 Task: Compose an email with the signature Harry Martin with the subject Request for feedback on a research paper and the message I am writing to request a review of the contract. from softage.2@softage.net to softage.6@softage.net with an attached image file Holiday_card.jpg Undo the message and rewrite the message as Please let me know if there are any concerns with the terms and conditions. Send the email. Finally, move the email from Sent Items to the label Running
Action: Mouse moved to (92, 455)
Screenshot: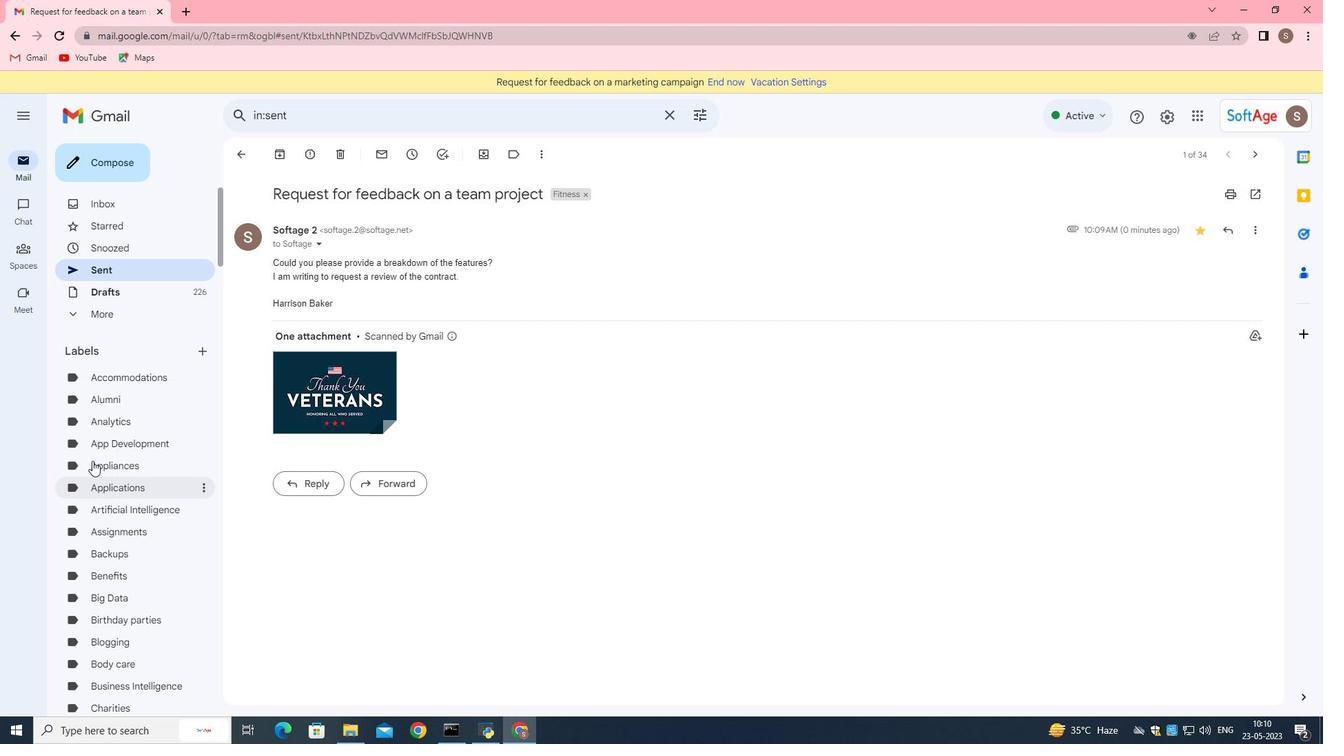 
Action: Mouse scrolled (92, 456) with delta (0, 0)
Screenshot: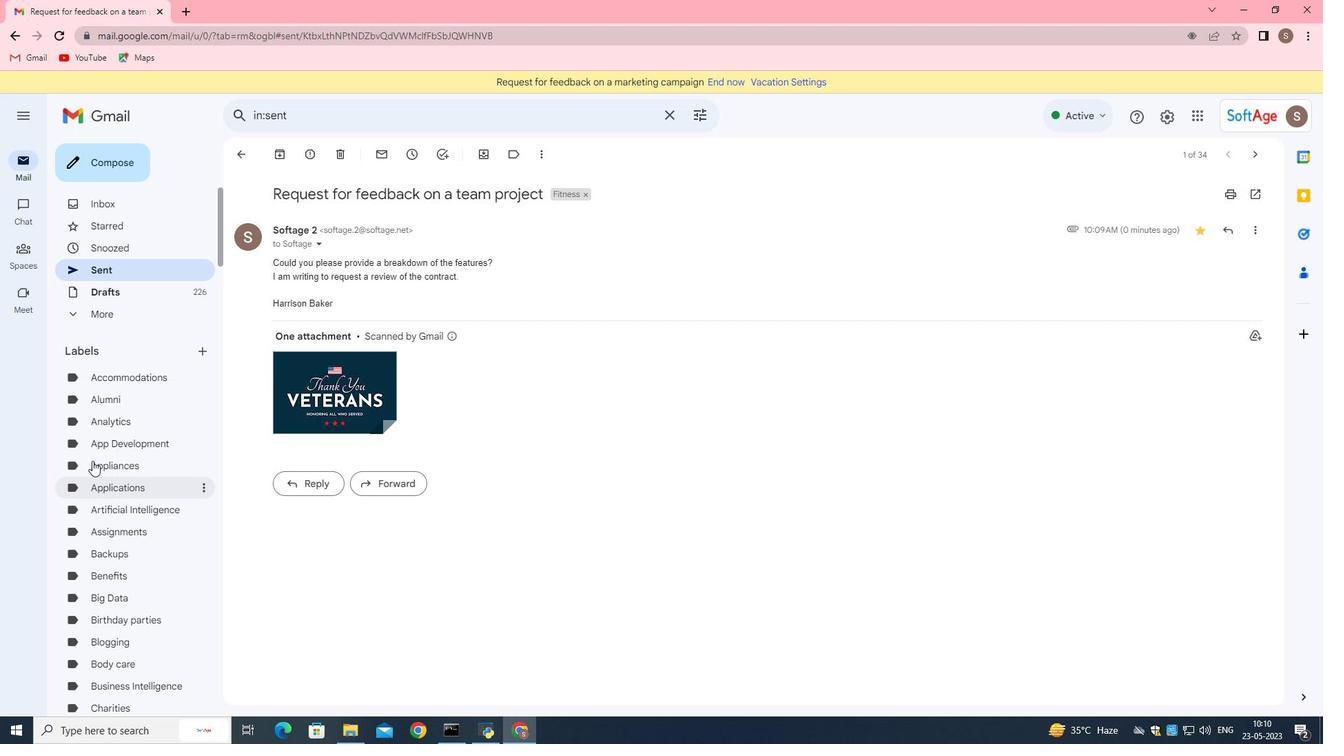 
Action: Mouse moved to (120, 121)
Screenshot: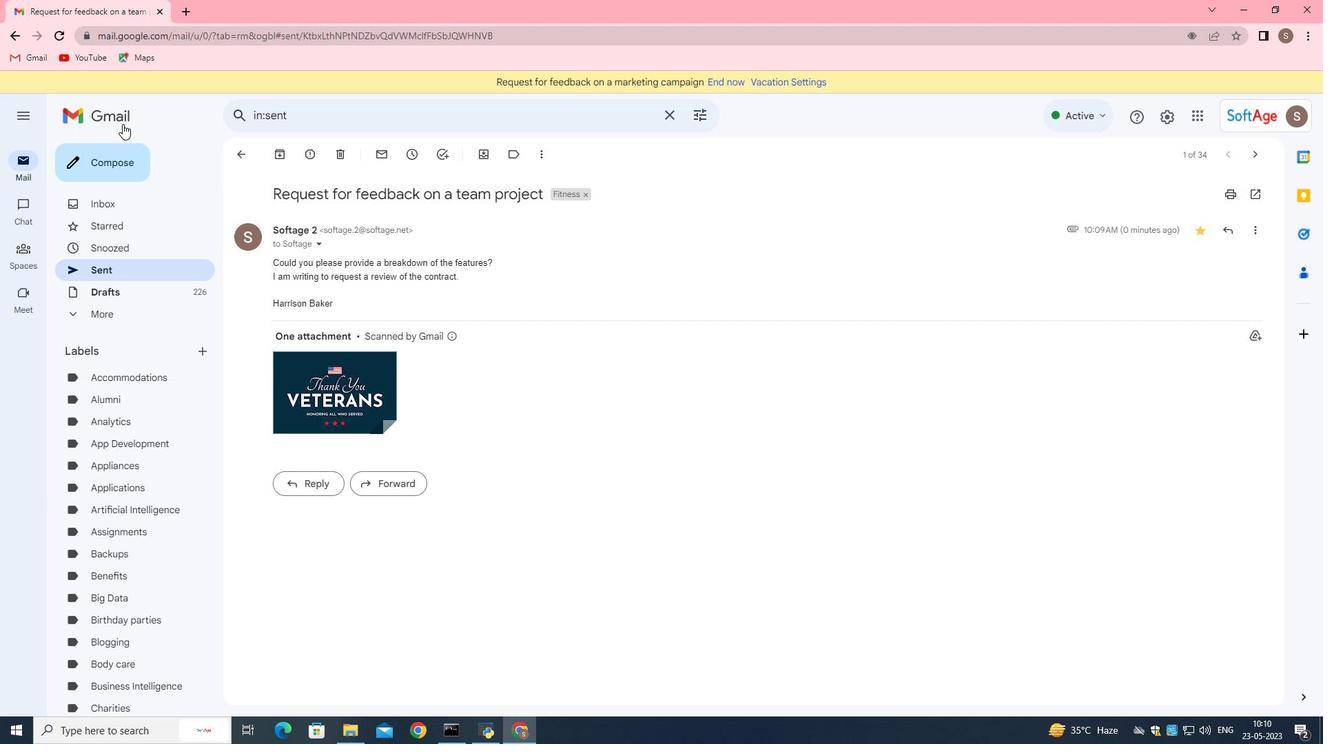 
Action: Mouse pressed left at (120, 121)
Screenshot: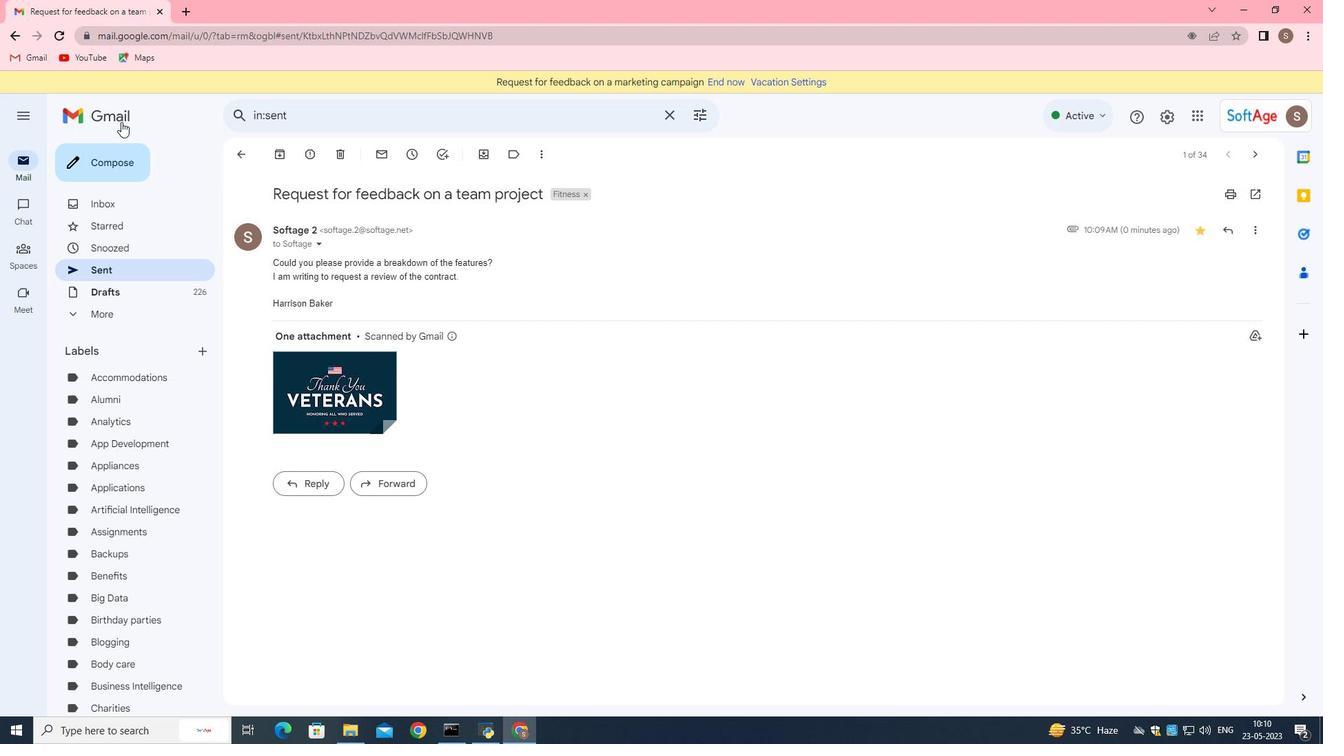 
Action: Mouse moved to (106, 171)
Screenshot: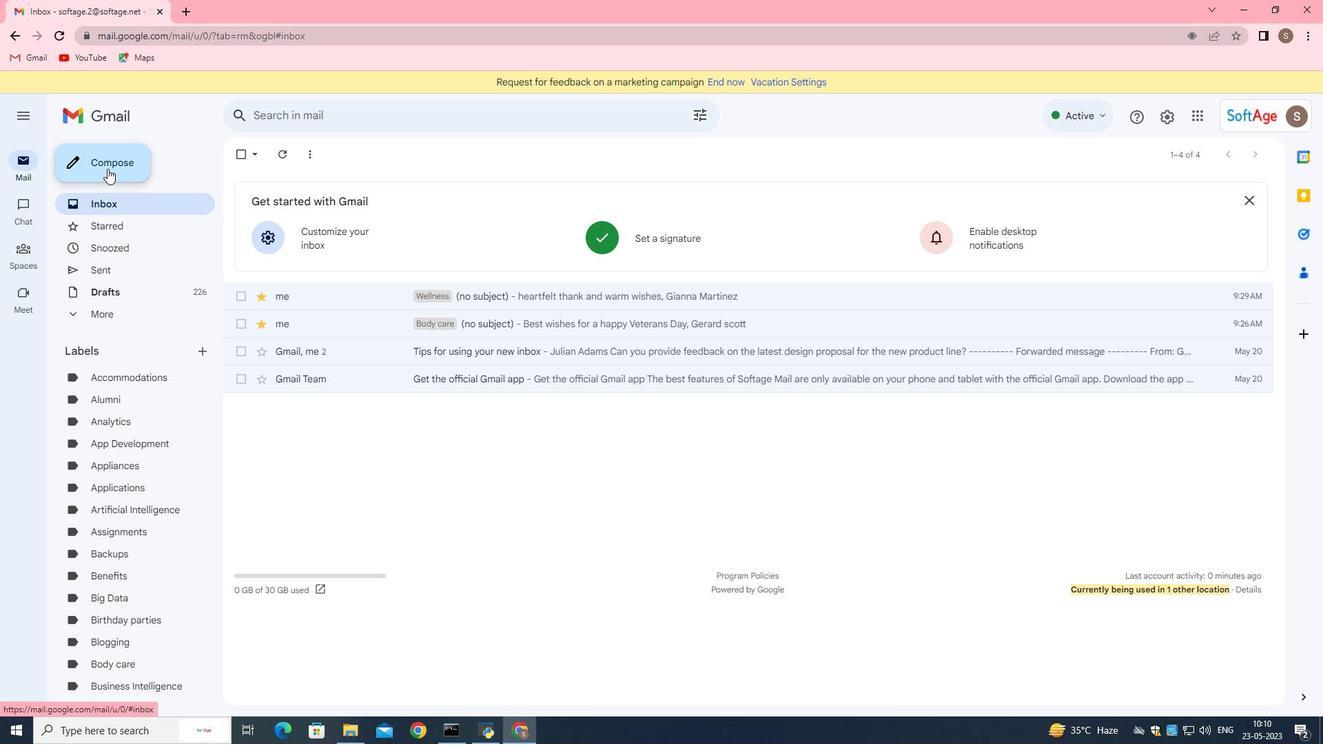 
Action: Mouse pressed left at (106, 171)
Screenshot: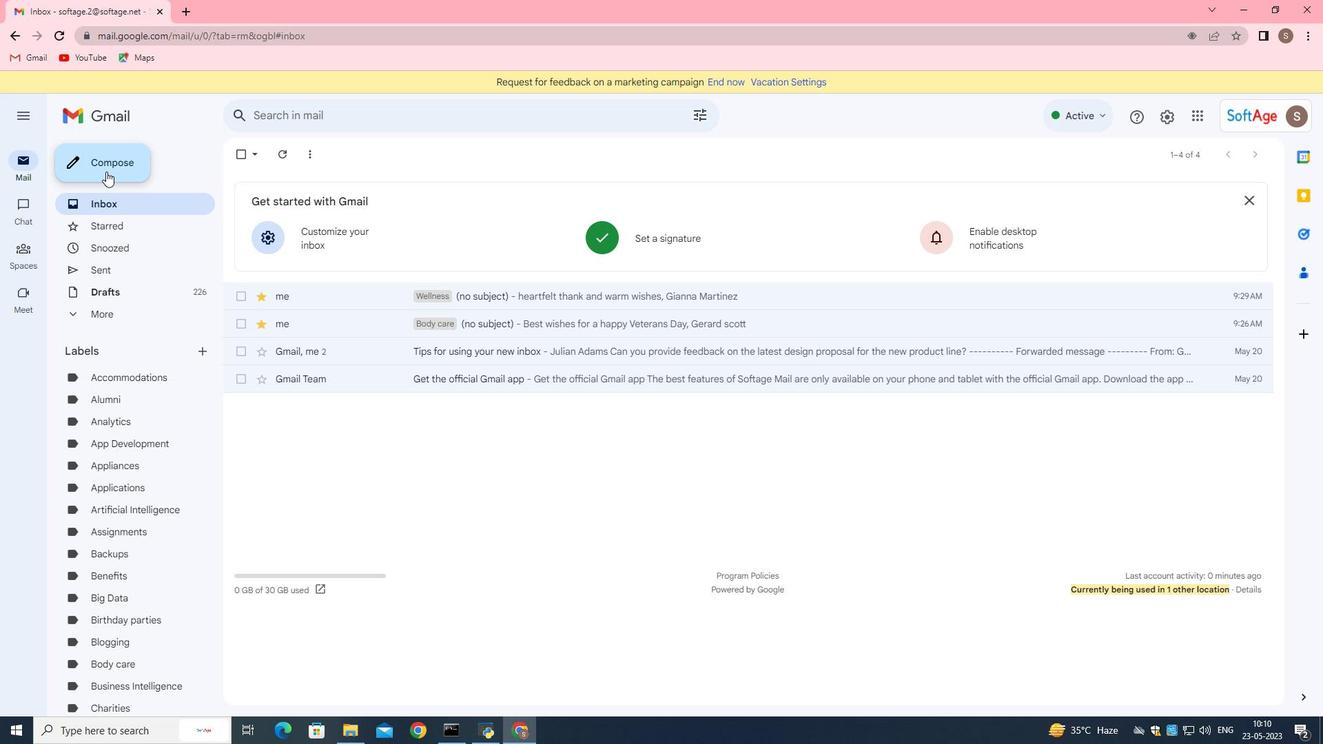 
Action: Mouse moved to (355, 671)
Screenshot: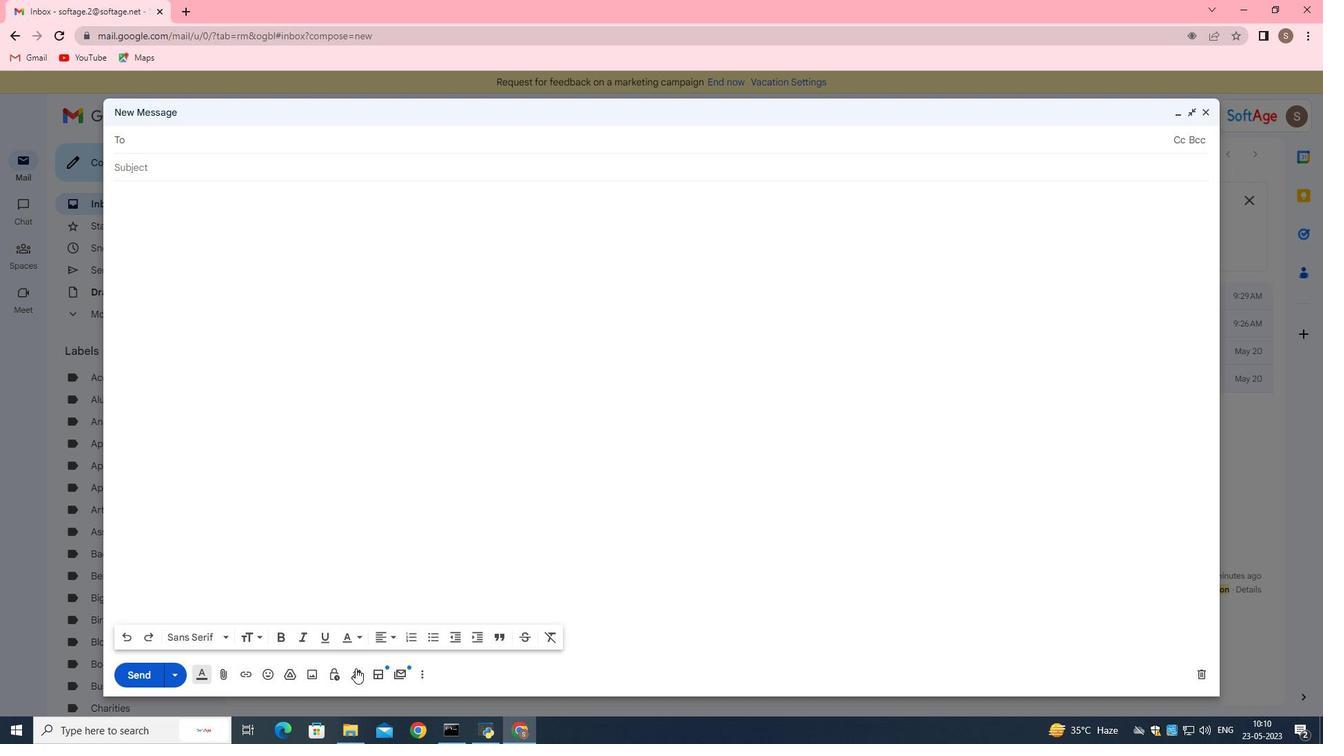 
Action: Mouse pressed left at (355, 671)
Screenshot: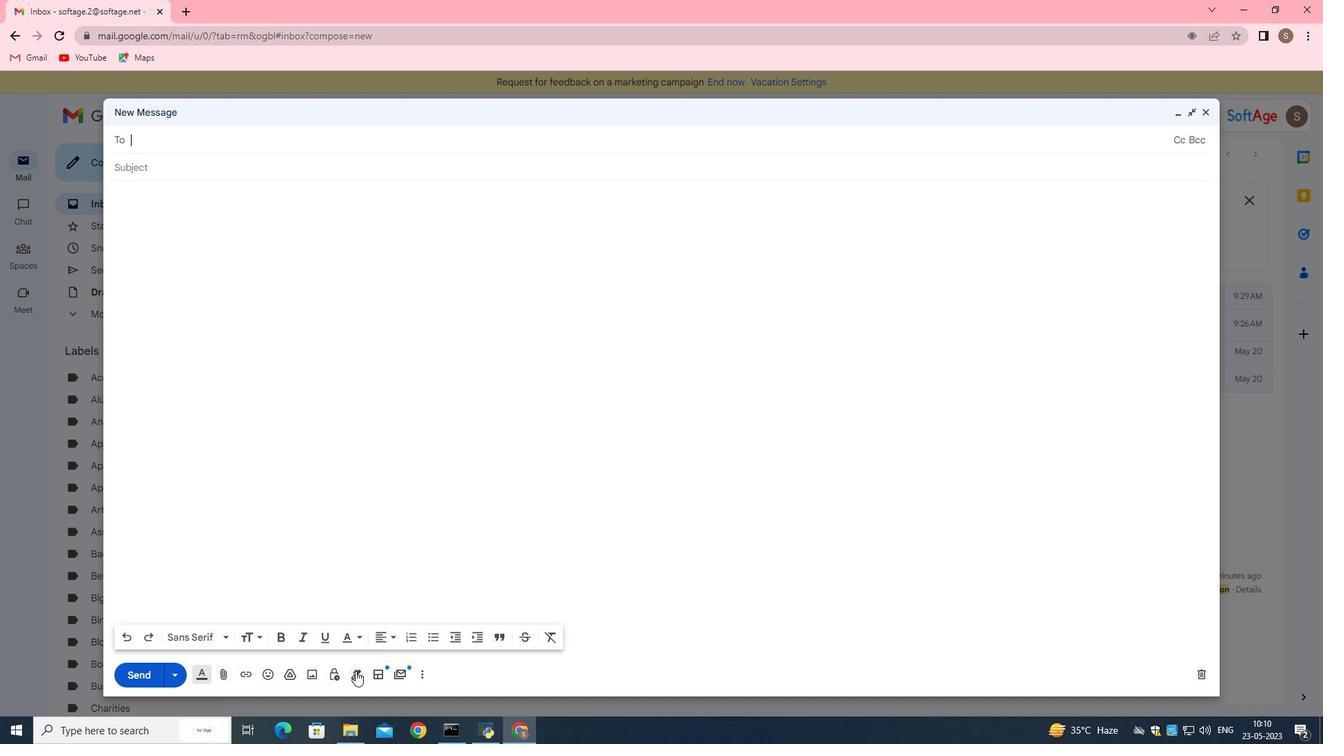 
Action: Mouse moved to (395, 266)
Screenshot: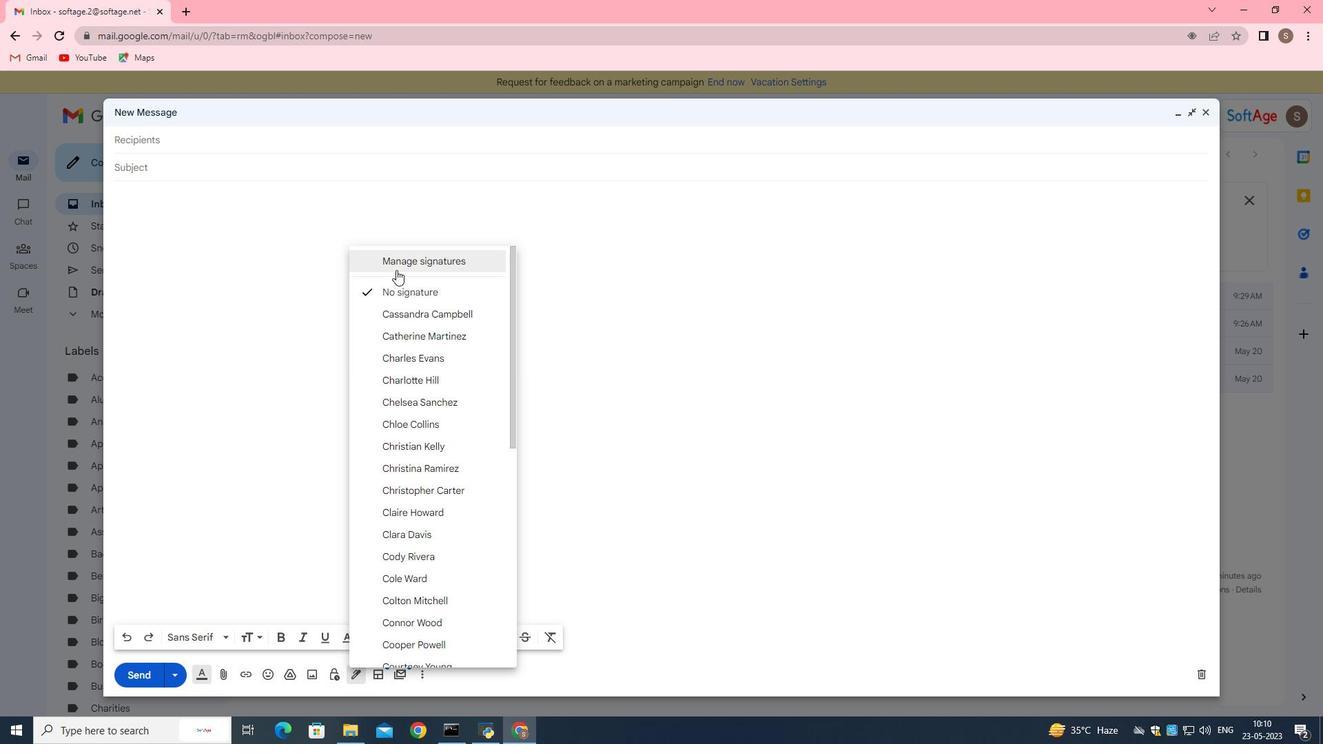 
Action: Mouse pressed left at (395, 266)
Screenshot: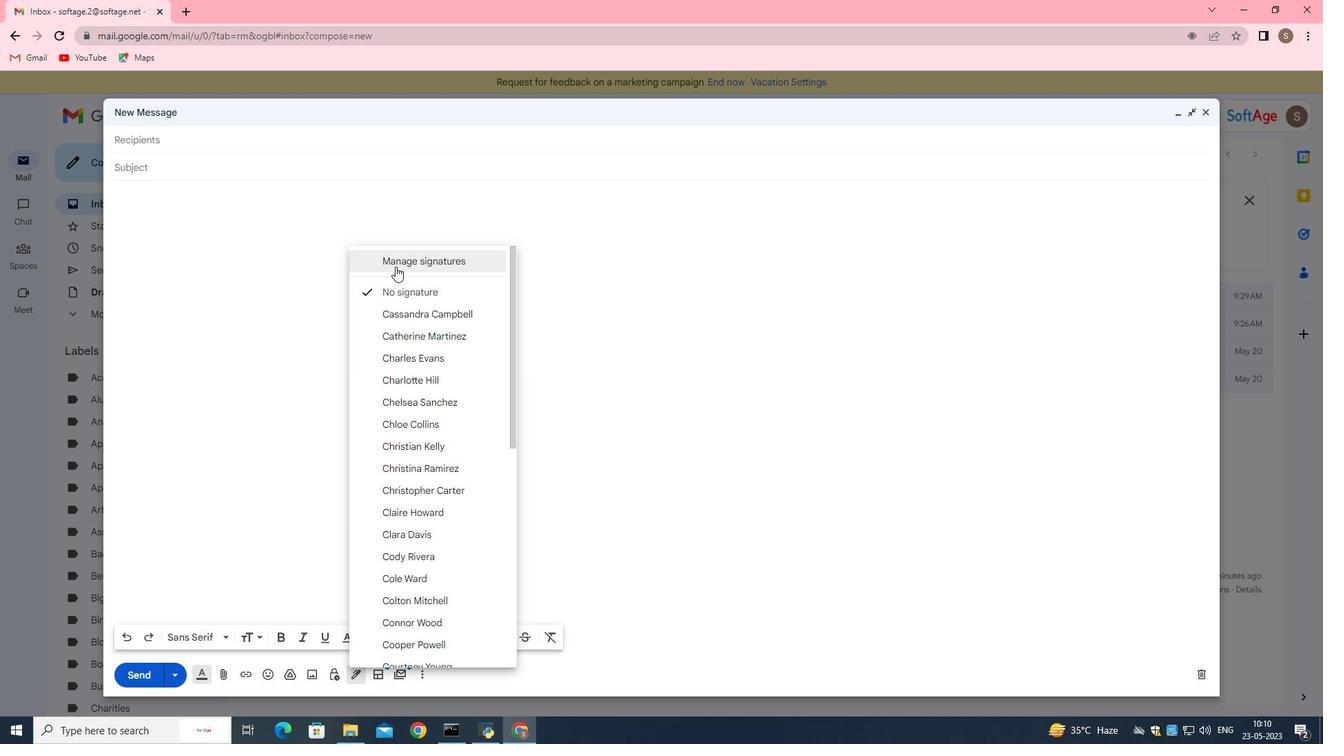 
Action: Mouse moved to (1175, 115)
Screenshot: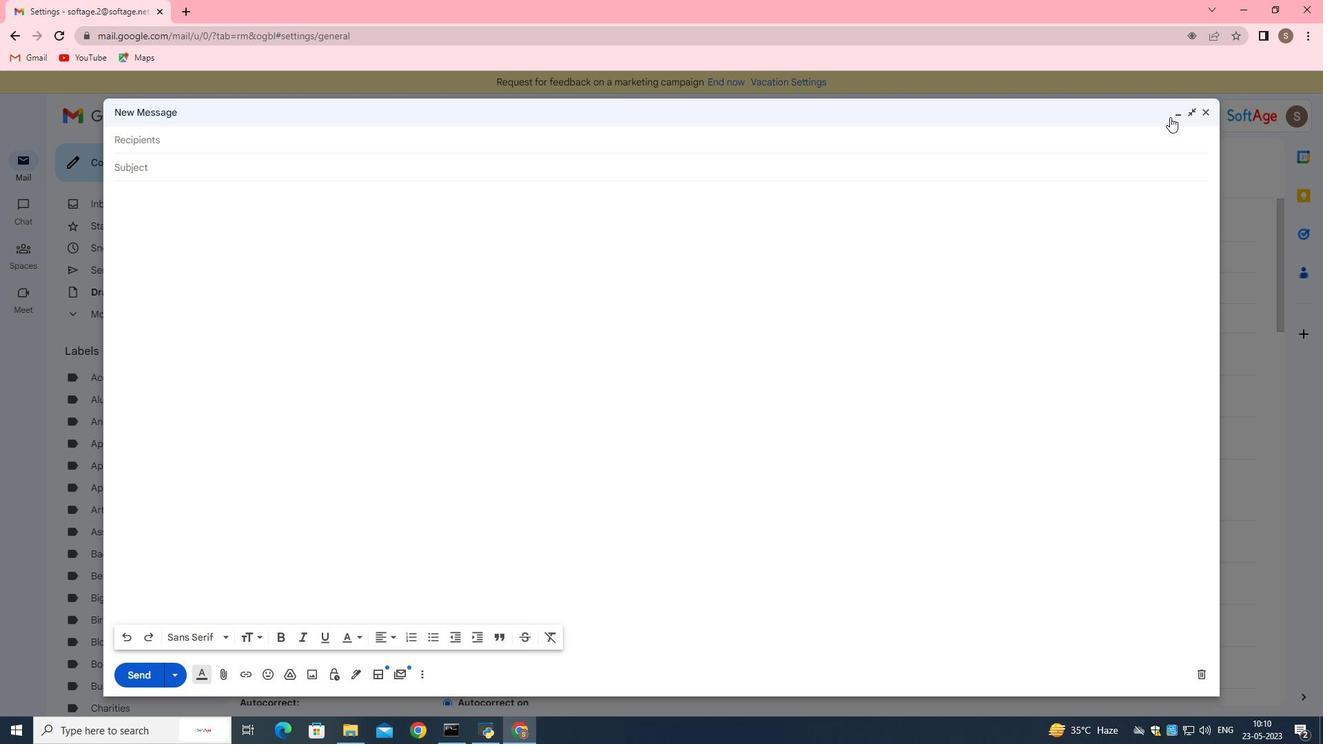 
Action: Mouse pressed left at (1175, 115)
Screenshot: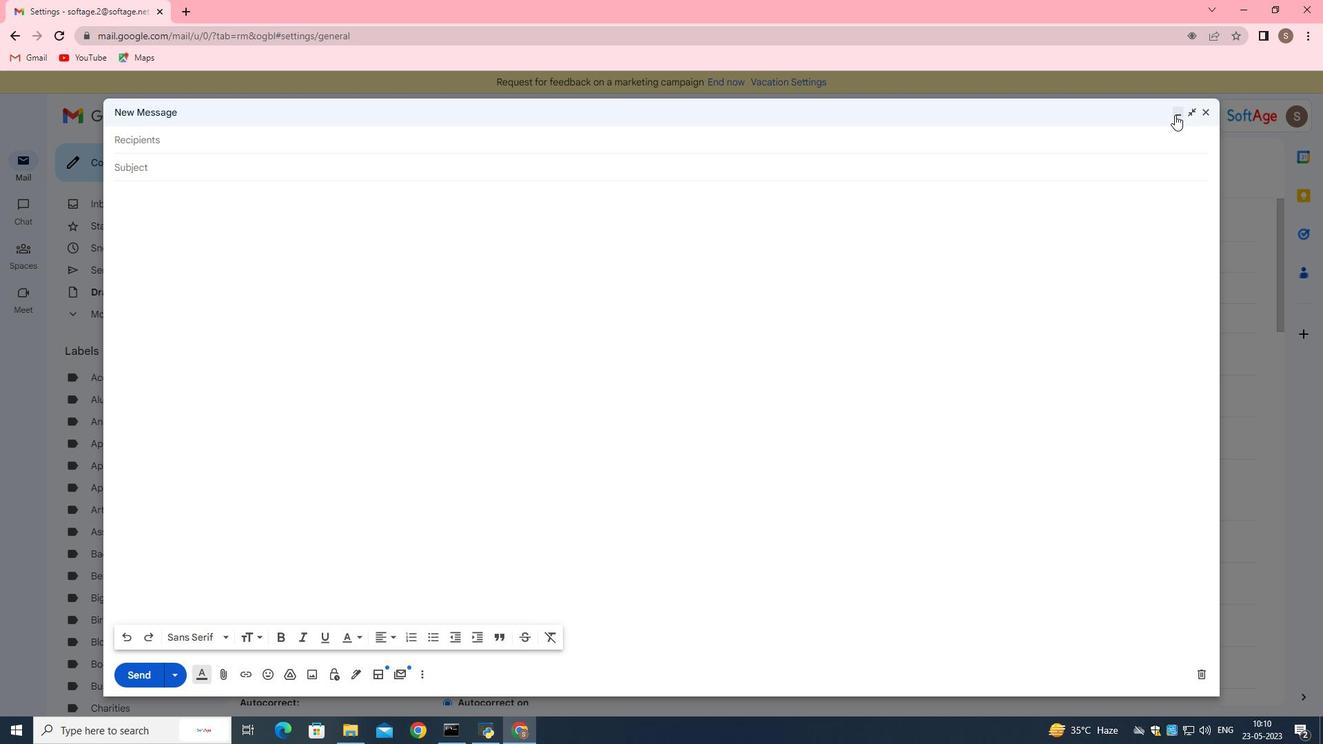 
Action: Mouse moved to (874, 328)
Screenshot: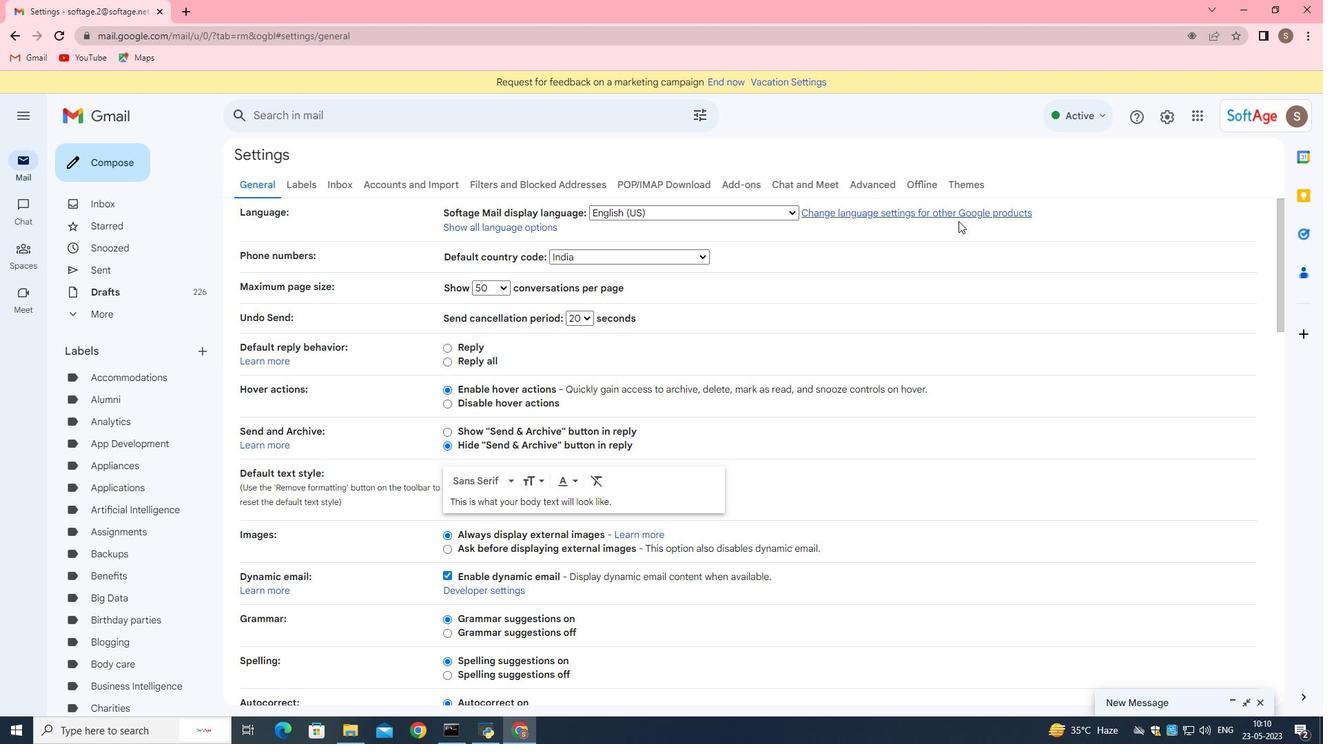 
Action: Mouse scrolled (874, 327) with delta (0, 0)
Screenshot: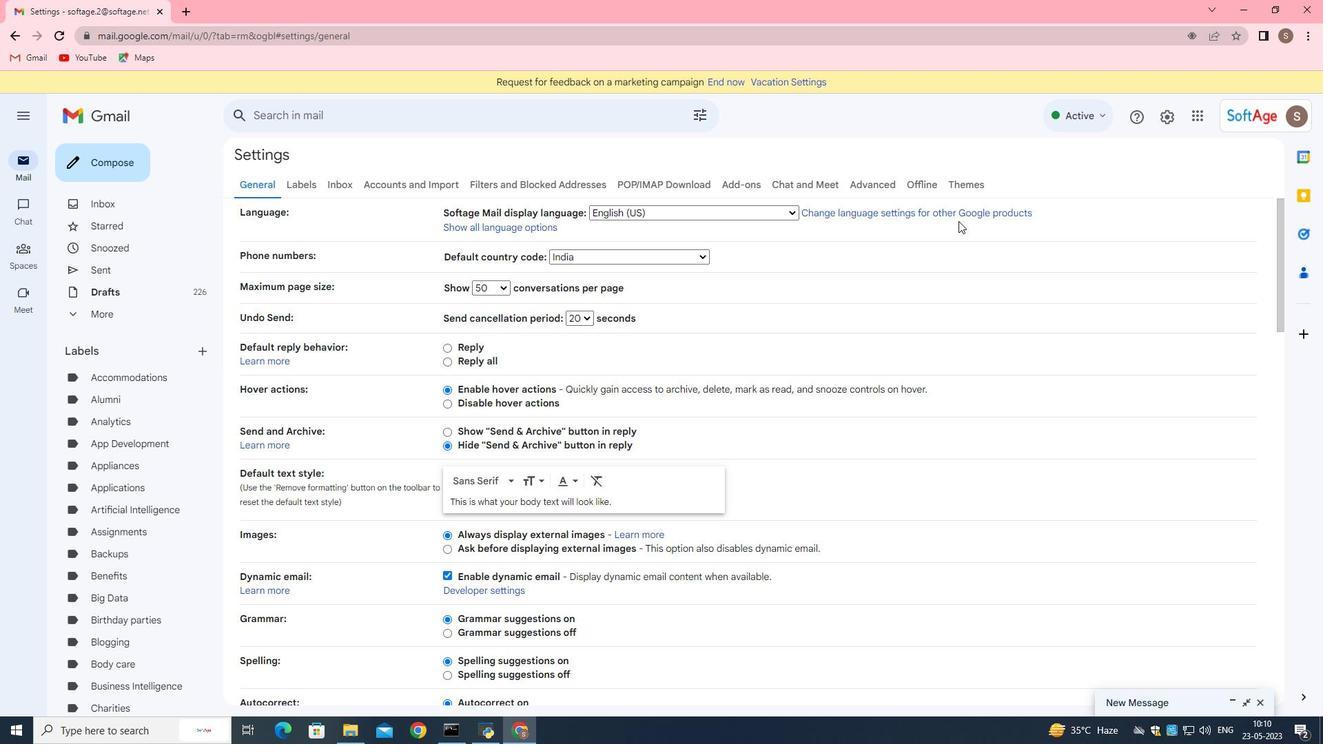 
Action: Mouse scrolled (874, 327) with delta (0, 0)
Screenshot: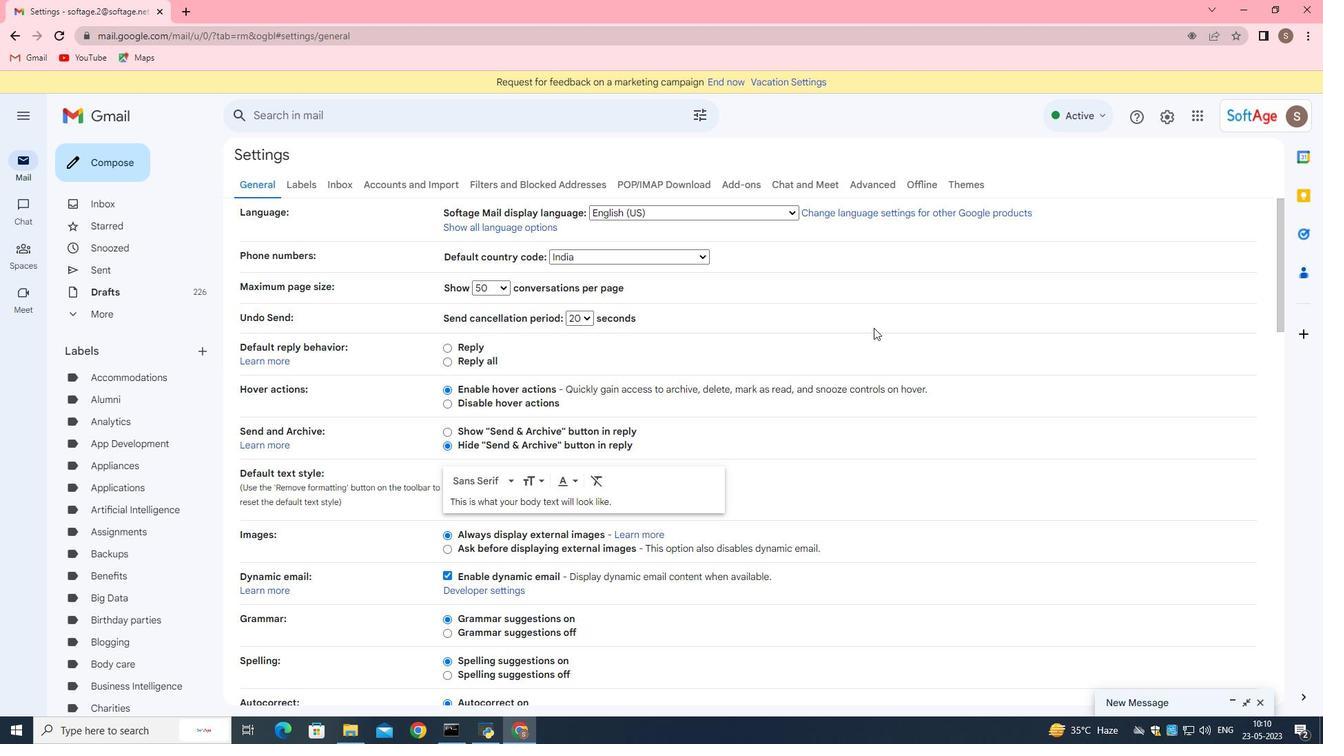 
Action: Mouse scrolled (874, 327) with delta (0, 0)
Screenshot: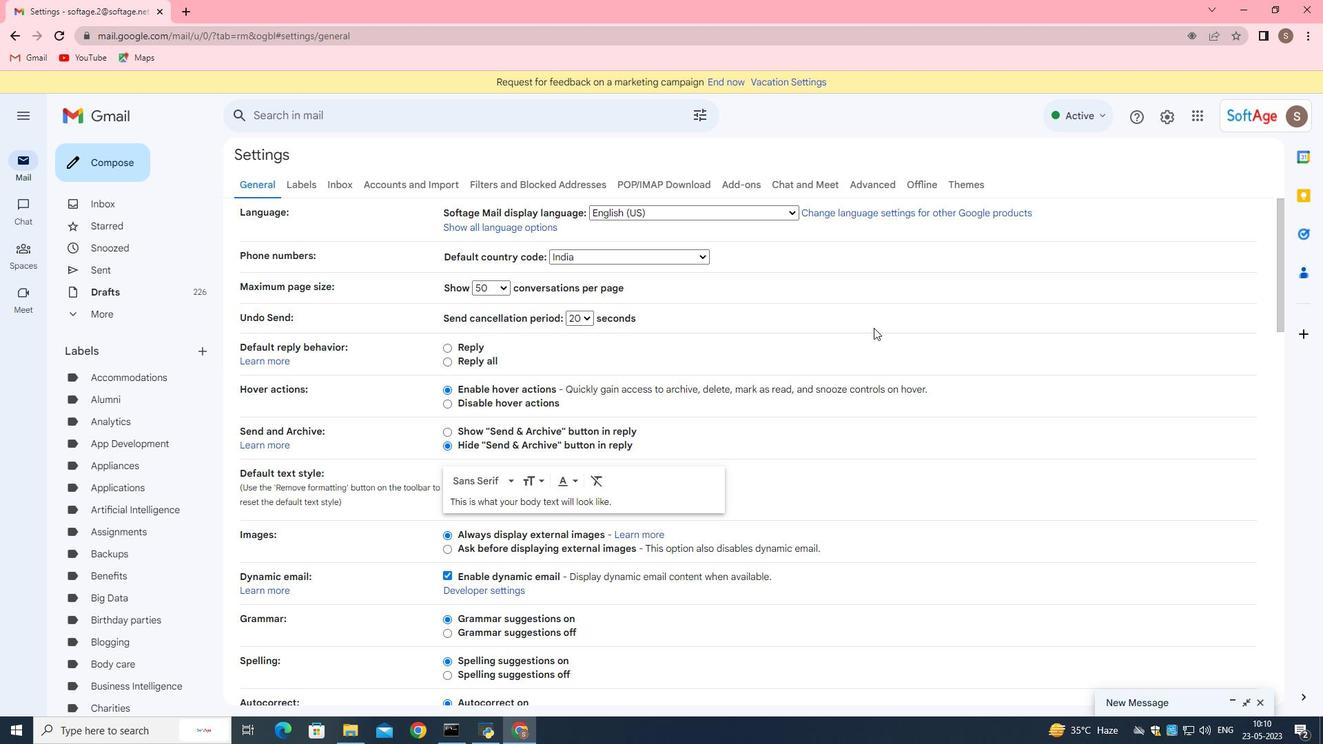
Action: Mouse scrolled (874, 327) with delta (0, 0)
Screenshot: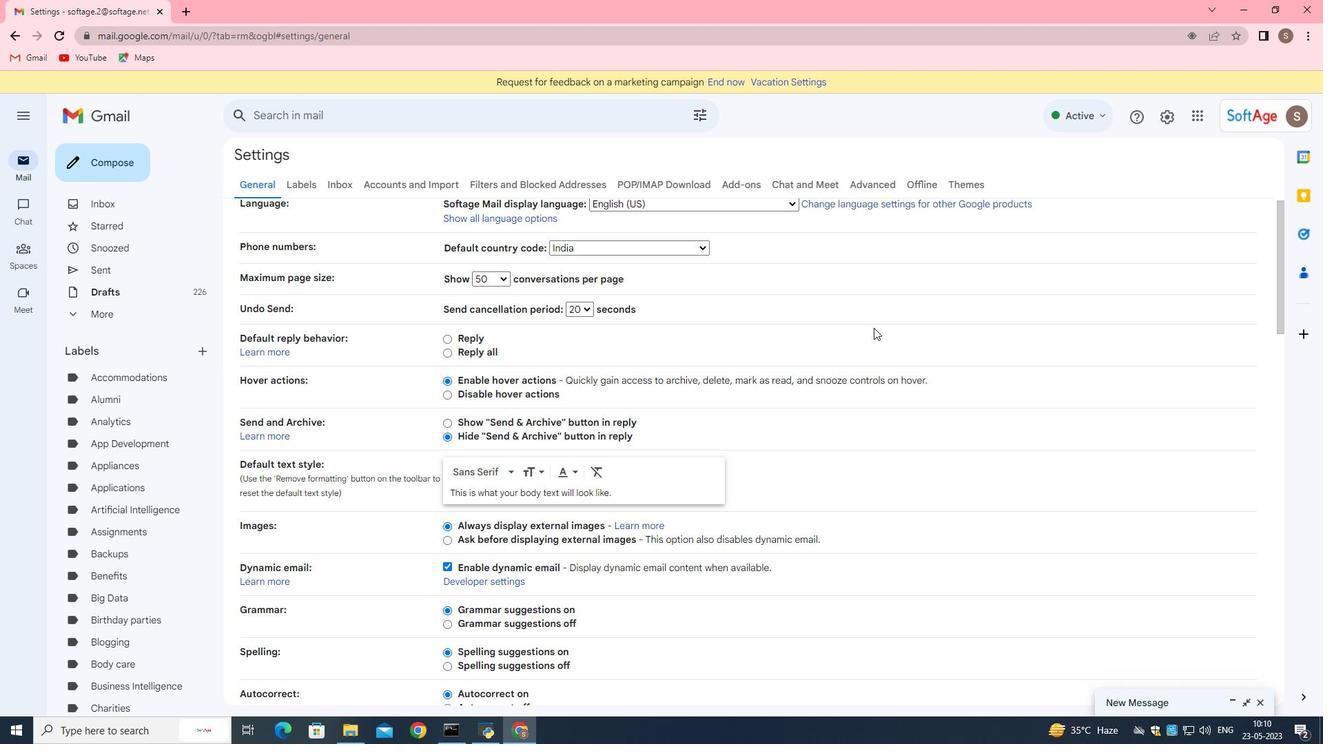 
Action: Mouse scrolled (874, 327) with delta (0, 0)
Screenshot: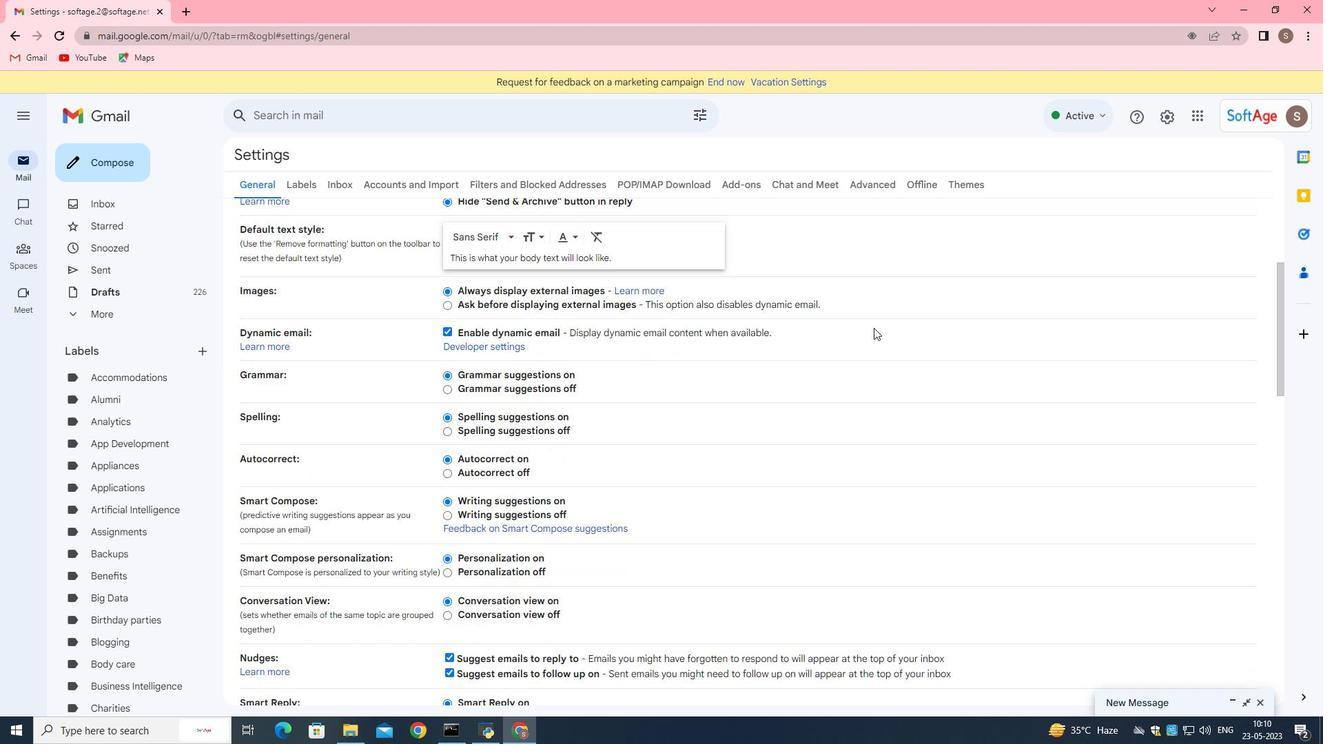 
Action: Mouse scrolled (874, 327) with delta (0, 0)
Screenshot: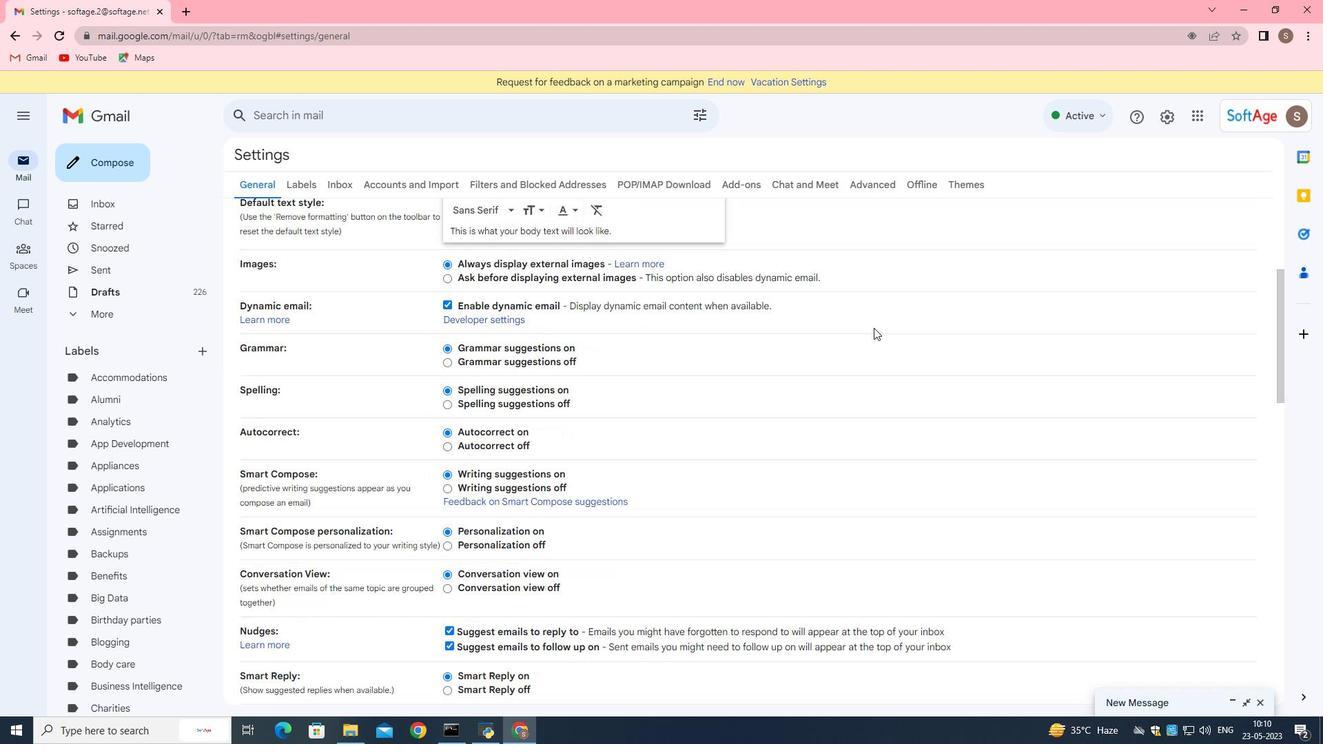 
Action: Mouse scrolled (874, 327) with delta (0, 0)
Screenshot: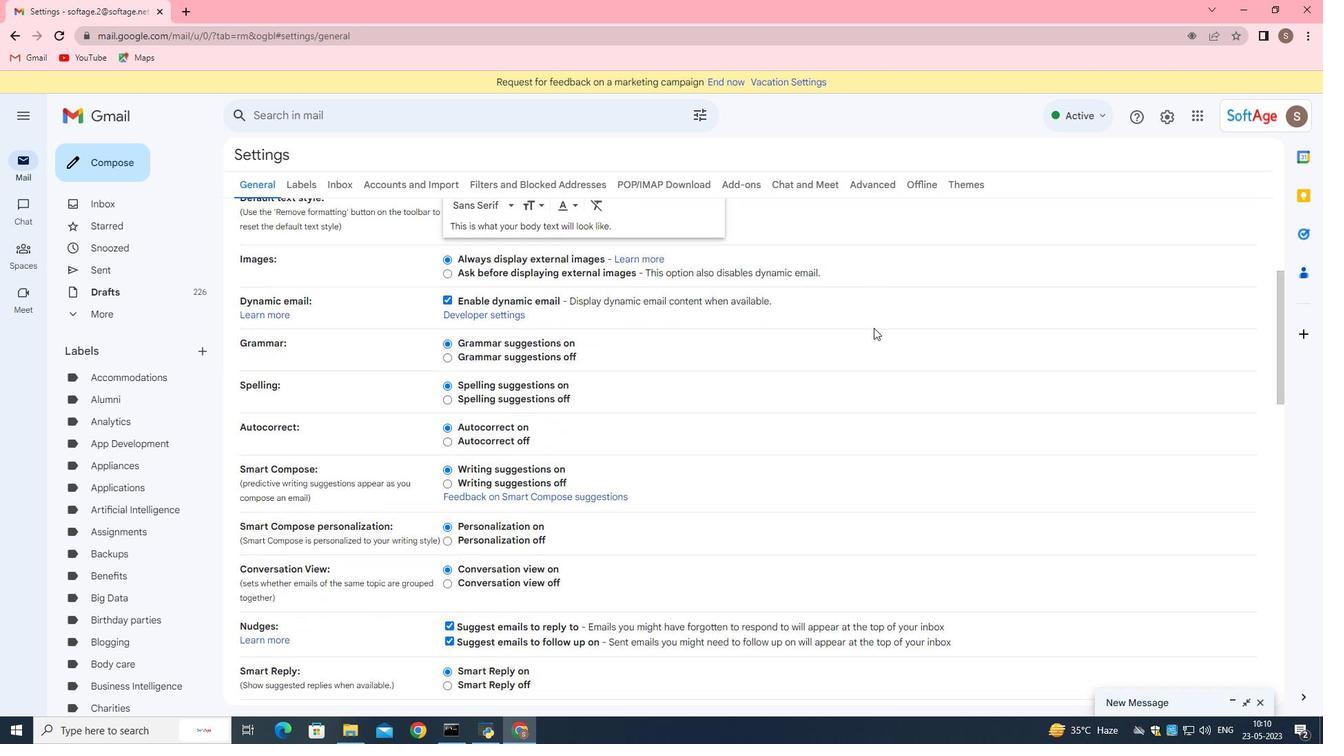 
Action: Mouse scrolled (874, 327) with delta (0, 0)
Screenshot: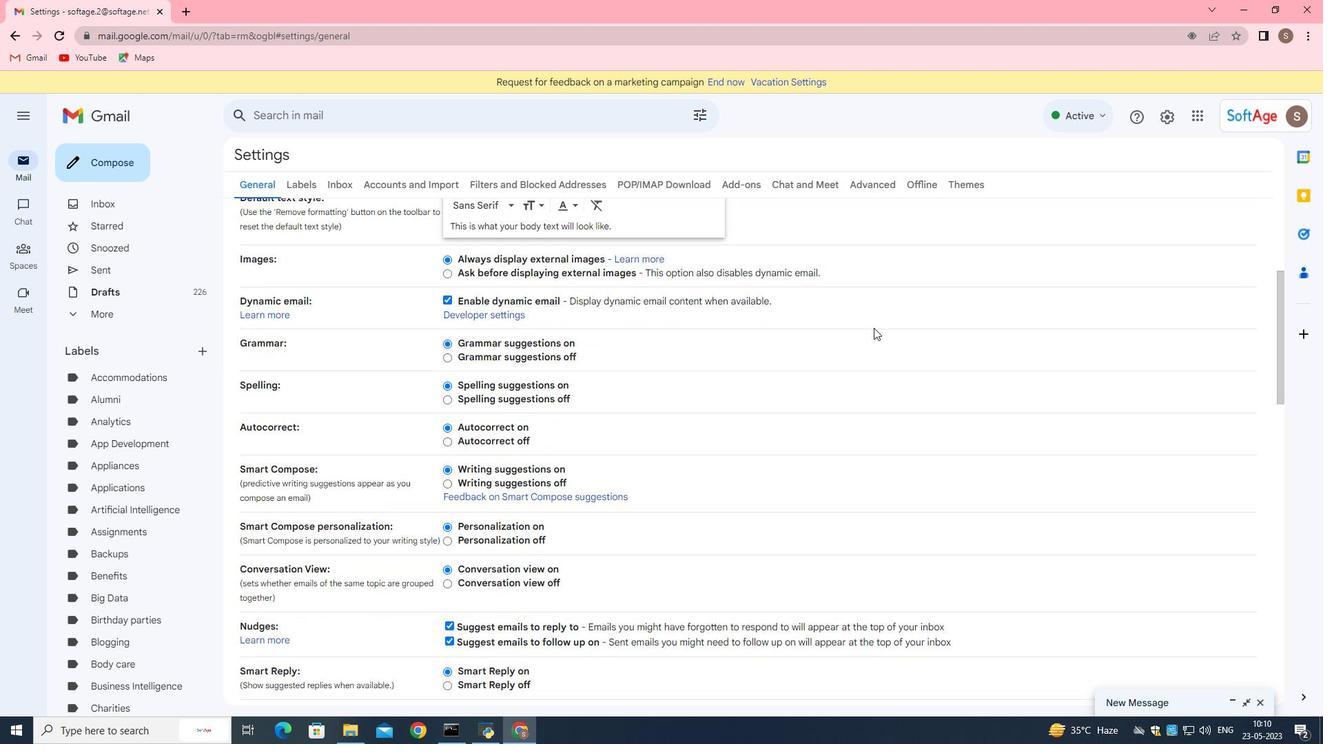 
Action: Mouse moved to (873, 328)
Screenshot: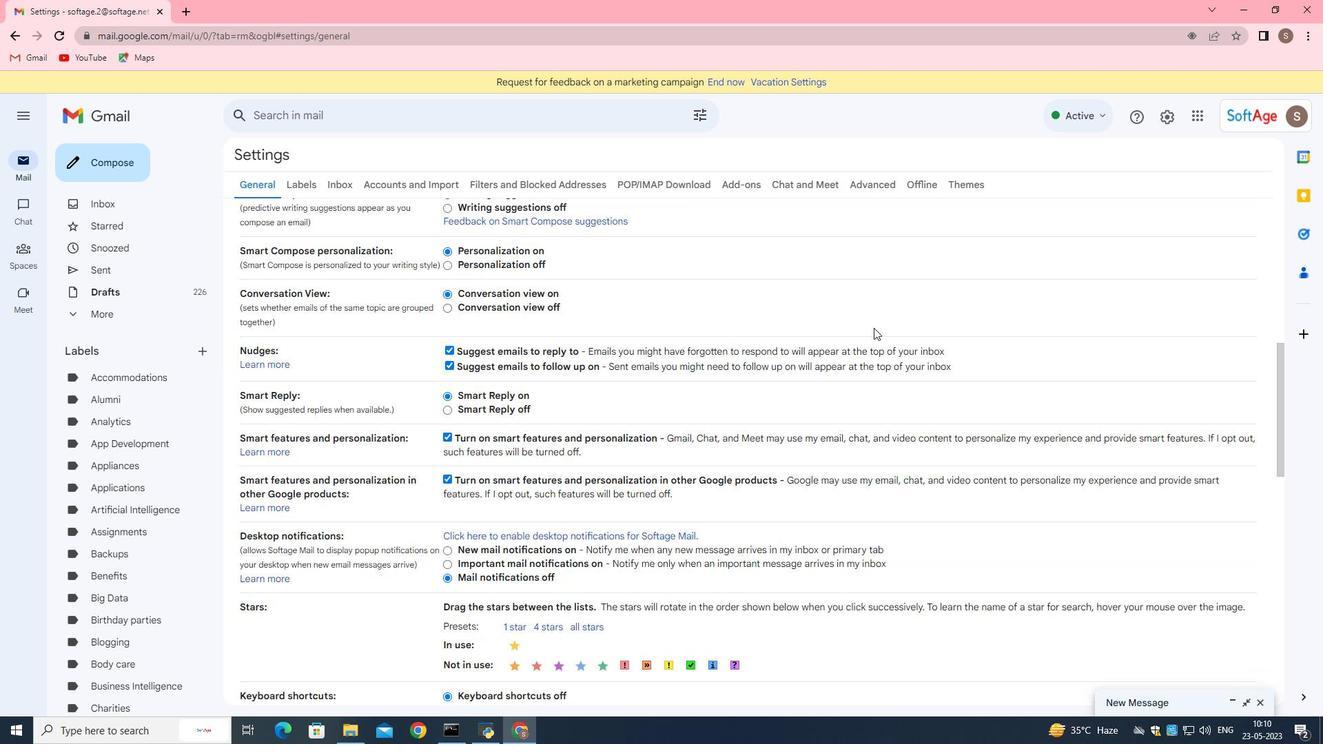 
Action: Mouse scrolled (873, 328) with delta (0, 0)
Screenshot: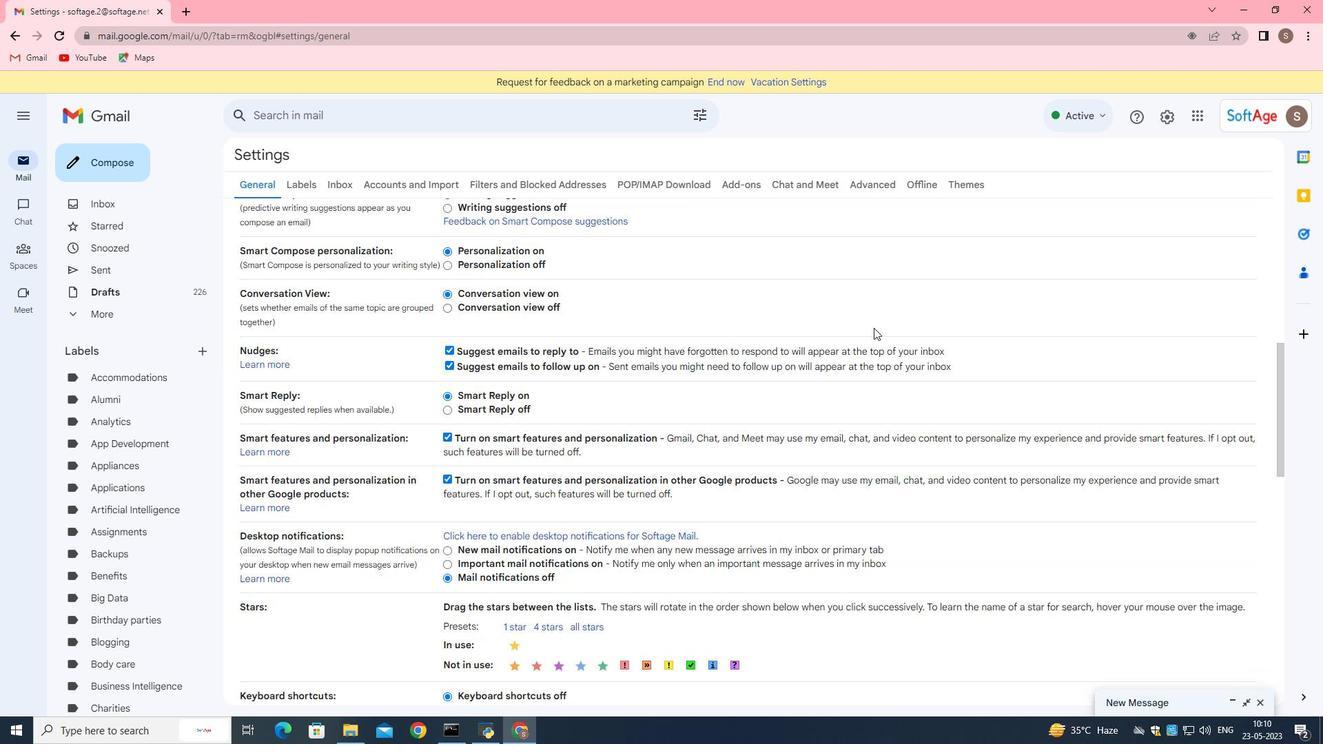
Action: Mouse scrolled (873, 328) with delta (0, 0)
Screenshot: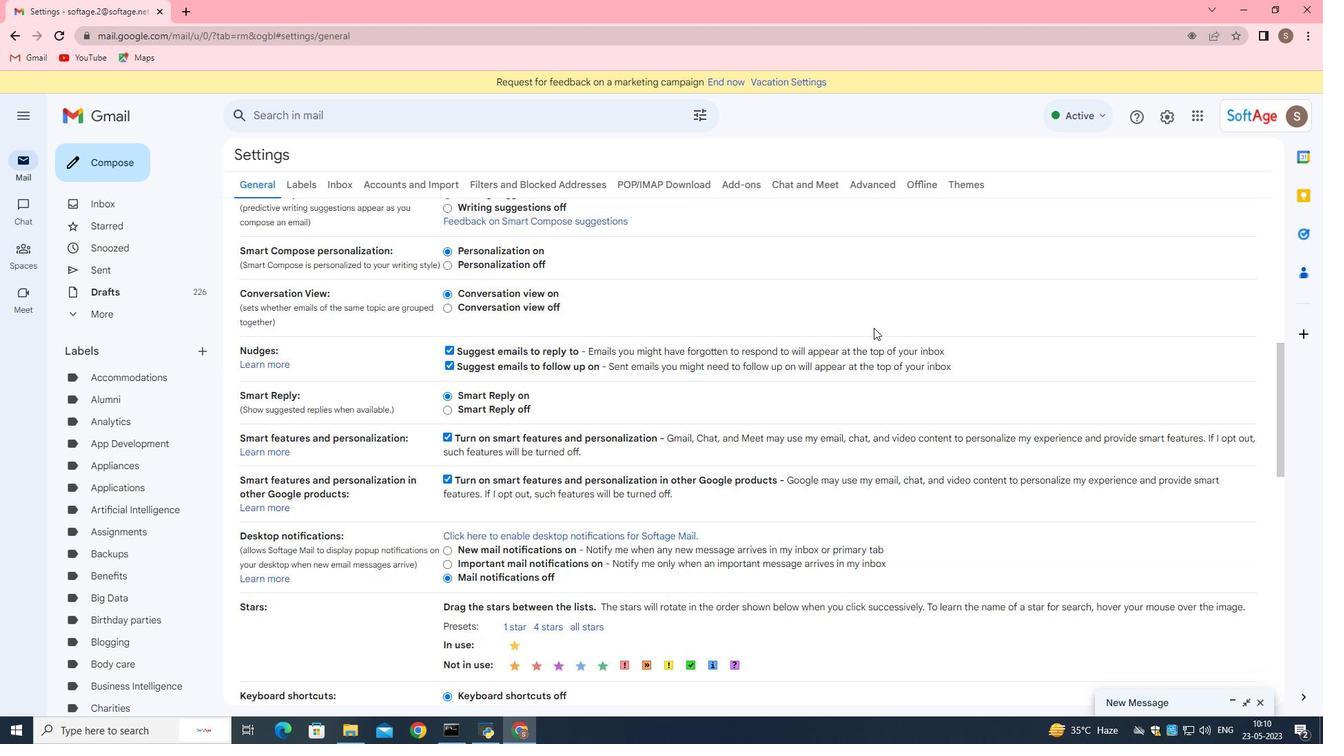 
Action: Mouse scrolled (873, 328) with delta (0, 0)
Screenshot: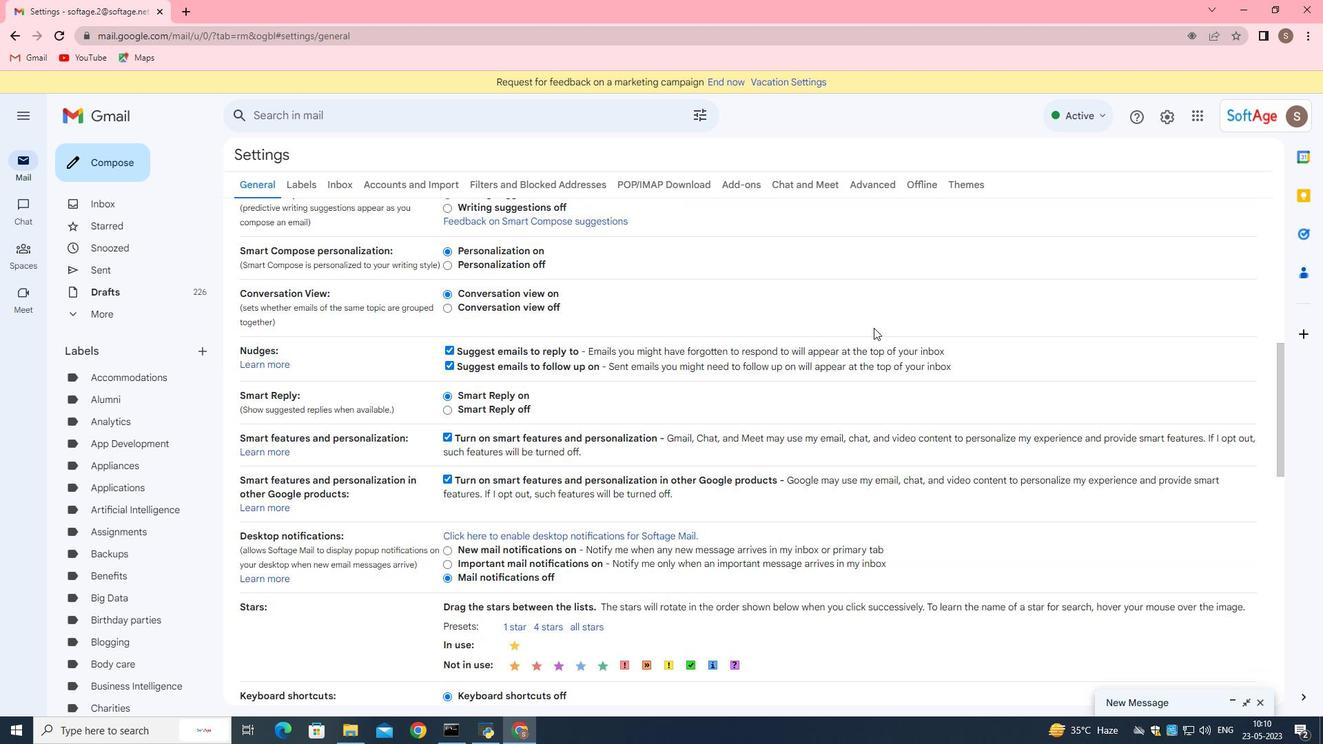
Action: Mouse scrolled (873, 328) with delta (0, 0)
Screenshot: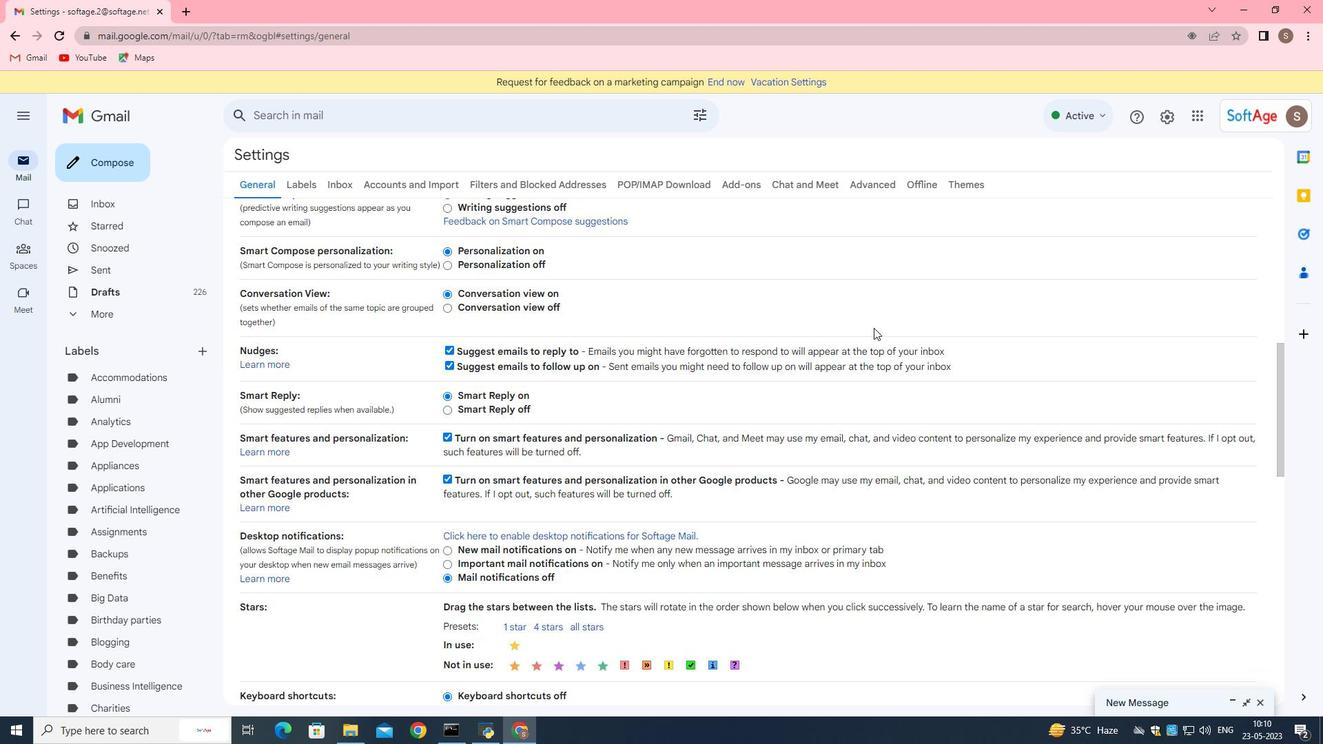 
Action: Mouse scrolled (873, 328) with delta (0, 0)
Screenshot: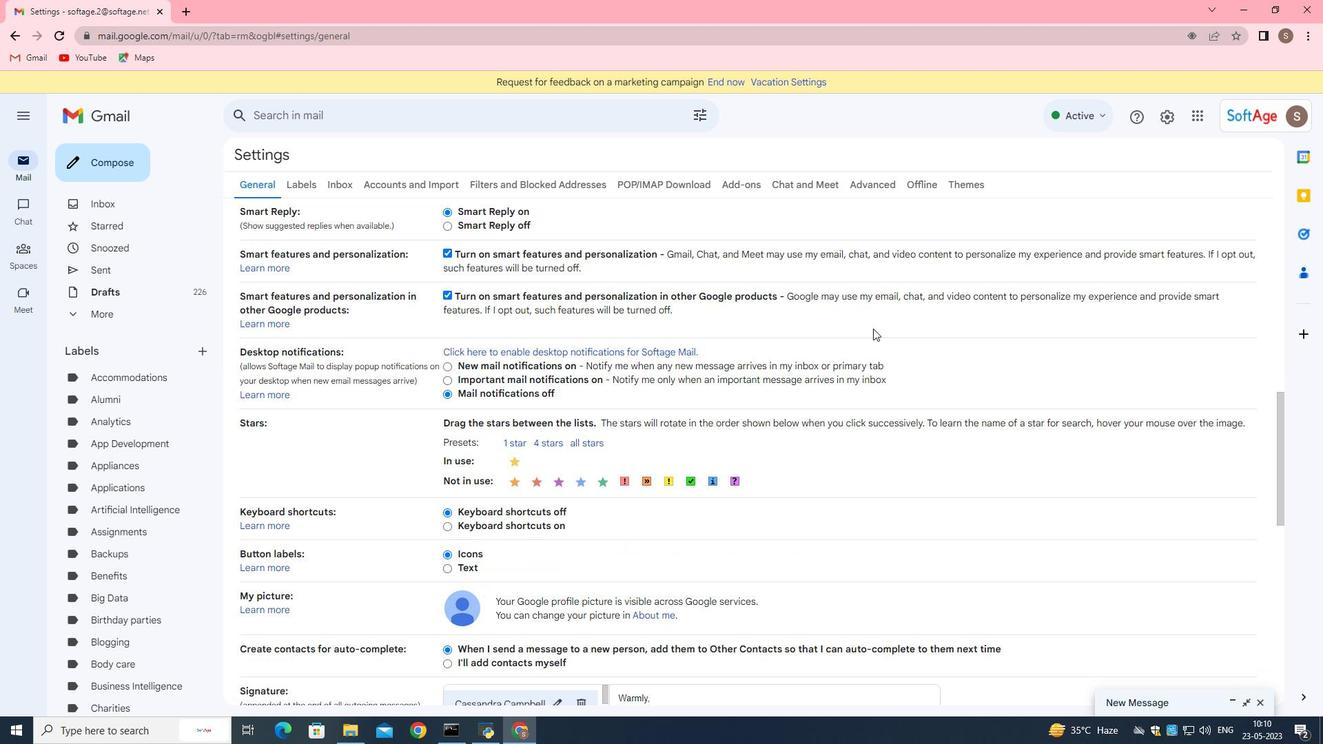 
Action: Mouse scrolled (873, 328) with delta (0, 0)
Screenshot: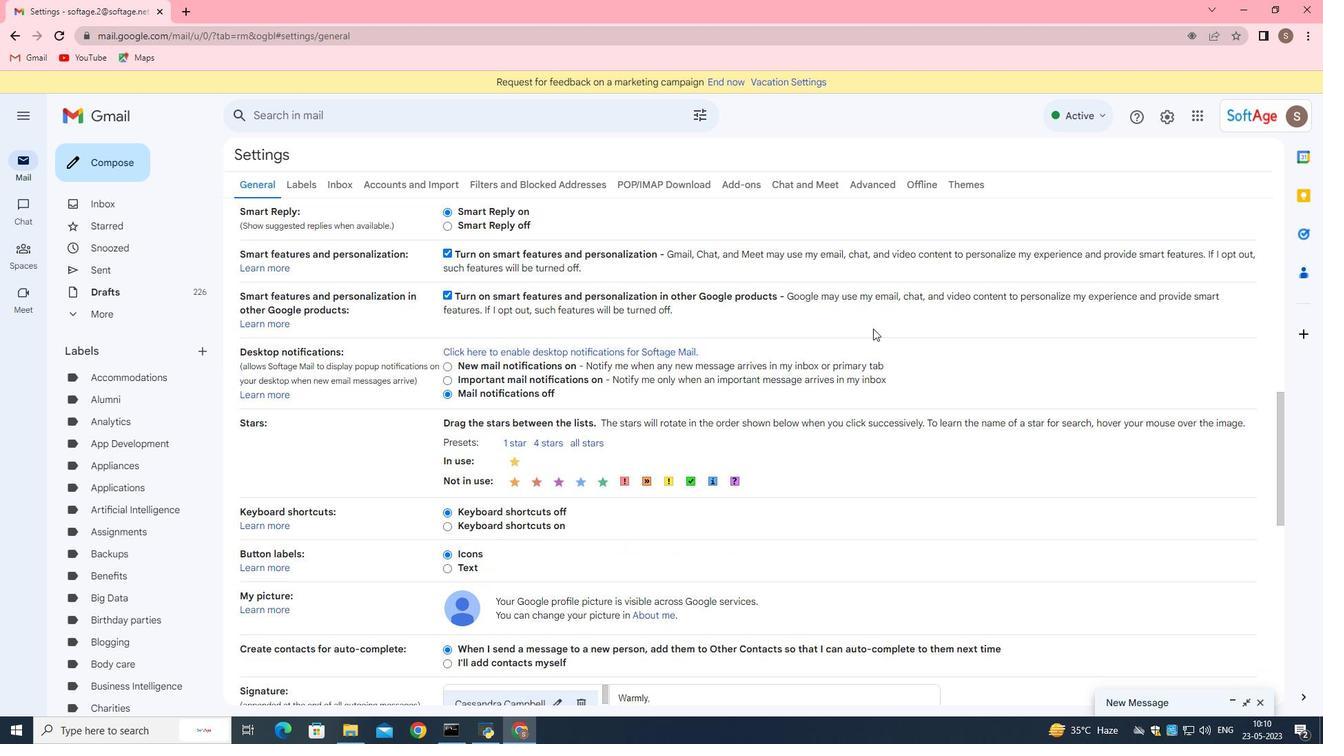 
Action: Mouse scrolled (873, 328) with delta (0, 0)
Screenshot: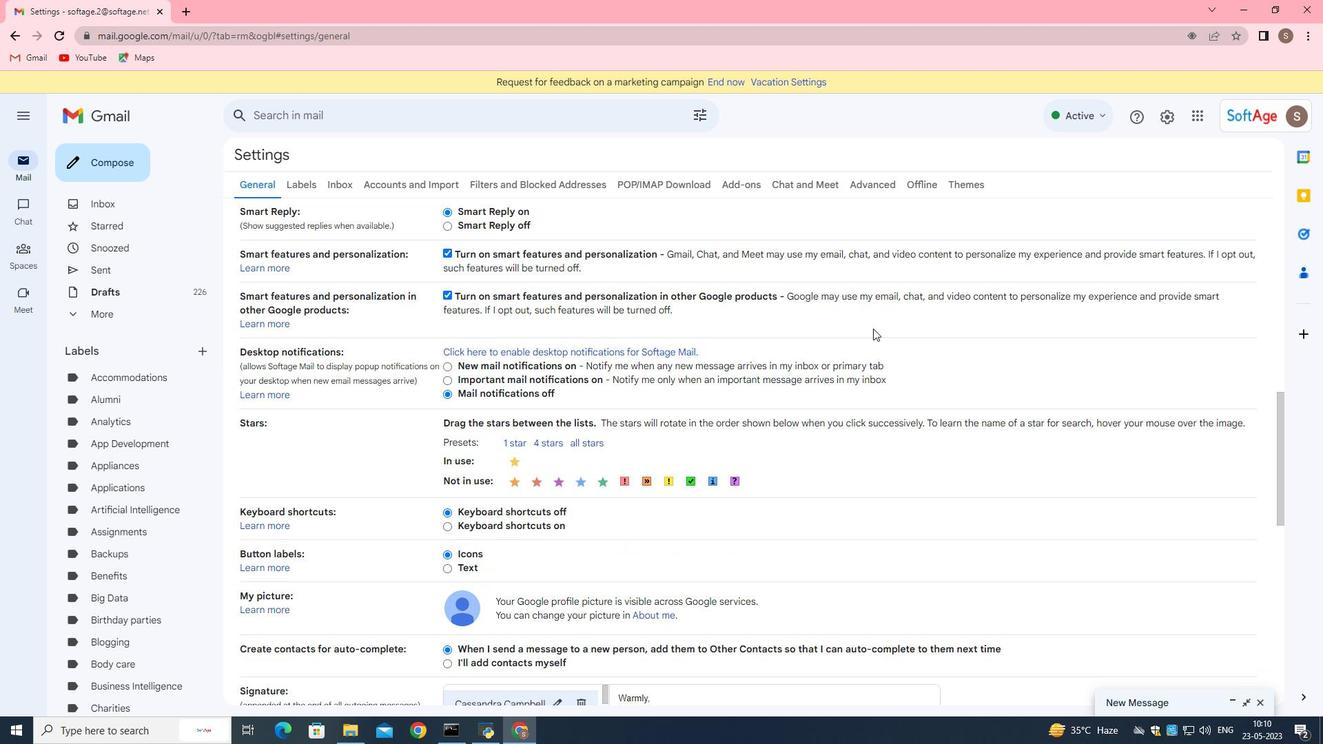 
Action: Mouse scrolled (873, 328) with delta (0, 0)
Screenshot: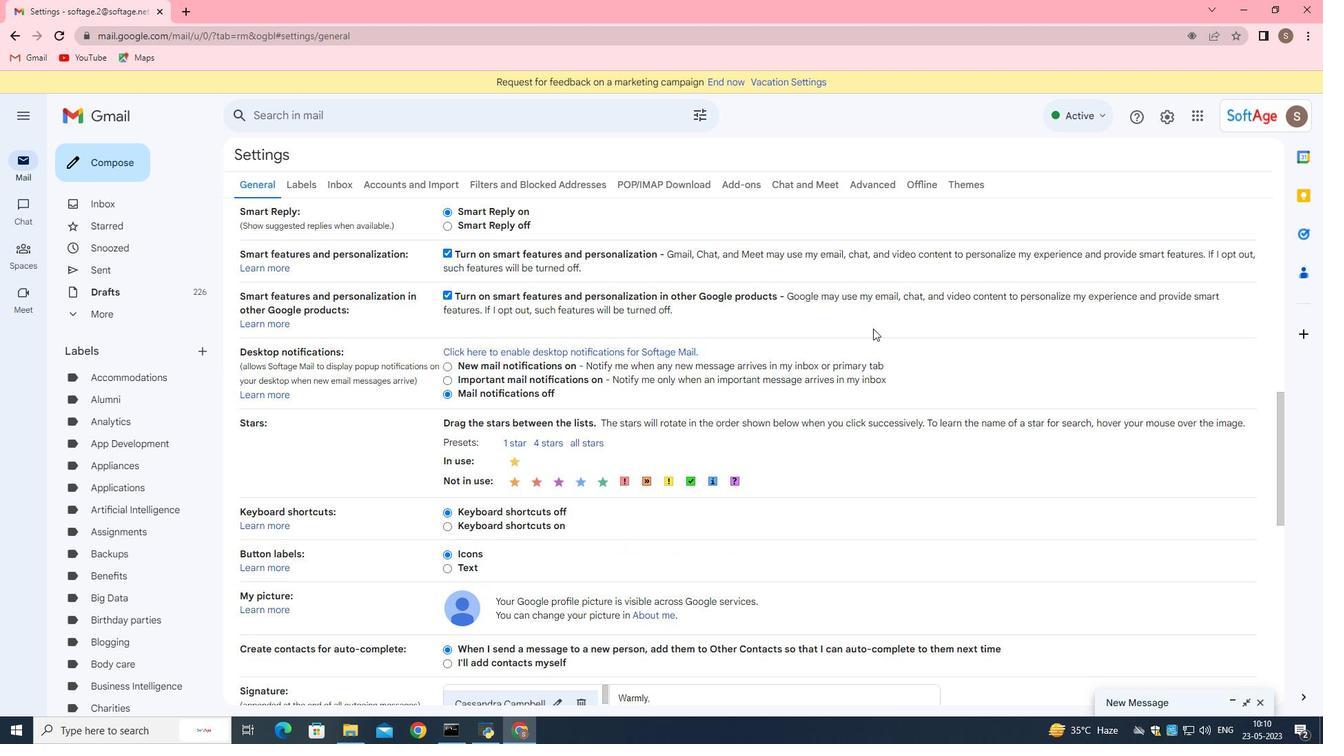 
Action: Mouse scrolled (873, 328) with delta (0, 0)
Screenshot: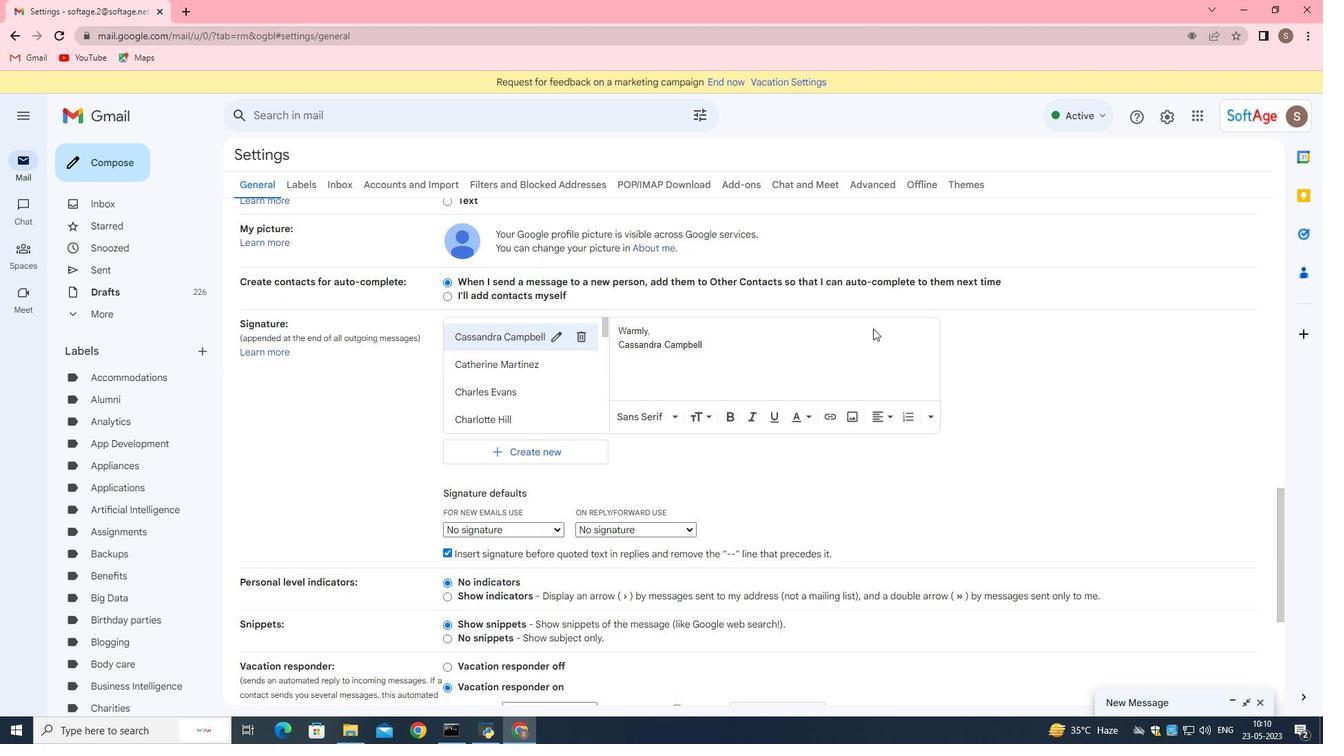 
Action: Mouse scrolled (873, 328) with delta (0, 0)
Screenshot: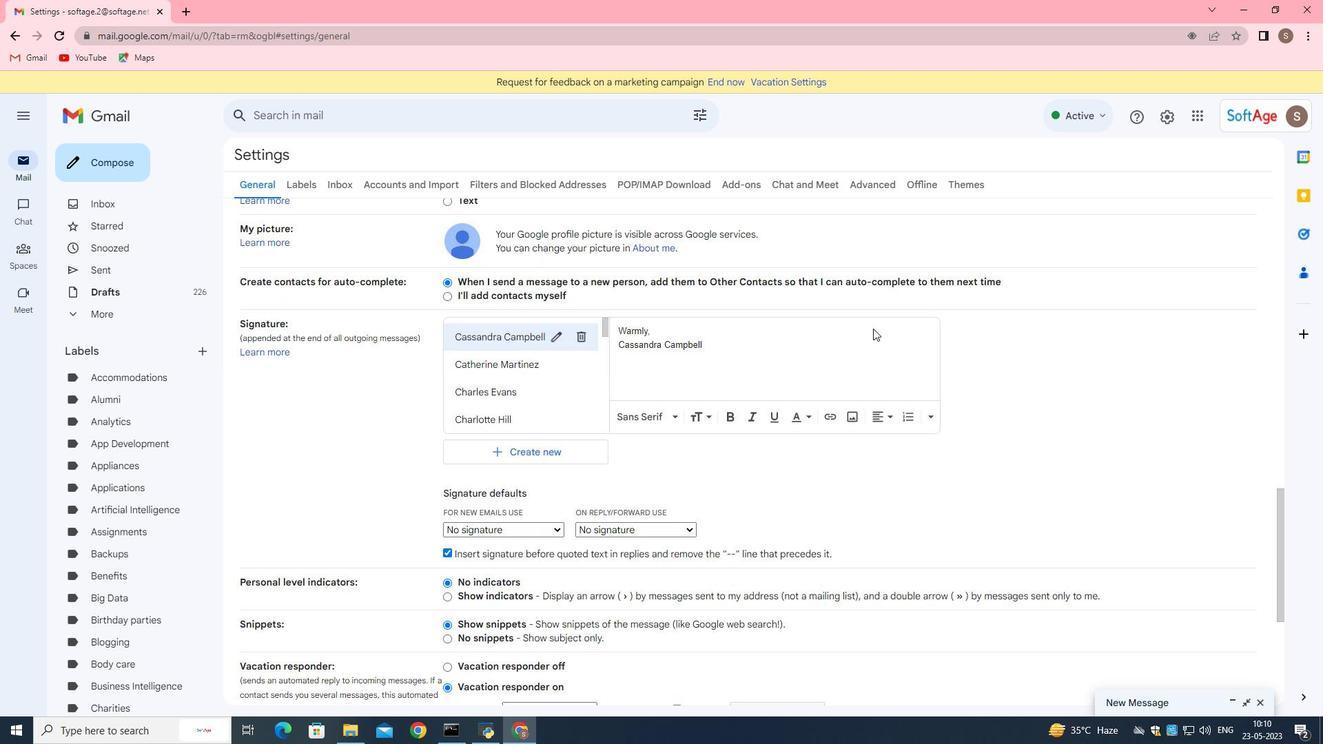 
Action: Mouse scrolled (873, 328) with delta (0, 0)
Screenshot: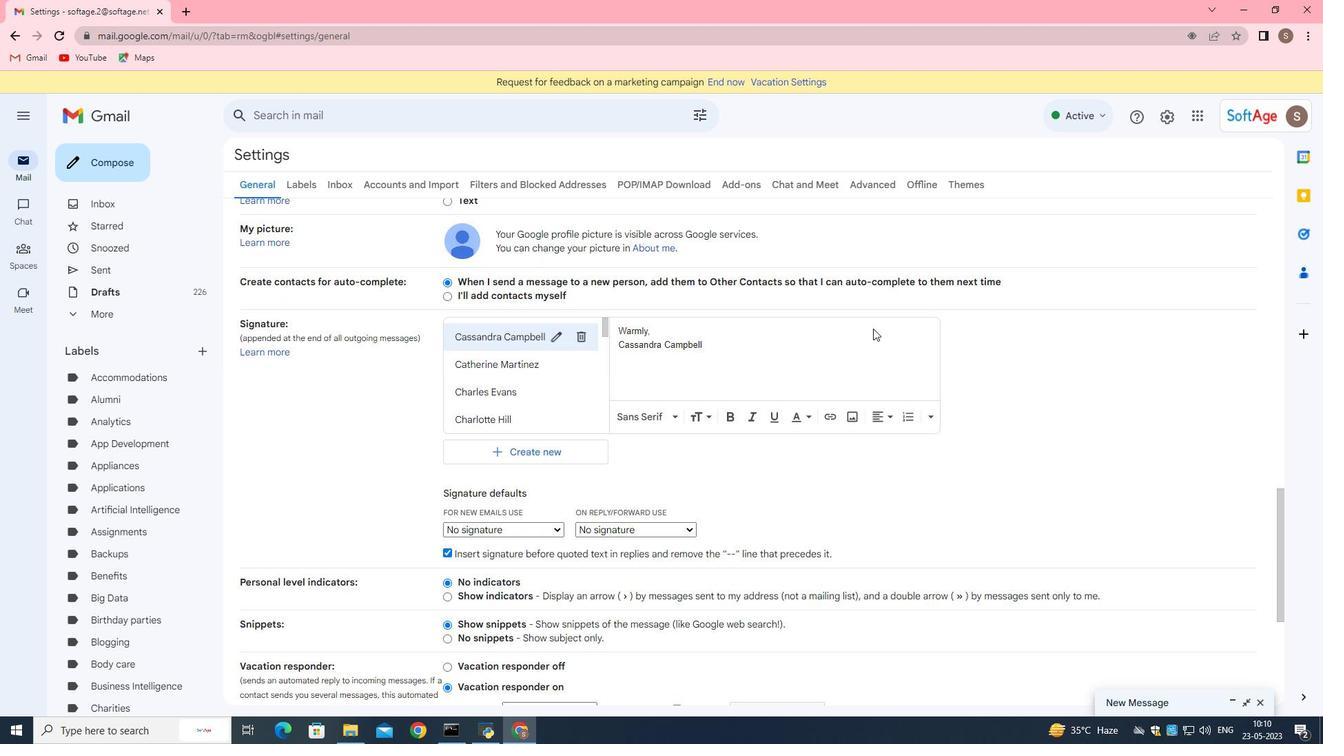 
Action: Mouse scrolled (873, 328) with delta (0, 0)
Screenshot: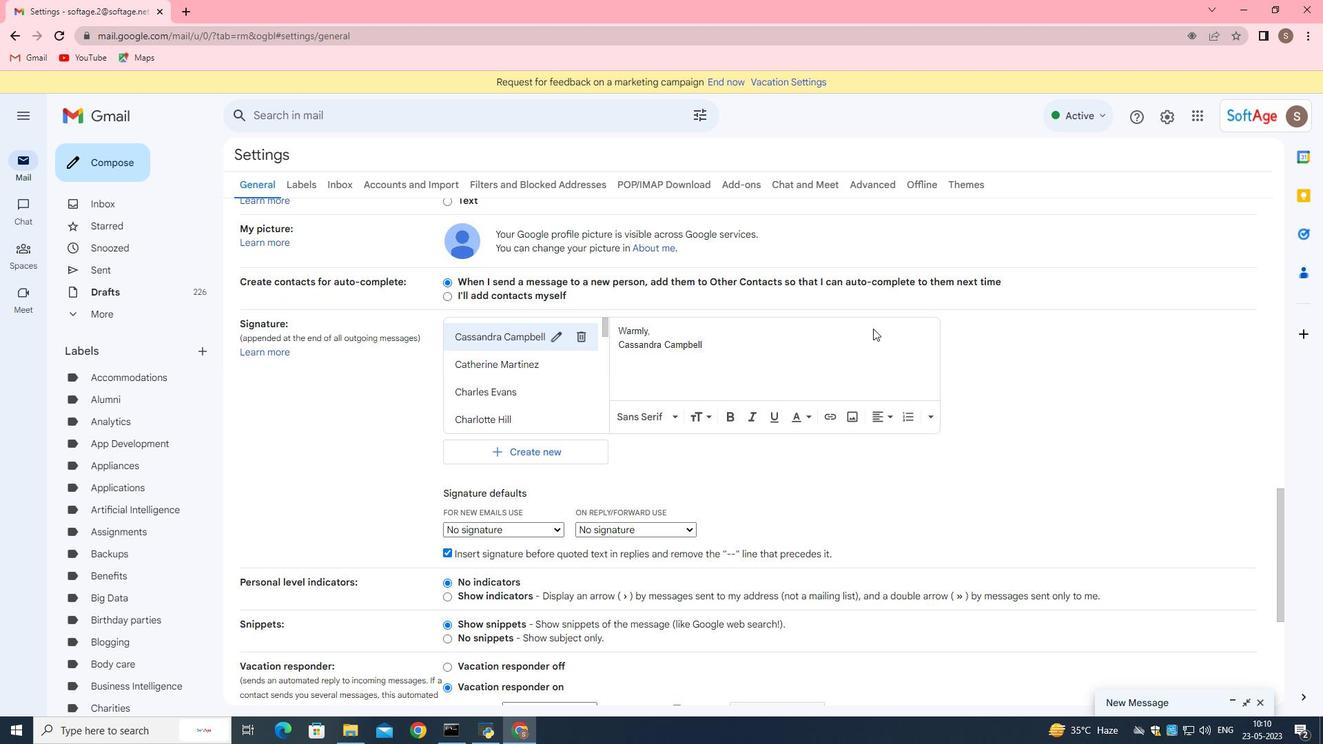 
Action: Mouse moved to (872, 329)
Screenshot: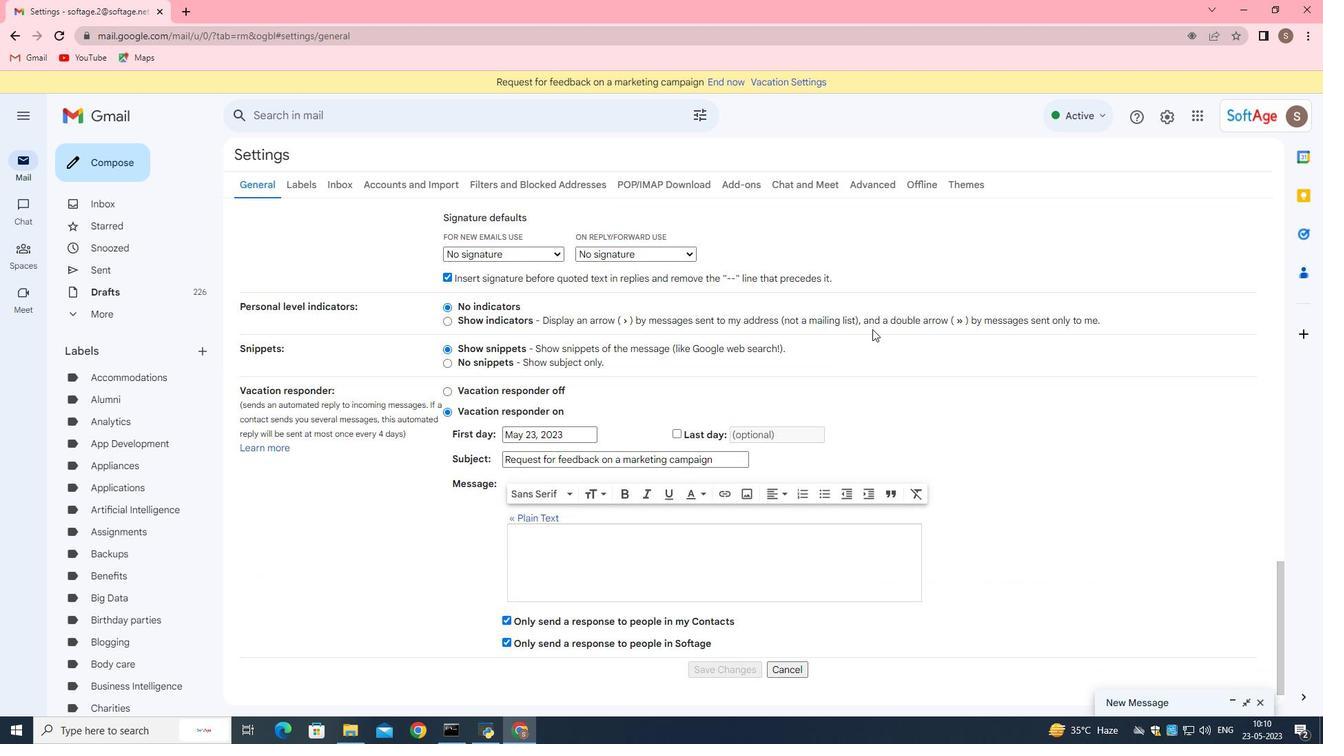 
Action: Mouse scrolled (872, 330) with delta (0, 0)
Screenshot: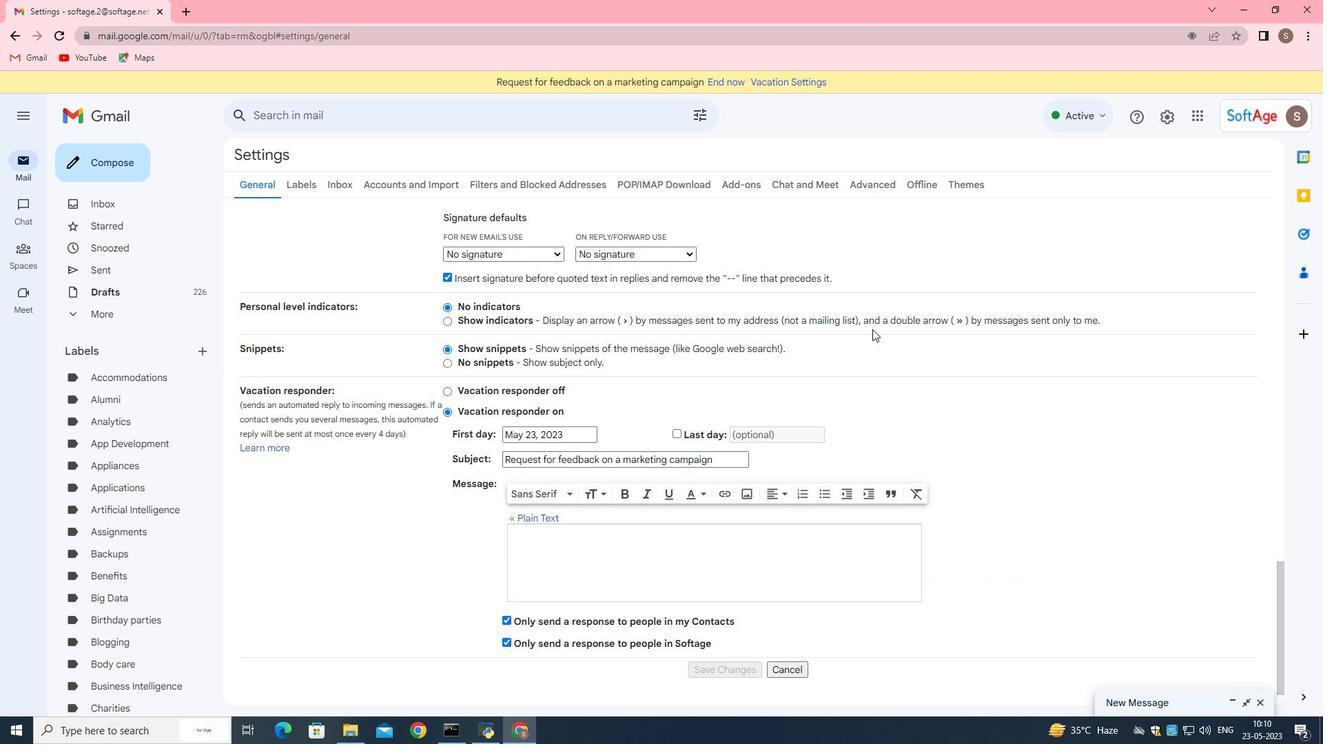 
Action: Mouse scrolled (872, 330) with delta (0, 0)
Screenshot: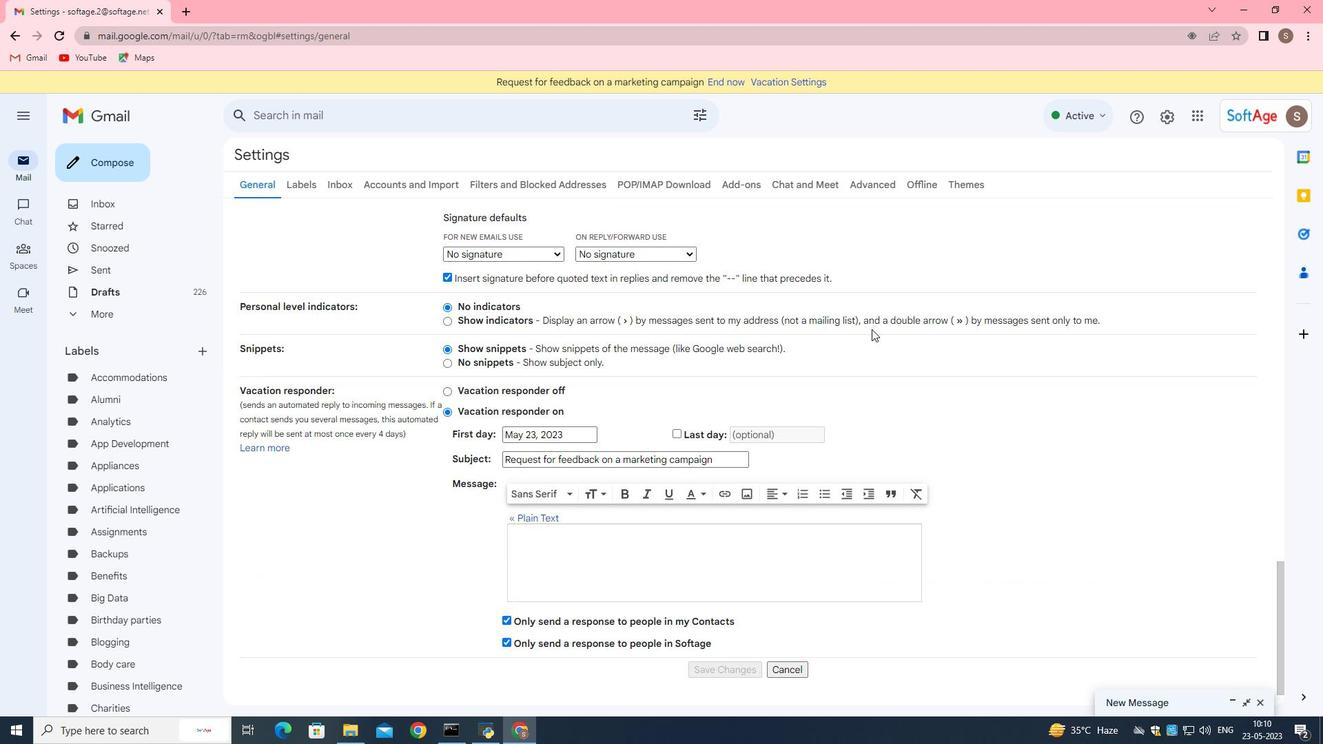 
Action: Mouse scrolled (871, 330) with delta (0, 0)
Screenshot: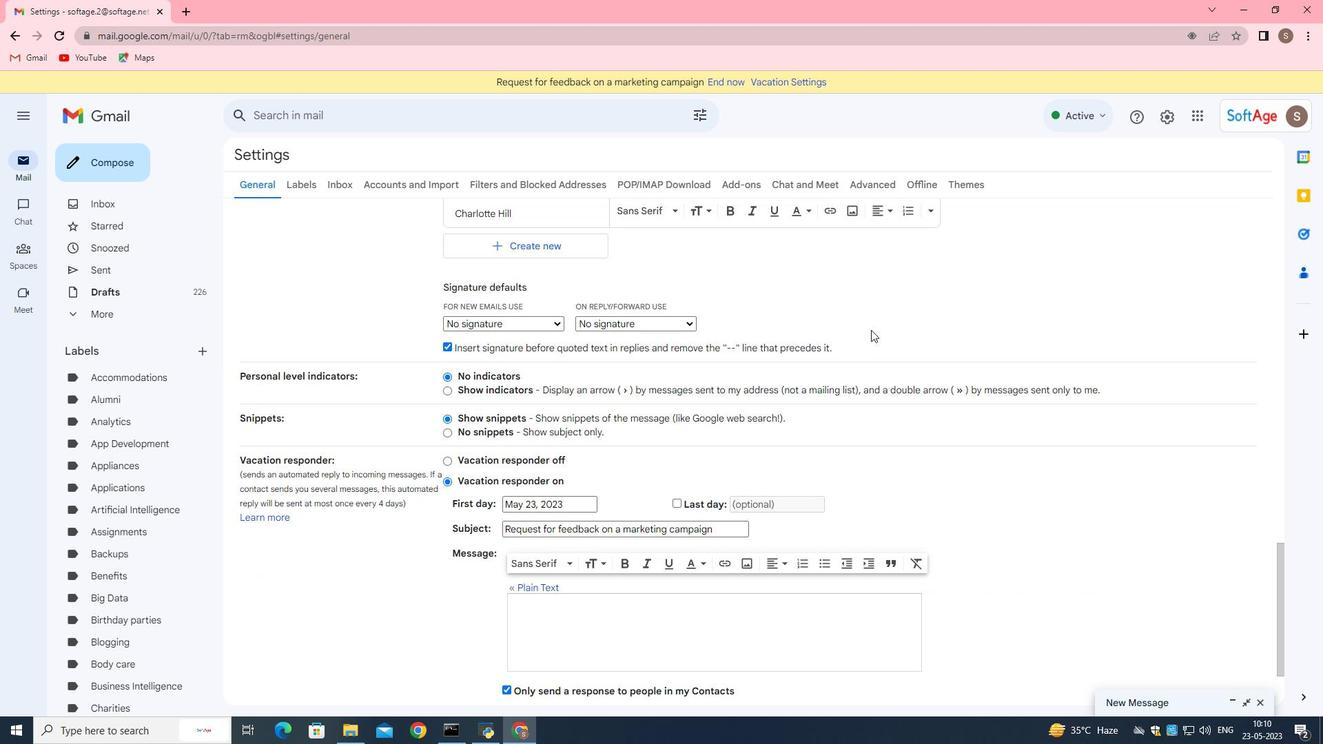 
Action: Mouse moved to (868, 330)
Screenshot: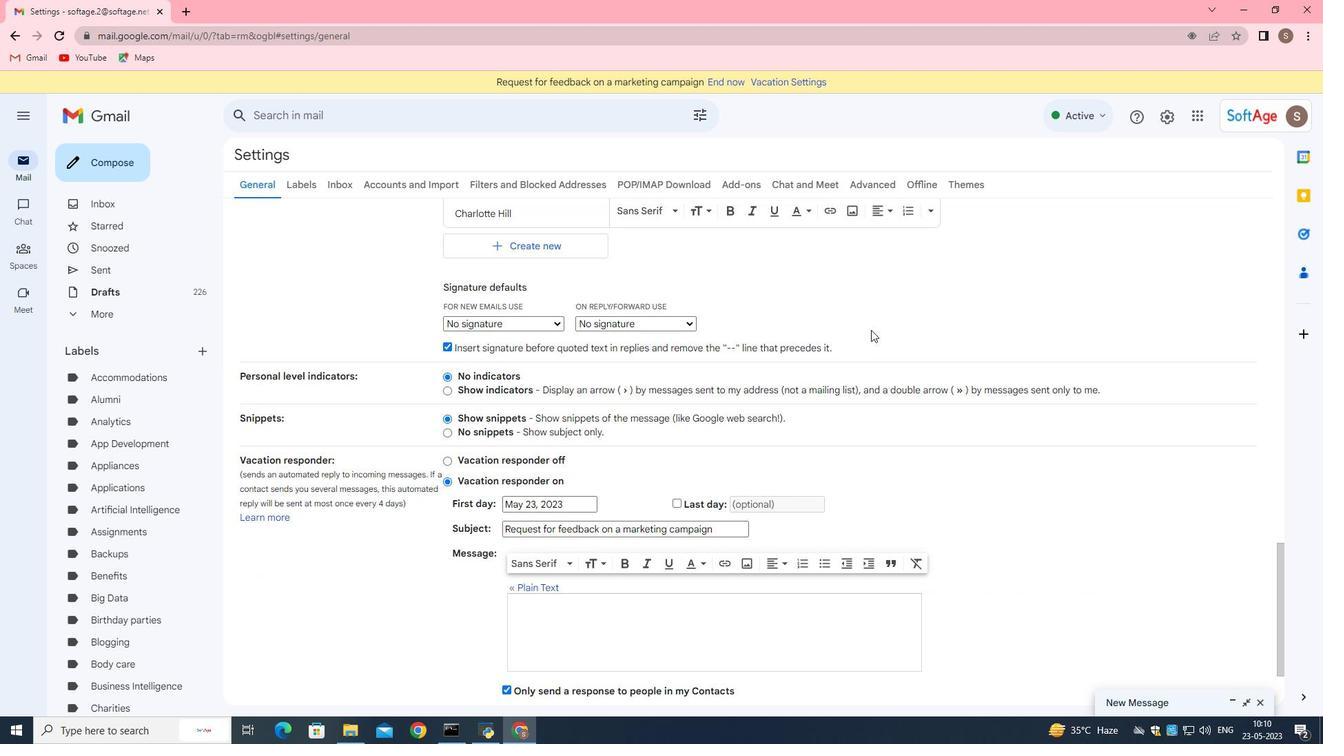 
Action: Mouse scrolled (870, 330) with delta (0, 0)
Screenshot: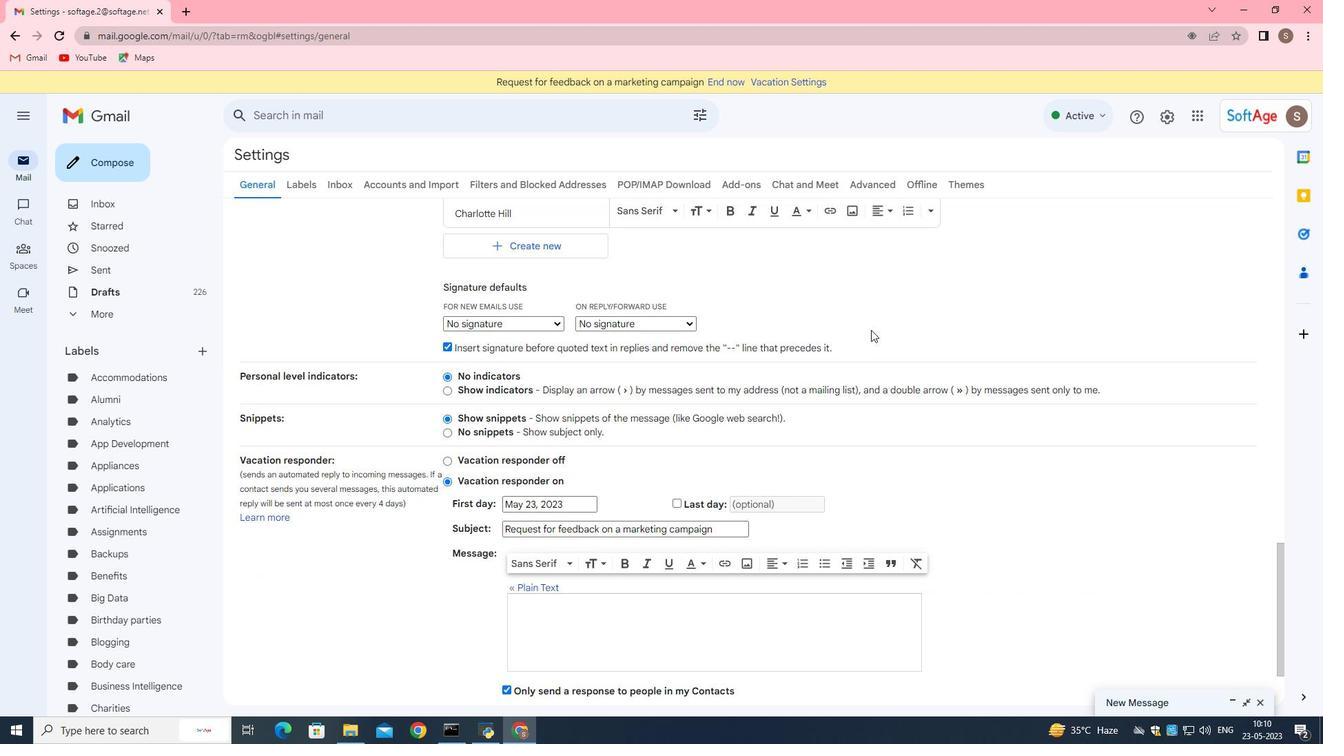 
Action: Mouse moved to (867, 330)
Screenshot: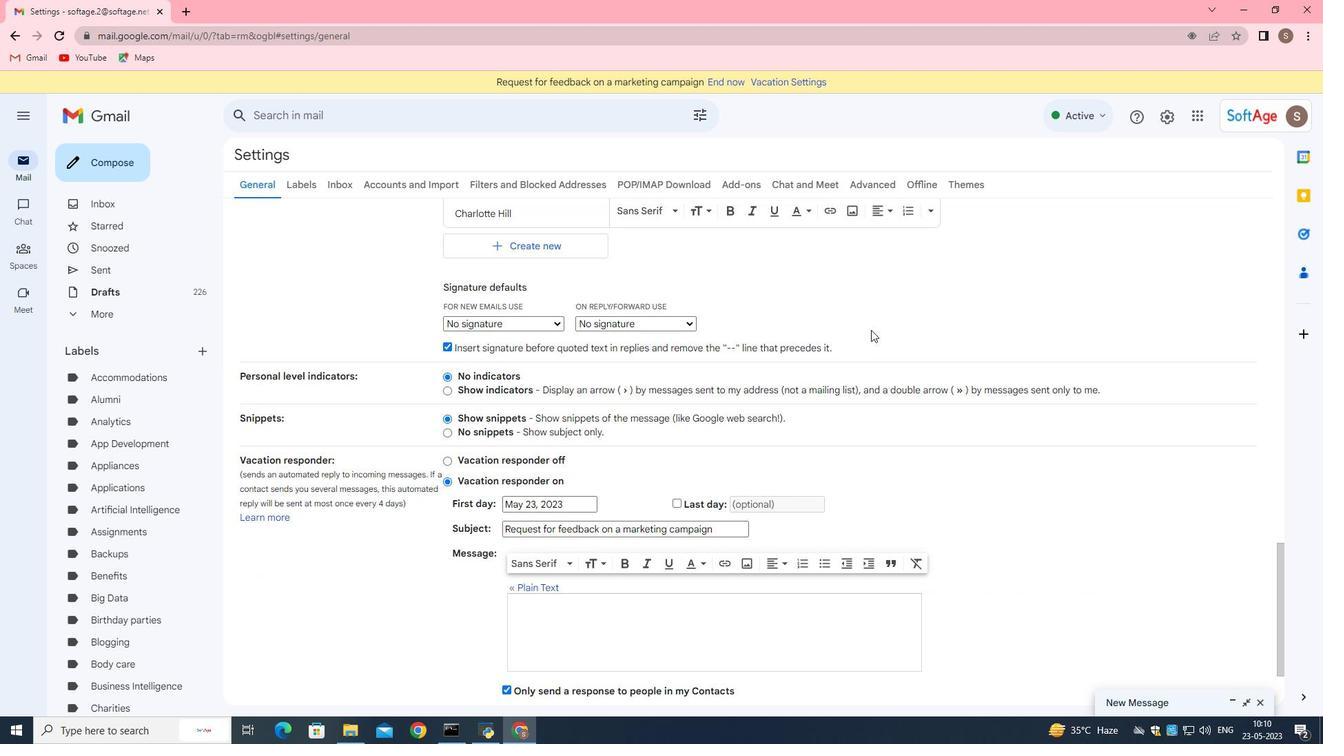 
Action: Mouse scrolled (868, 330) with delta (0, 0)
Screenshot: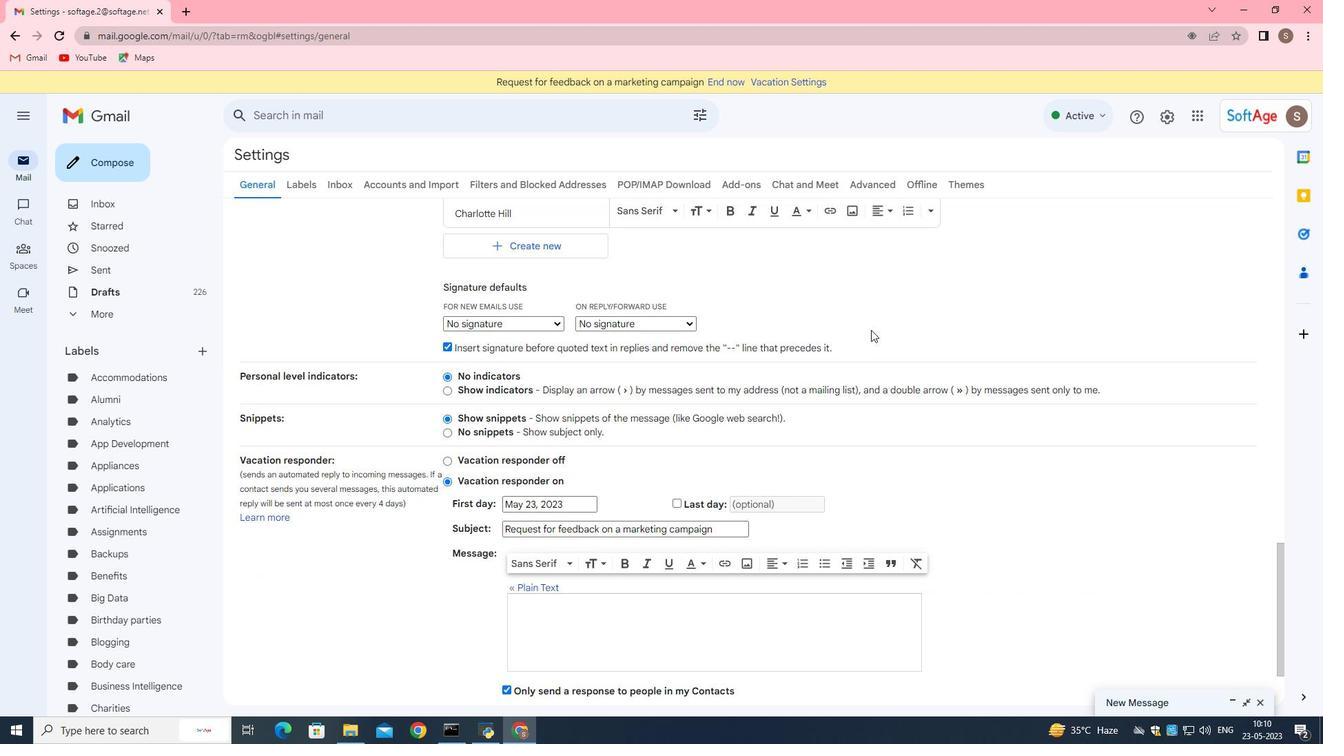 
Action: Mouse moved to (865, 331)
Screenshot: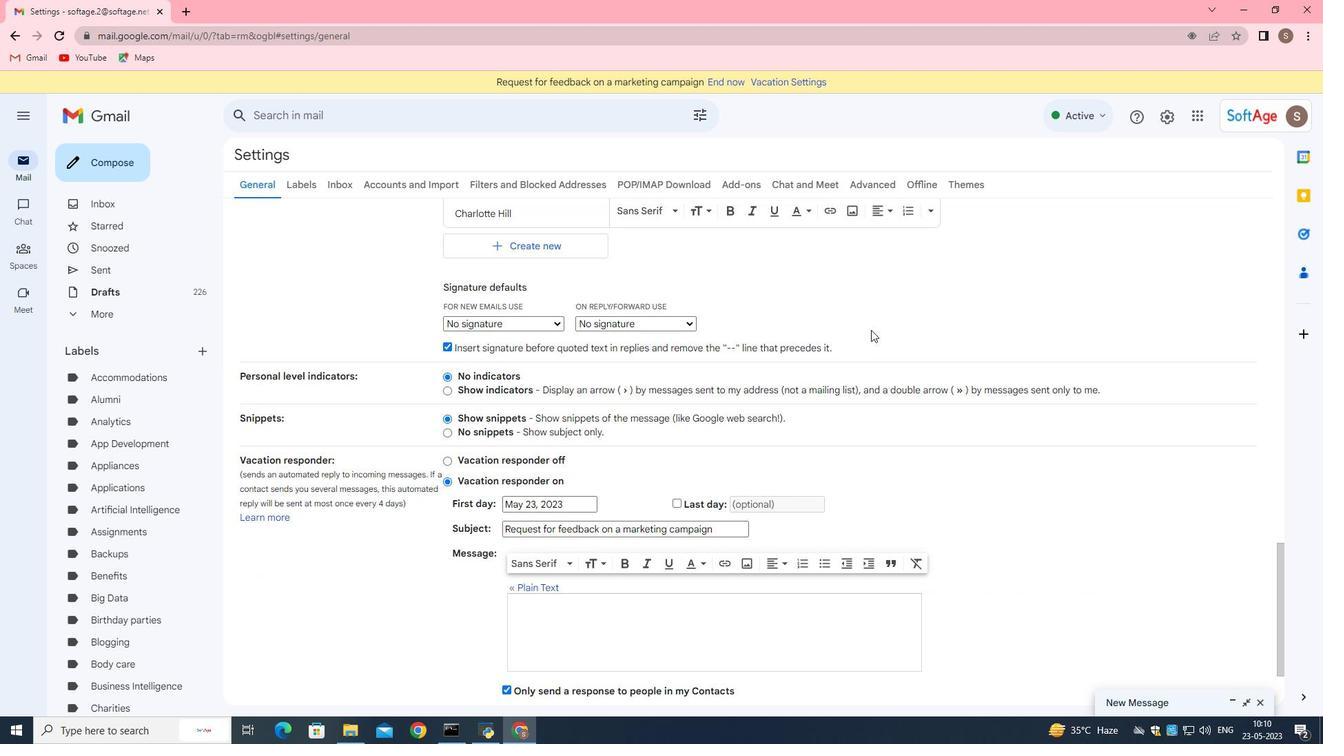 
Action: Mouse scrolled (865, 332) with delta (0, 0)
Screenshot: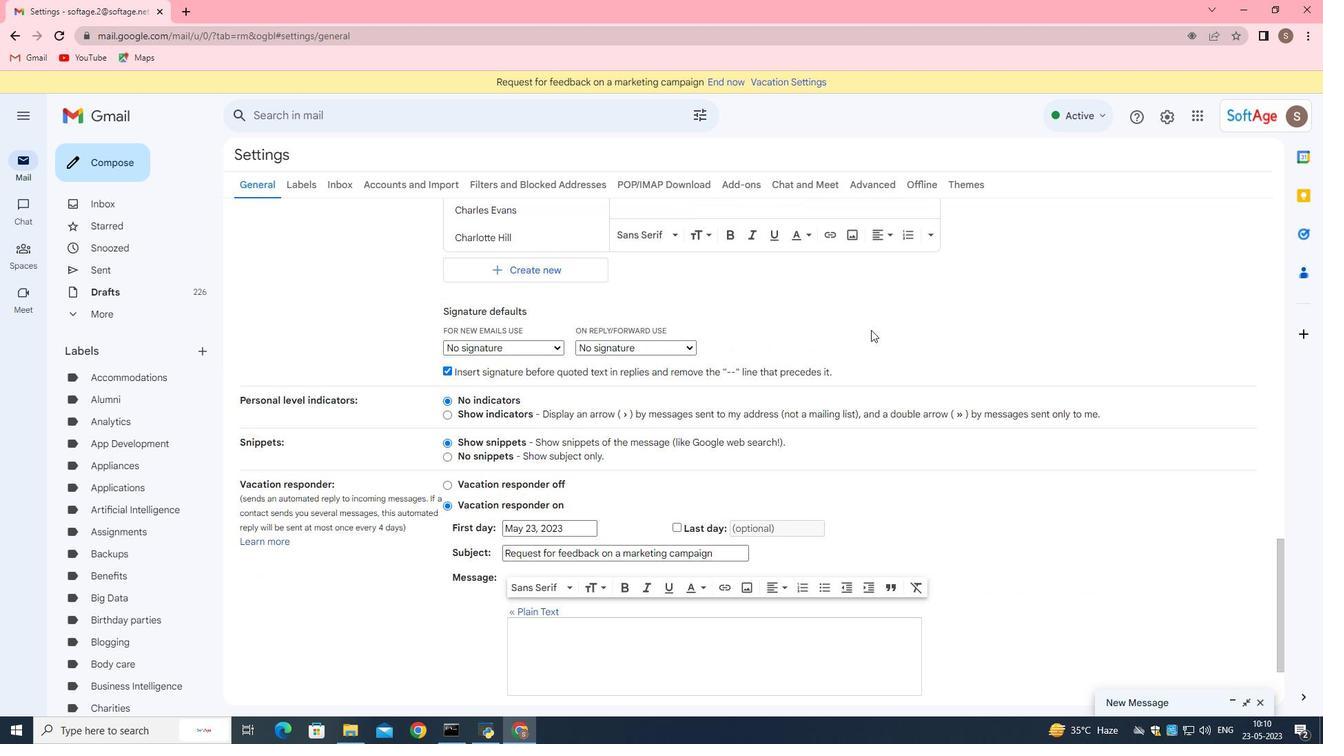 
Action: Mouse moved to (558, 585)
Screenshot: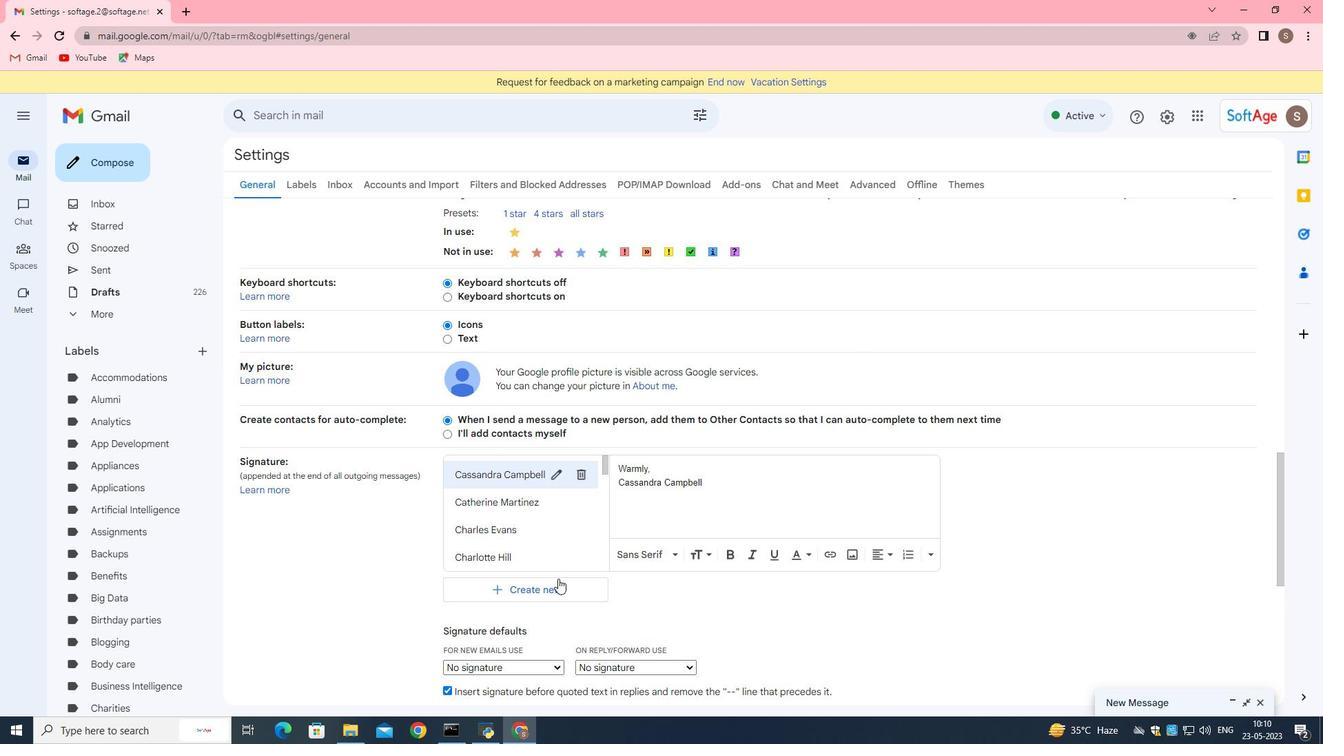 
Action: Mouse pressed left at (558, 585)
Screenshot: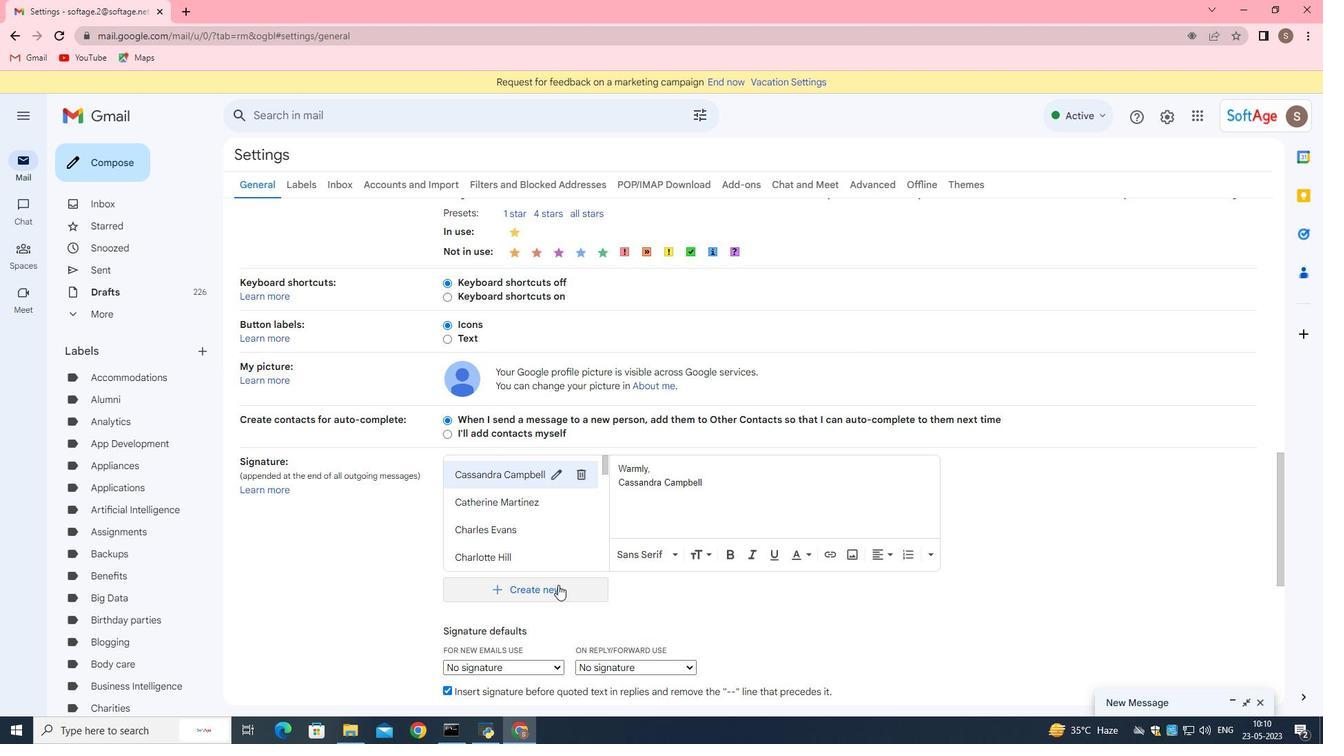 
Action: Mouse moved to (657, 383)
Screenshot: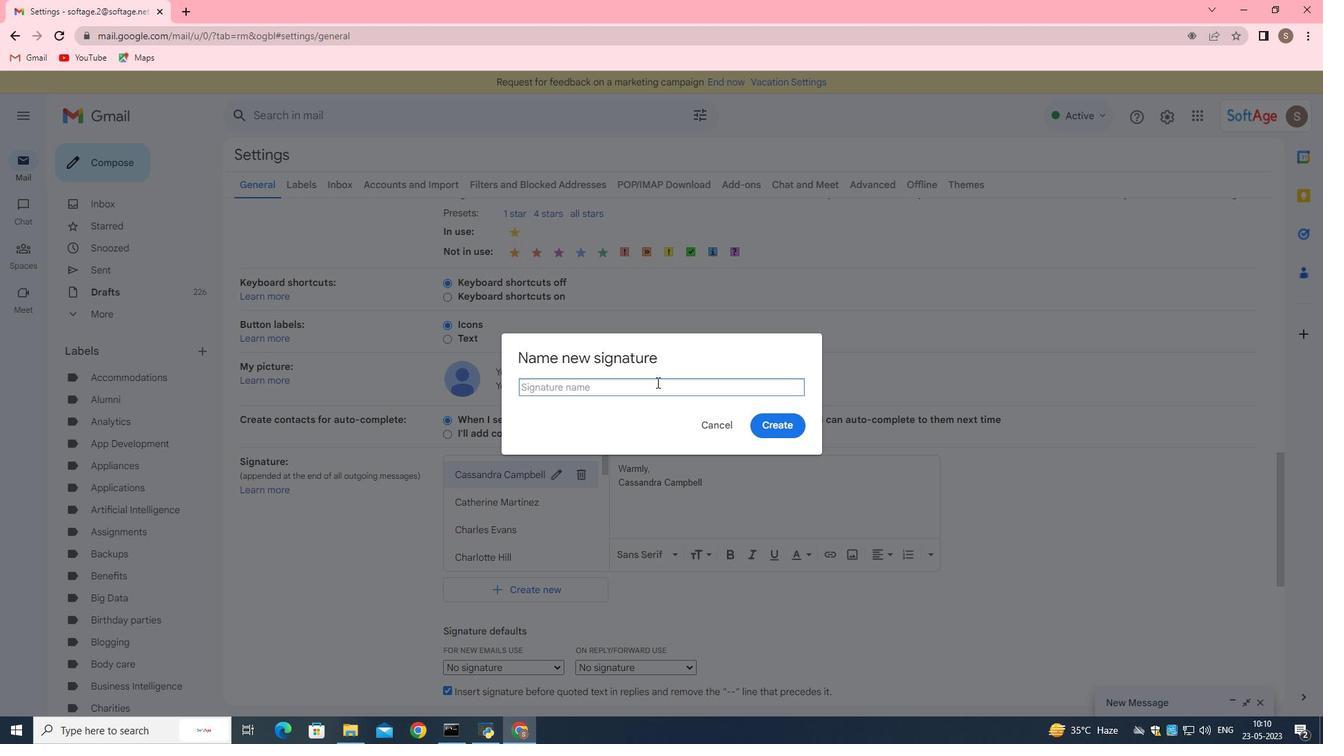 
Action: Mouse pressed left at (657, 383)
Screenshot: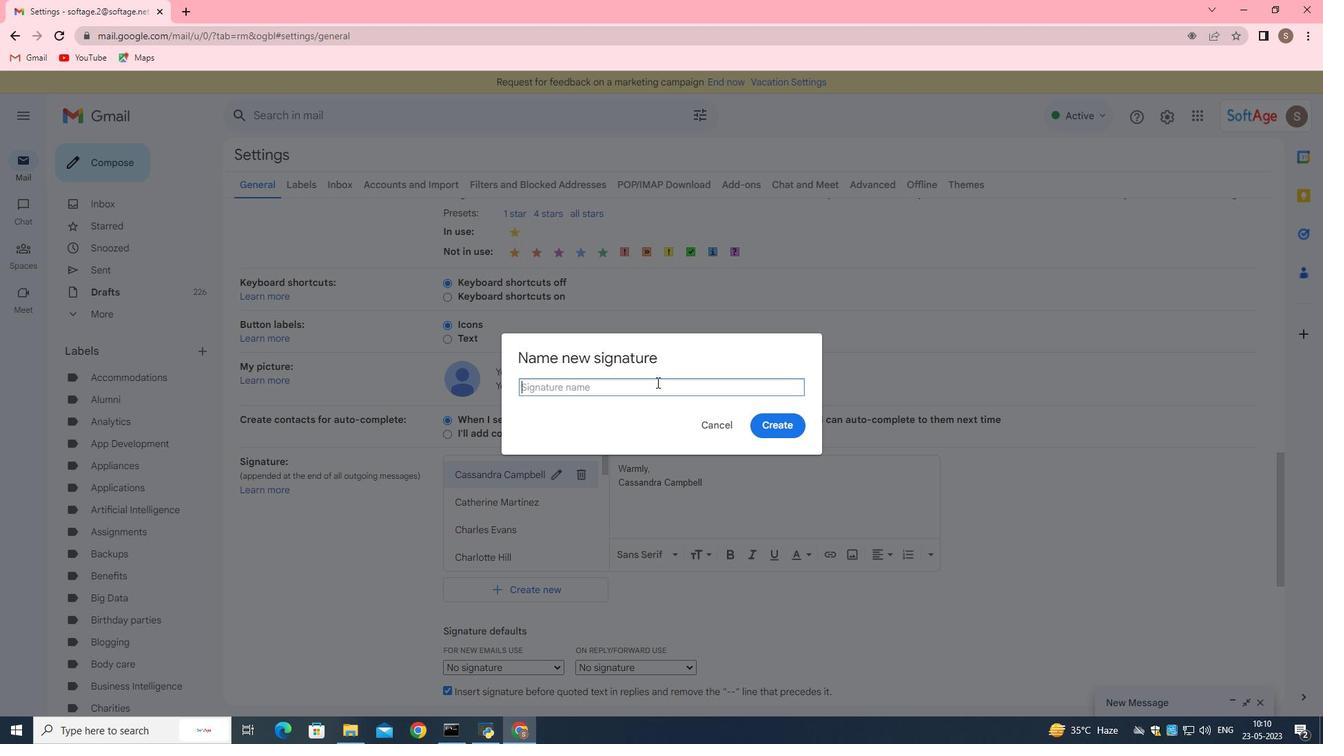 
Action: Mouse moved to (657, 381)
Screenshot: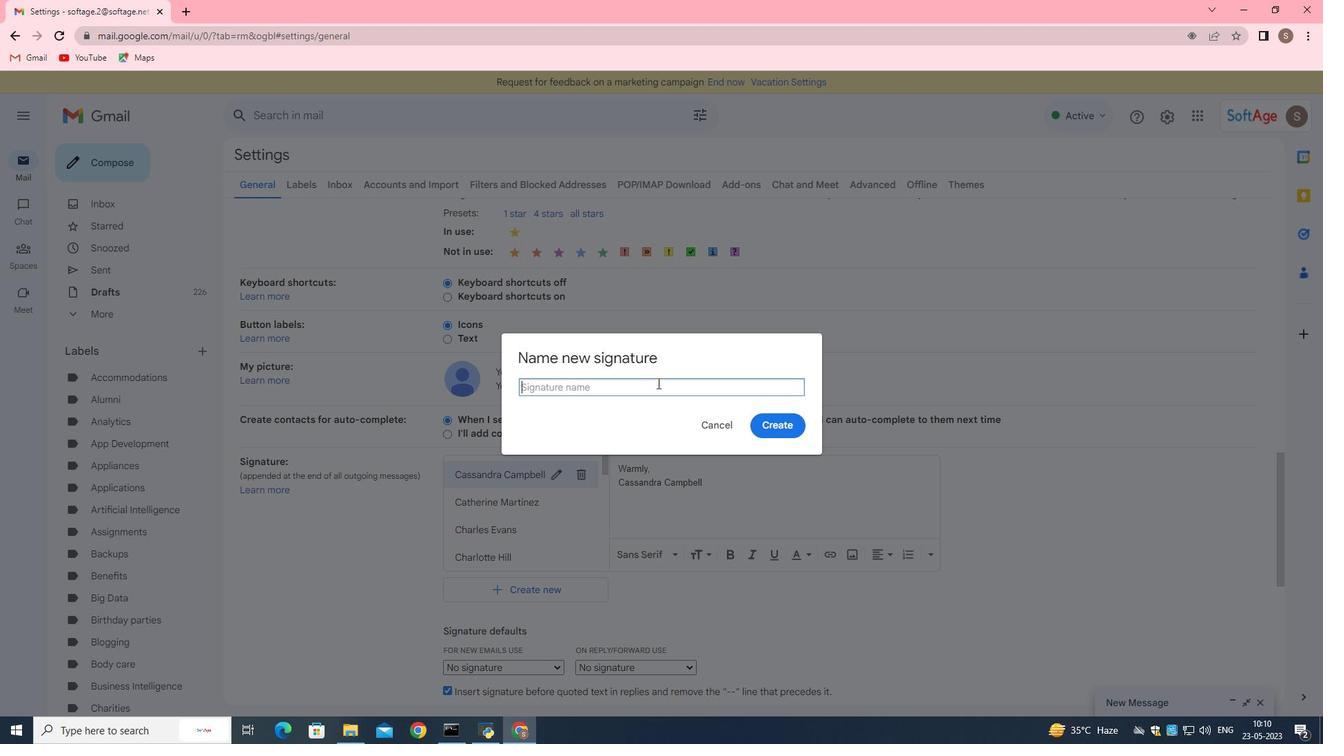 
Action: Key pressed <Key.shift>haarr<Key.backspace><Key.backspace><Key.backspace>rry<Key.space><Key.shift>Martin
Screenshot: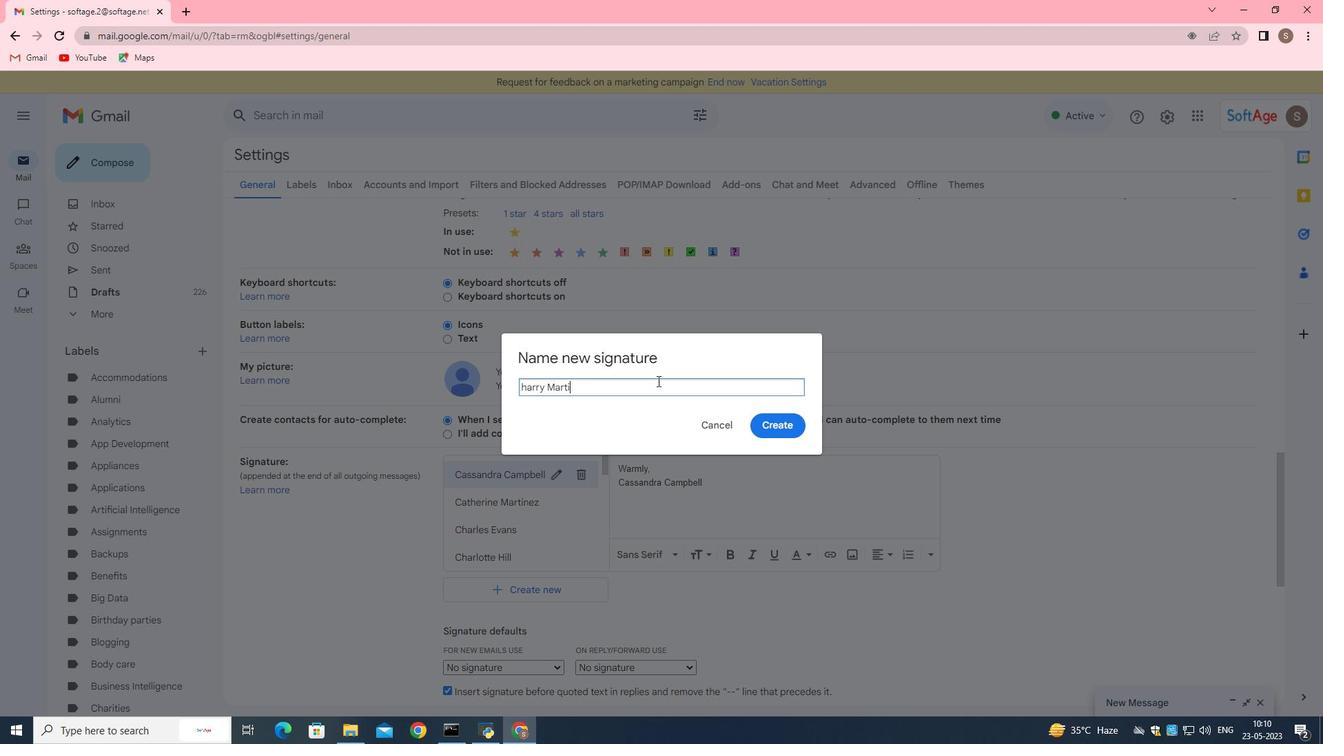 
Action: Mouse moved to (788, 427)
Screenshot: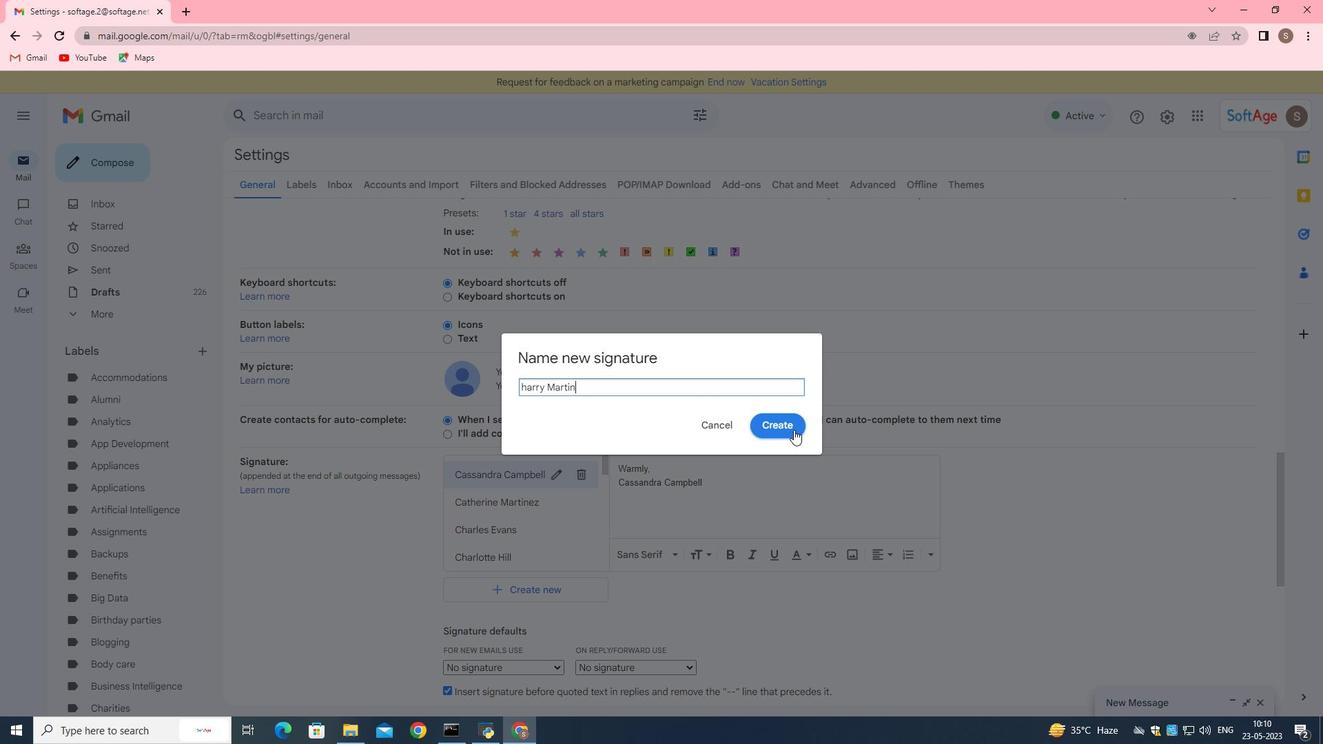
Action: Mouse pressed left at (788, 427)
Screenshot: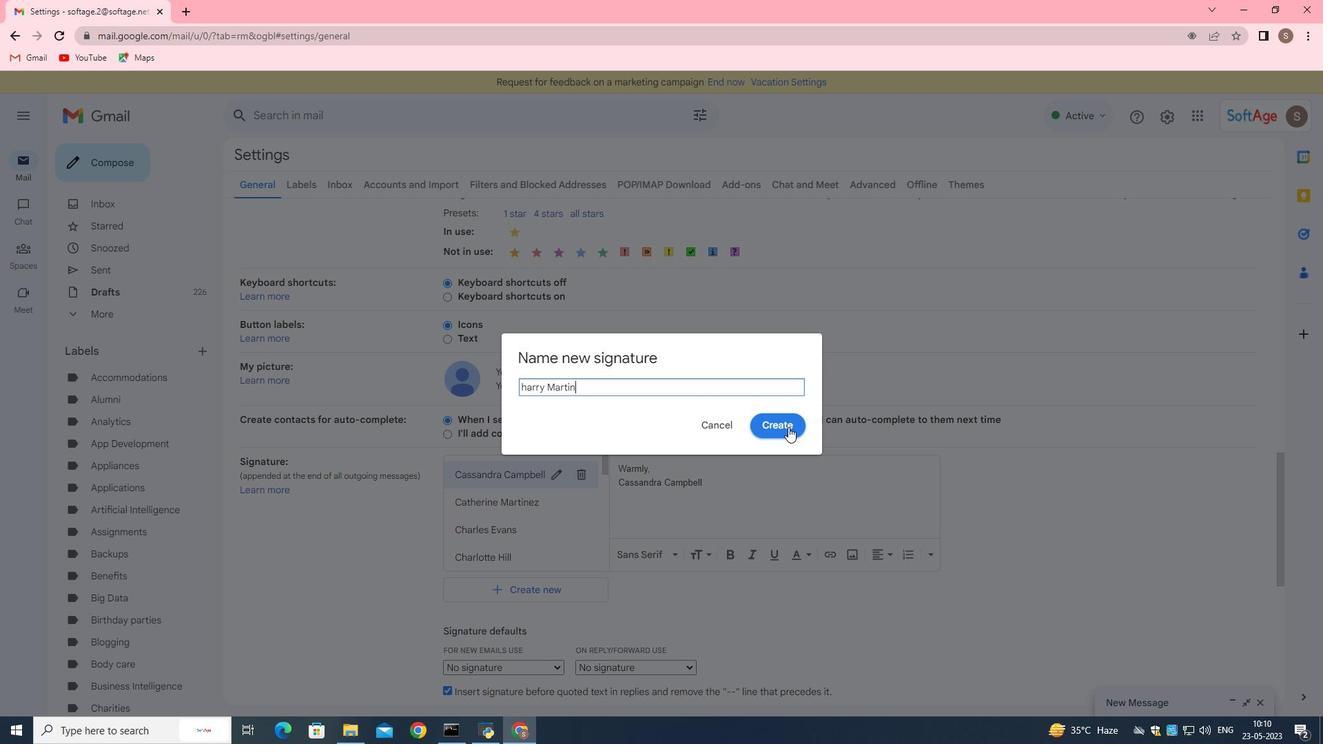 
Action: Mouse moved to (693, 426)
Screenshot: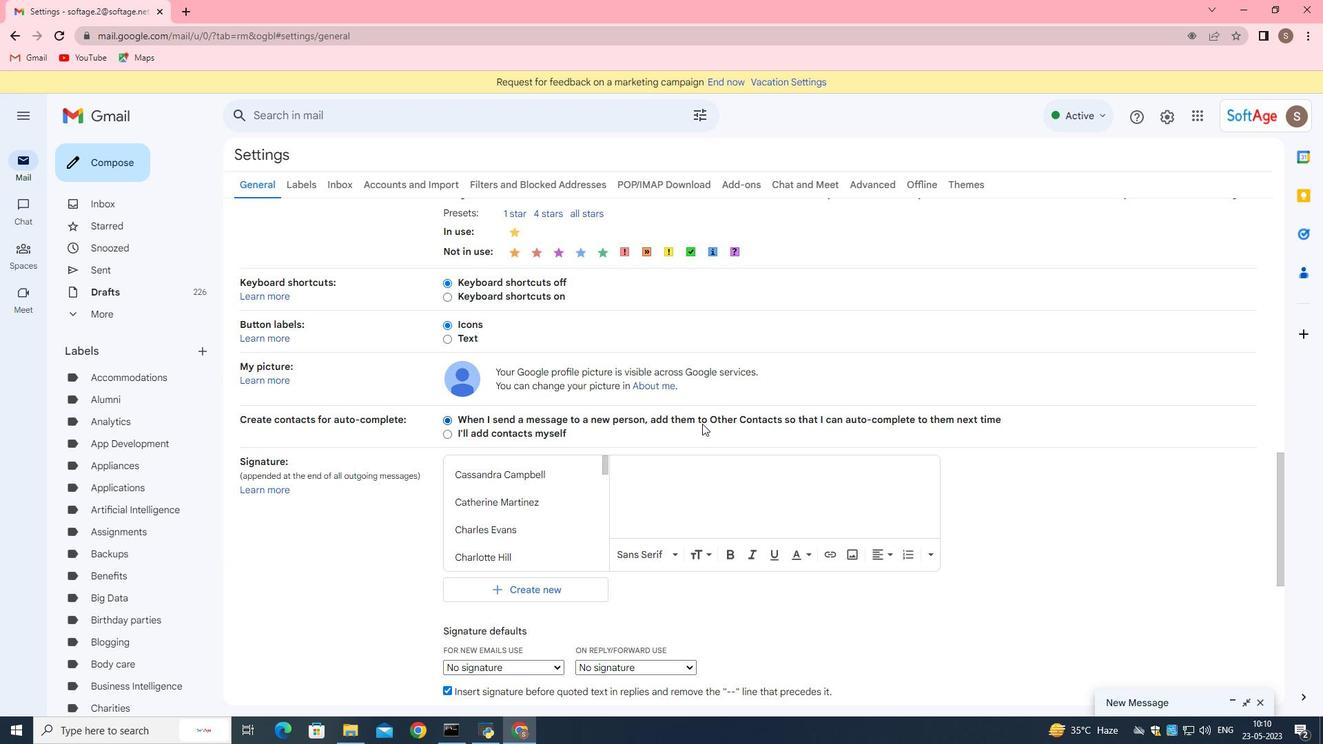 
Action: Mouse scrolled (693, 425) with delta (0, 0)
Screenshot: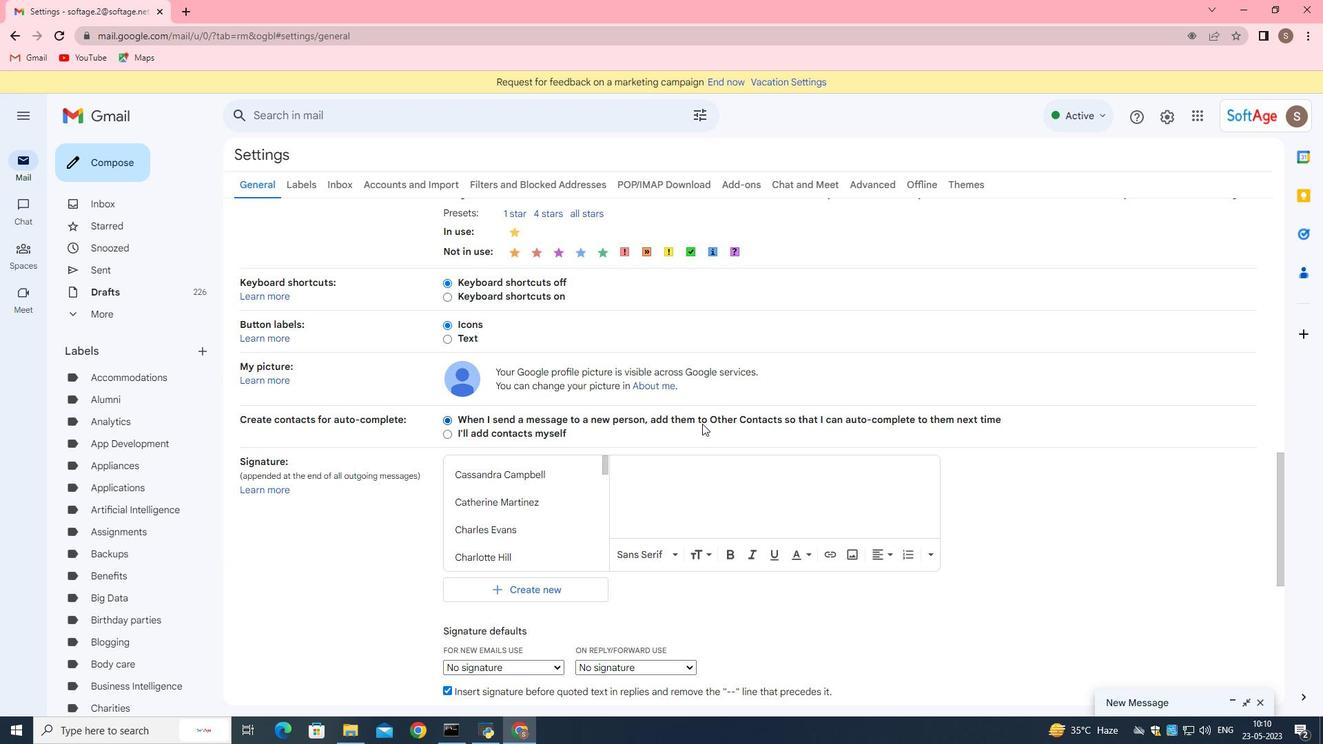 
Action: Mouse moved to (690, 426)
Screenshot: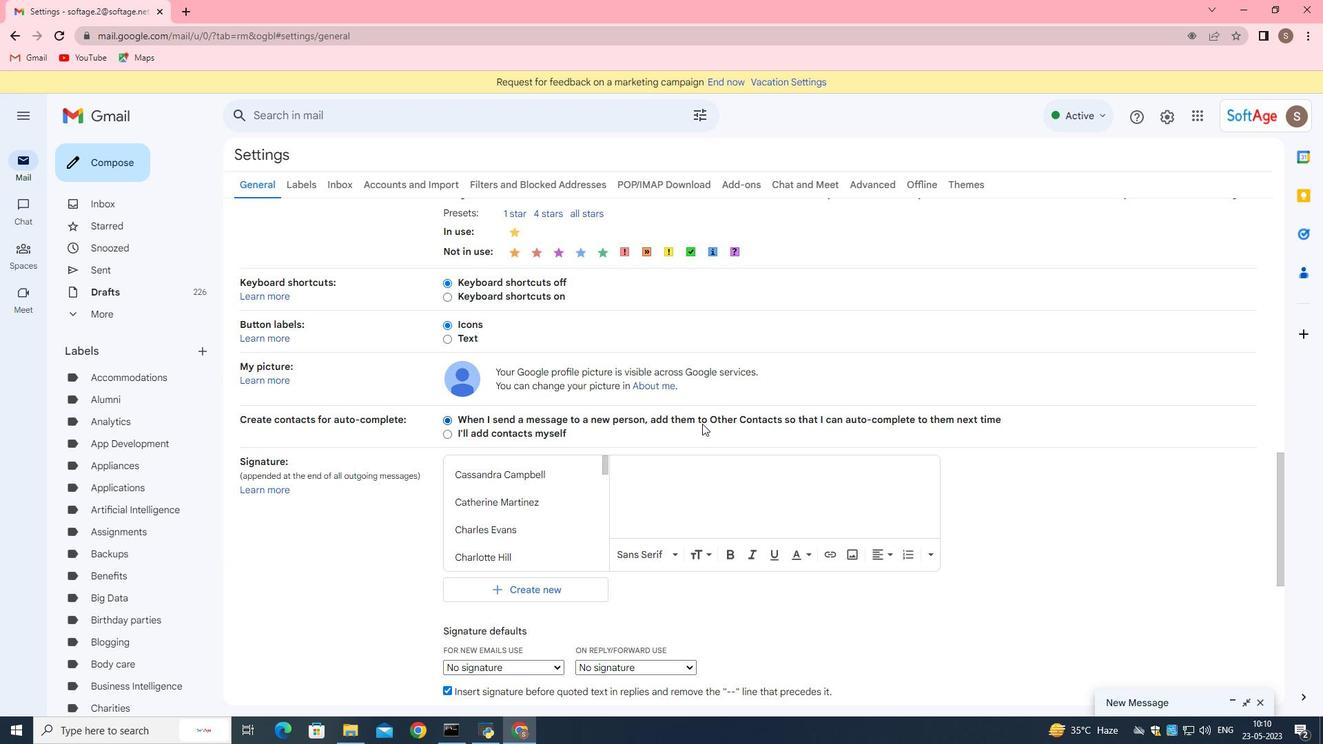 
Action: Mouse scrolled (690, 425) with delta (0, 0)
Screenshot: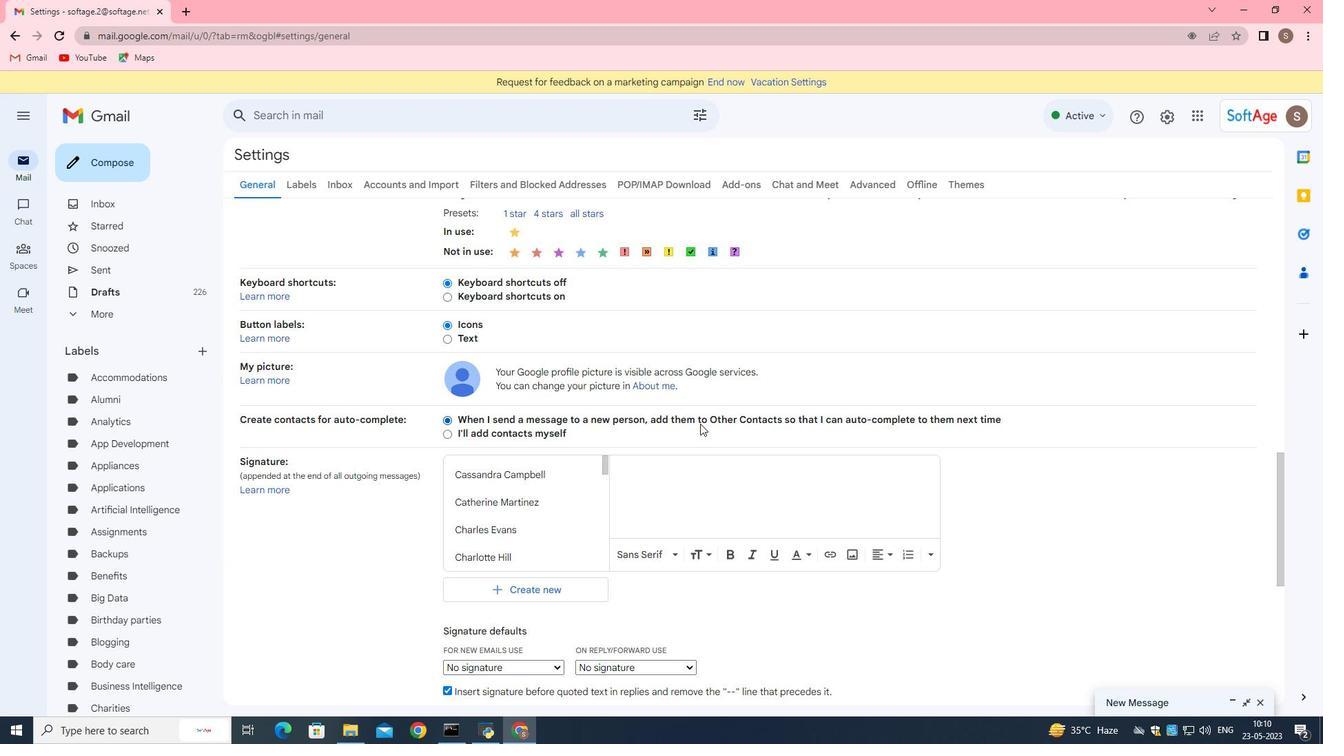 
Action: Mouse moved to (604, 331)
Screenshot: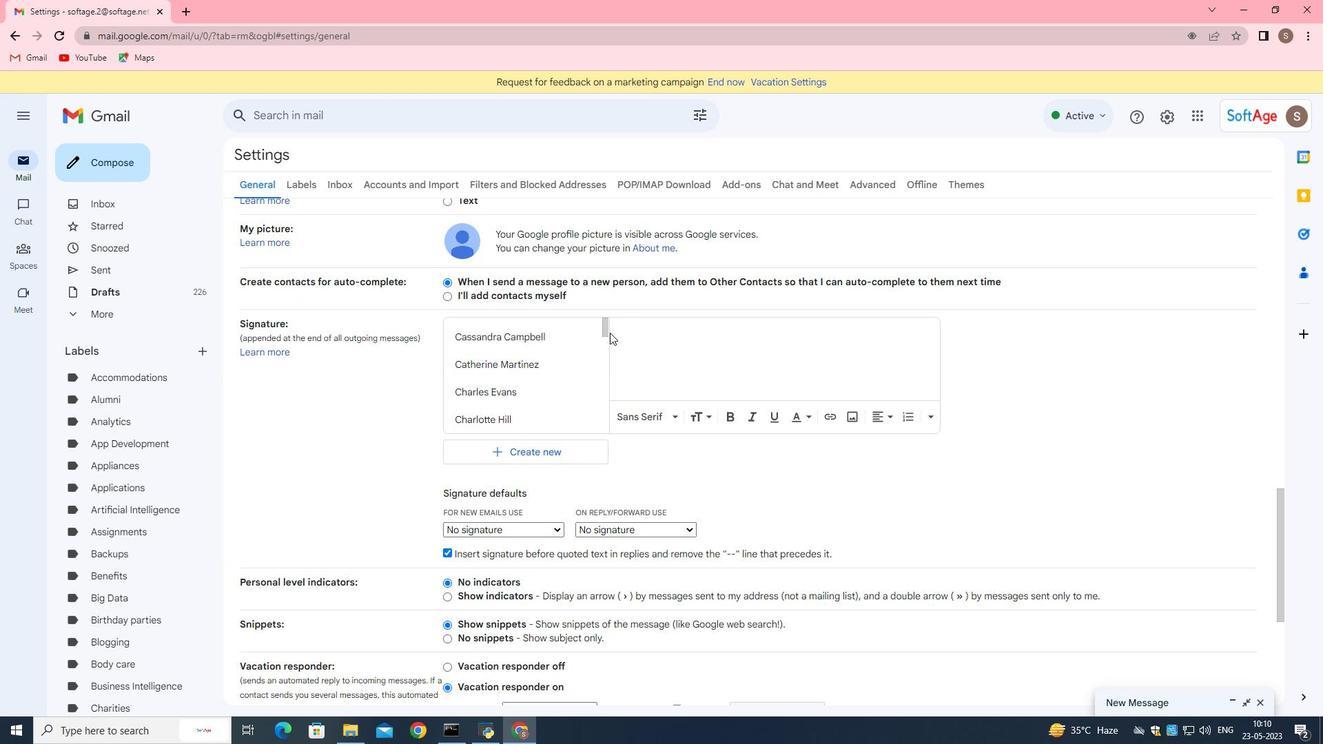 
Action: Mouse pressed left at (604, 331)
Screenshot: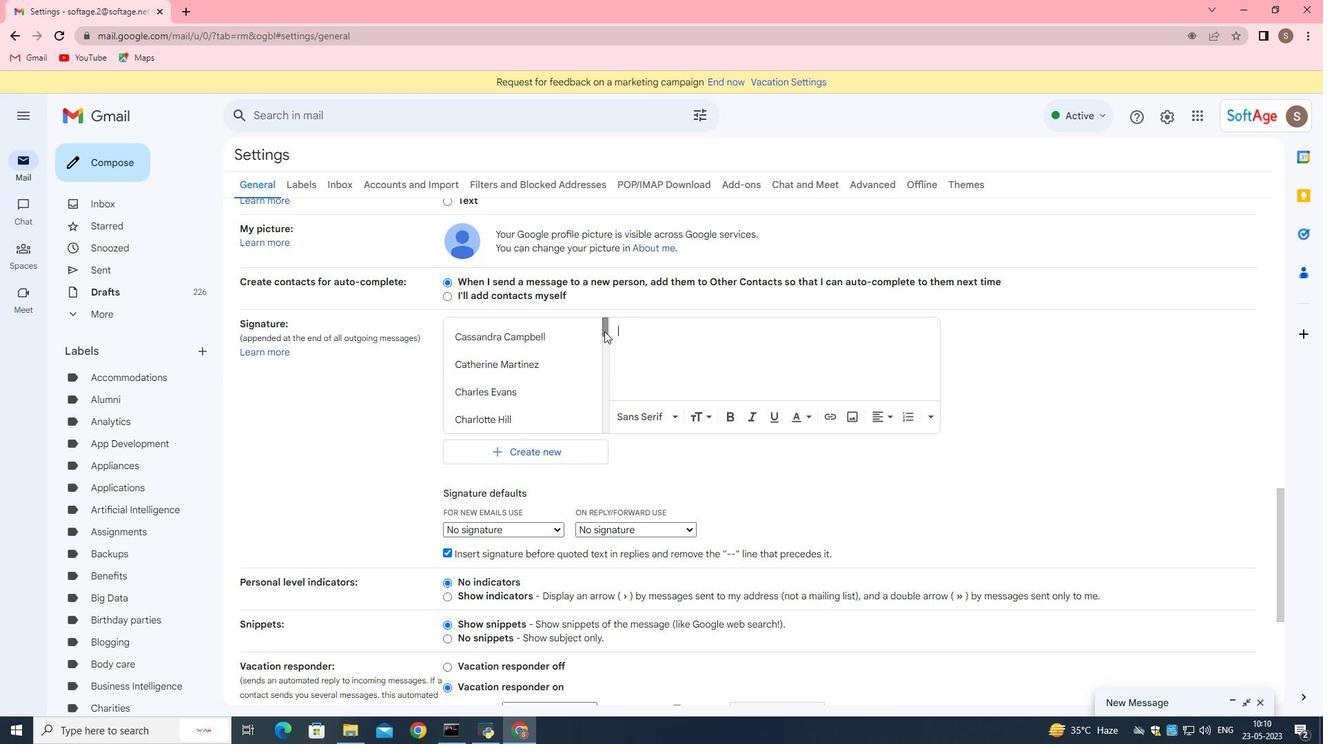 
Action: Mouse moved to (499, 390)
Screenshot: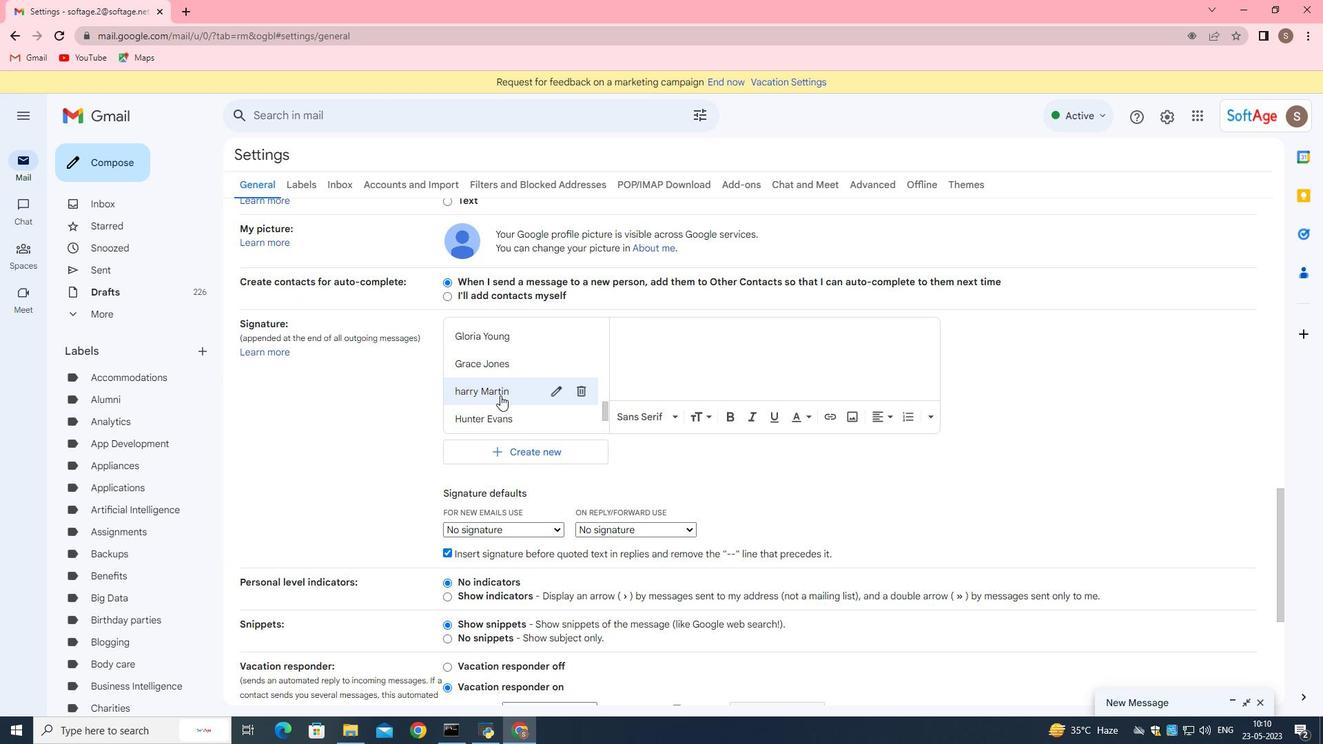 
Action: Mouse pressed left at (499, 390)
Screenshot: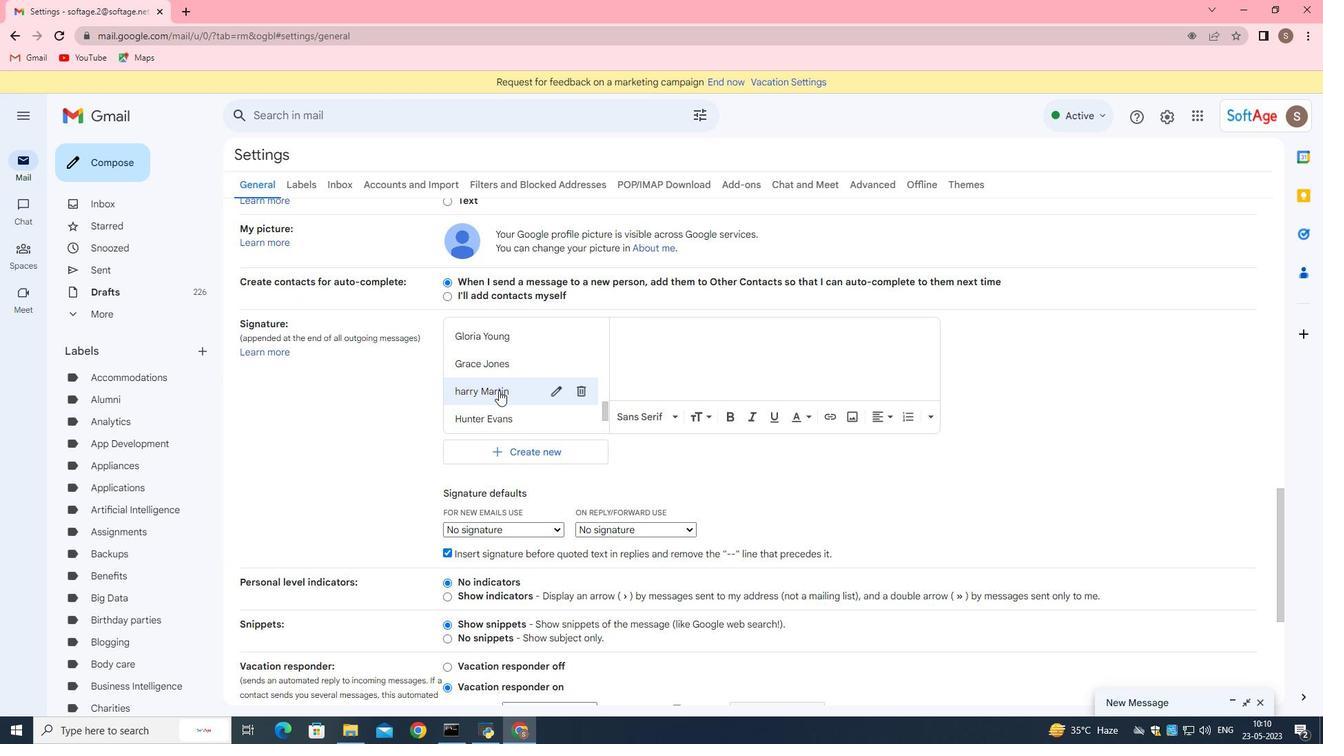 
Action: Mouse moved to (510, 528)
Screenshot: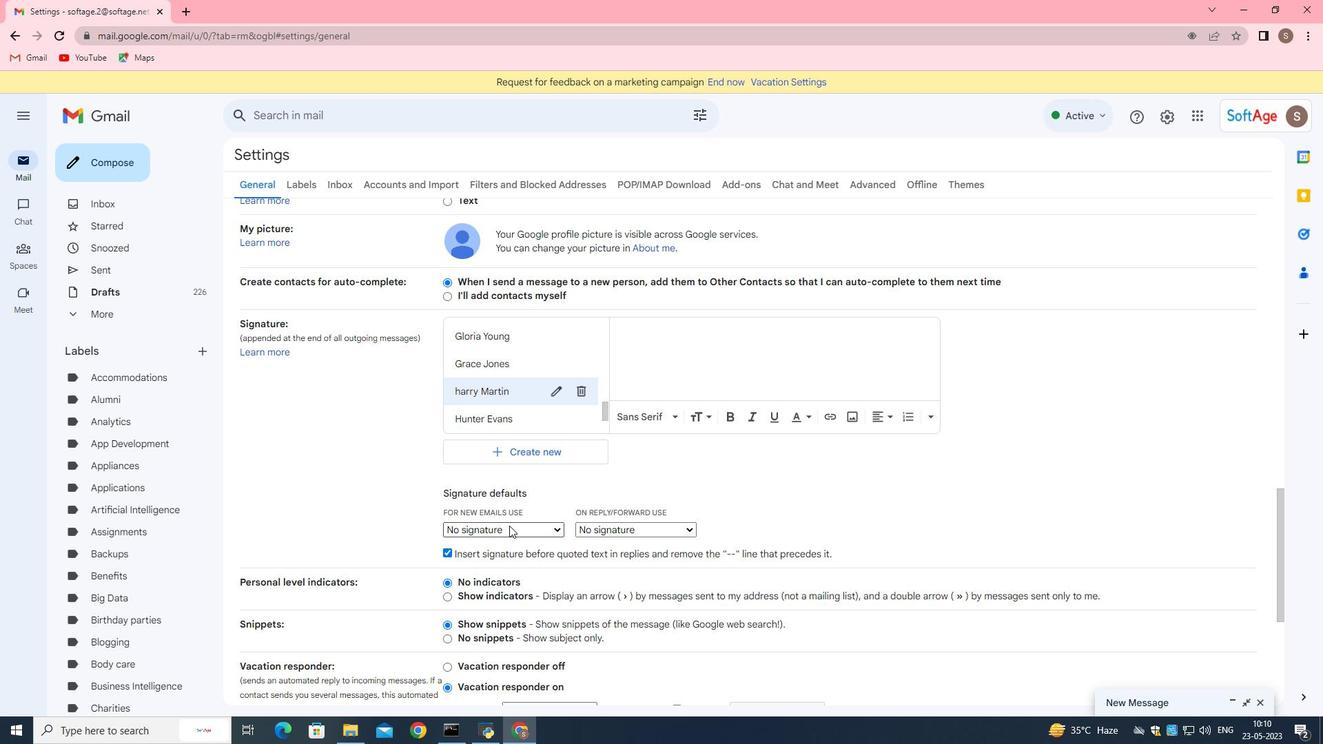 
Action: Mouse pressed left at (510, 528)
Screenshot: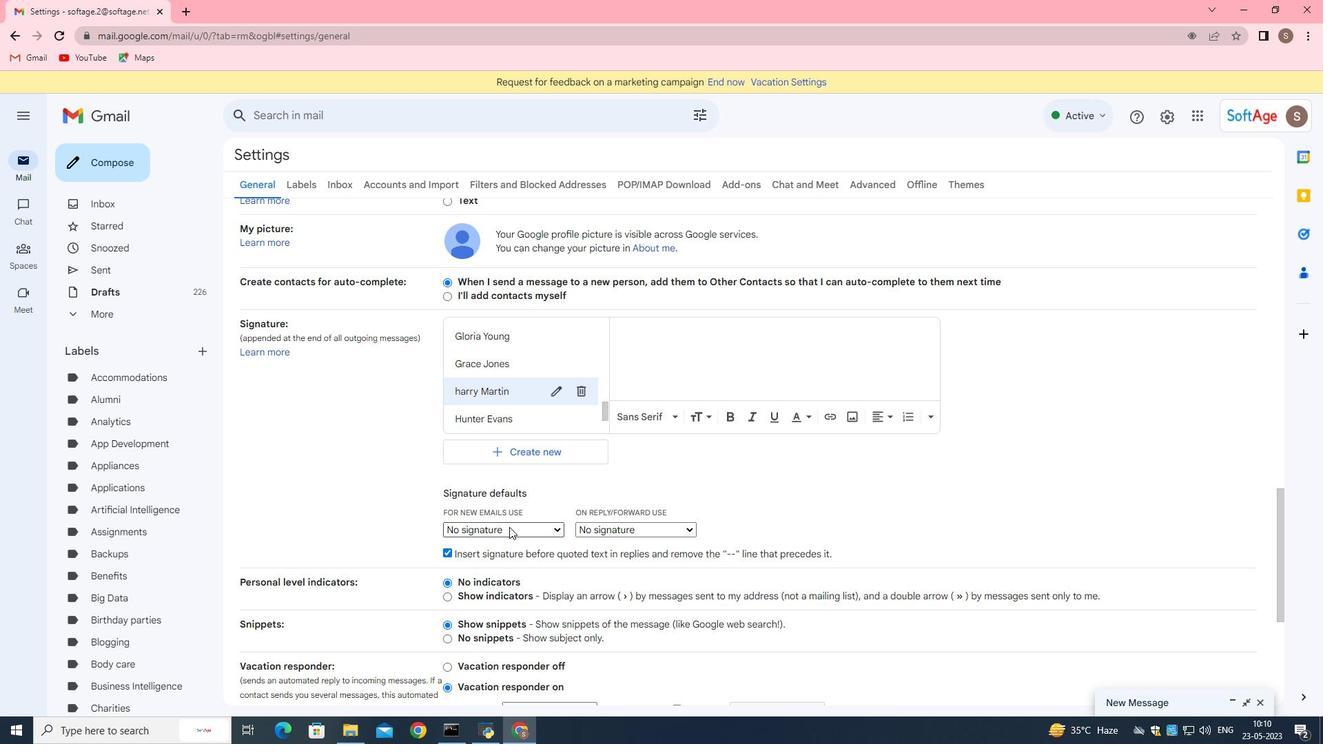 
Action: Mouse moved to (553, 368)
Screenshot: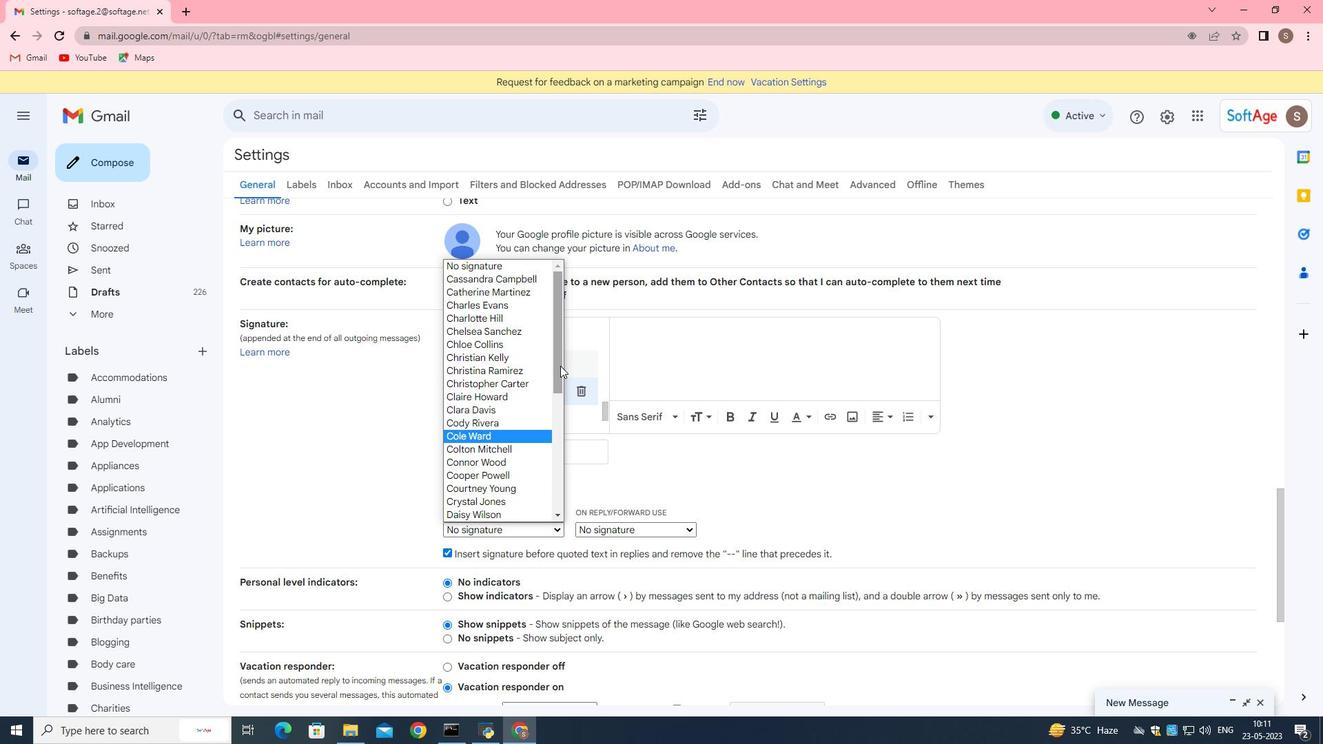 
Action: Mouse pressed left at (553, 368)
Screenshot: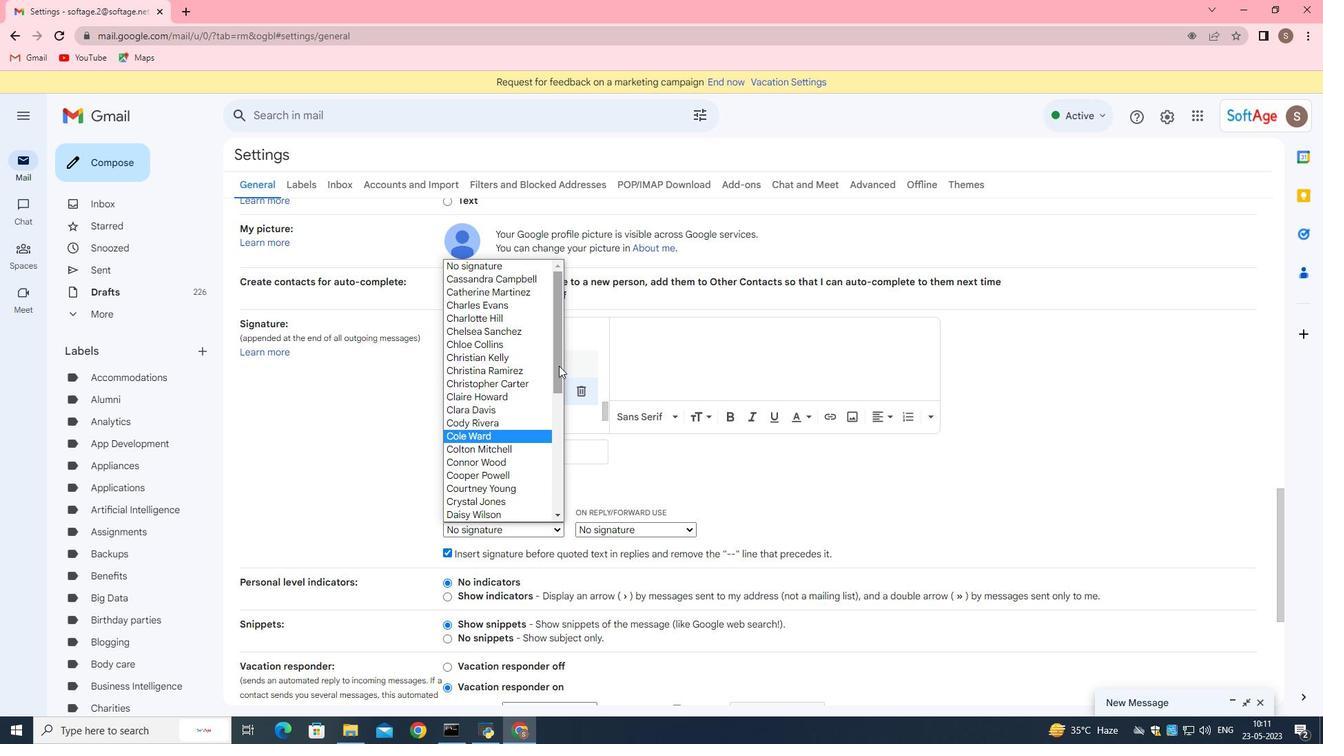 
Action: Mouse moved to (512, 455)
Screenshot: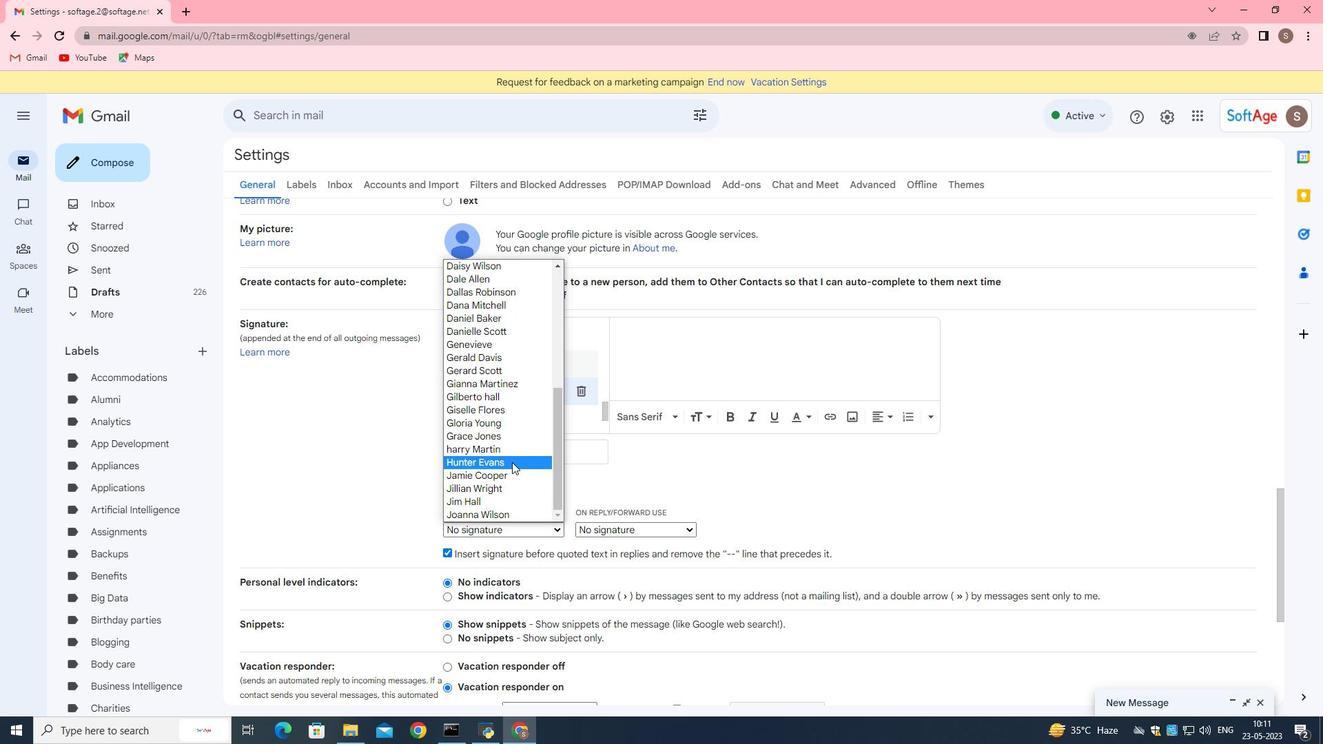 
Action: Mouse pressed left at (512, 455)
Screenshot: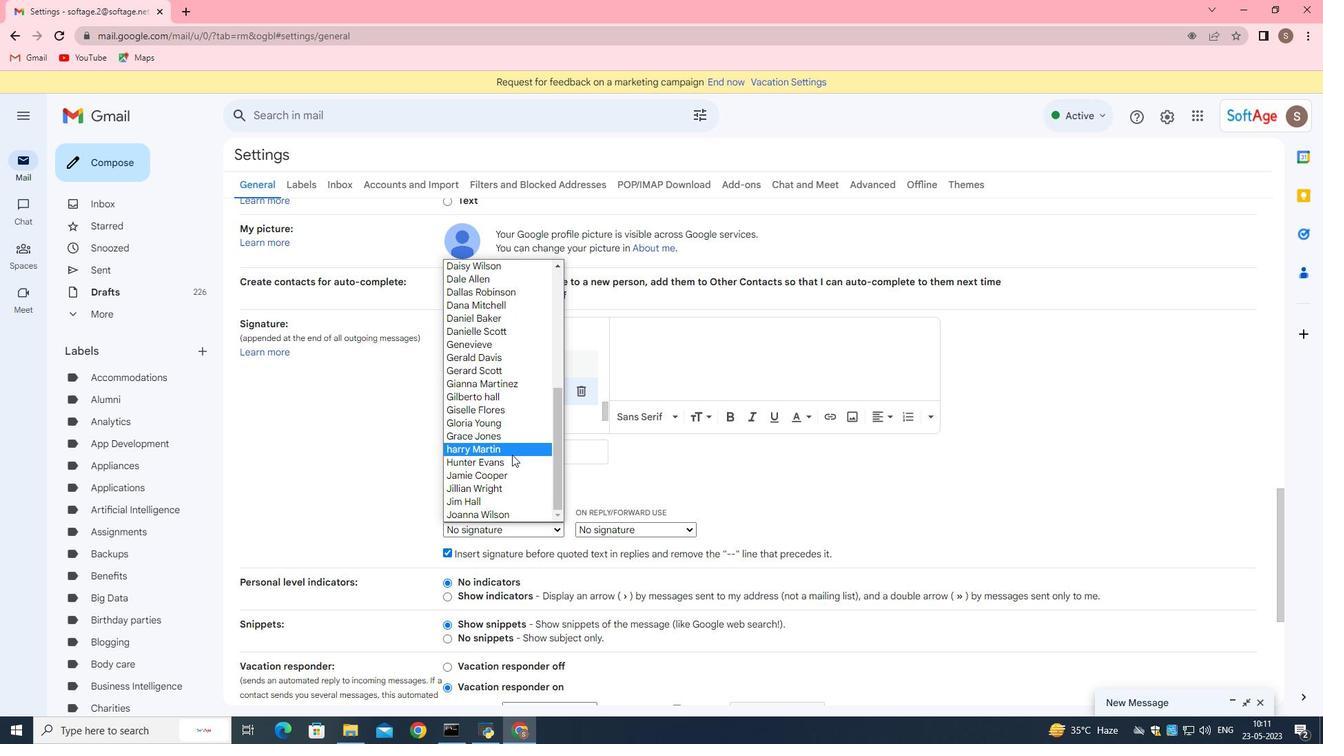
Action: Mouse moved to (645, 525)
Screenshot: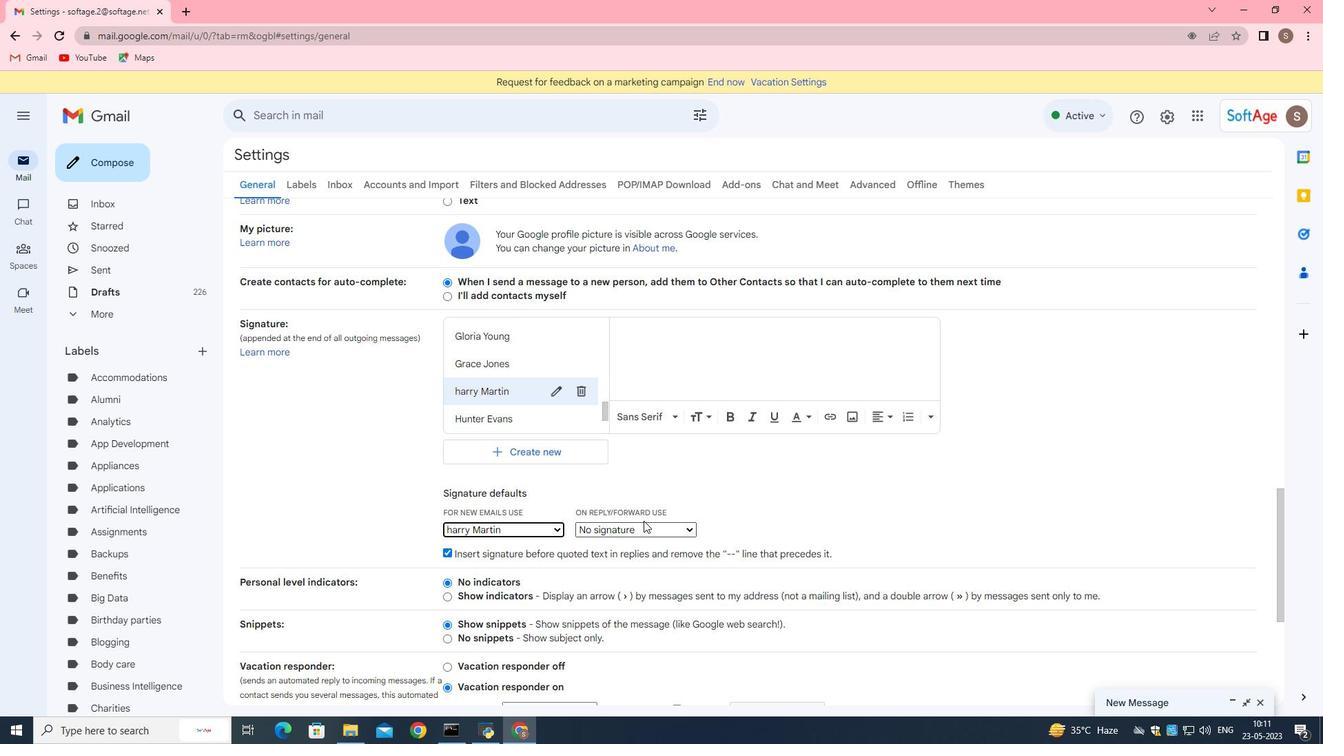 
Action: Mouse pressed left at (645, 525)
Screenshot: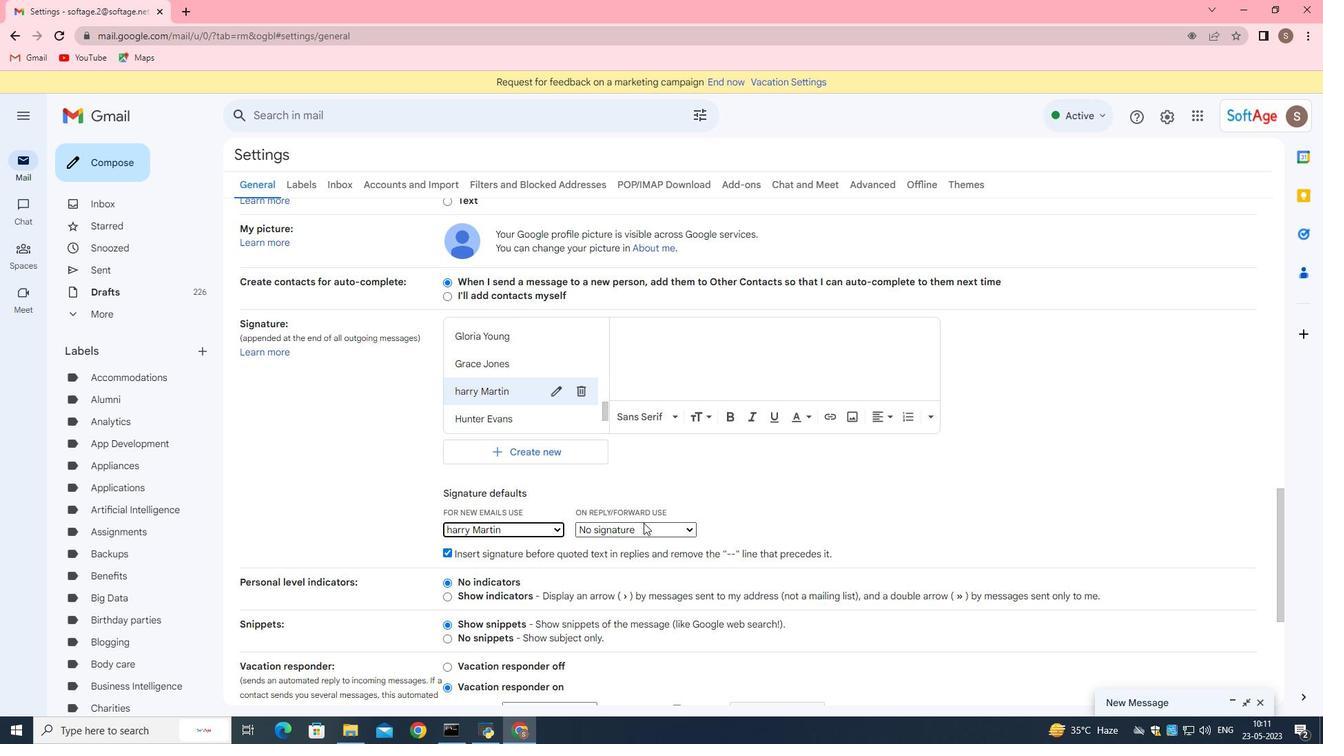 
Action: Mouse moved to (690, 384)
Screenshot: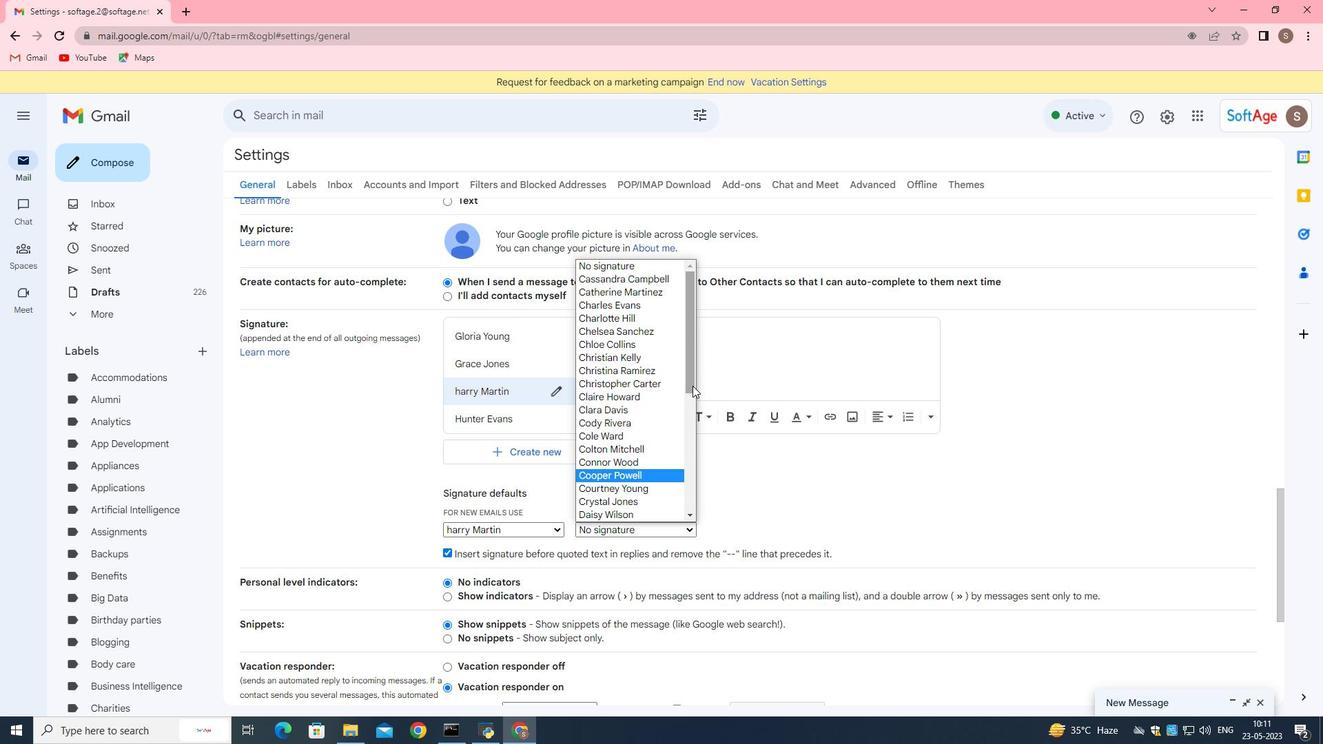 
Action: Mouse pressed left at (690, 384)
Screenshot: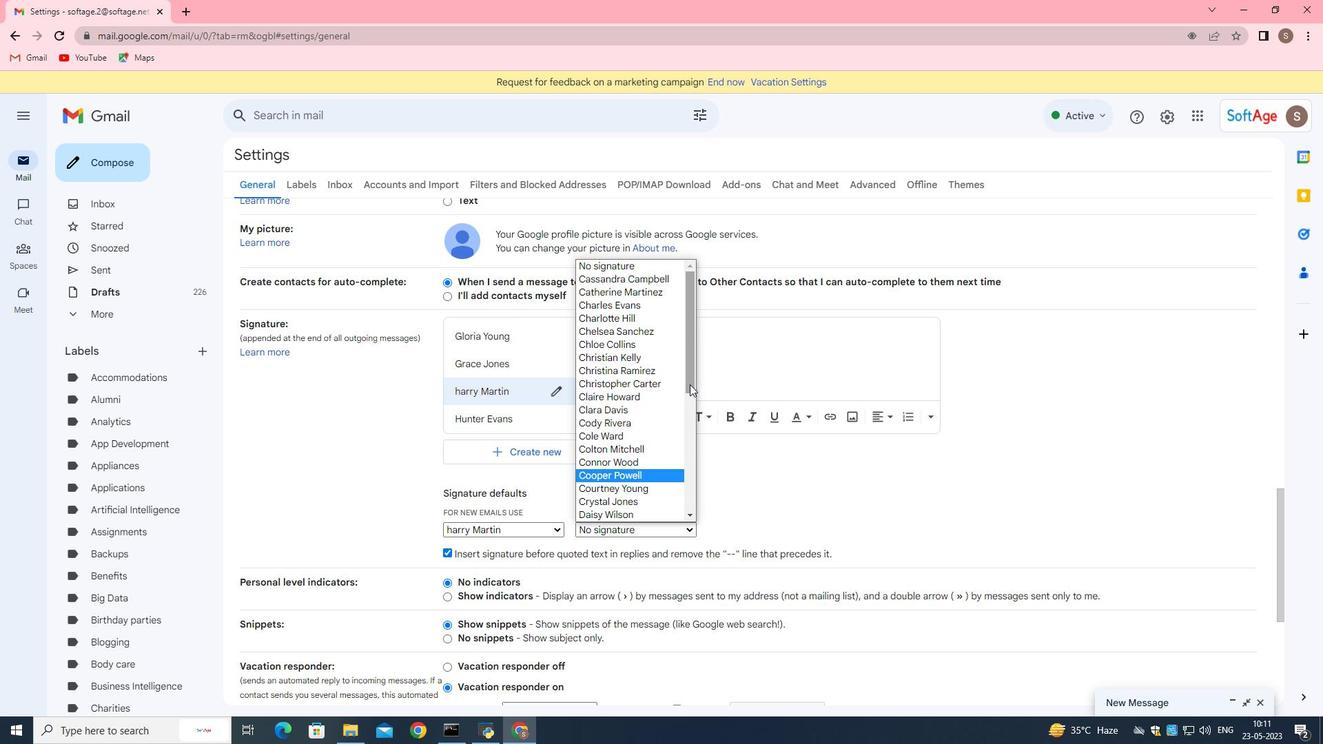 
Action: Mouse moved to (646, 448)
Screenshot: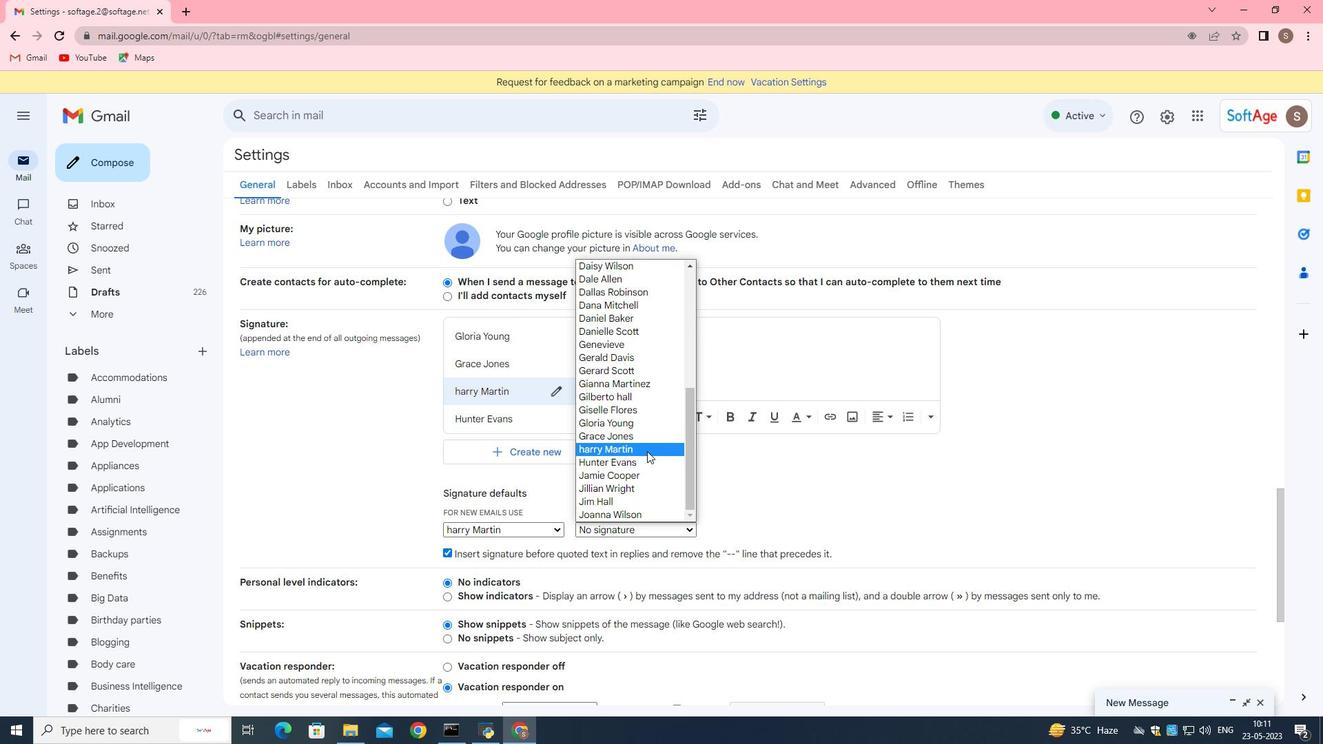 
Action: Mouse pressed left at (646, 448)
Screenshot: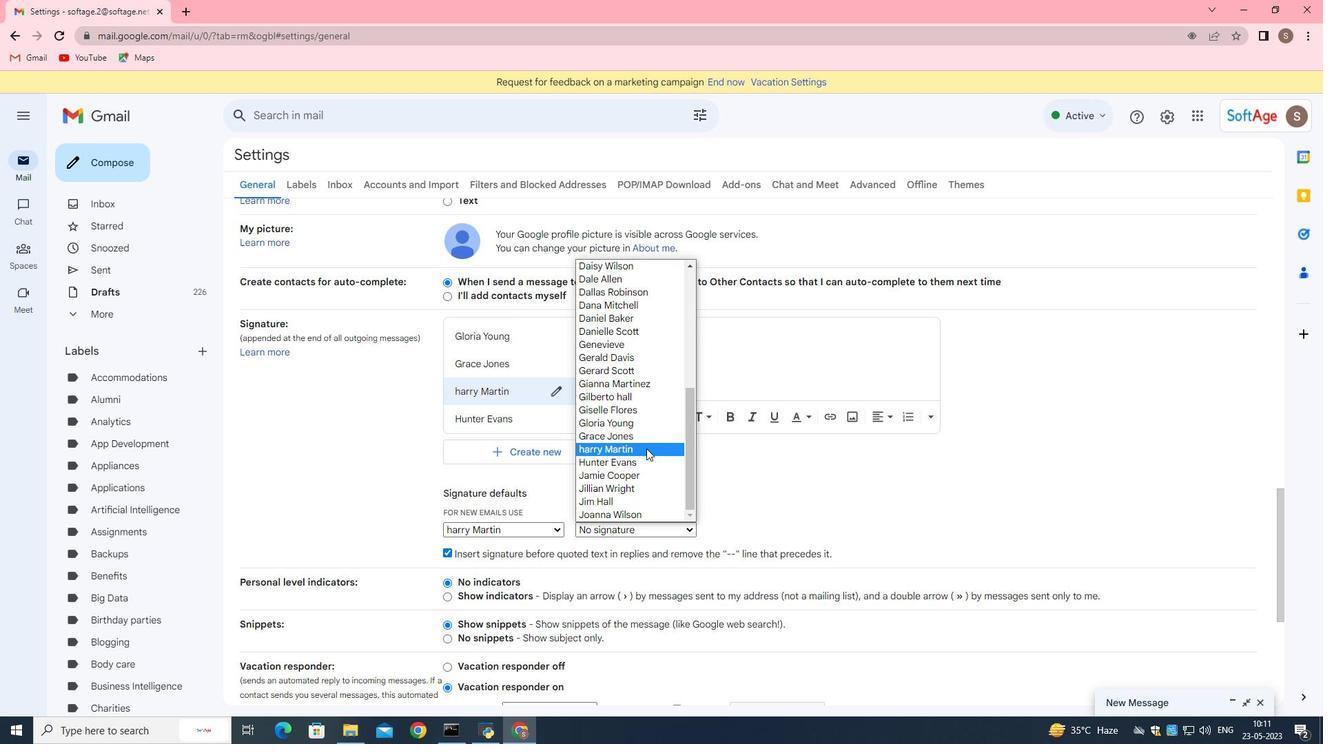 
Action: Mouse moved to (646, 500)
Screenshot: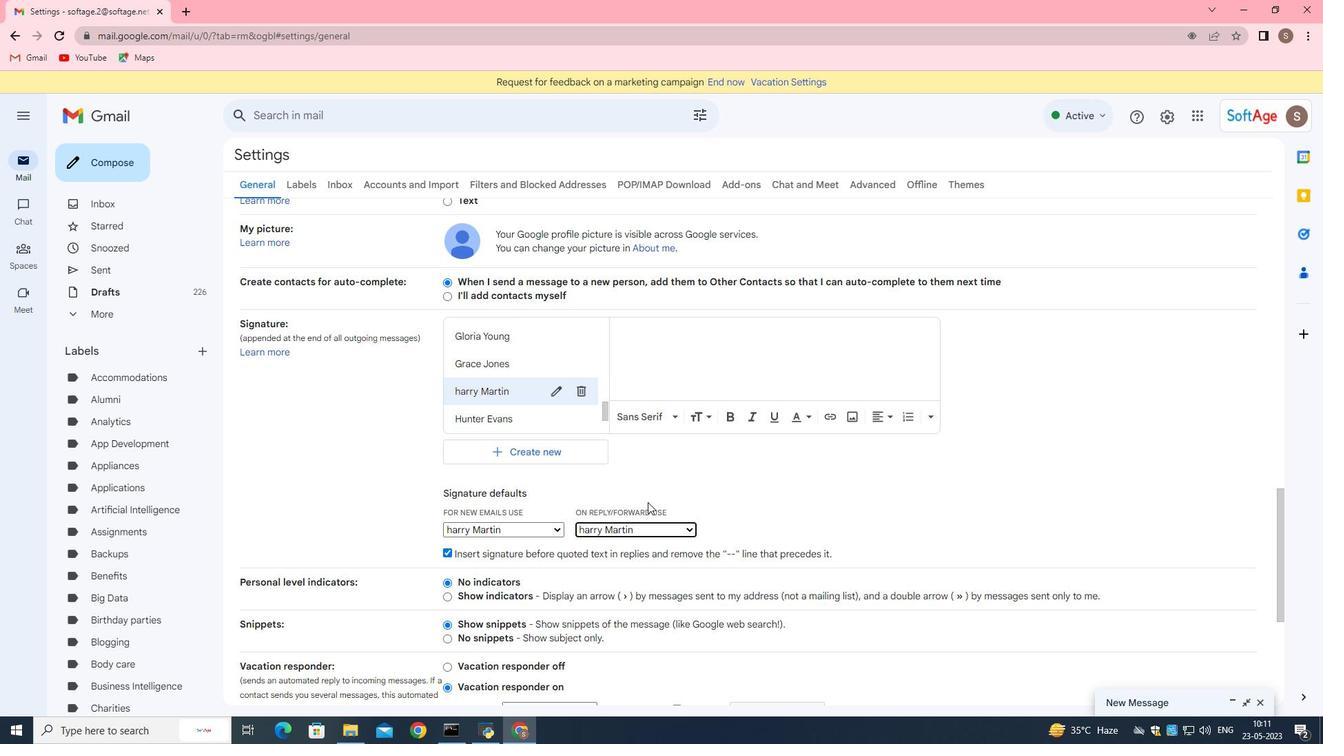 
Action: Mouse scrolled (646, 499) with delta (0, 0)
Screenshot: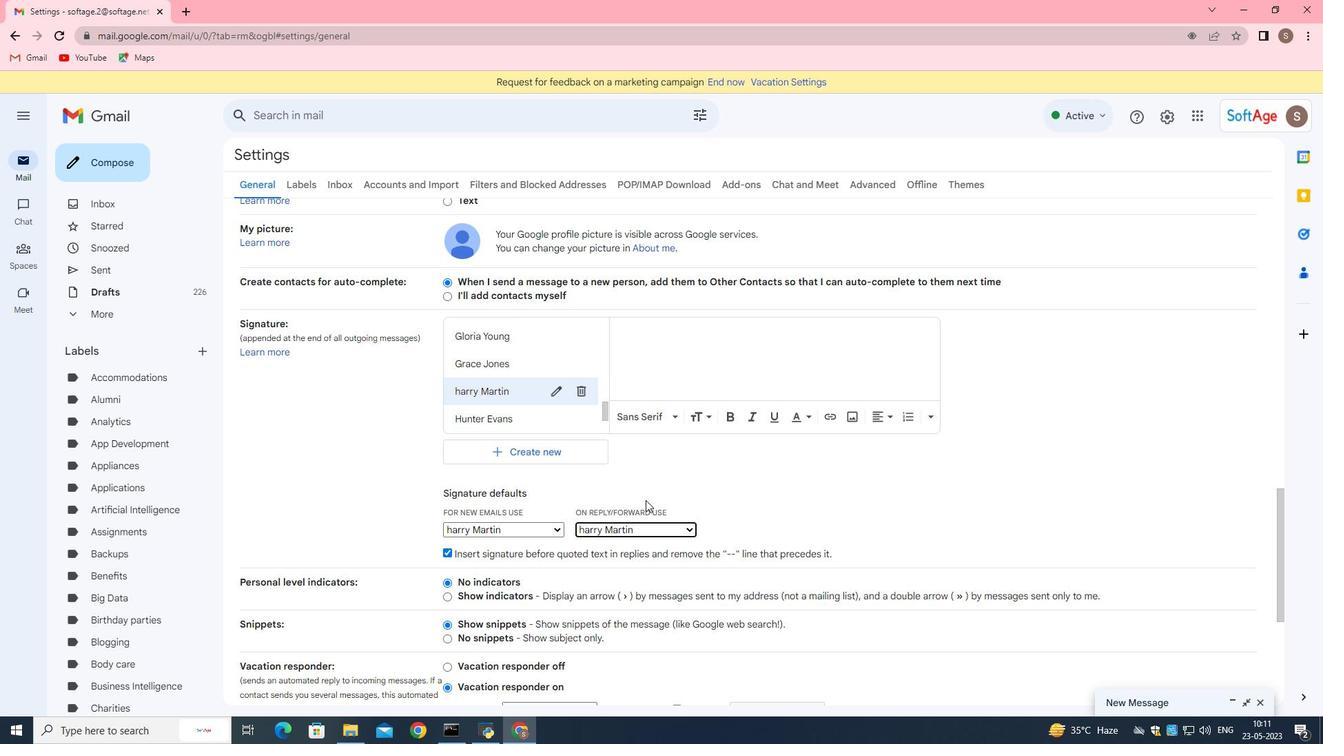 
Action: Mouse scrolled (646, 499) with delta (0, 0)
Screenshot: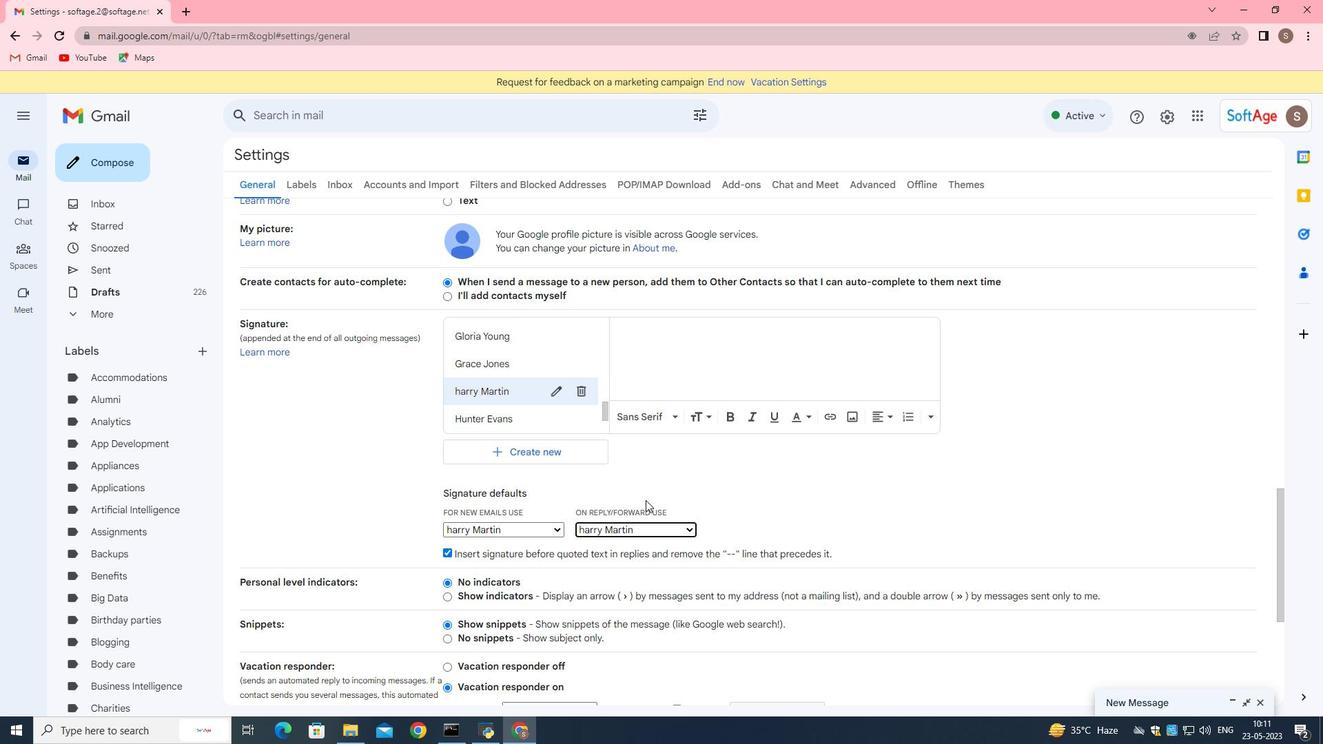 
Action: Mouse scrolled (646, 499) with delta (0, 0)
Screenshot: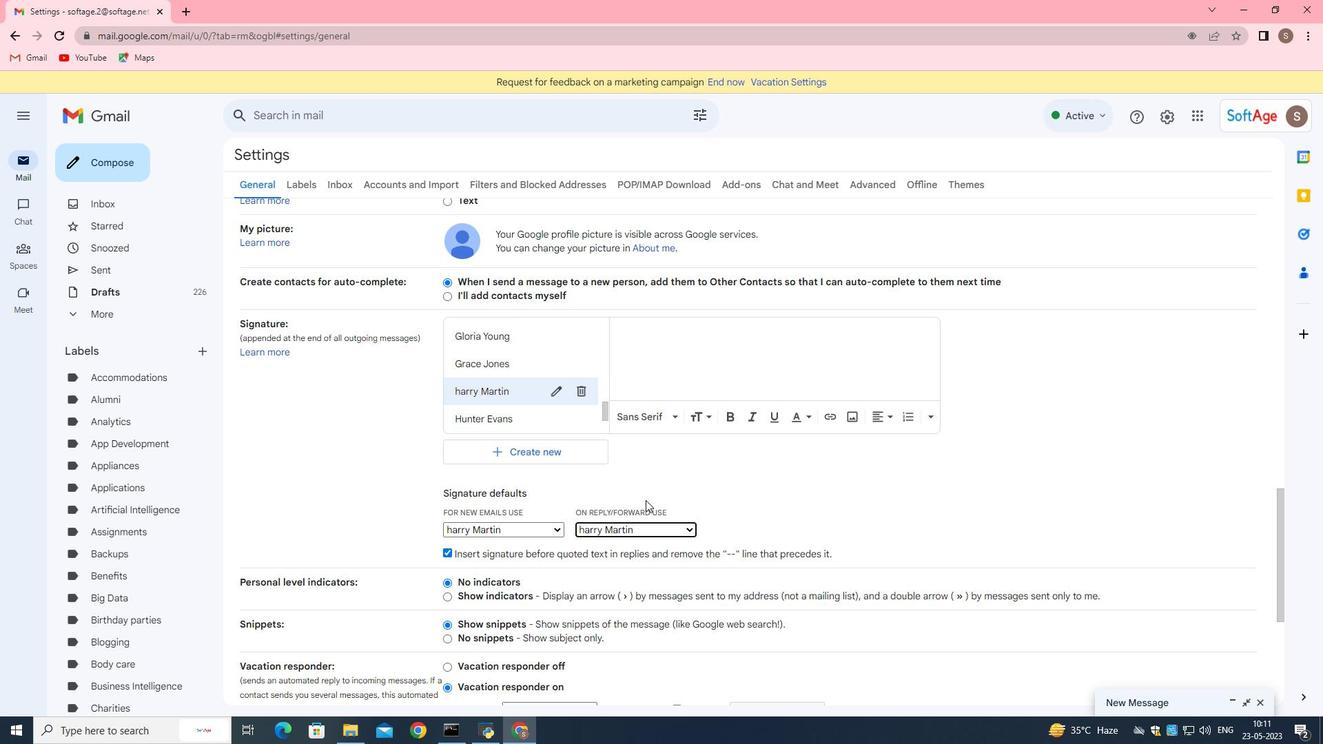 
Action: Mouse scrolled (646, 499) with delta (0, 0)
Screenshot: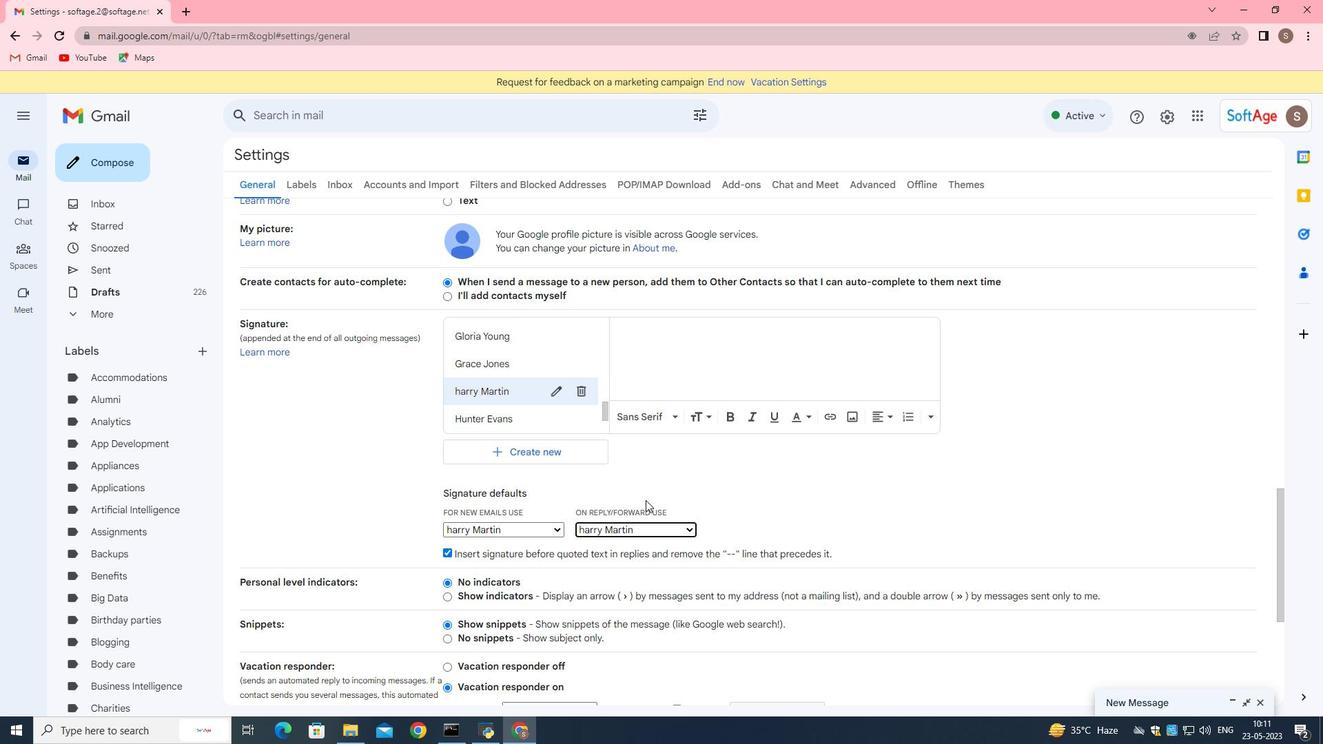 
Action: Mouse scrolled (646, 499) with delta (0, 0)
Screenshot: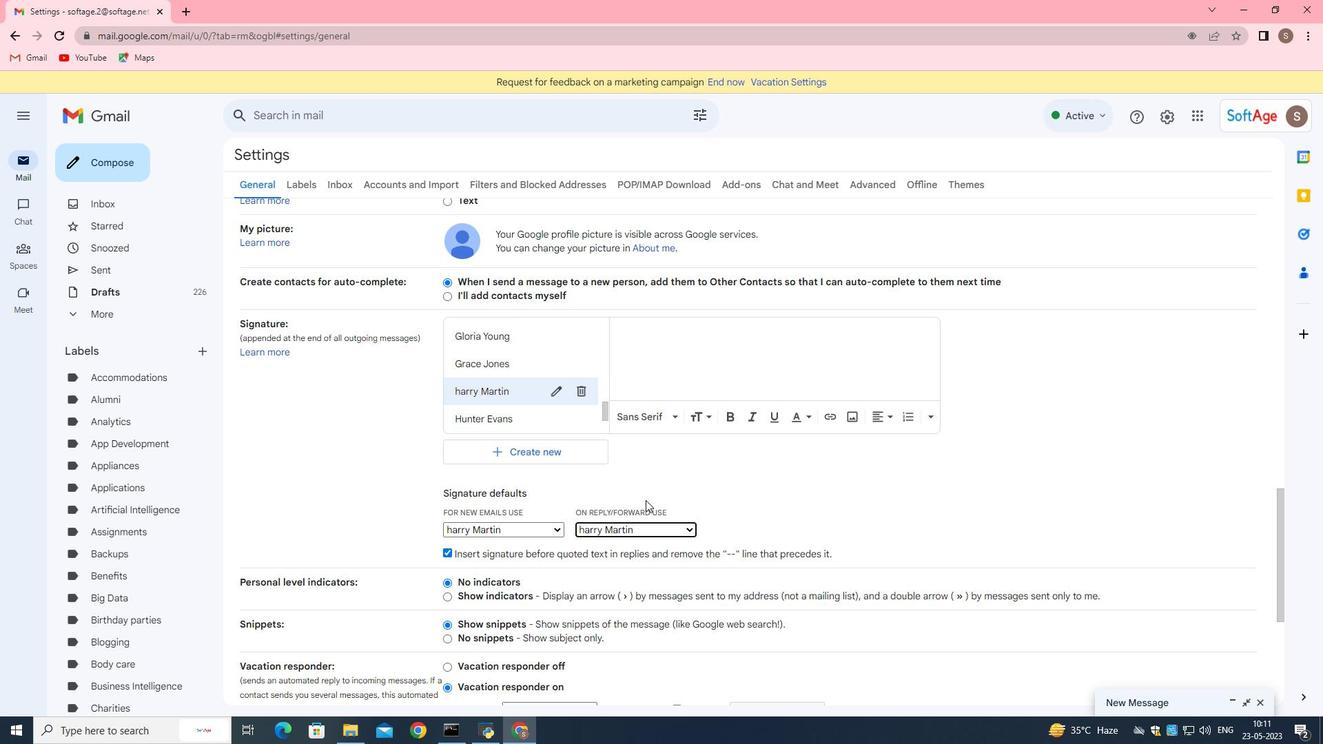 
Action: Mouse moved to (645, 495)
Screenshot: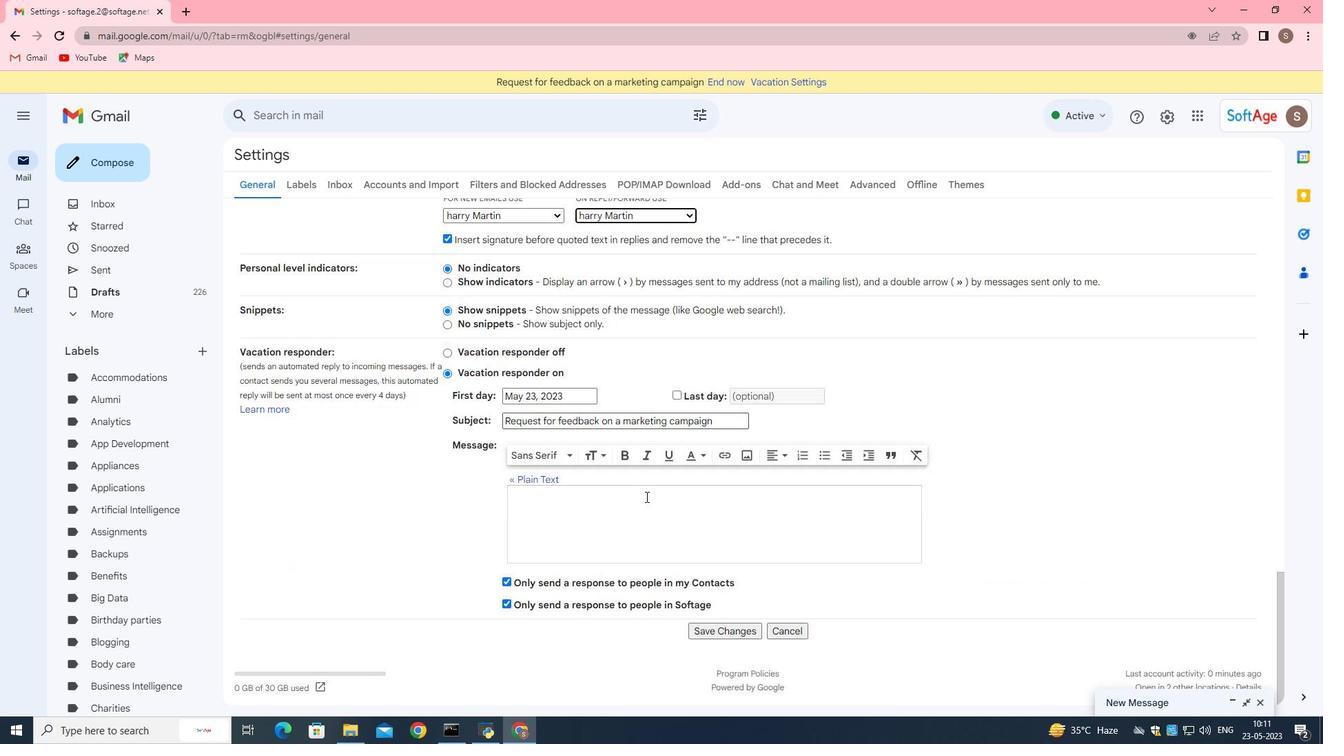 
Action: Mouse scrolled (645, 495) with delta (0, 0)
Screenshot: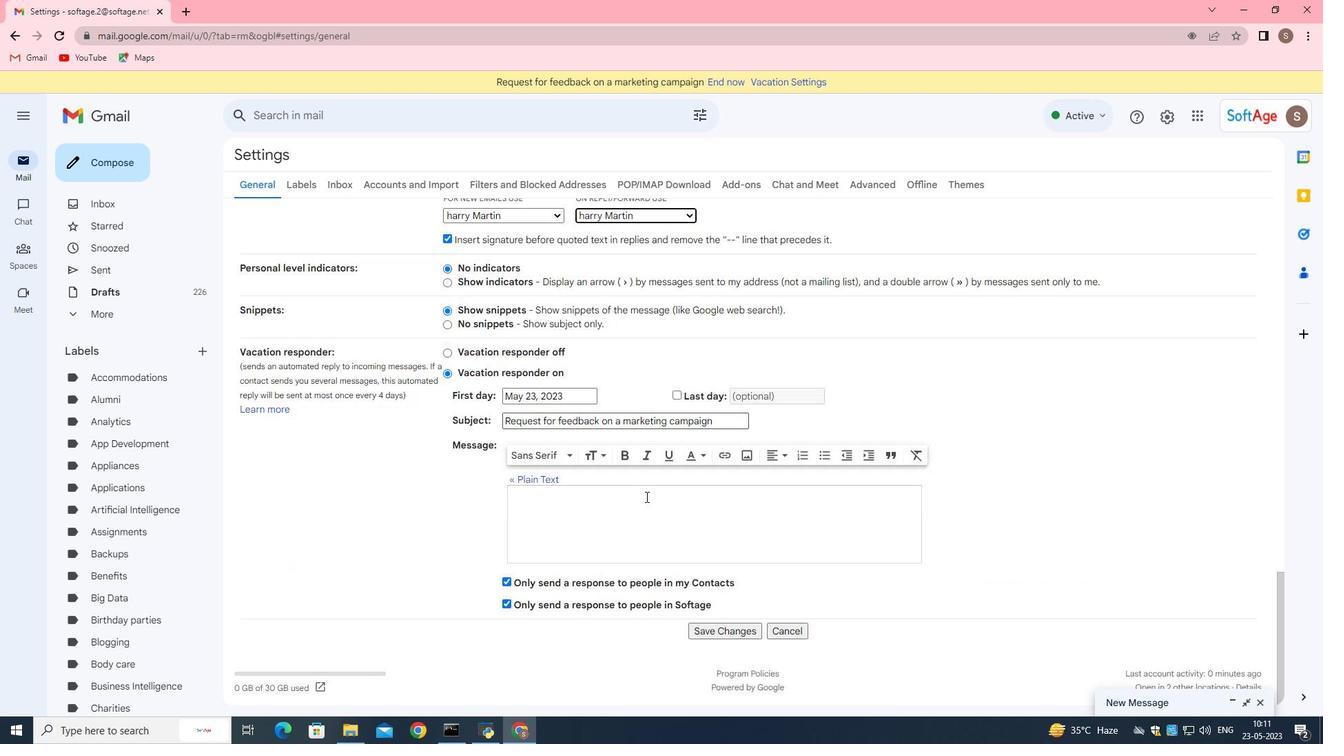 
Action: Mouse scrolled (645, 495) with delta (0, 0)
Screenshot: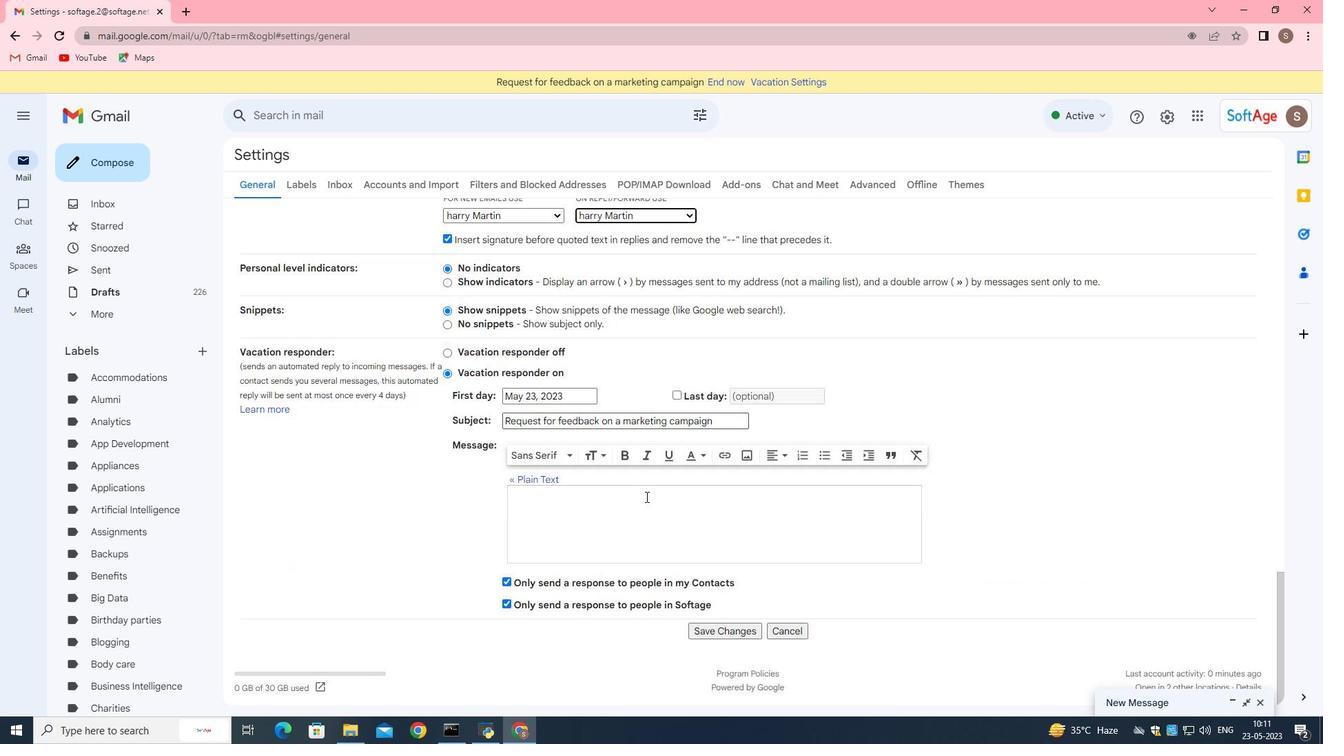 
Action: Mouse scrolled (645, 495) with delta (0, 0)
Screenshot: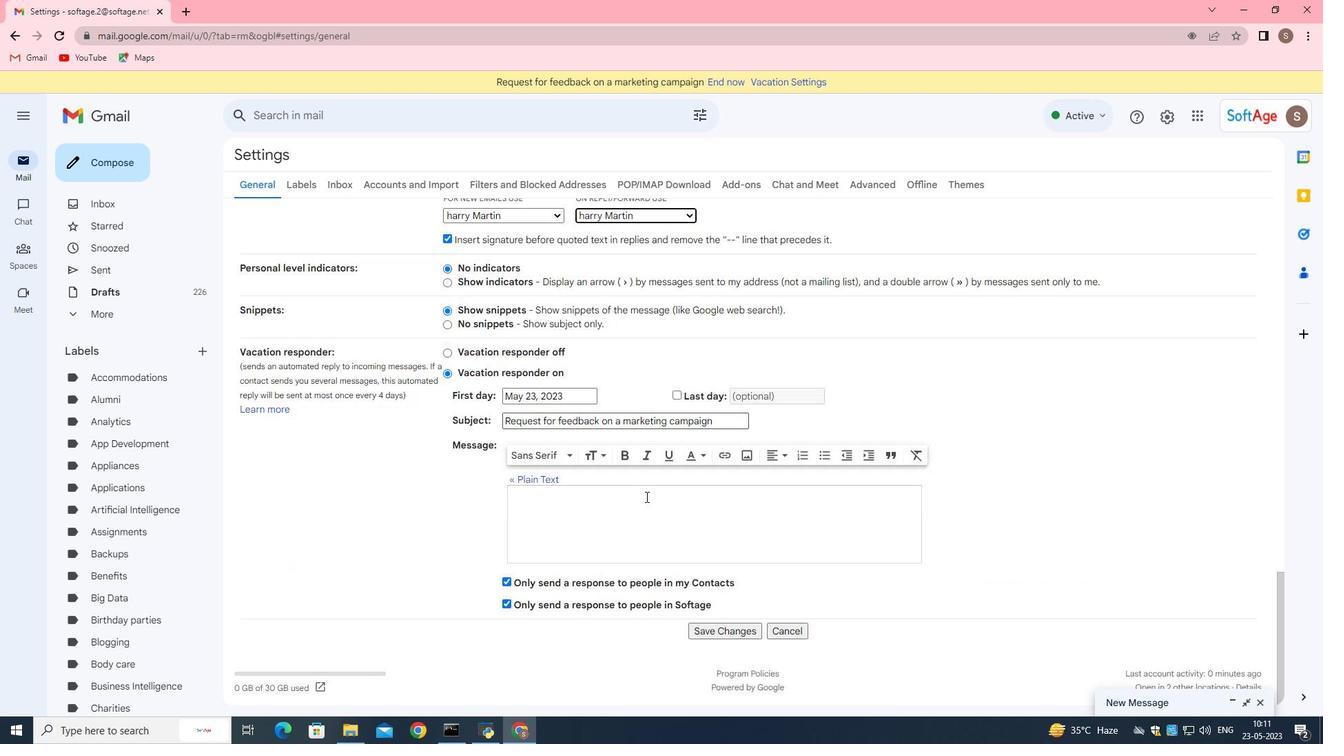 
Action: Mouse scrolled (645, 495) with delta (0, 0)
Screenshot: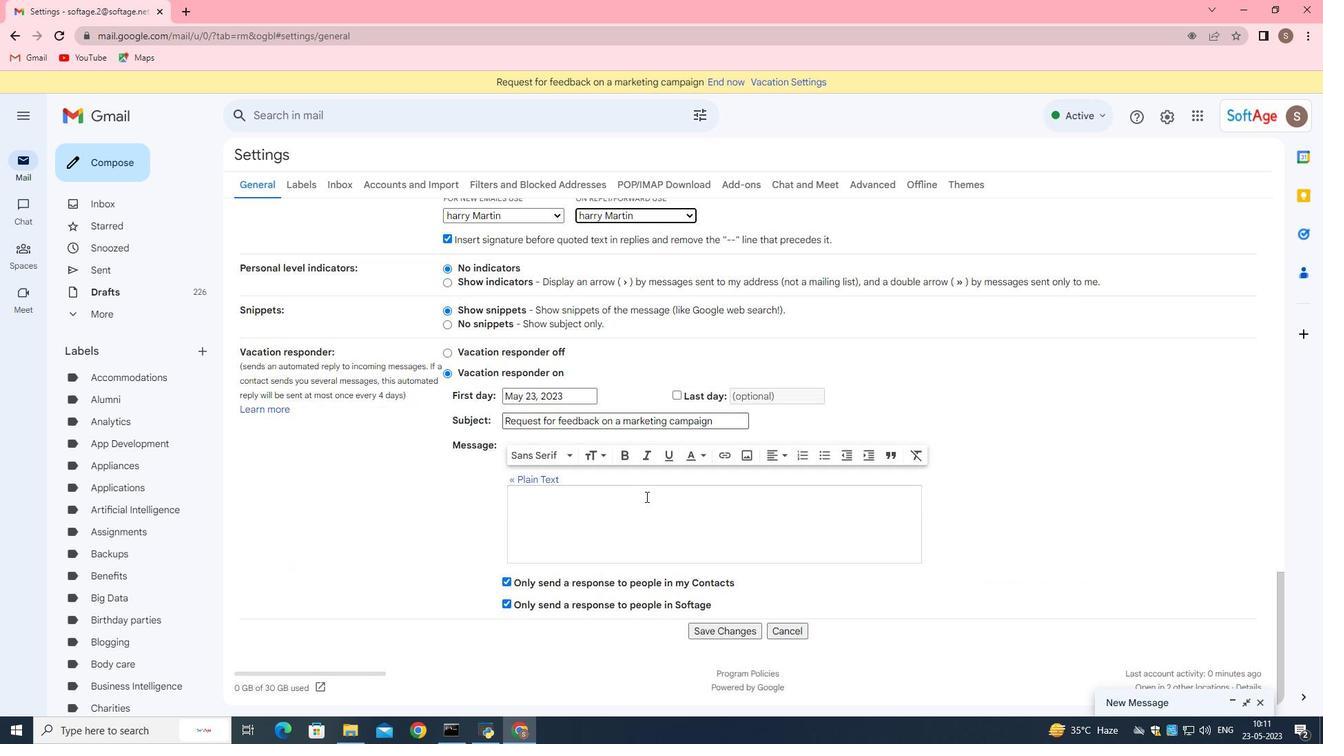 
Action: Mouse moved to (721, 629)
Screenshot: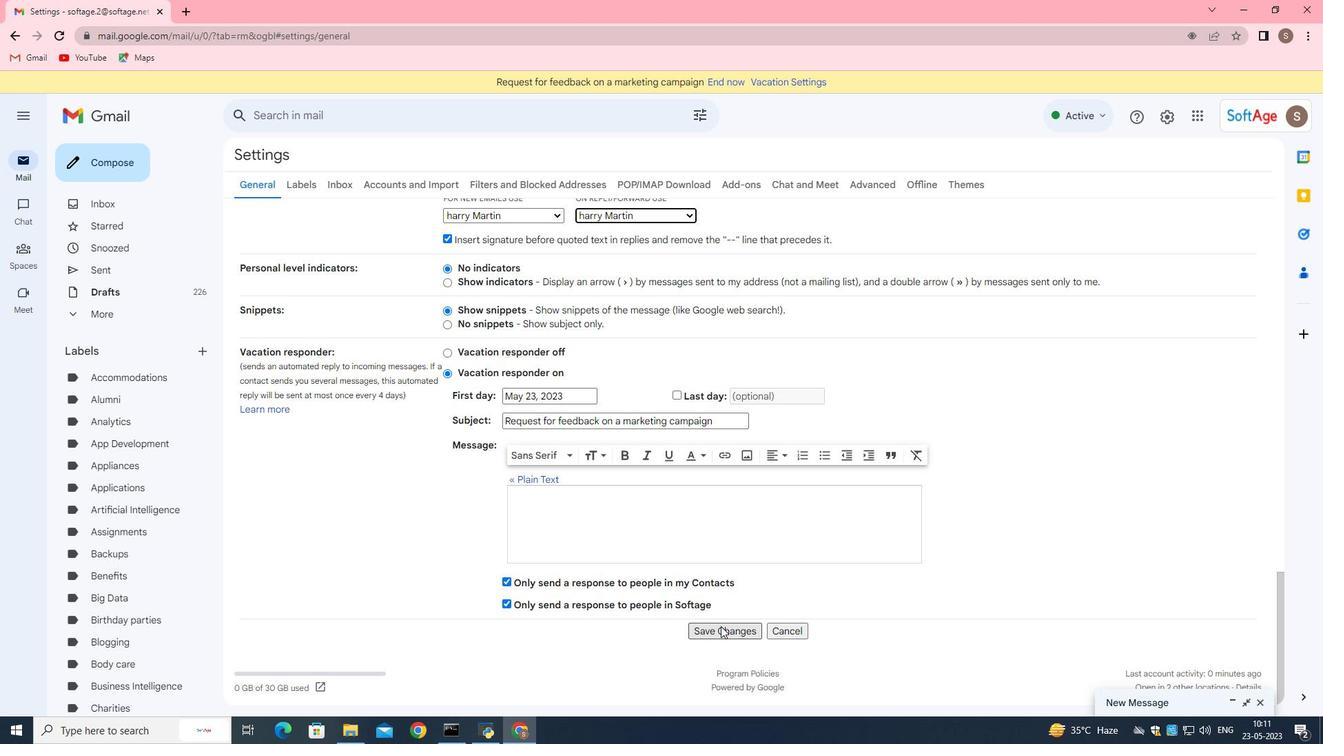 
Action: Mouse pressed left at (721, 629)
Screenshot: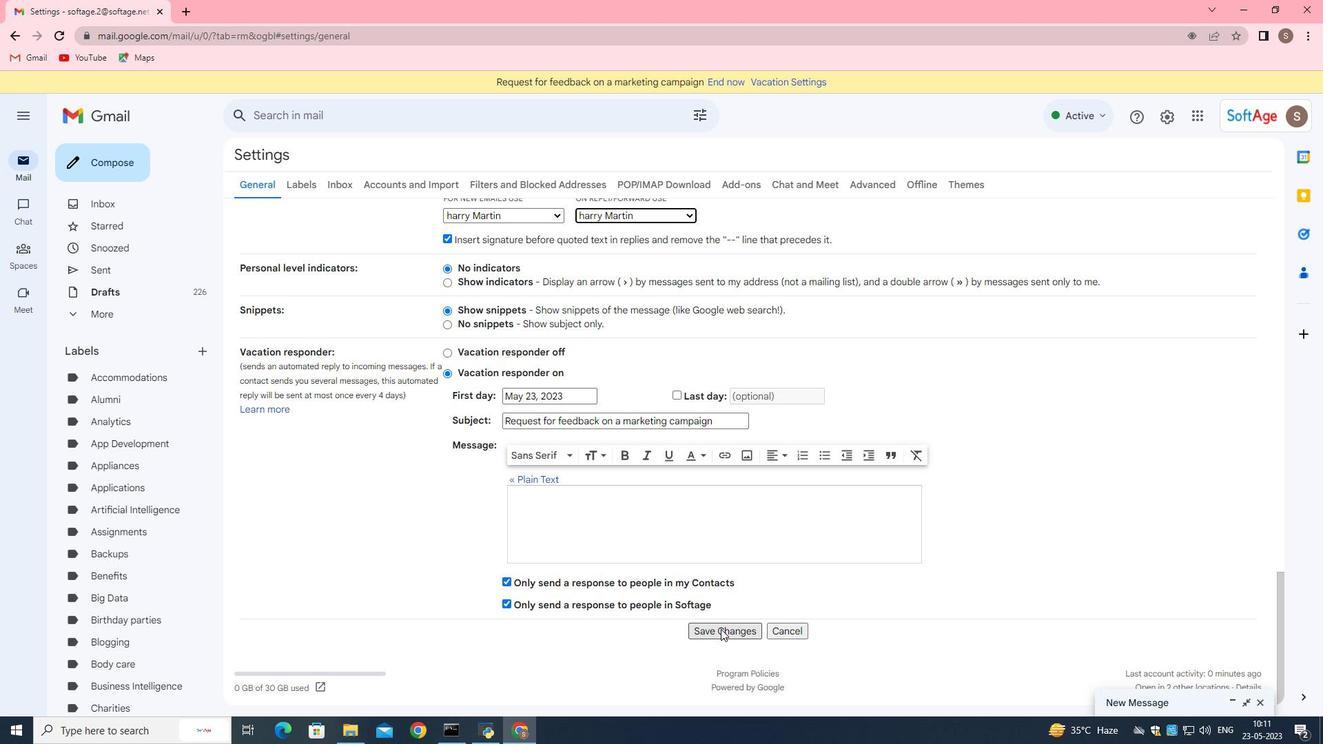 
Action: Mouse moved to (119, 159)
Screenshot: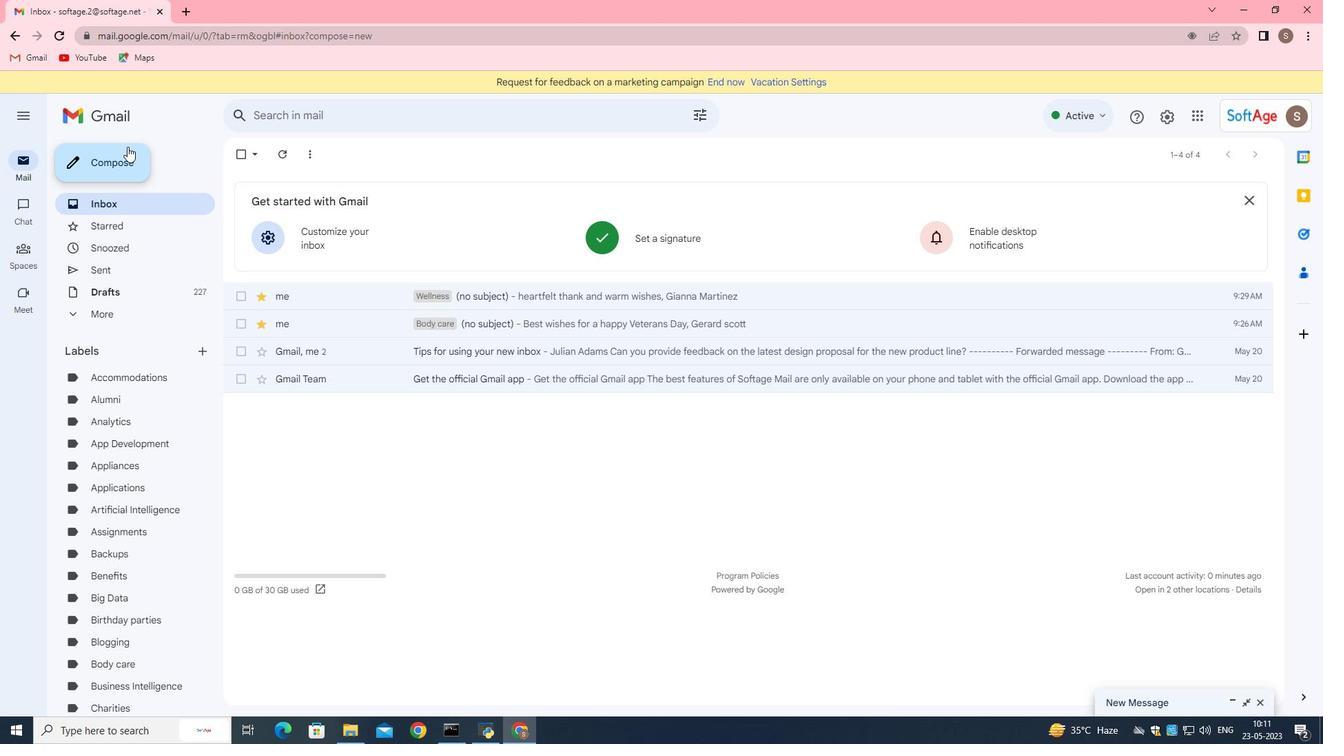 
Action: Mouse pressed left at (119, 159)
Screenshot: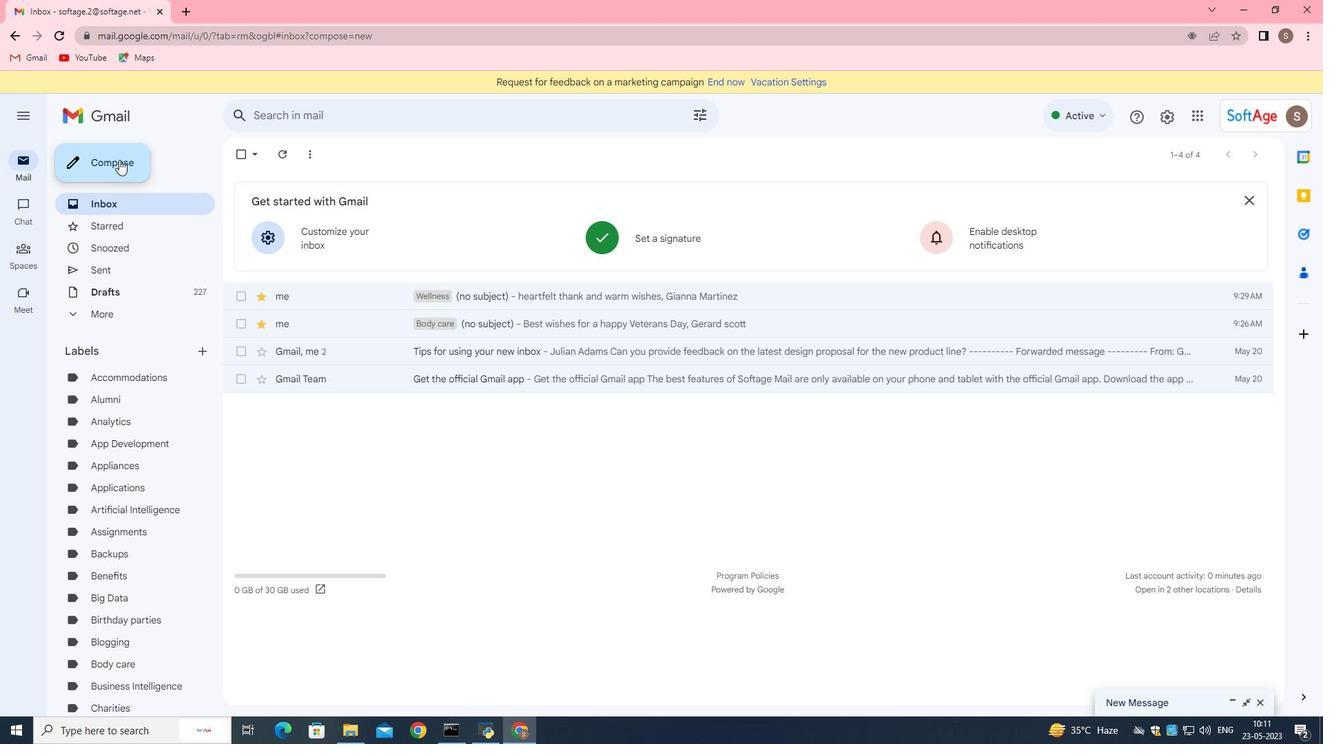 
Action: Mouse moved to (701, 420)
Screenshot: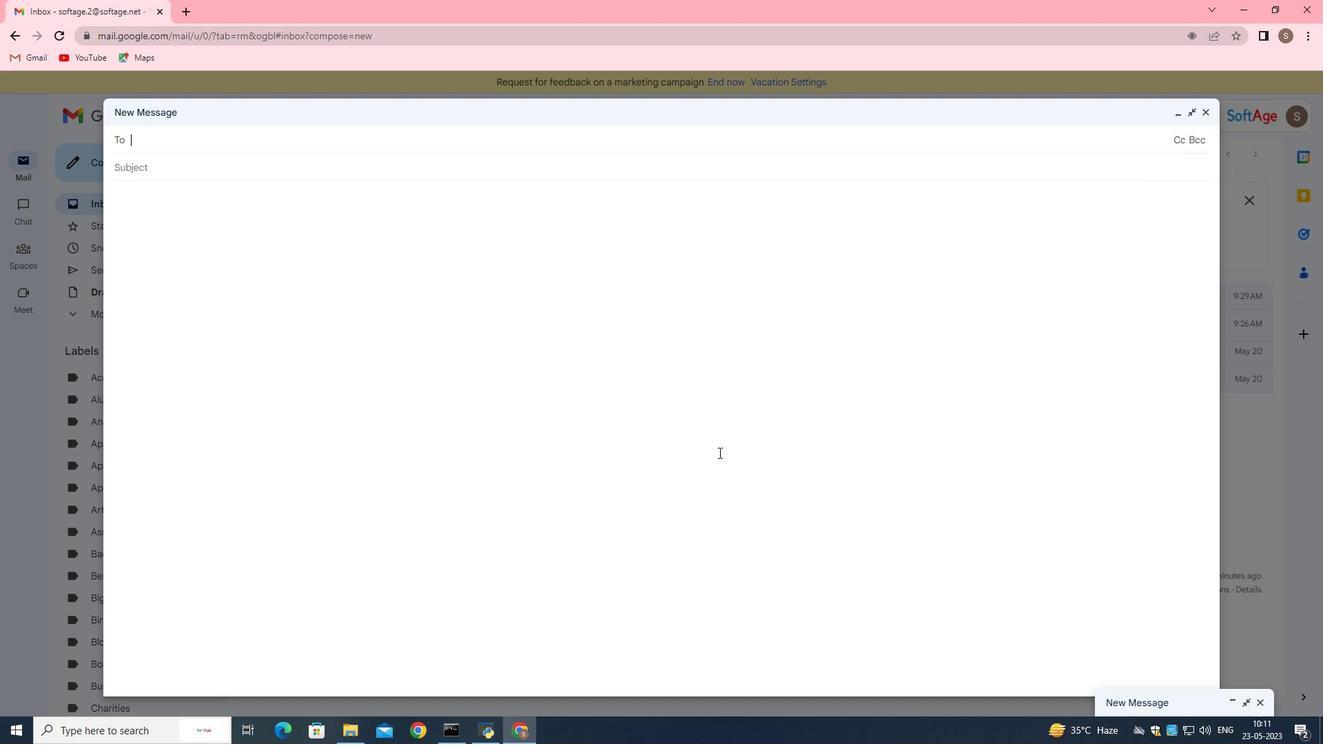 
Action: Mouse scrolled (701, 419) with delta (0, 0)
Screenshot: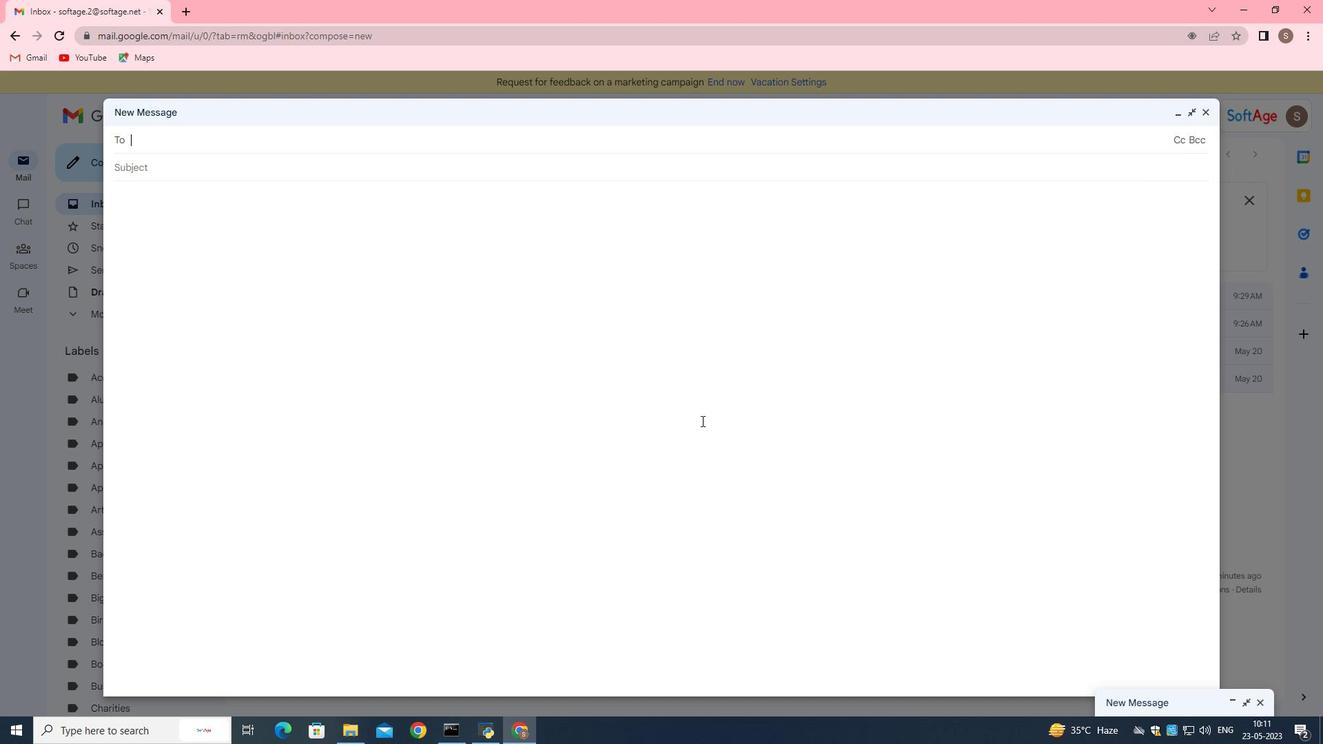 
Action: Mouse scrolled (701, 419) with delta (0, 0)
Screenshot: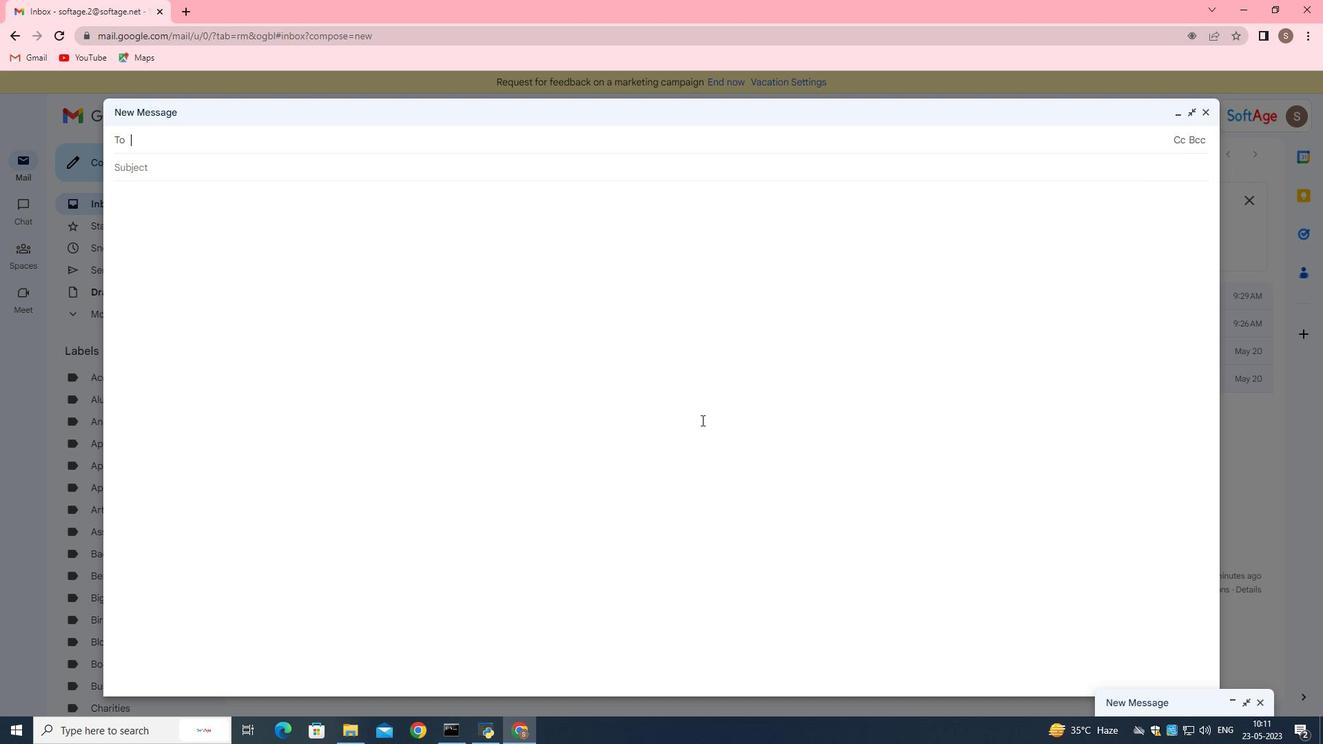
Action: Mouse scrolled (701, 419) with delta (0, 0)
Screenshot: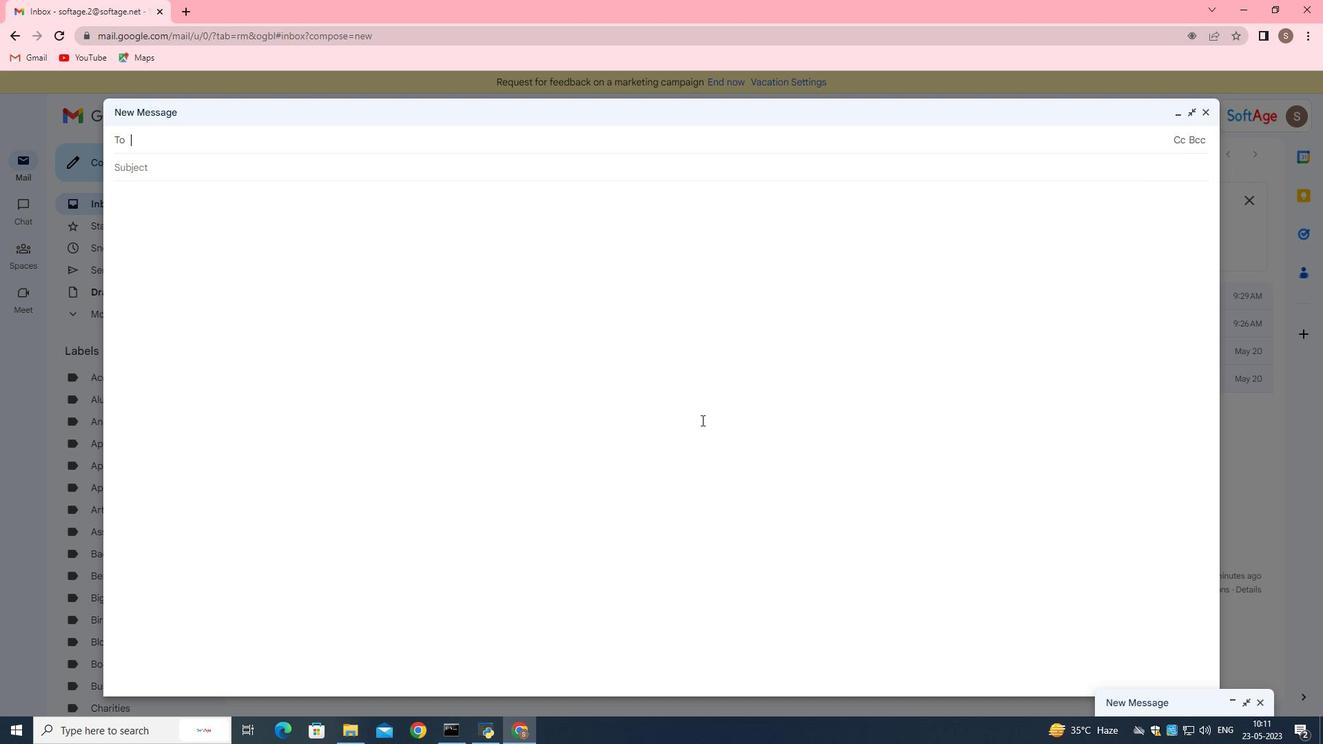 
Action: Mouse scrolled (701, 419) with delta (0, 0)
Screenshot: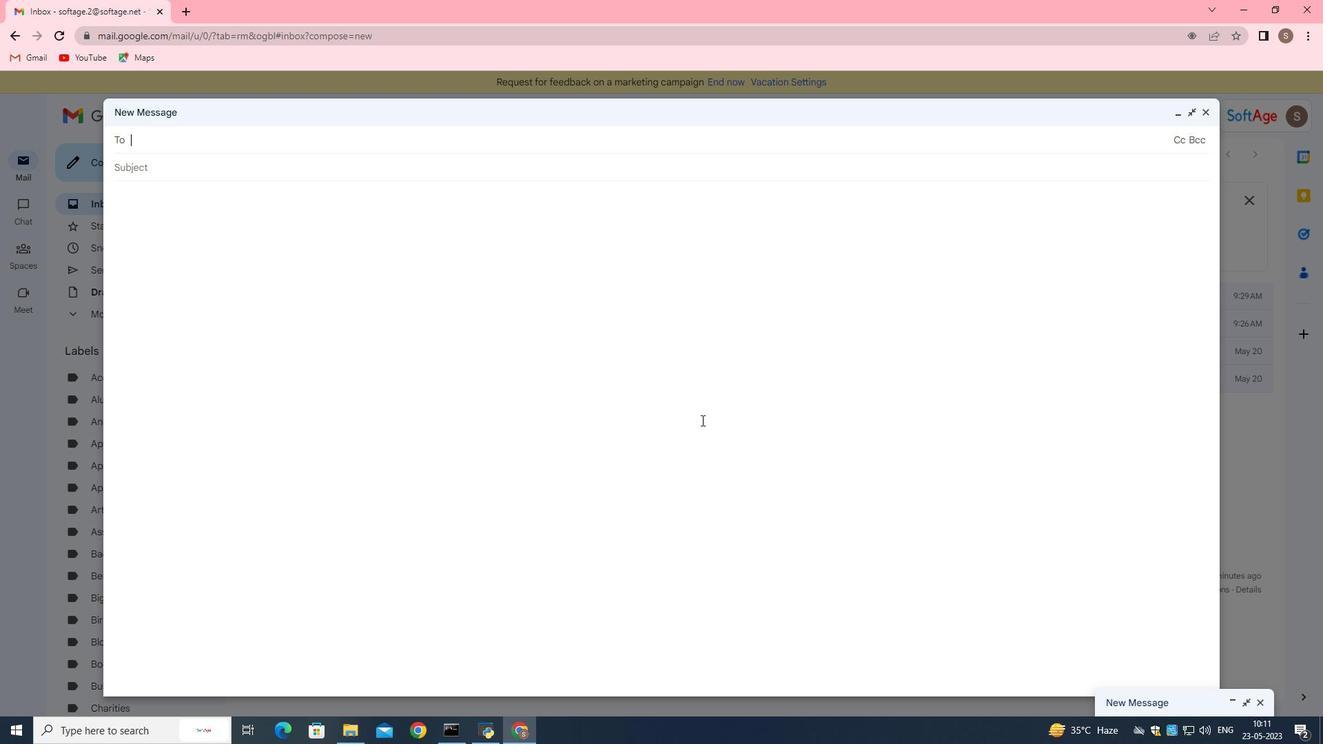 
Action: Mouse scrolled (701, 421) with delta (0, 0)
Screenshot: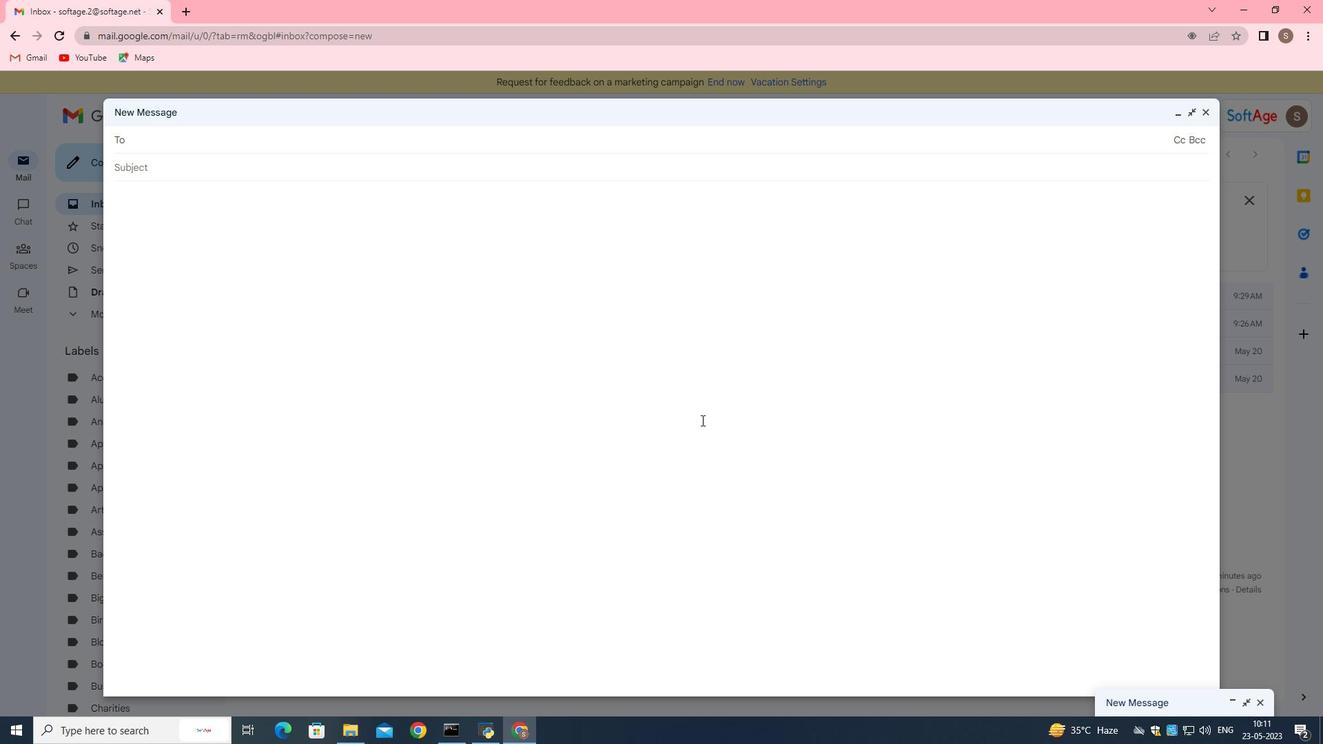 
Action: Mouse scrolled (701, 421) with delta (0, 0)
Screenshot: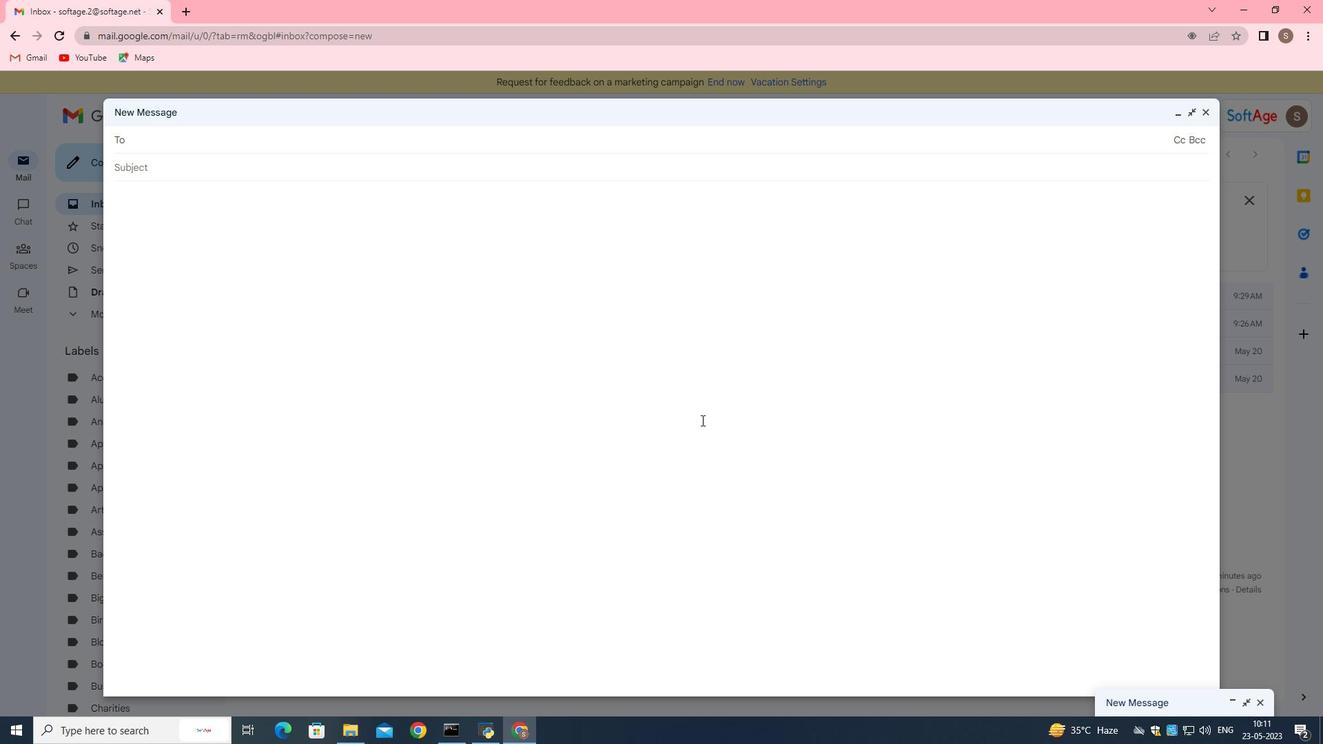 
Action: Mouse moved to (701, 419)
Screenshot: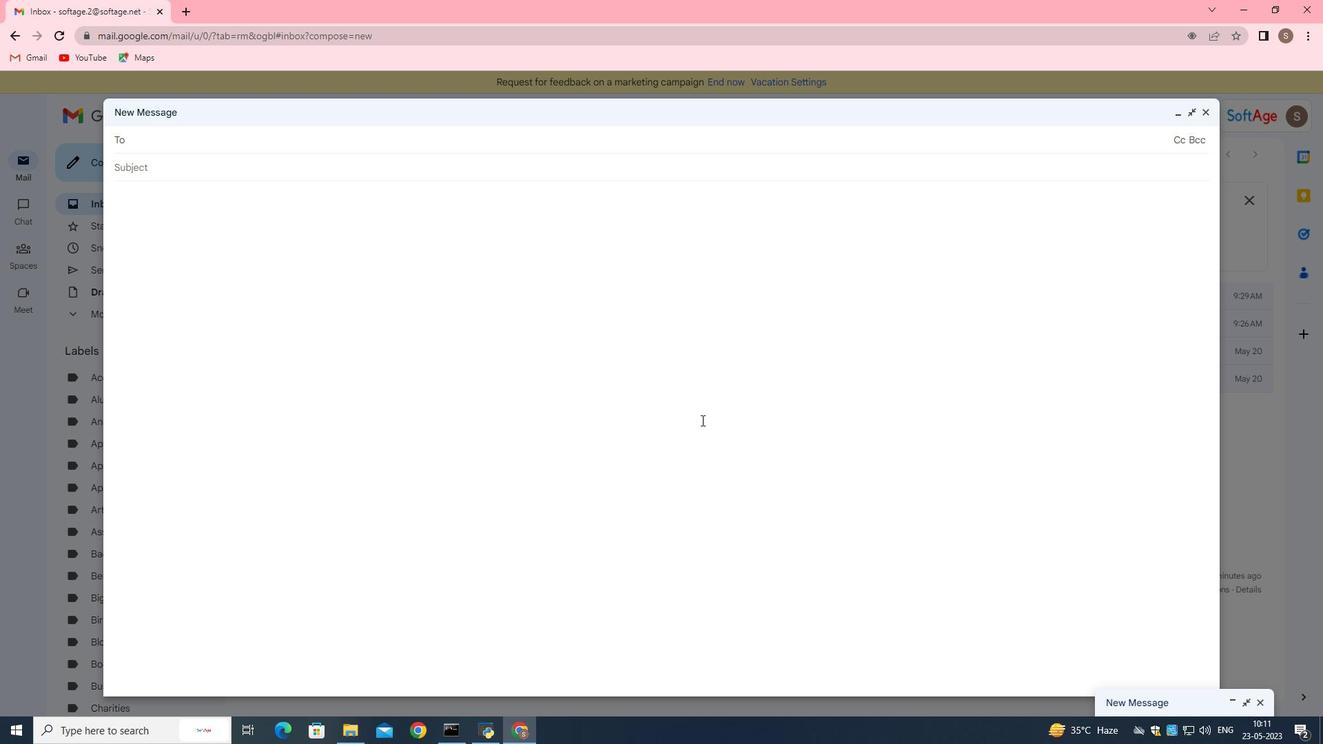 
Action: Mouse scrolled (701, 419) with delta (0, 0)
Screenshot: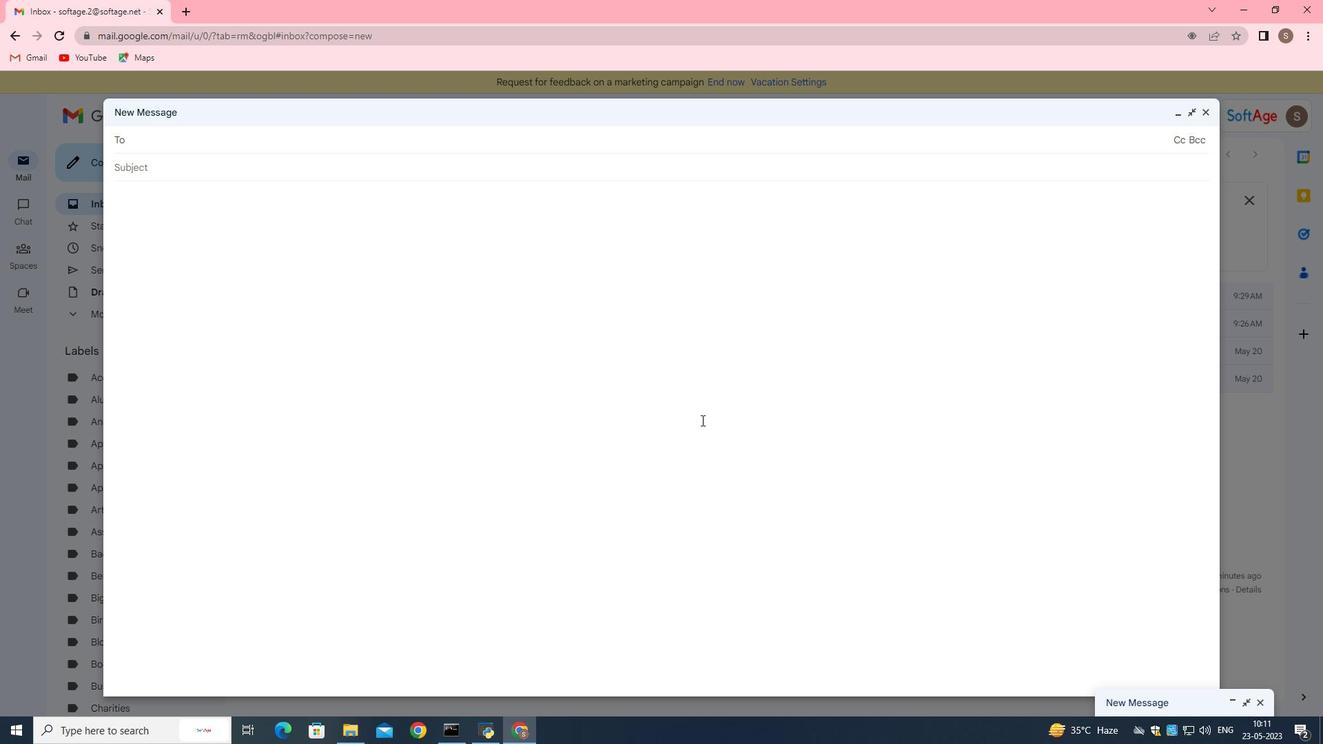 
Action: Mouse moved to (699, 417)
Screenshot: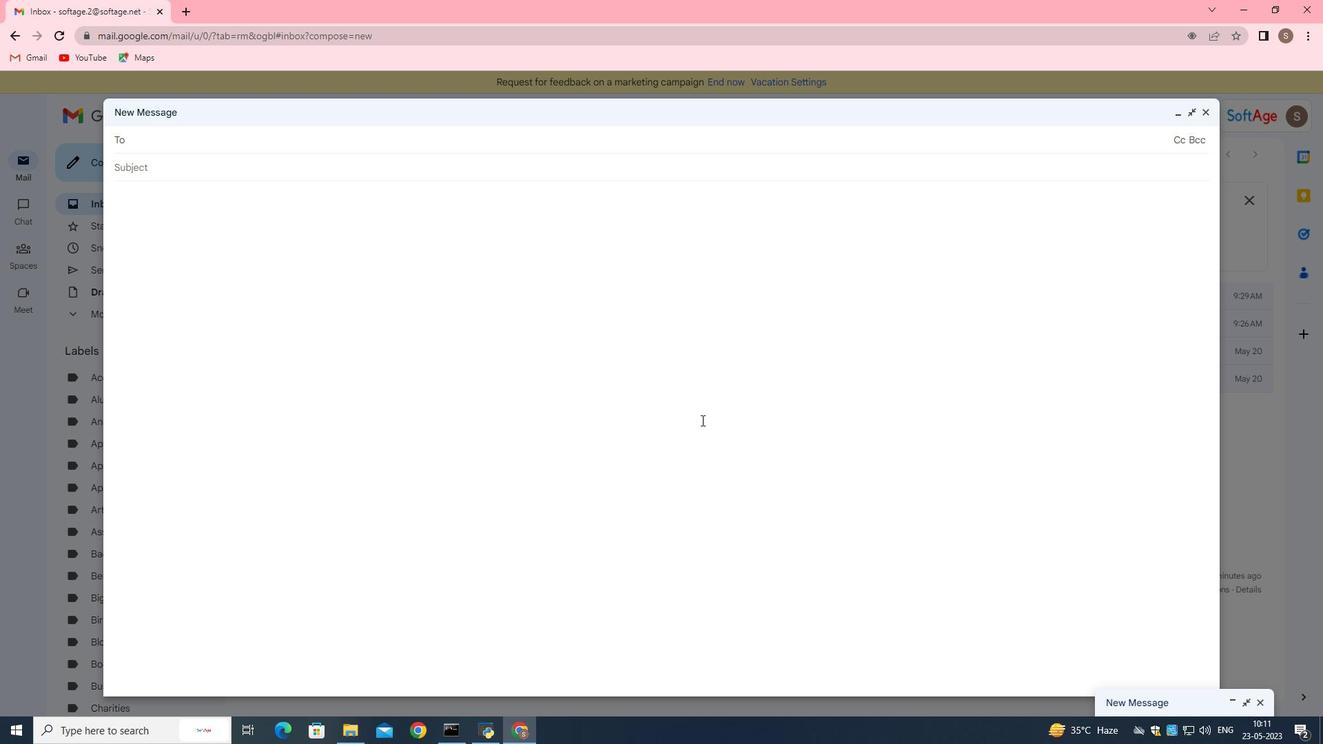 
Action: Mouse scrolled (699, 417) with delta (0, 0)
Screenshot: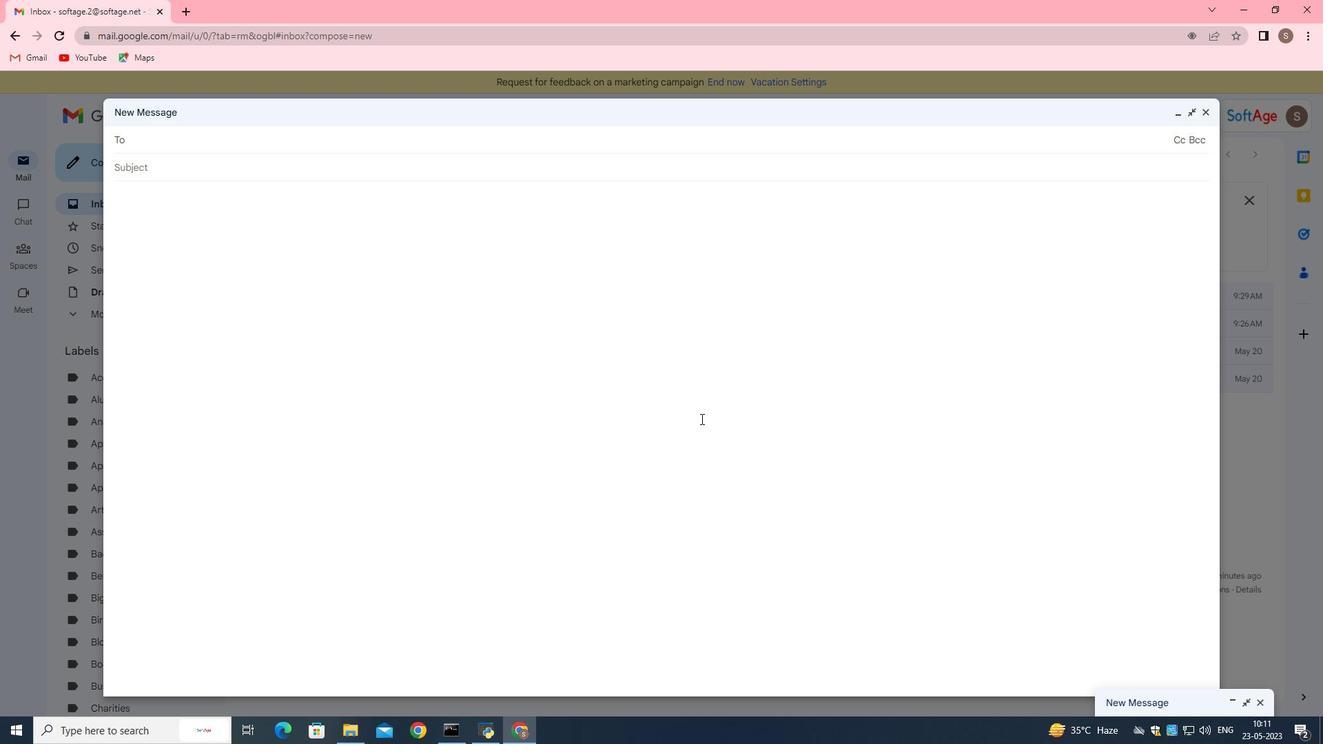
Action: Mouse scrolled (699, 416) with delta (0, 0)
Screenshot: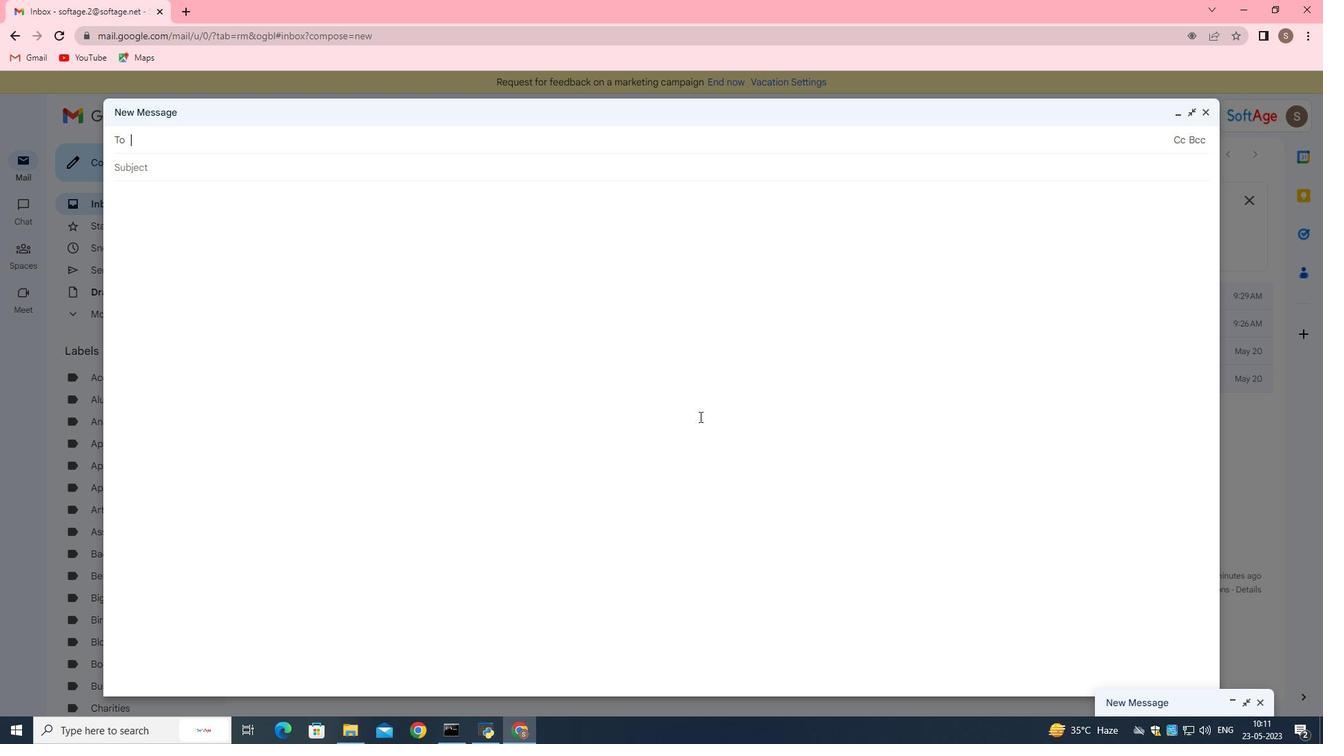 
Action: Mouse scrolled (699, 416) with delta (0, 0)
Screenshot: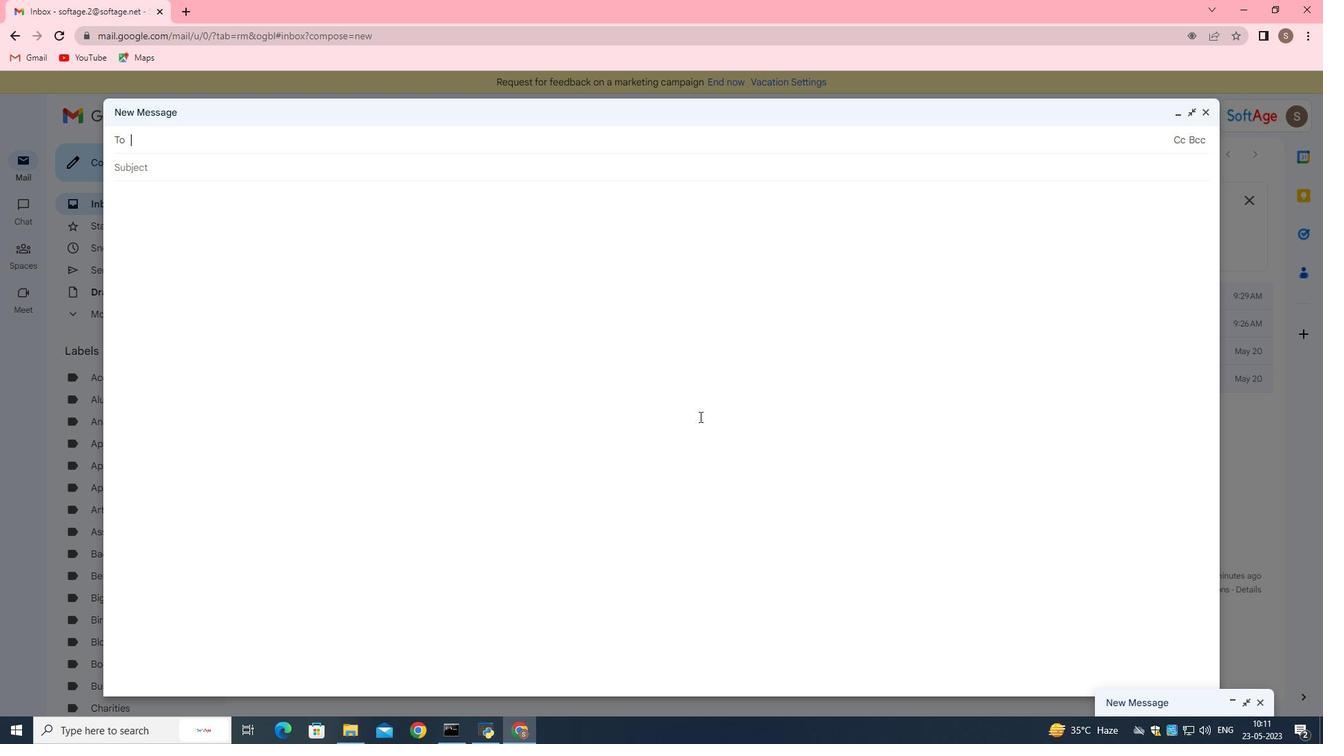 
Action: Mouse scrolled (699, 416) with delta (0, 0)
Screenshot: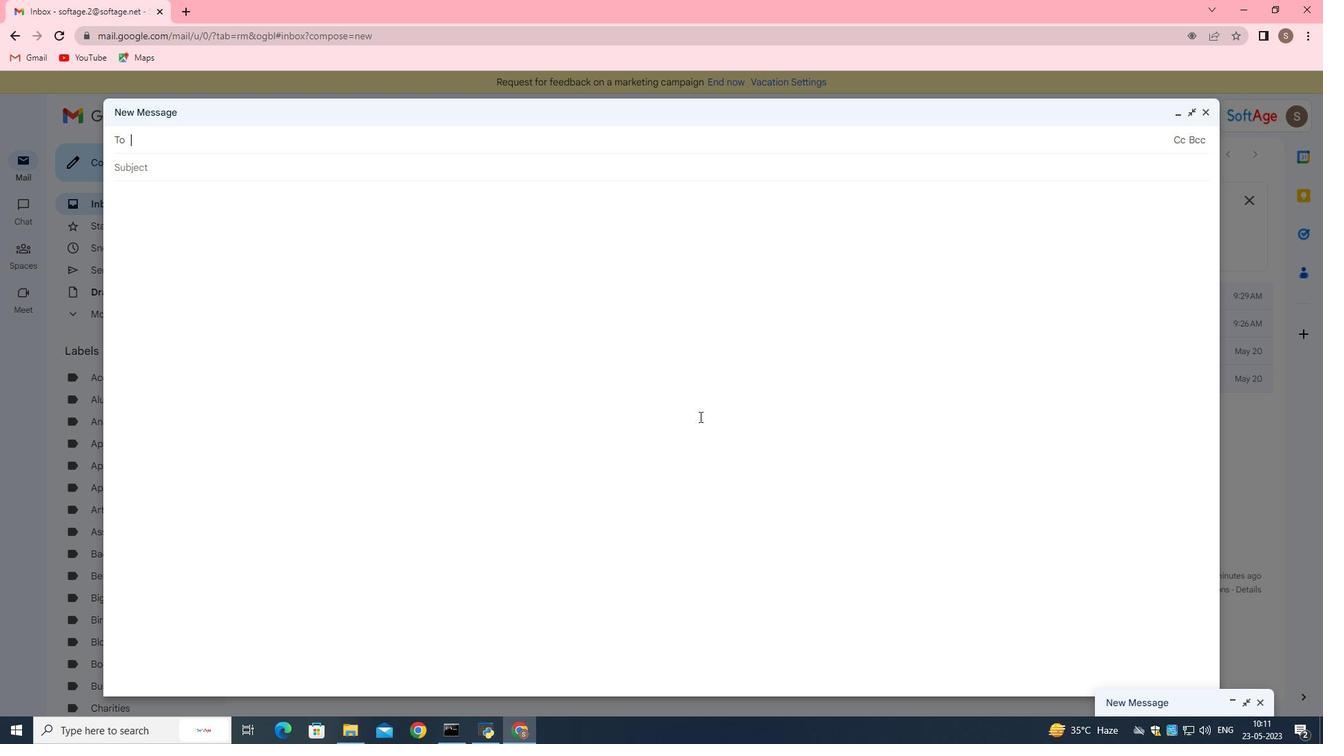 
Action: Mouse moved to (1205, 110)
Screenshot: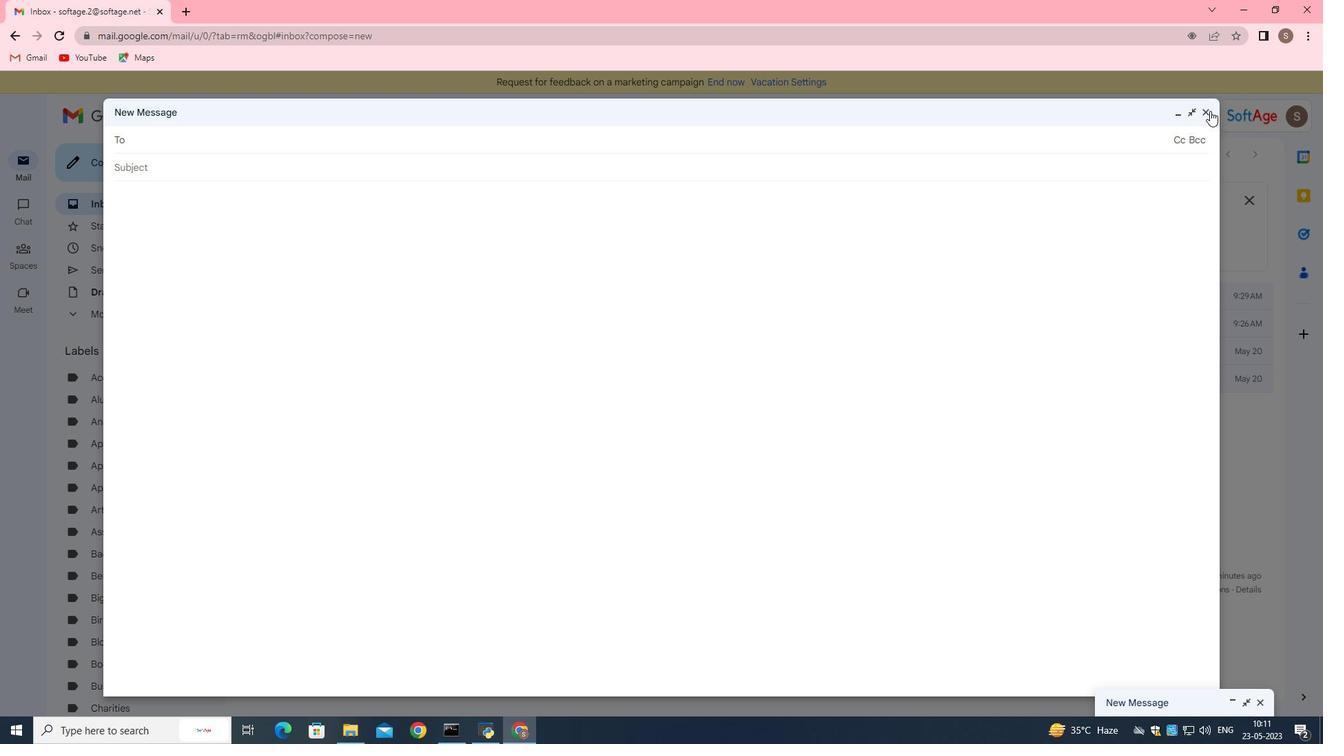 
Action: Mouse pressed left at (1205, 110)
Screenshot: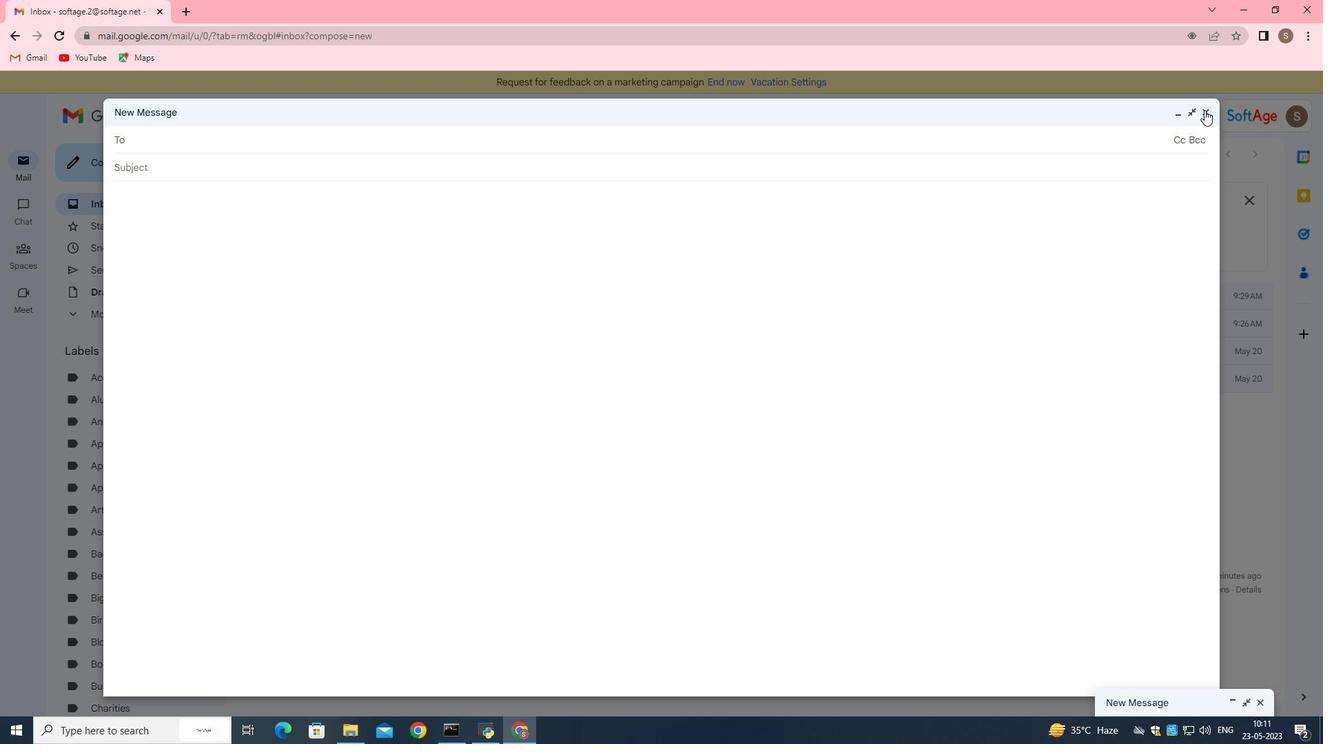 
Action: Mouse moved to (1227, 699)
Screenshot: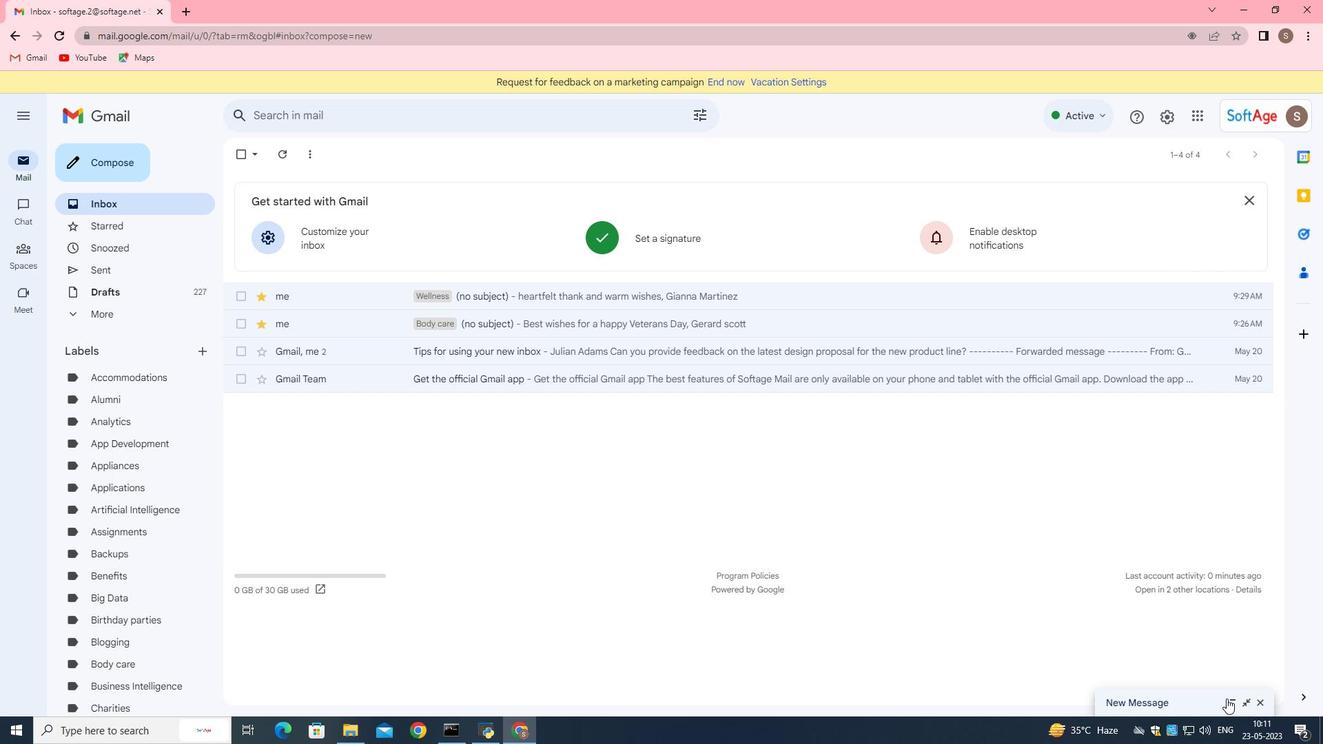 
Action: Mouse pressed left at (1227, 699)
Screenshot: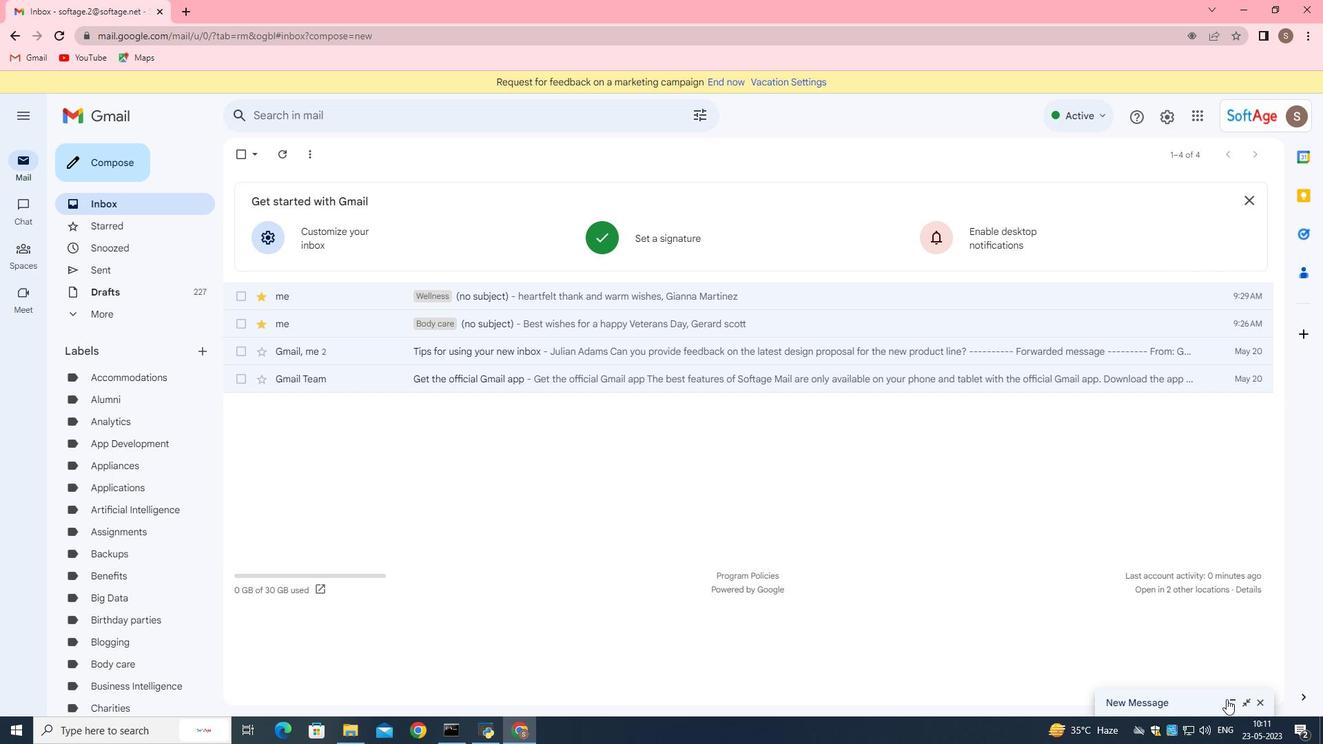 
Action: Mouse moved to (350, 675)
Screenshot: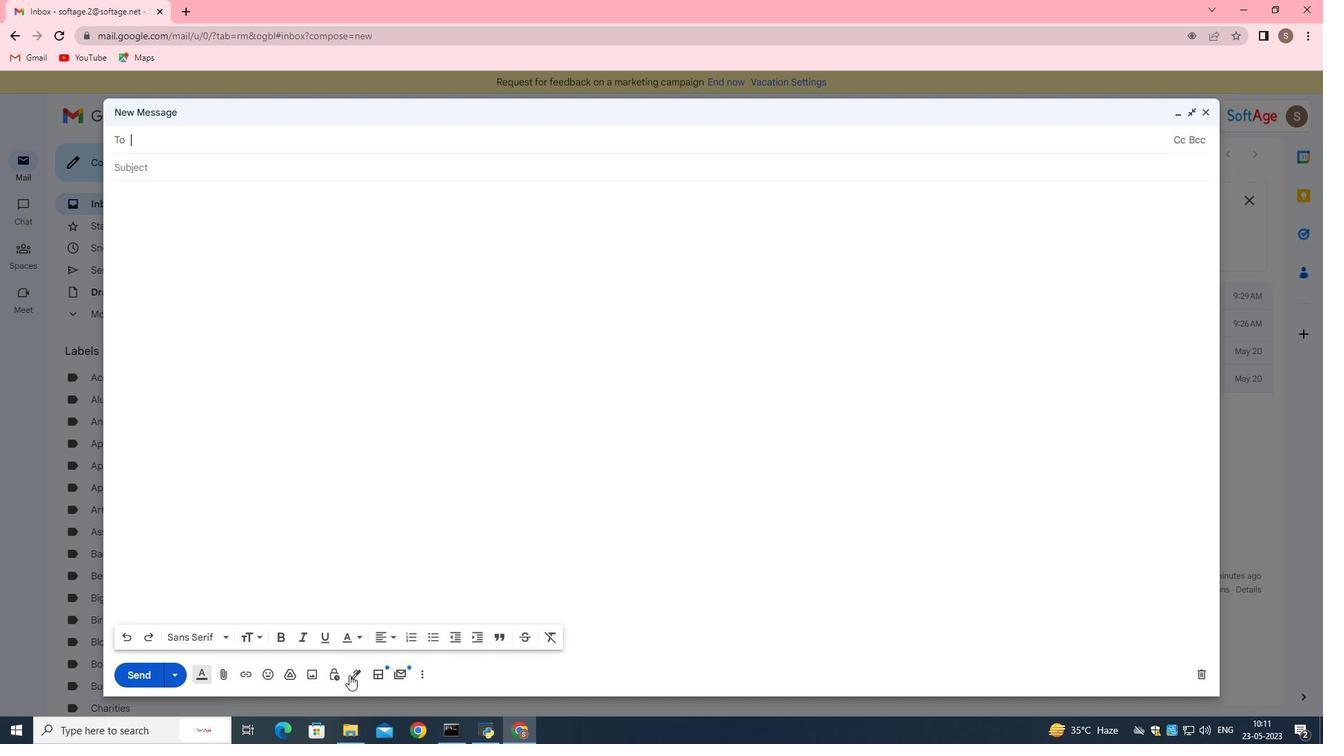 
Action: Mouse pressed left at (350, 675)
Screenshot: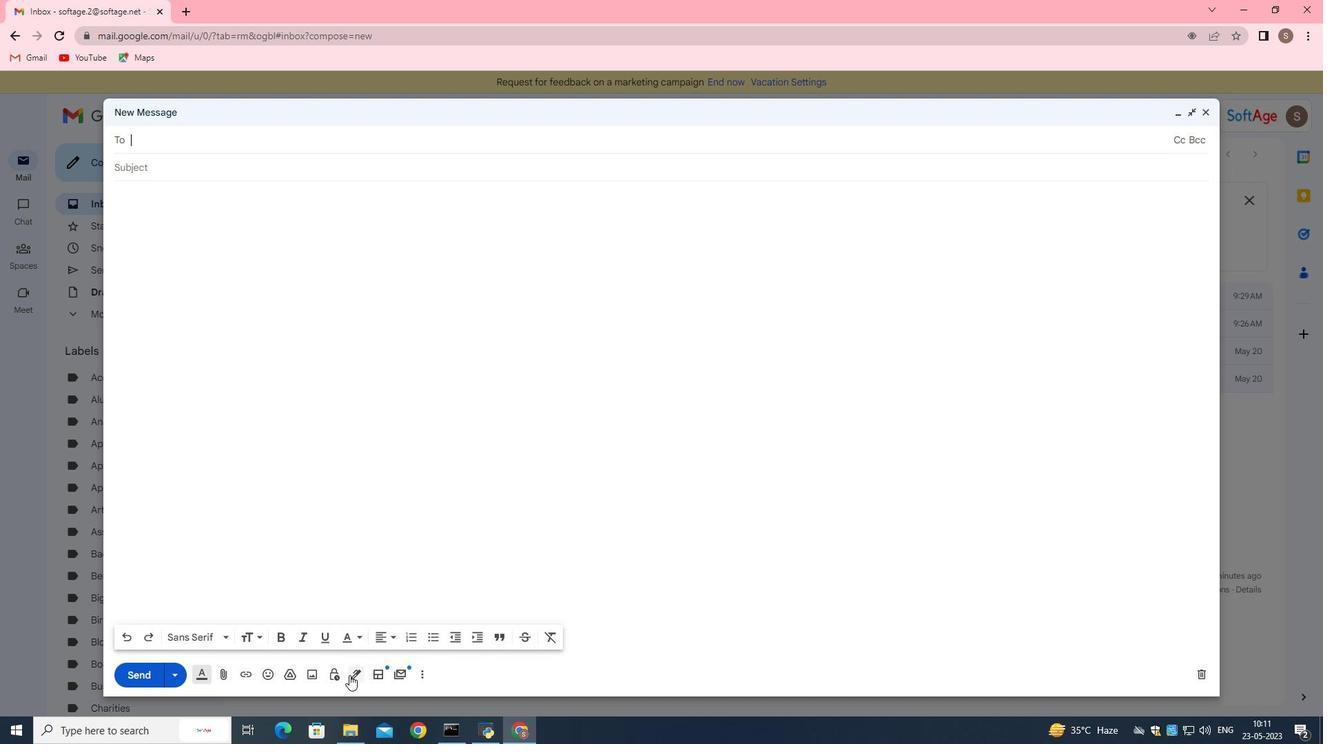 
Action: Mouse moved to (395, 514)
Screenshot: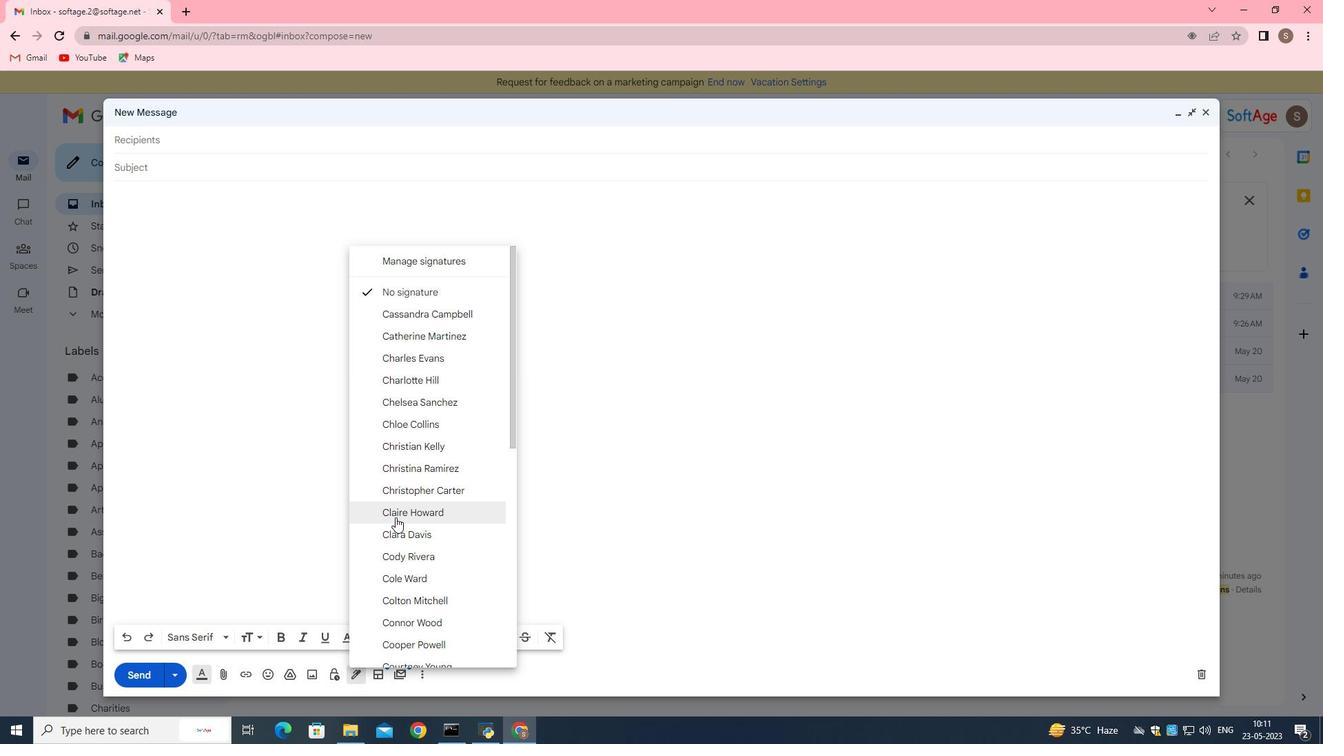 
Action: Mouse scrolled (395, 513) with delta (0, 0)
Screenshot: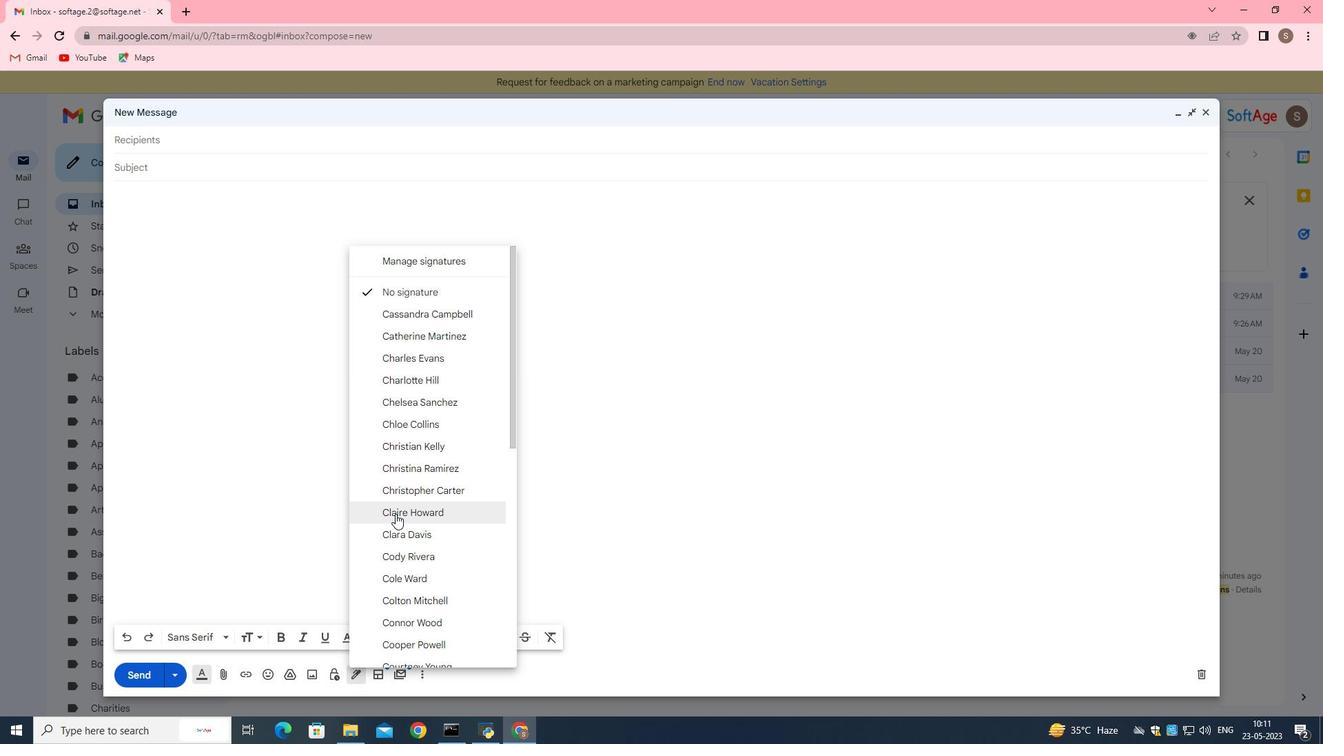 
Action: Mouse scrolled (395, 513) with delta (0, 0)
Screenshot: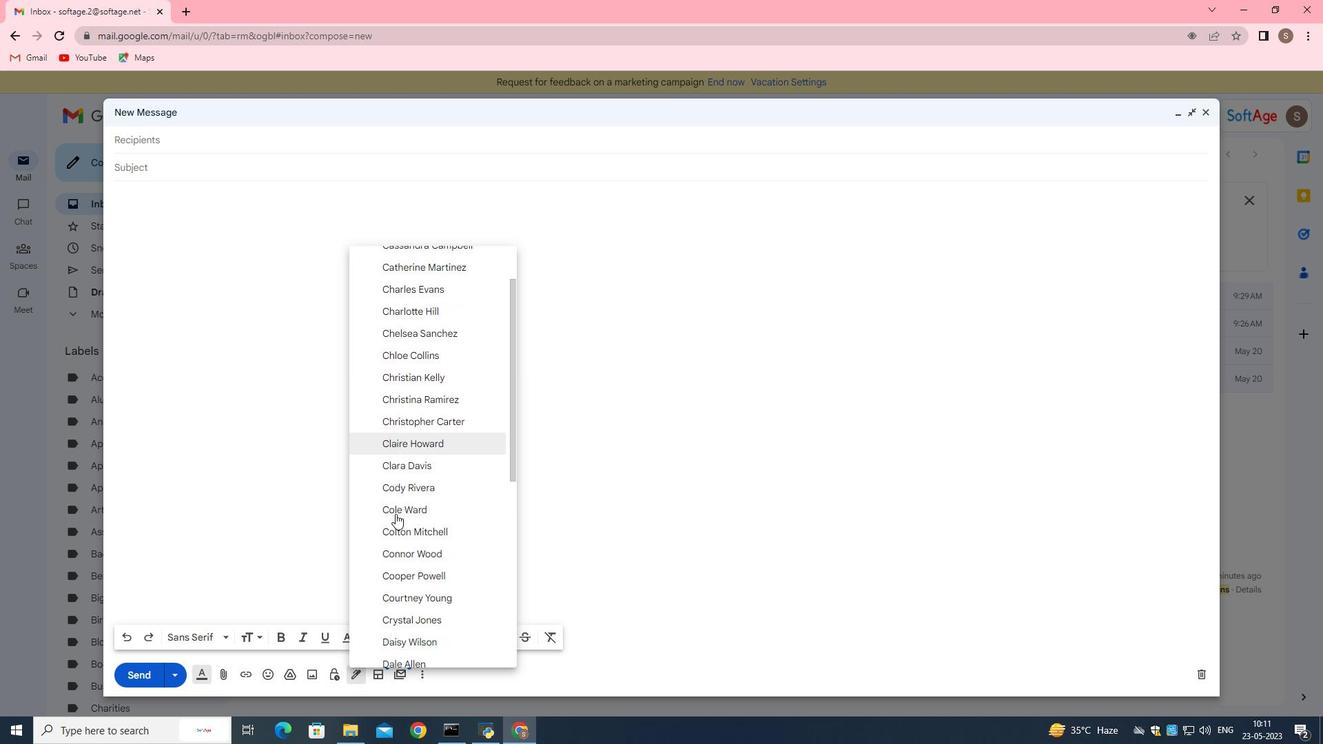 
Action: Mouse scrolled (395, 513) with delta (0, 0)
Screenshot: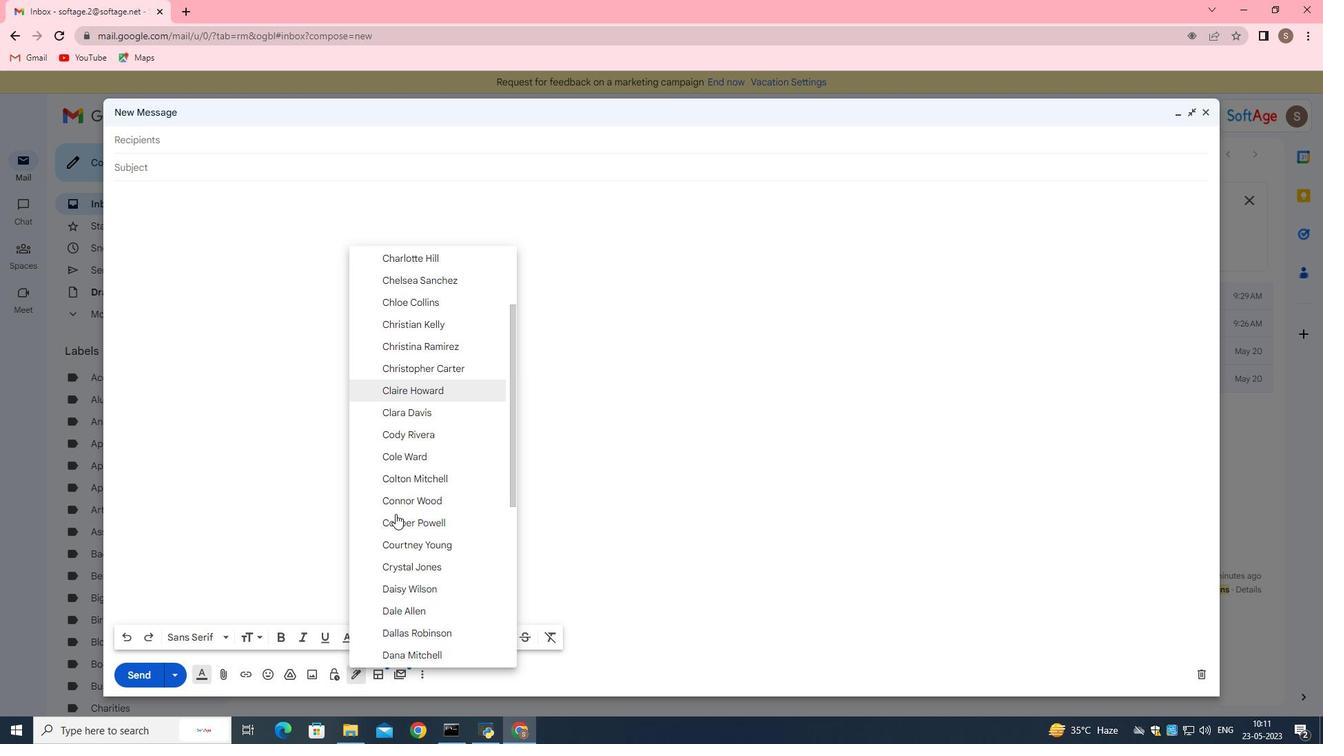 
Action: Mouse scrolled (395, 513) with delta (0, 0)
Screenshot: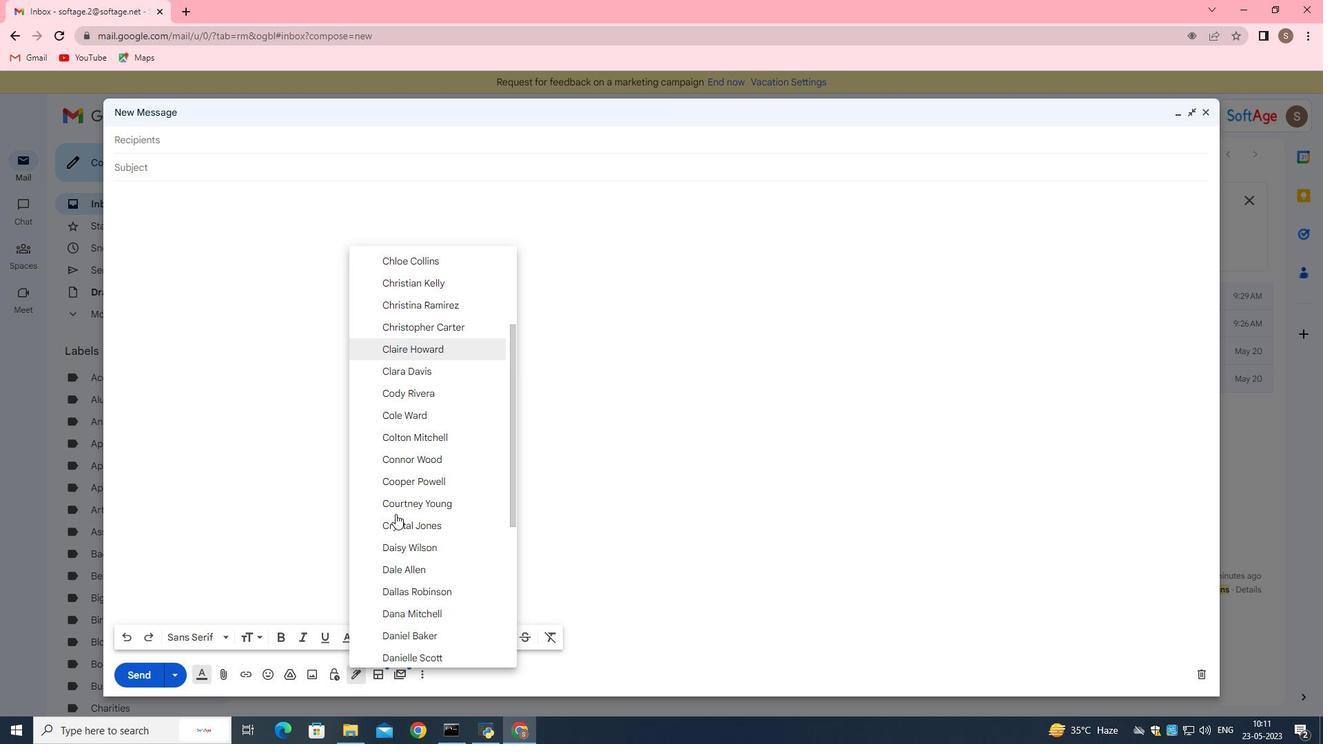 
Action: Mouse scrolled (395, 513) with delta (0, 0)
Screenshot: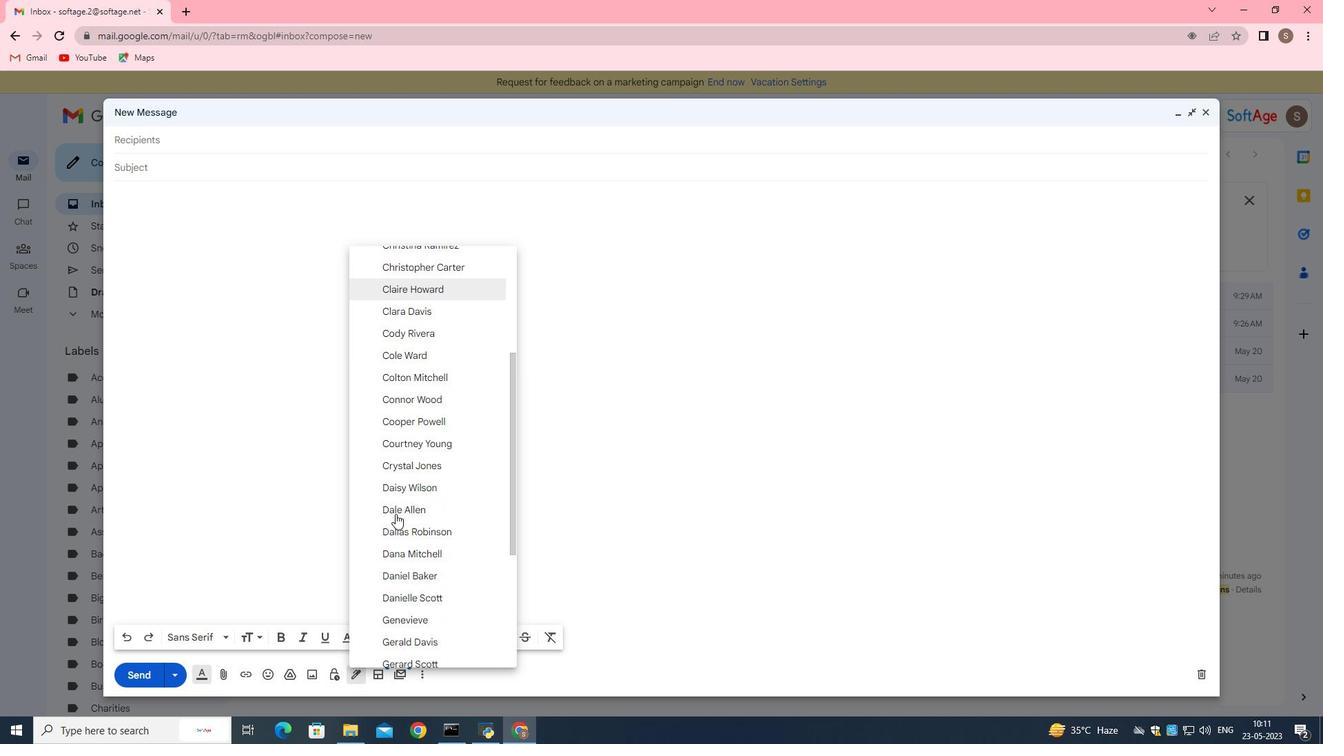 
Action: Mouse scrolled (395, 513) with delta (0, 0)
Screenshot: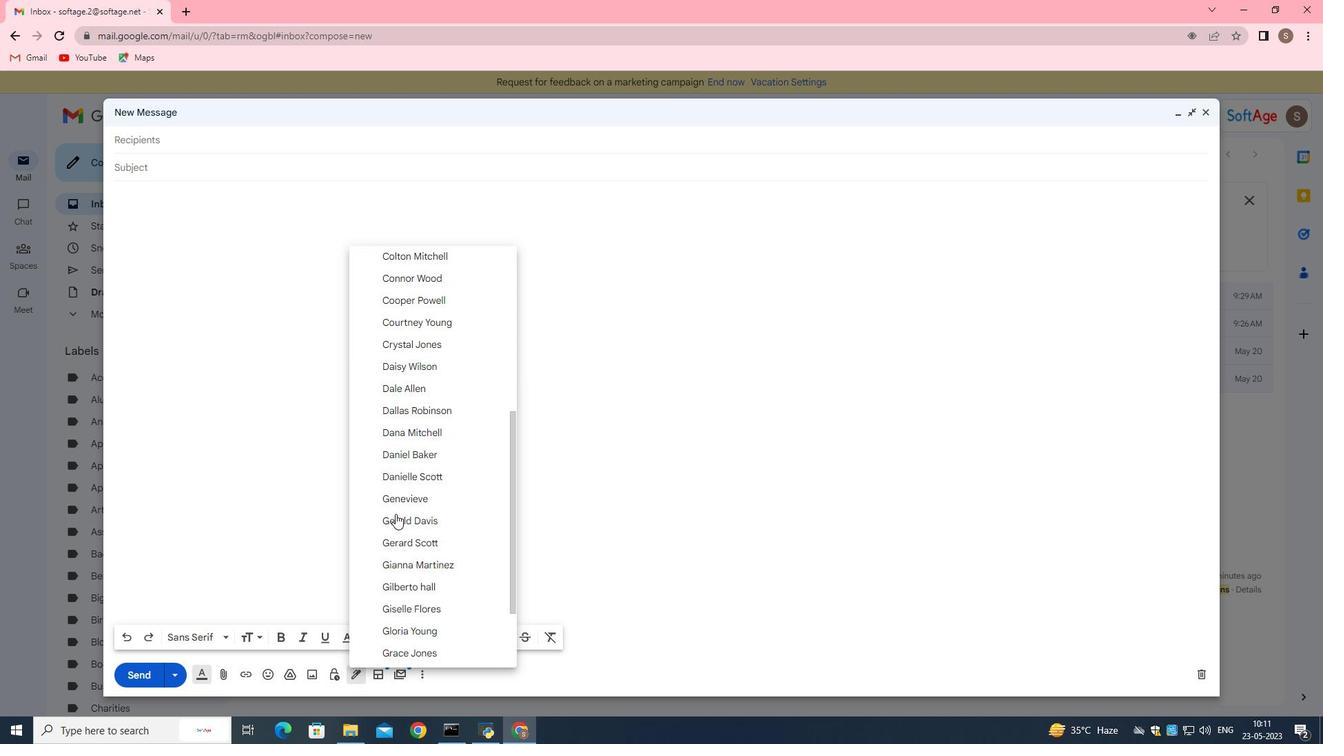 
Action: Mouse scrolled (395, 513) with delta (0, 0)
Screenshot: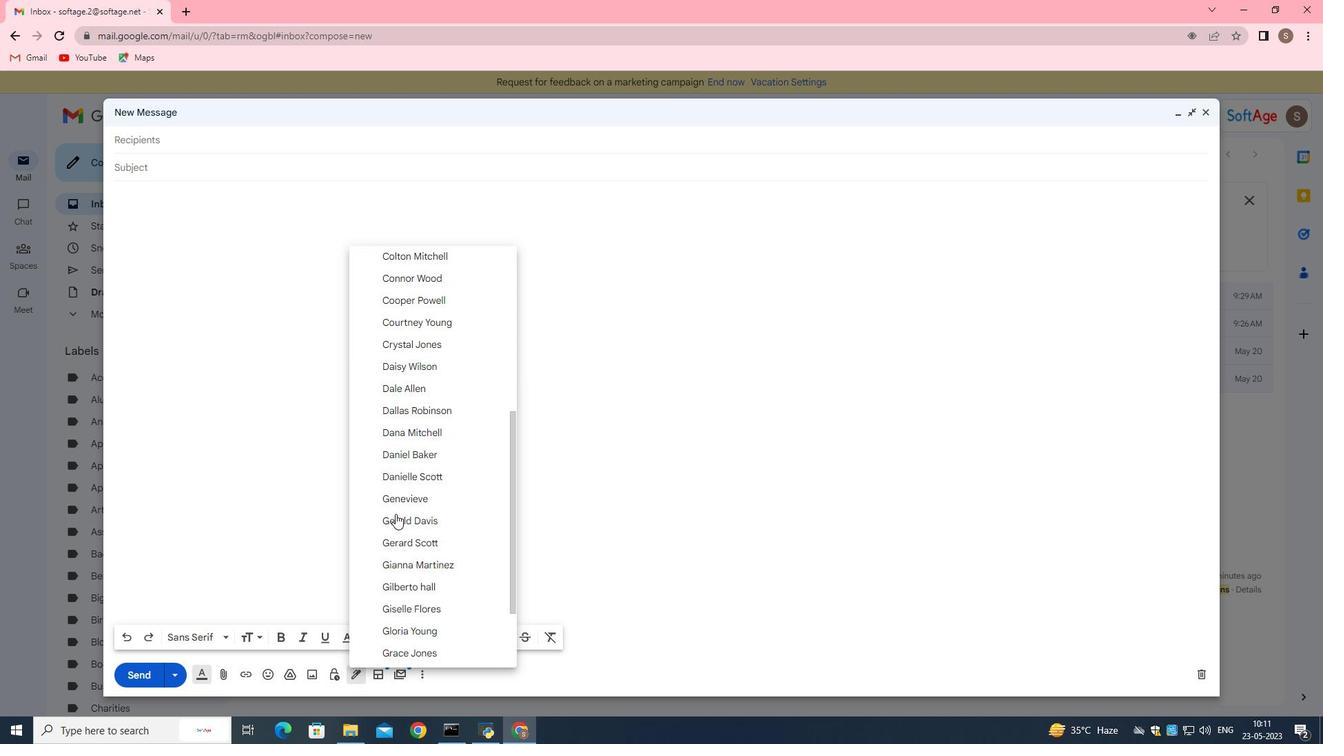 
Action: Mouse scrolled (395, 513) with delta (0, 0)
Screenshot: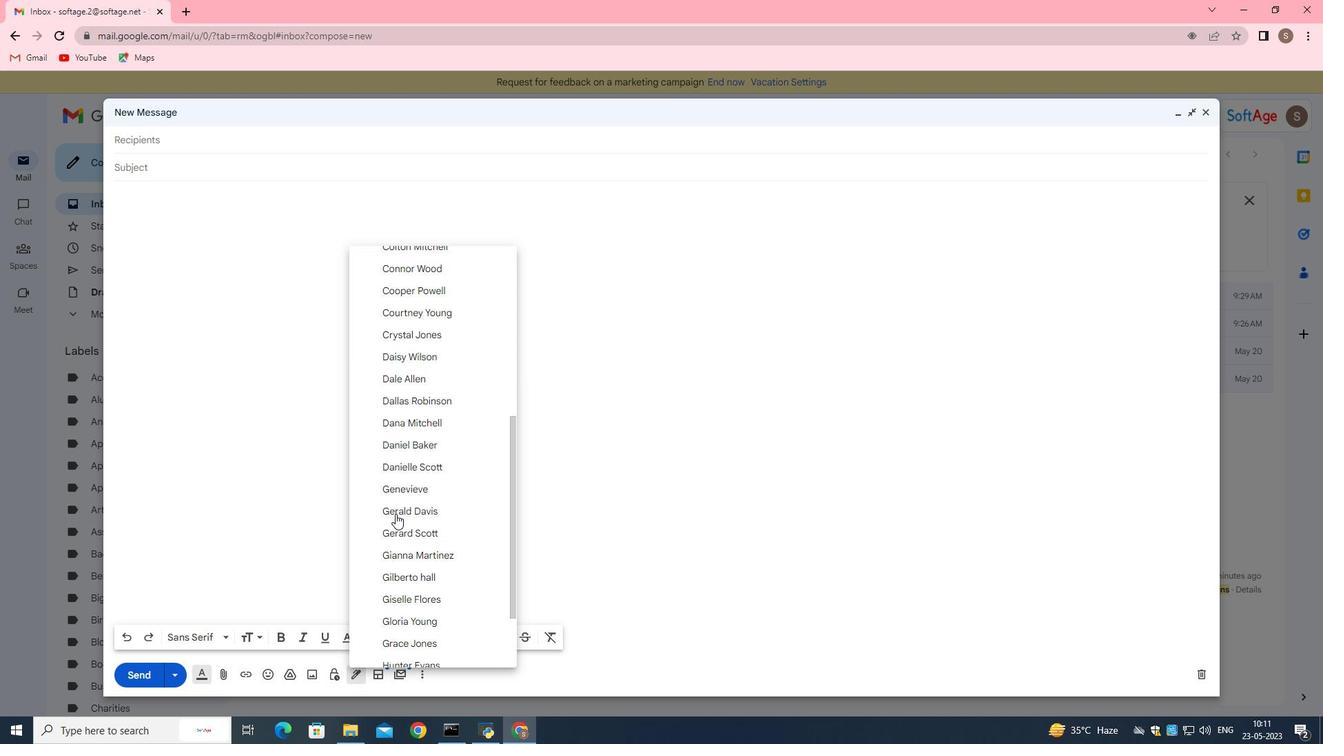 
Action: Mouse scrolled (395, 513) with delta (0, 0)
Screenshot: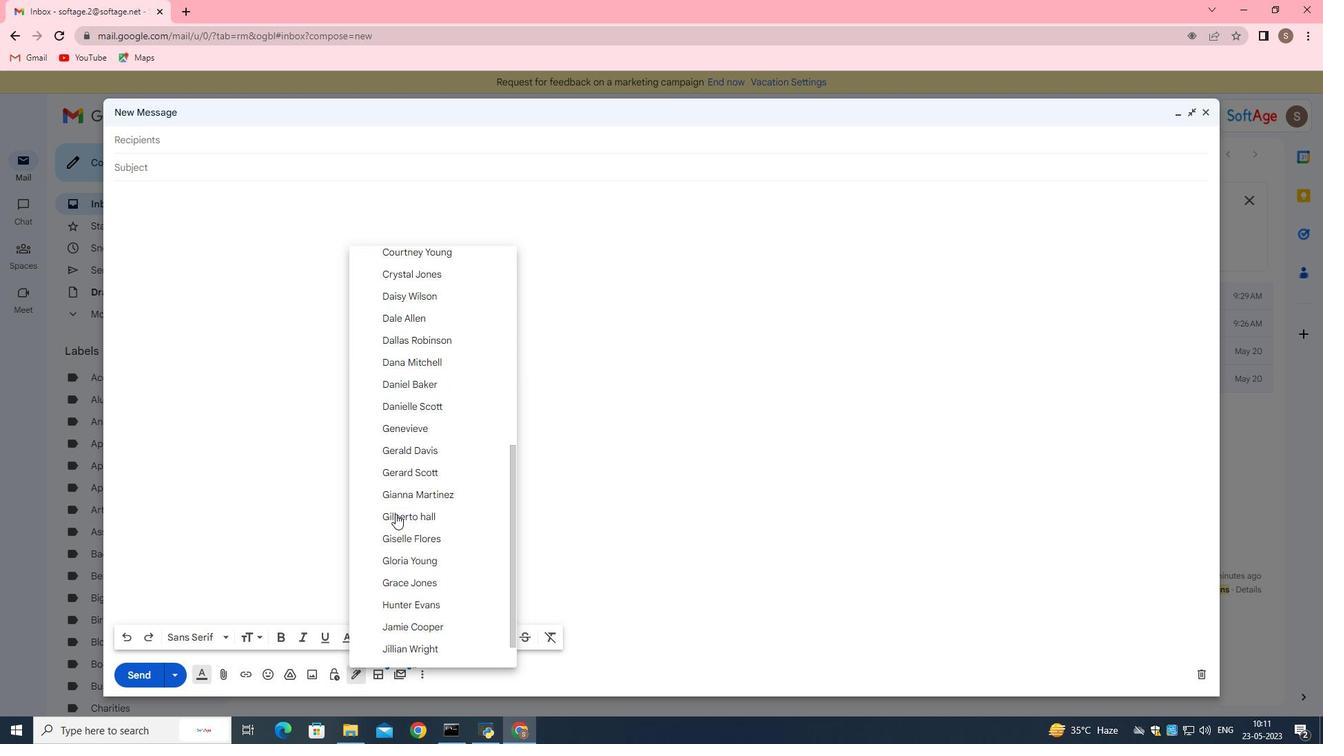
Action: Mouse moved to (395, 564)
Screenshot: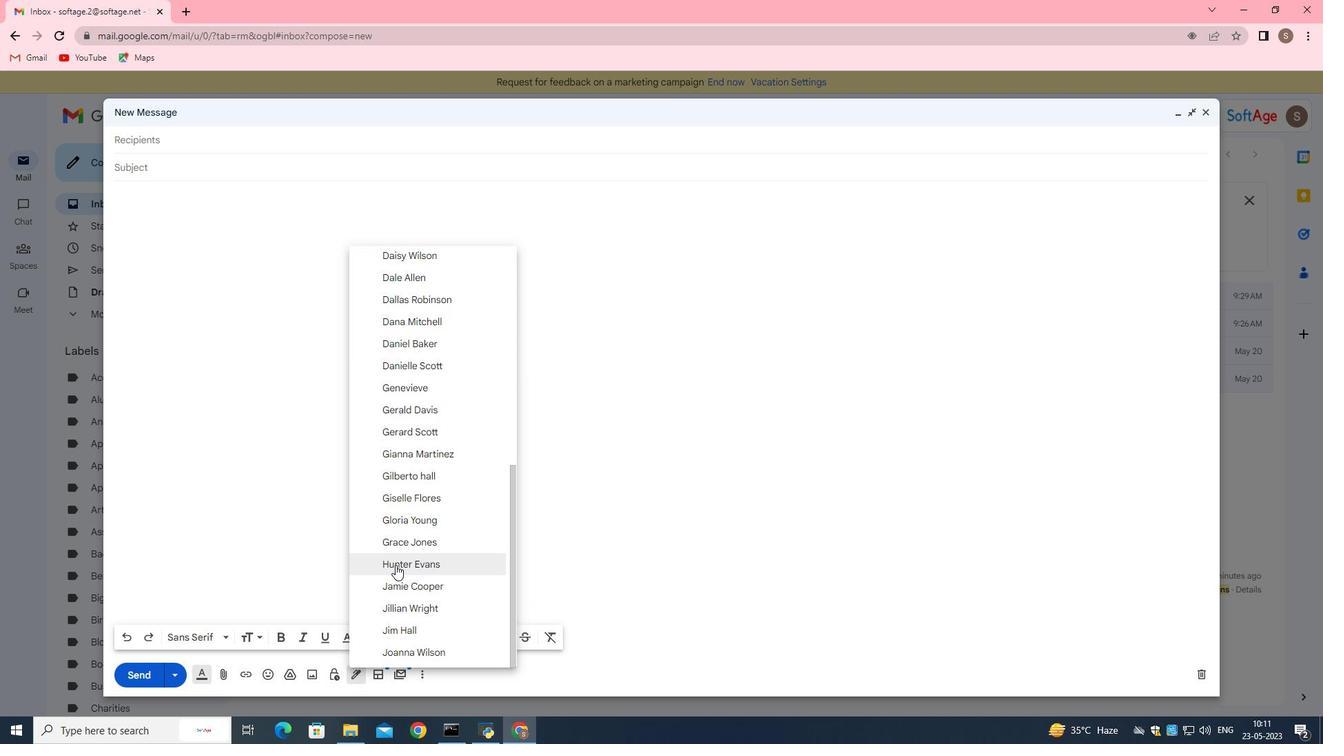 
Action: Mouse pressed left at (395, 564)
Screenshot: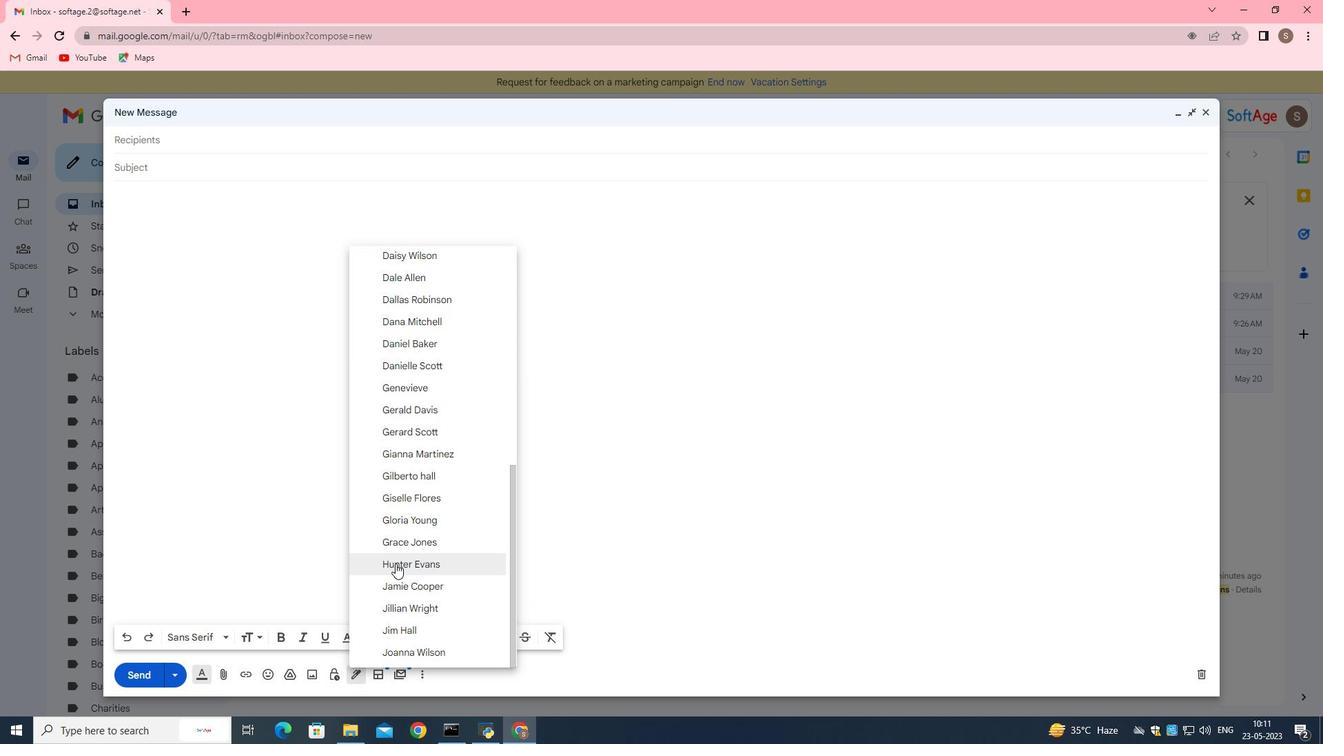 
Action: Mouse moved to (189, 230)
Screenshot: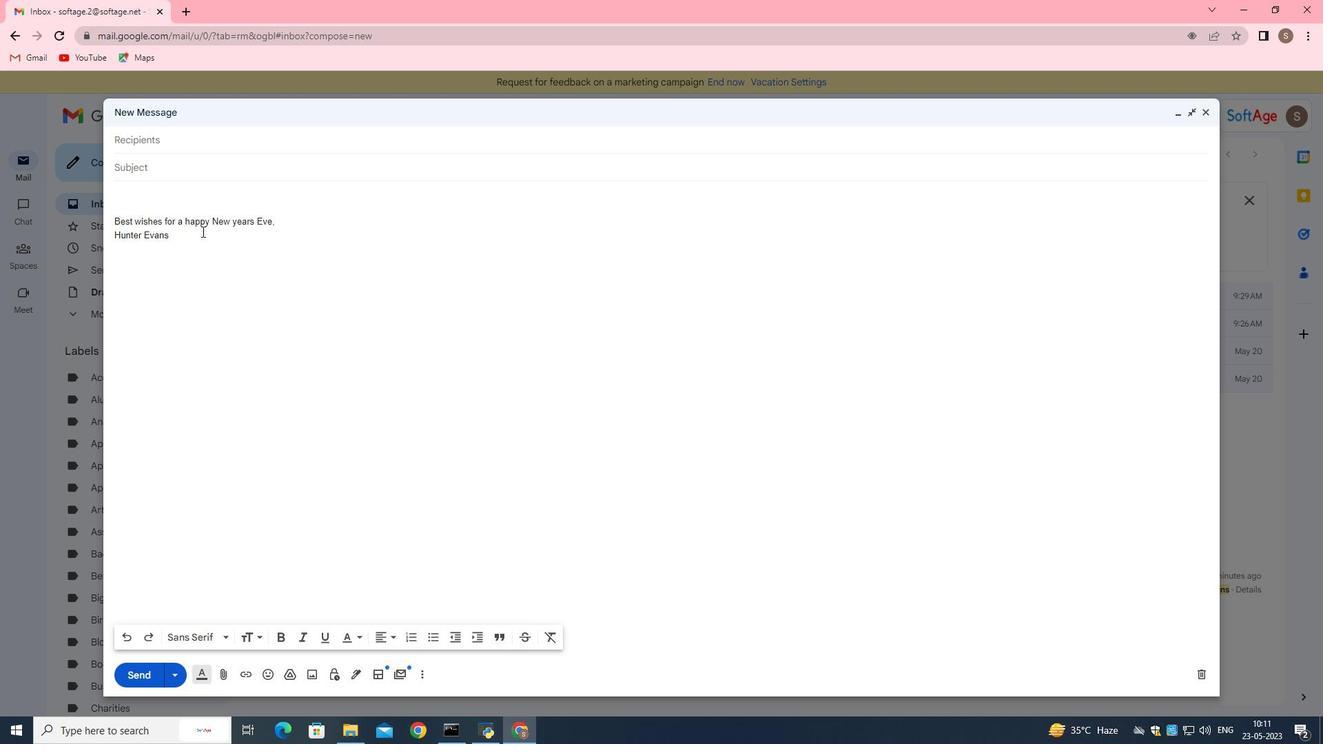 
Action: Mouse pressed left at (189, 230)
Screenshot: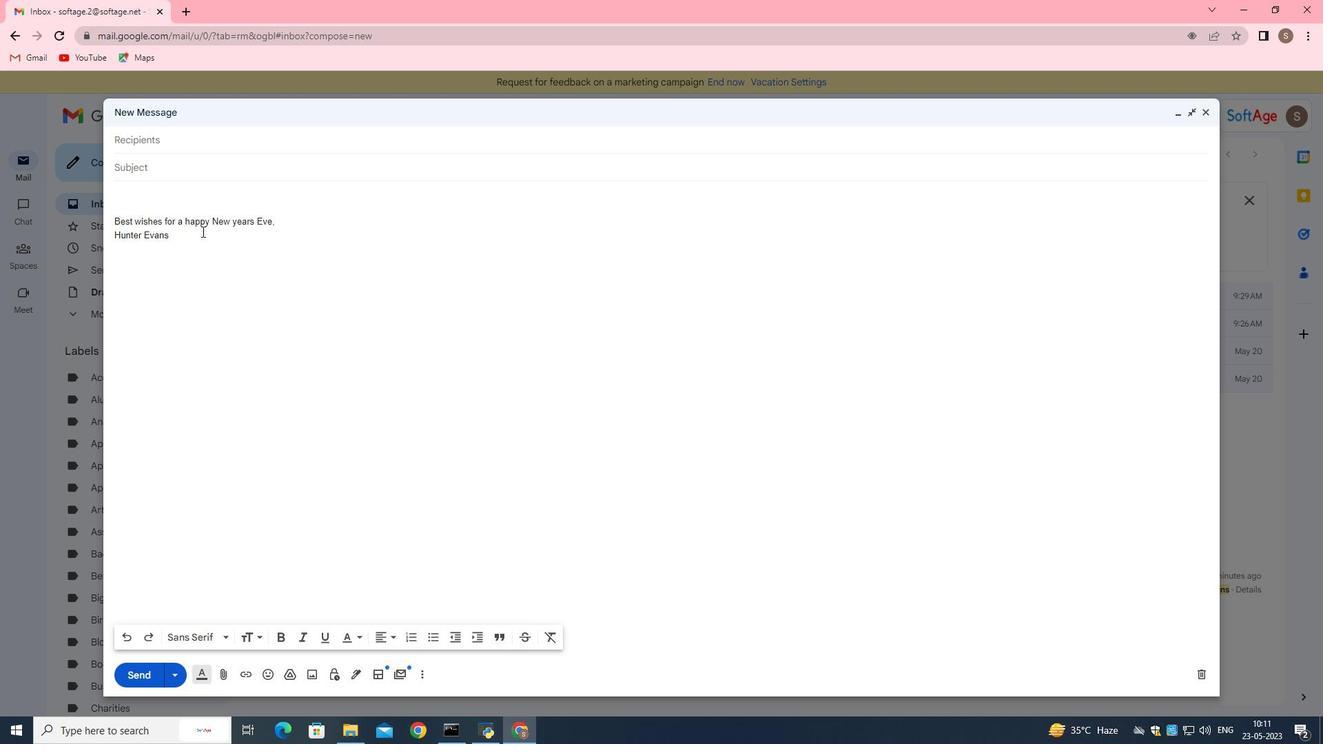 
Action: Mouse moved to (126, 248)
Screenshot: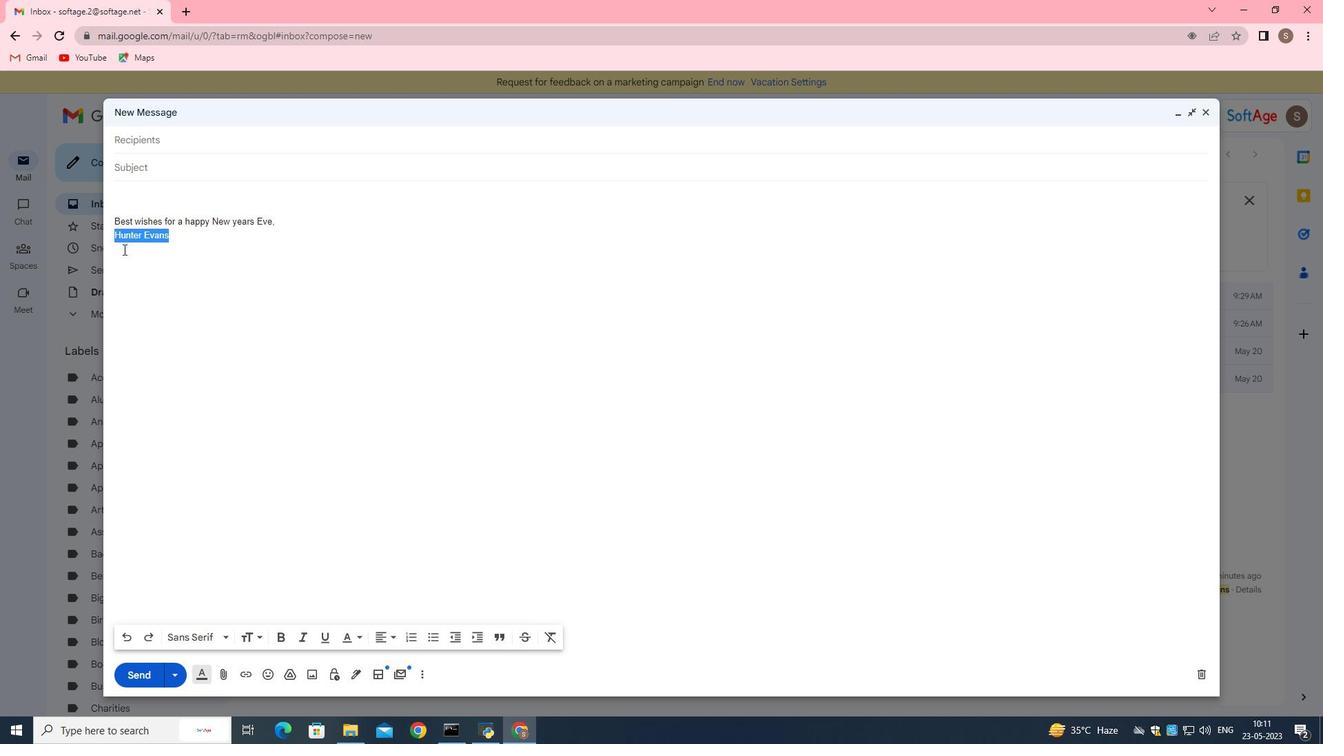 
Action: Key pressed <Key.backspace><Key.shift>Harry<Key.space><Key.shift><Key.shift><Key.shift><Key.shift><Key.shift><Key.shift><Key.shift><Key.shift><Key.shift>Martin
Screenshot: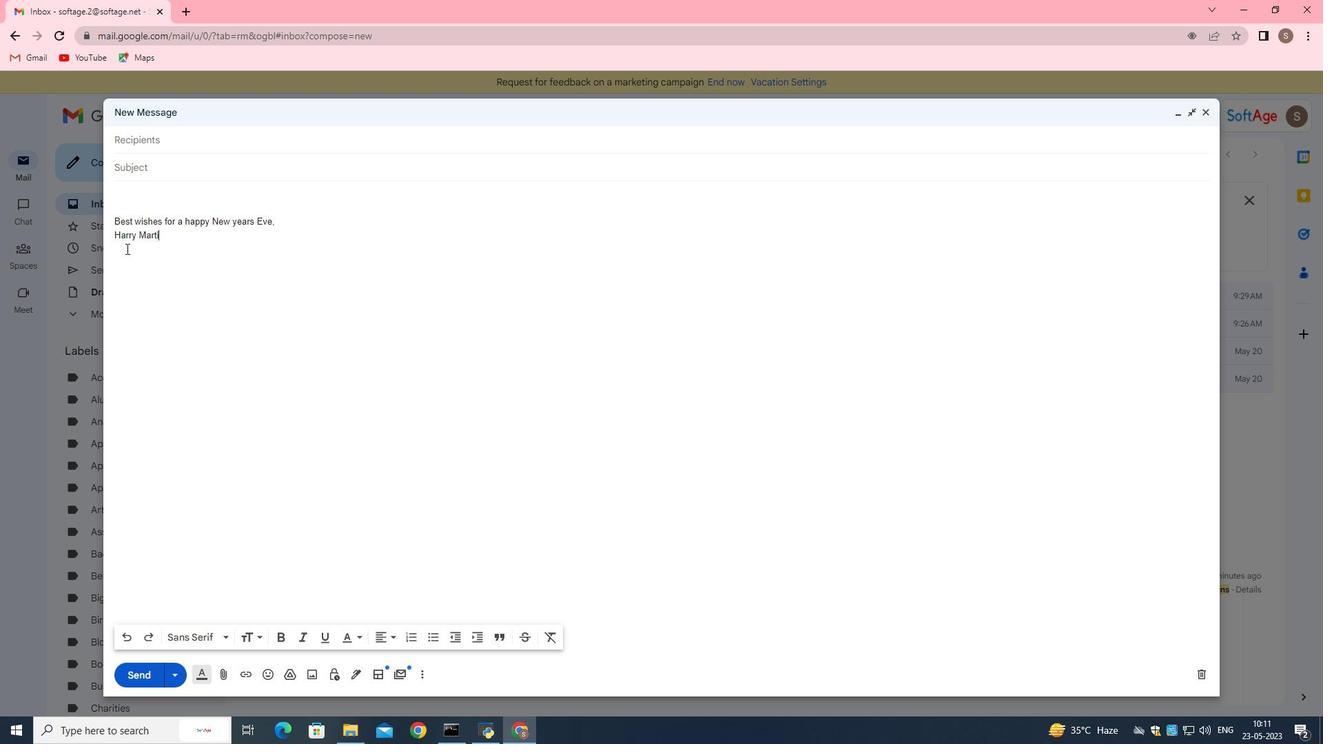 
Action: Mouse moved to (182, 148)
Screenshot: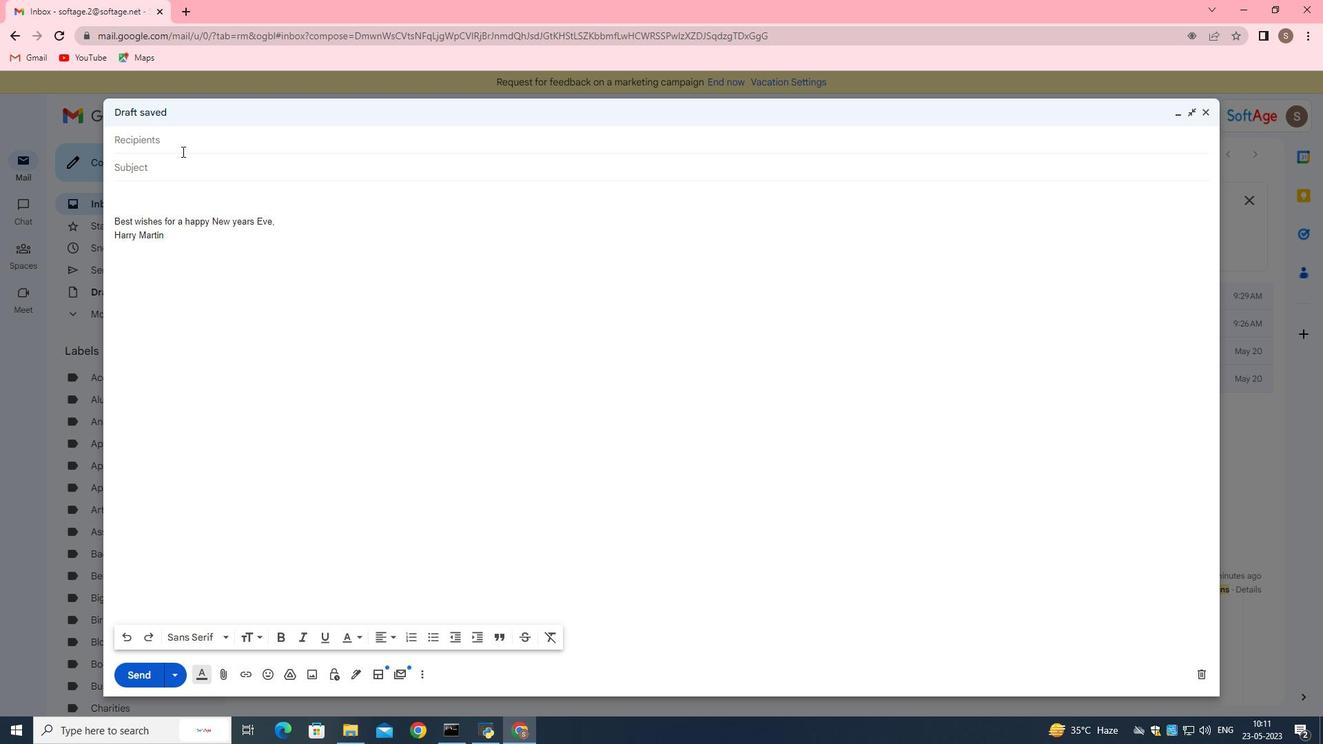 
Action: Mouse pressed left at (182, 148)
Screenshot: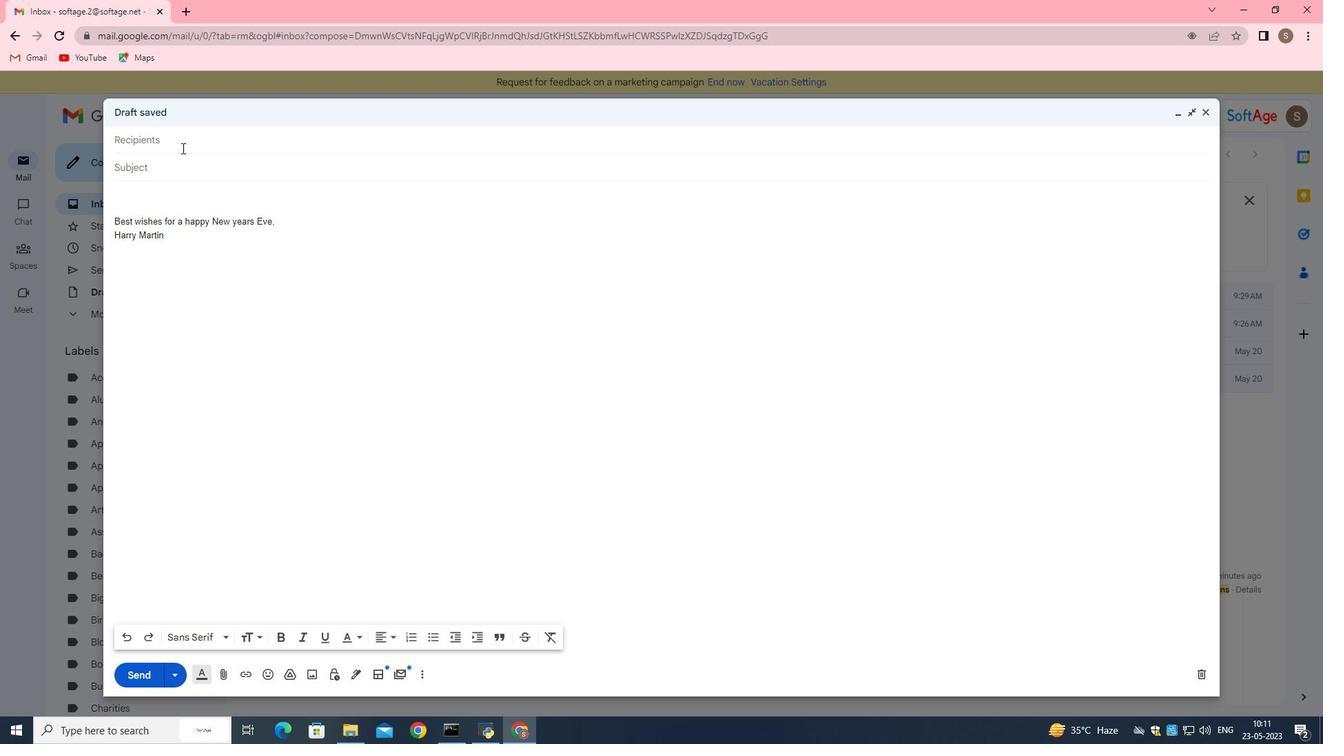 
Action: Mouse moved to (180, 162)
Screenshot: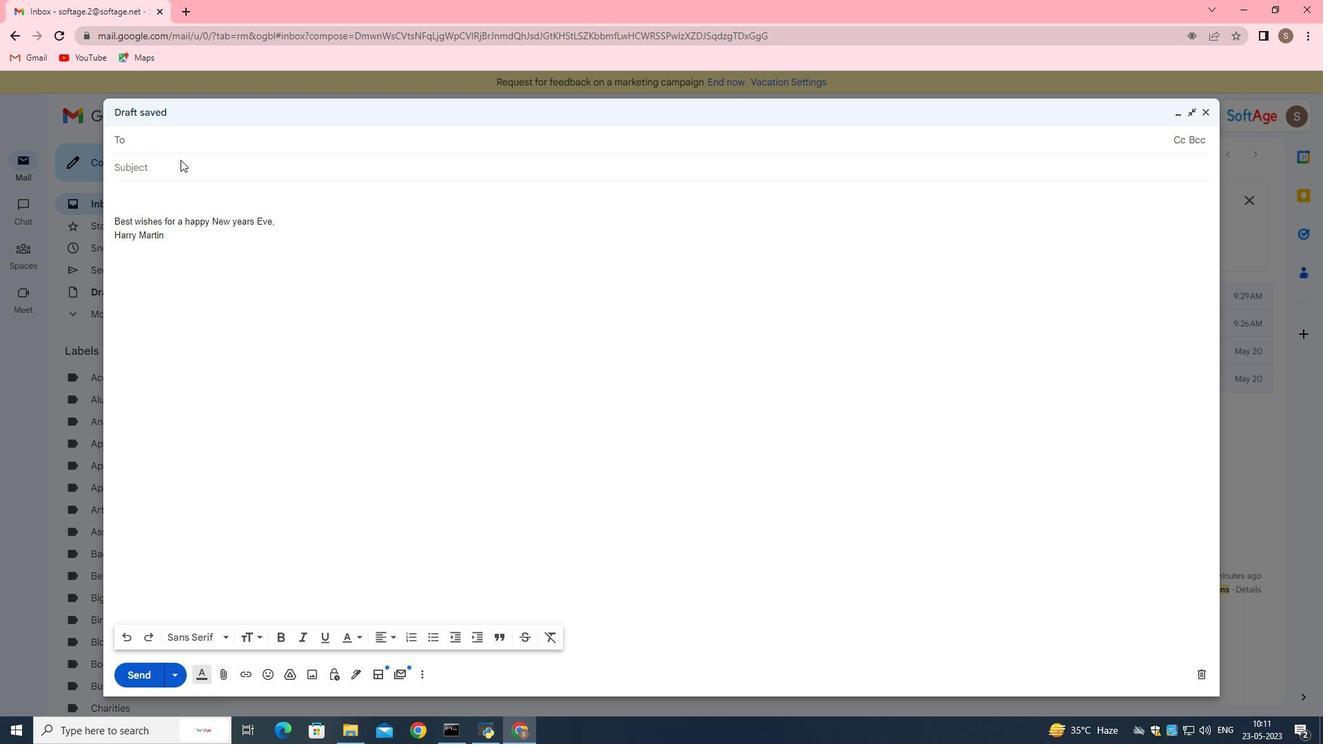 
Action: Mouse pressed left at (180, 162)
Screenshot: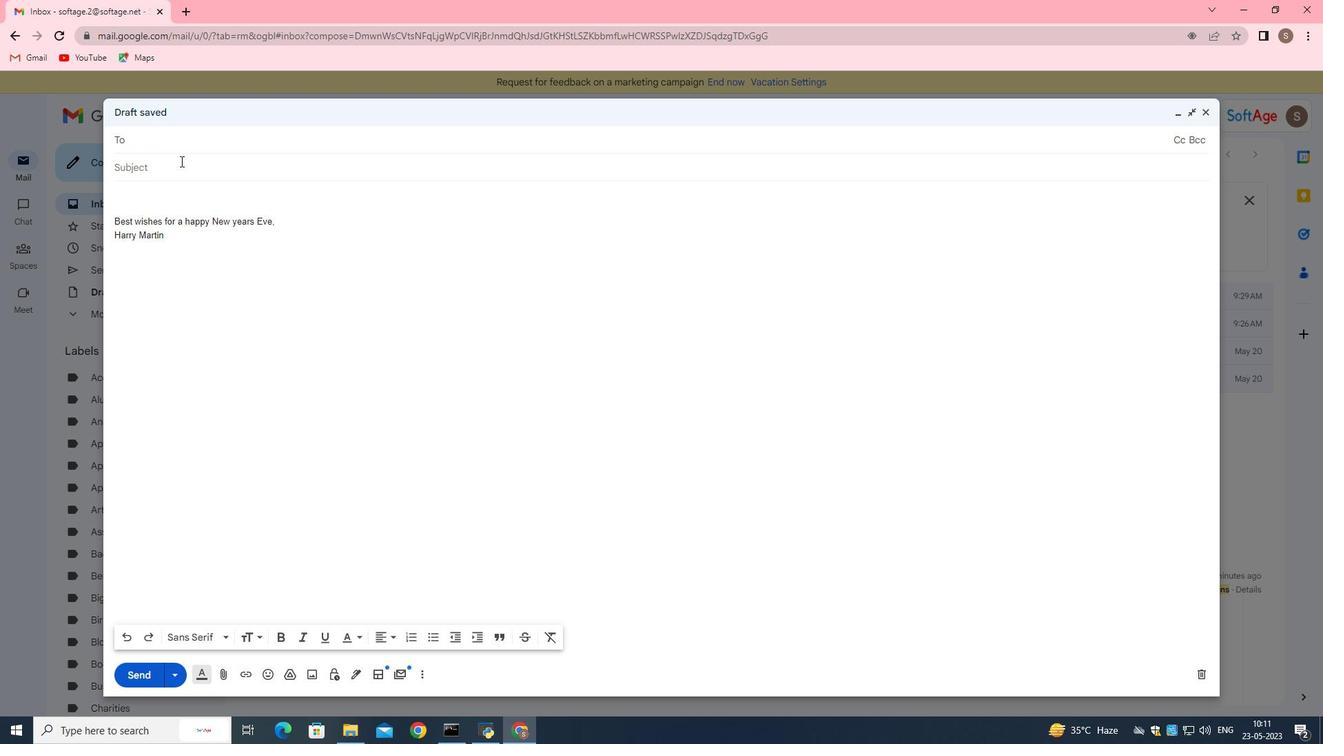 
Action: Mouse moved to (239, 210)
Screenshot: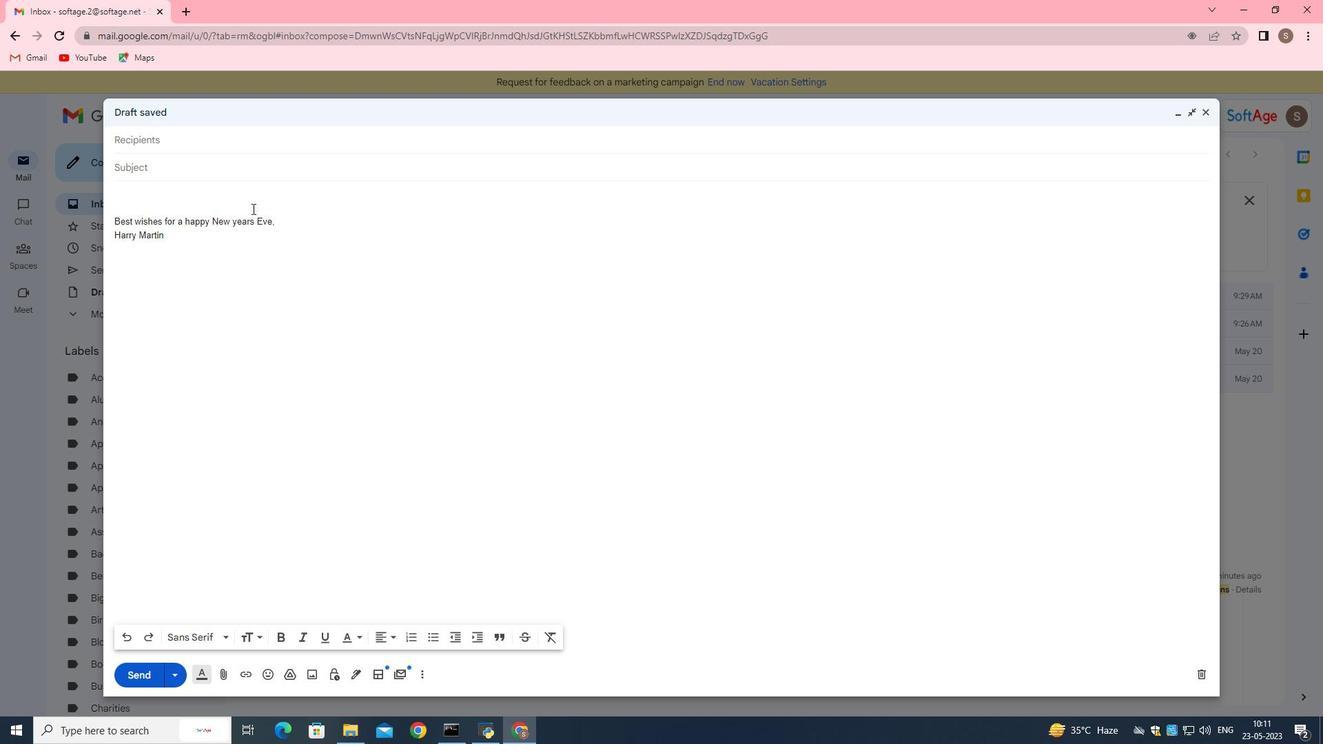 
Action: Key pressed <Key.shift>Request<Key.space>for<Key.space>feedback<Key.space>on<Key.space>a<Key.space>research<Key.space>paper
Screenshot: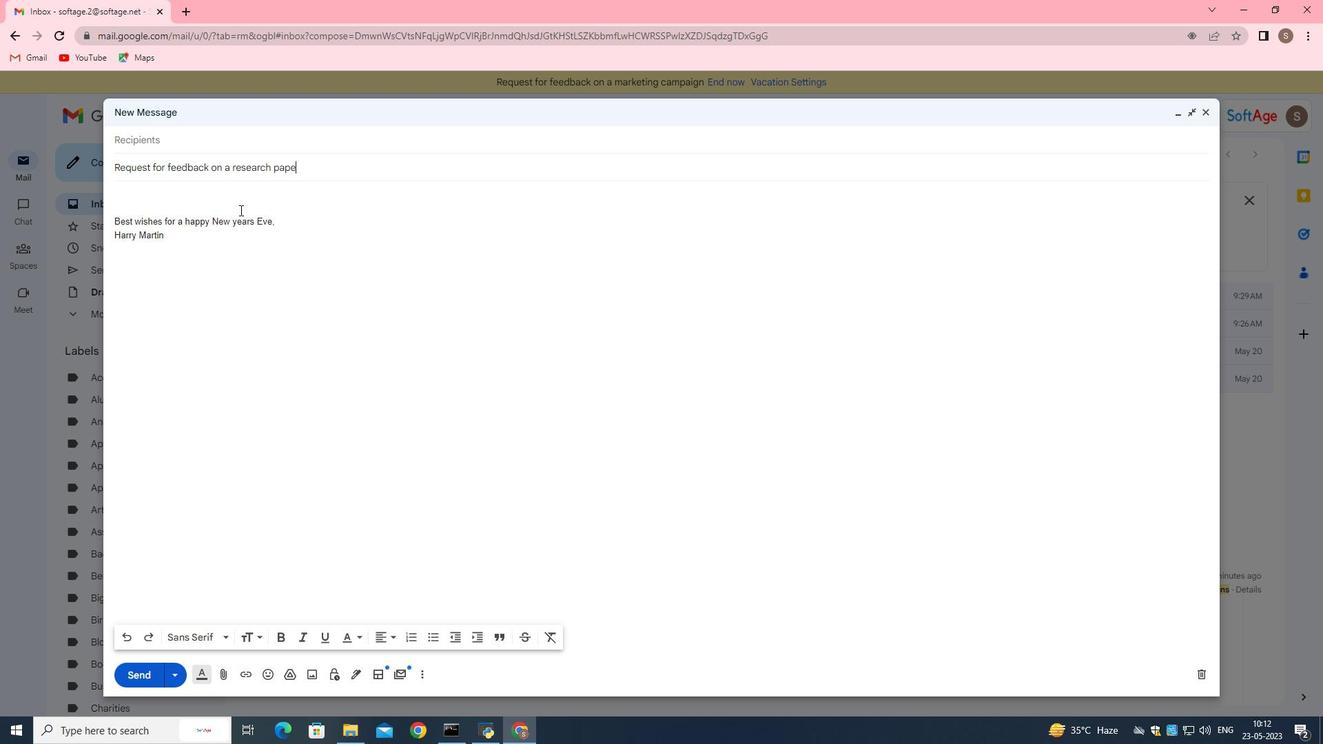 
Action: Mouse moved to (240, 192)
Screenshot: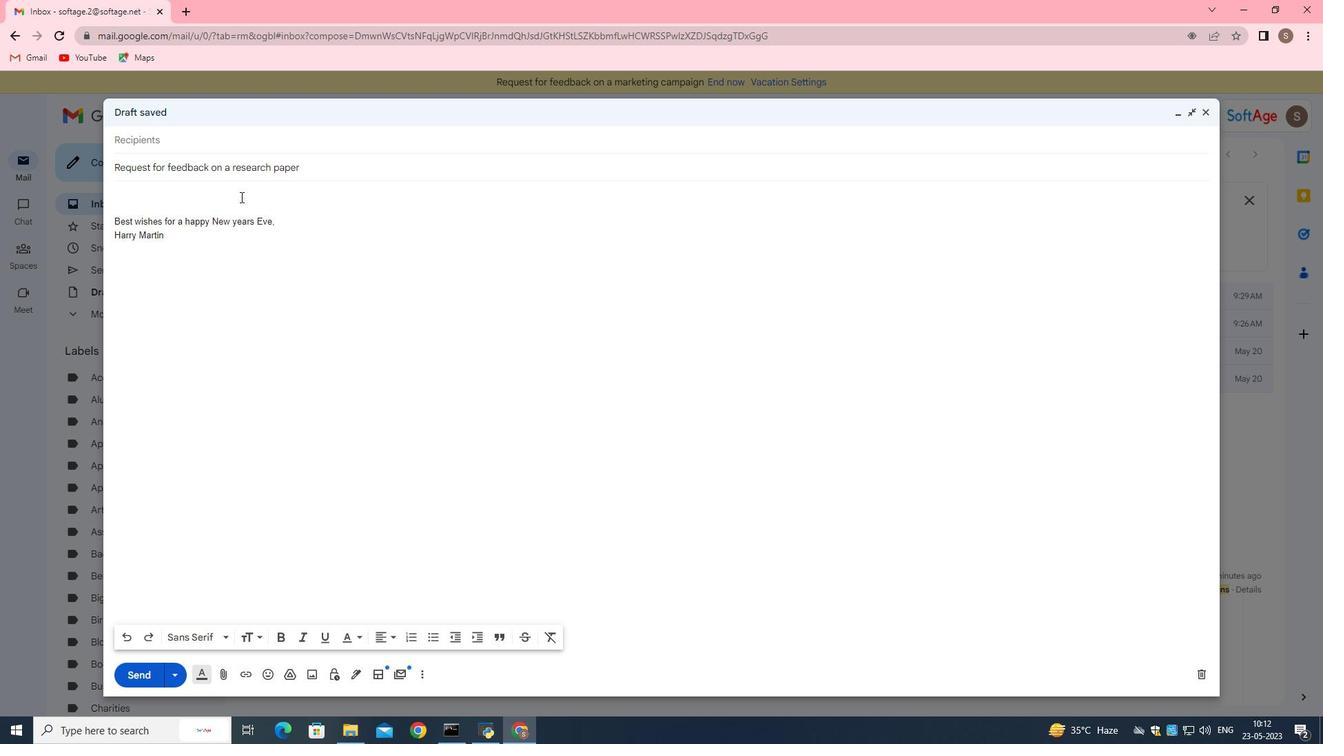 
Action: Mouse pressed left at (240, 192)
Screenshot: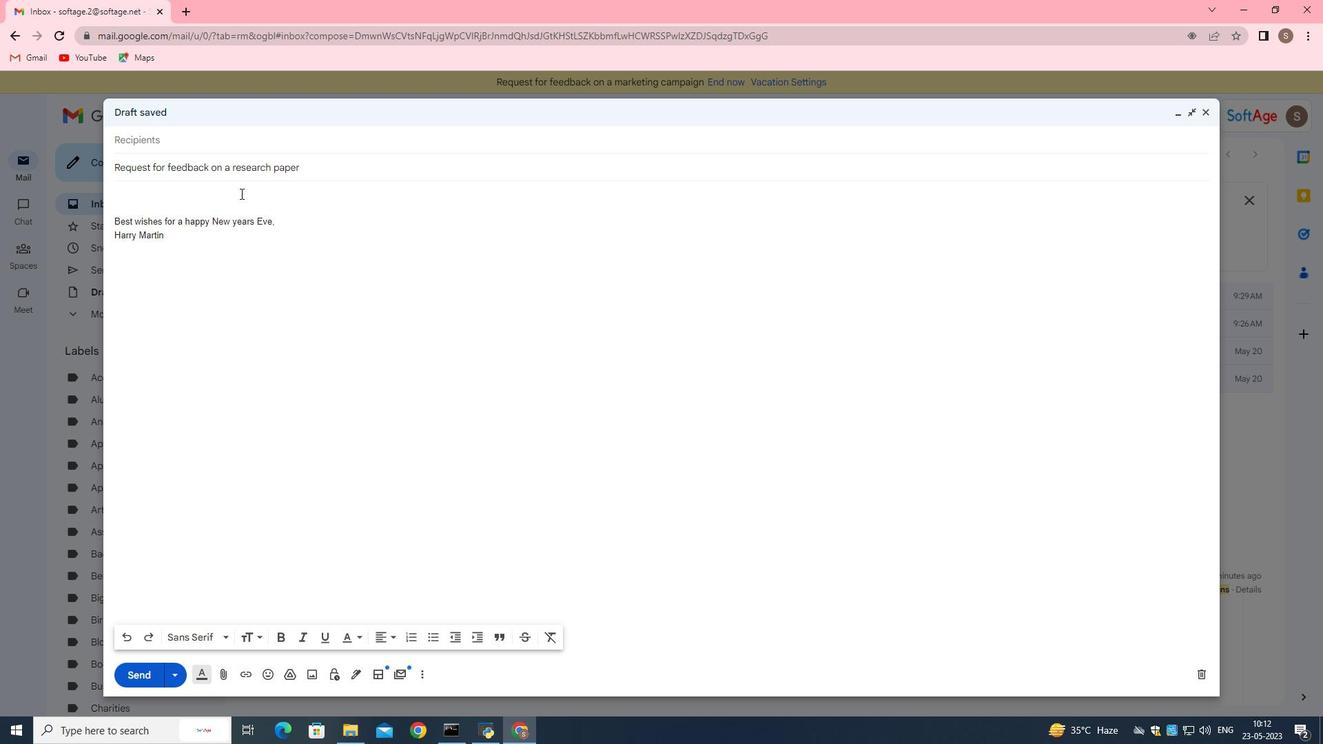
Action: Key pressed <Key.shift>I<Key.space>am<Key.space>writing<Key.space>to<Key.space>request<Key.space>on<Key.space><Key.backspace><Key.backspace><Key.backspace>a<Key.space>review<Key.space>of<Key.space>the<Key.space>contract
Screenshot: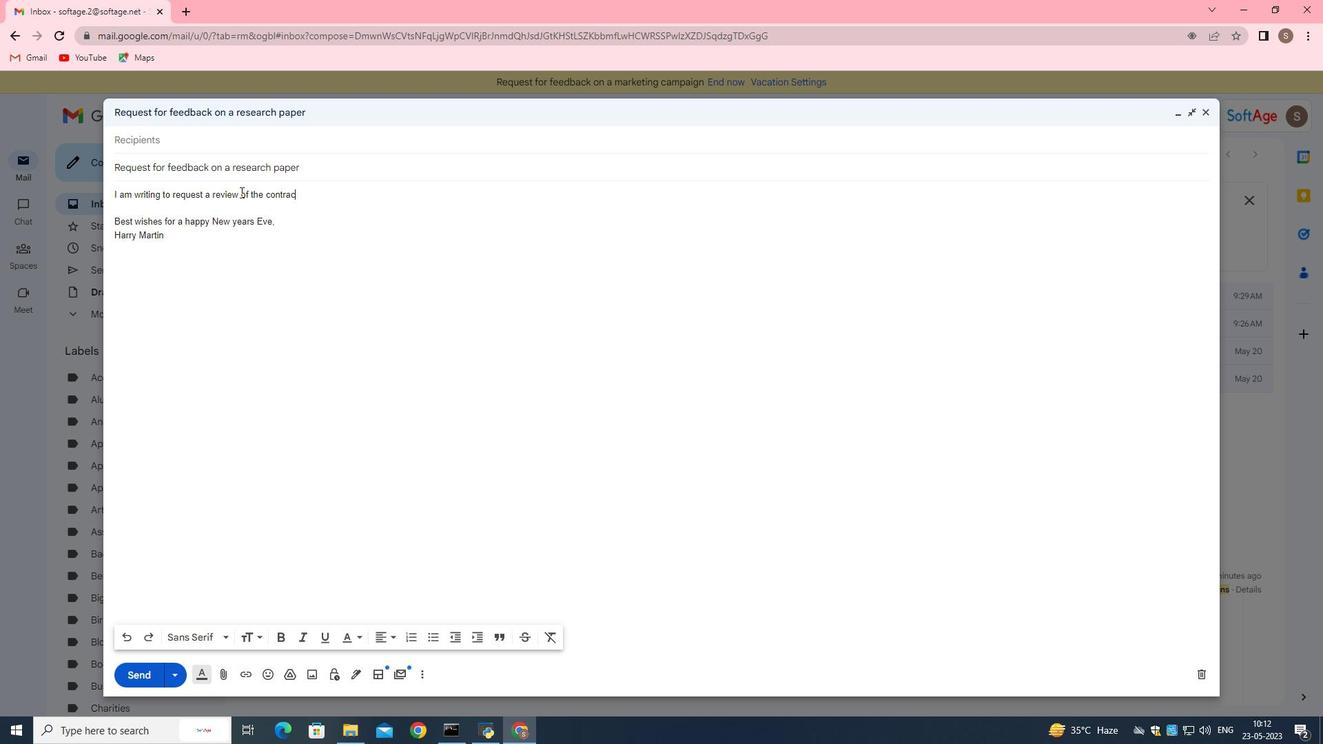 
Action: Mouse moved to (173, 139)
Screenshot: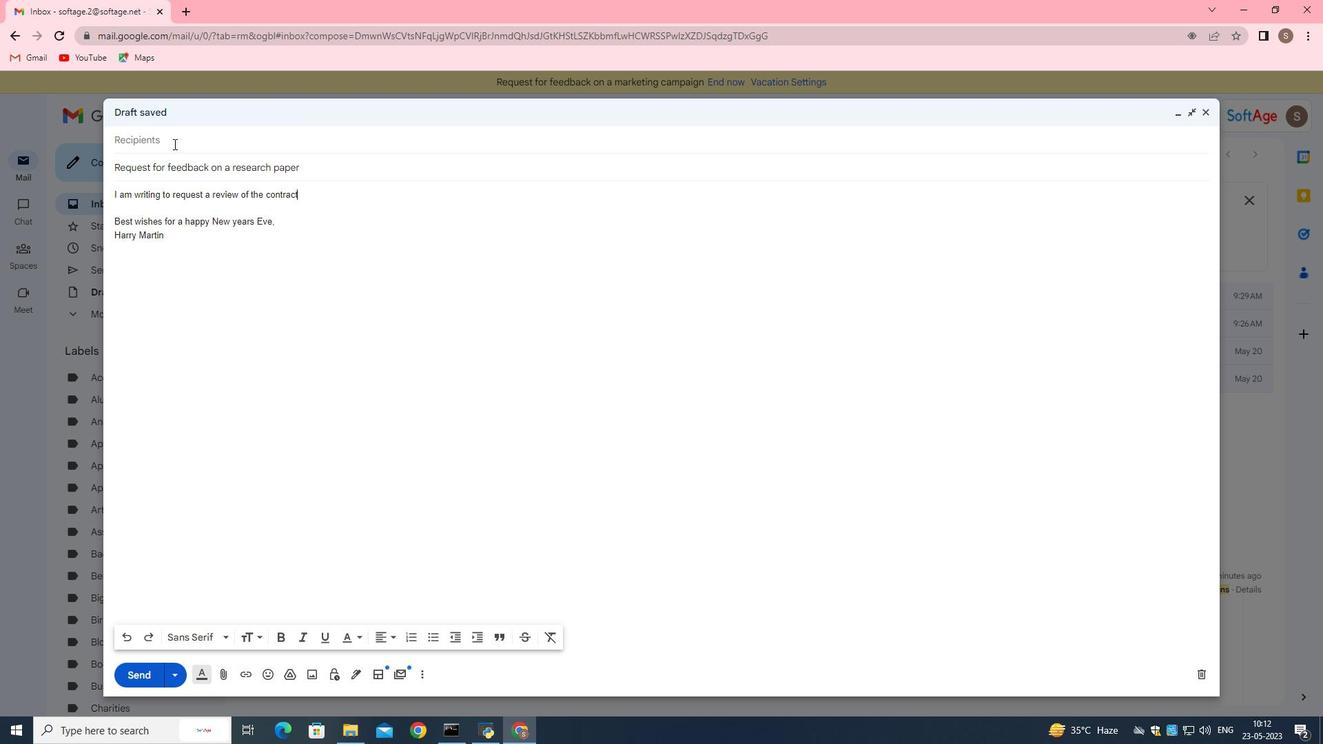 
Action: Mouse pressed left at (173, 139)
Screenshot: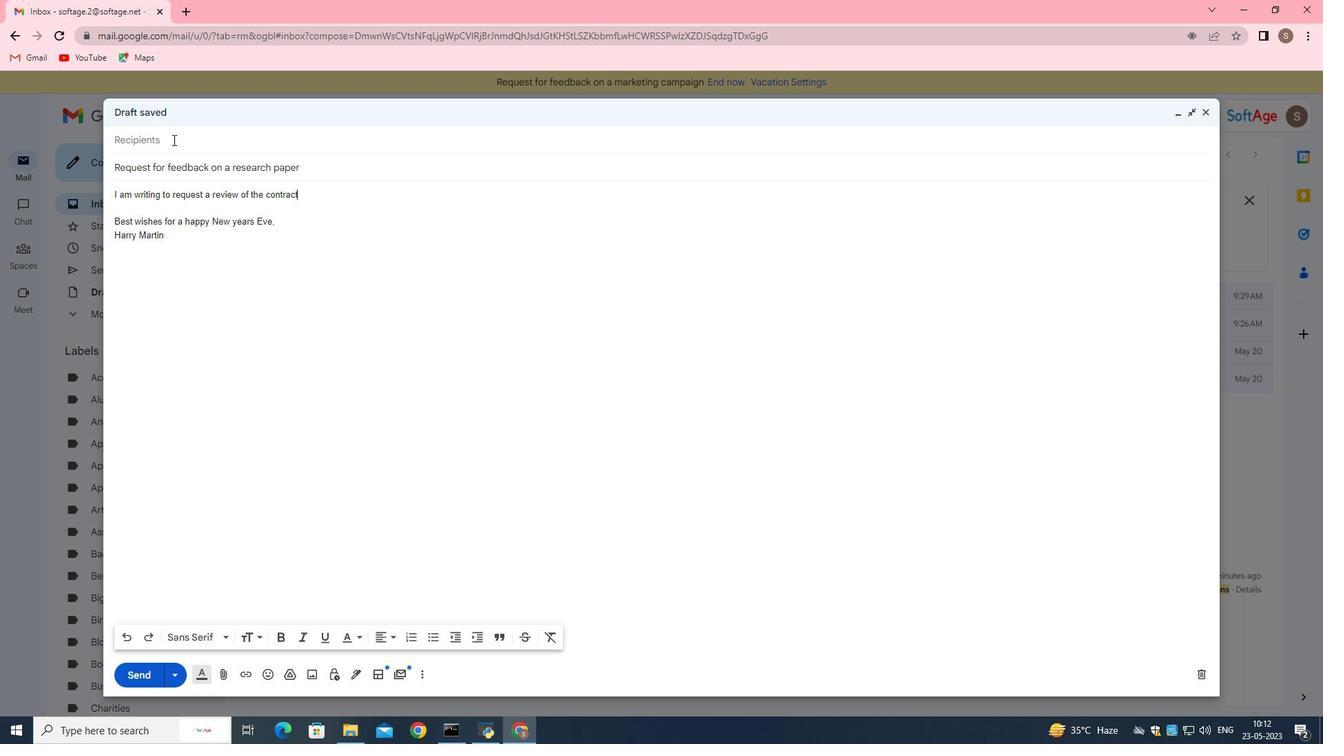 
Action: Key pressed softage.6<Key.shift>@softage.net
Screenshot: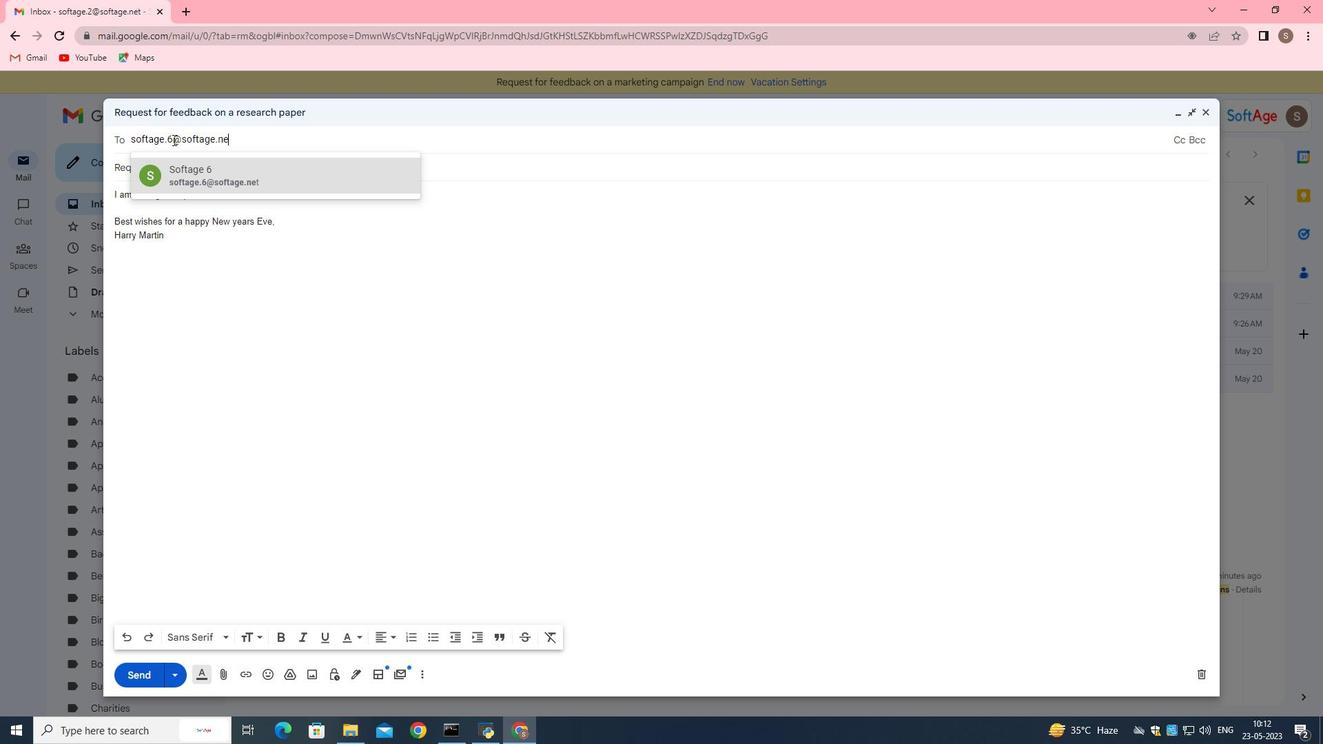 
Action: Mouse moved to (191, 171)
Screenshot: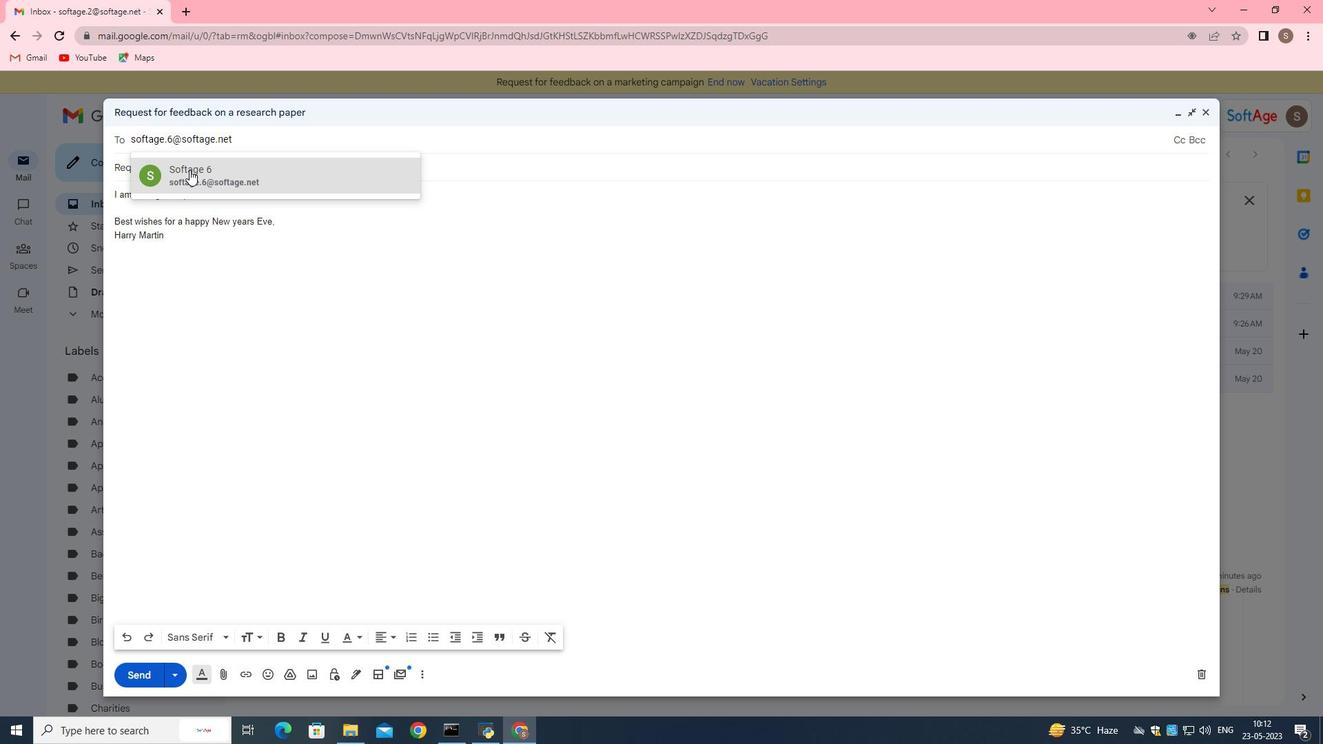 
Action: Mouse pressed left at (191, 171)
Screenshot: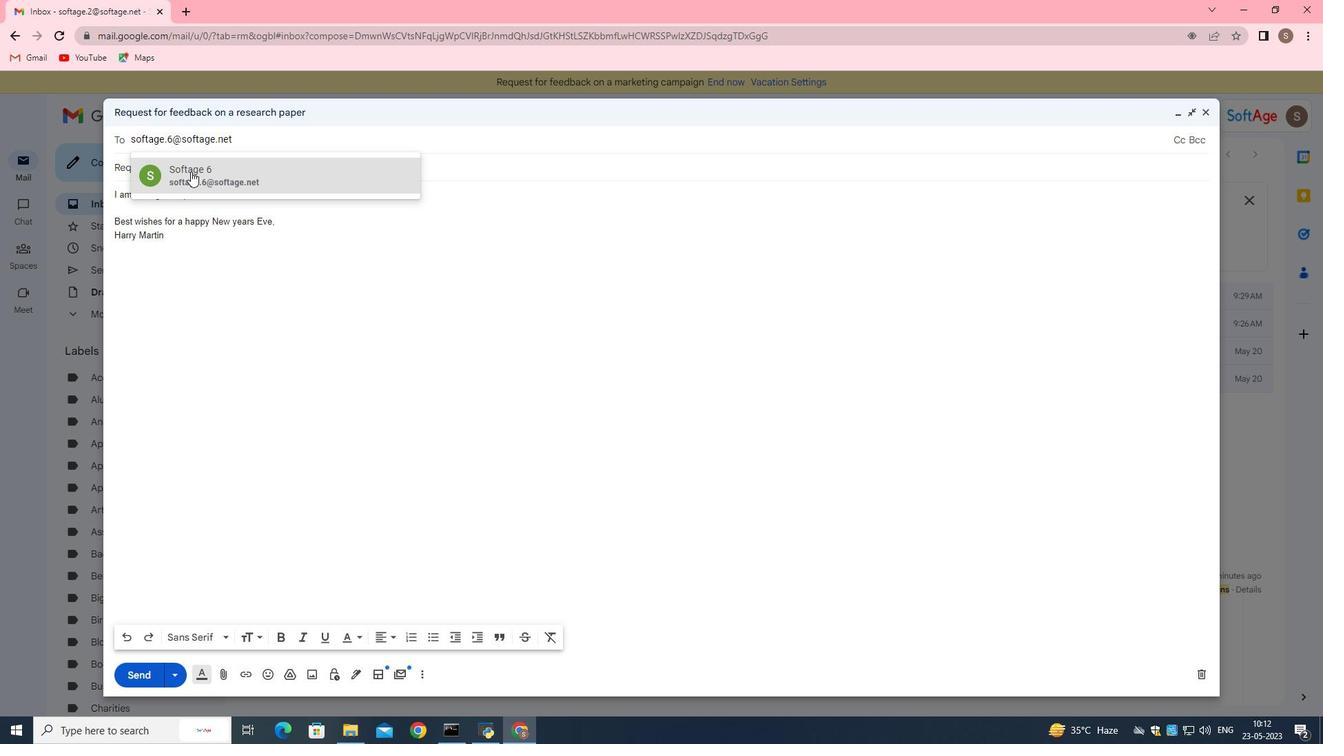 
Action: Mouse moved to (282, 237)
Screenshot: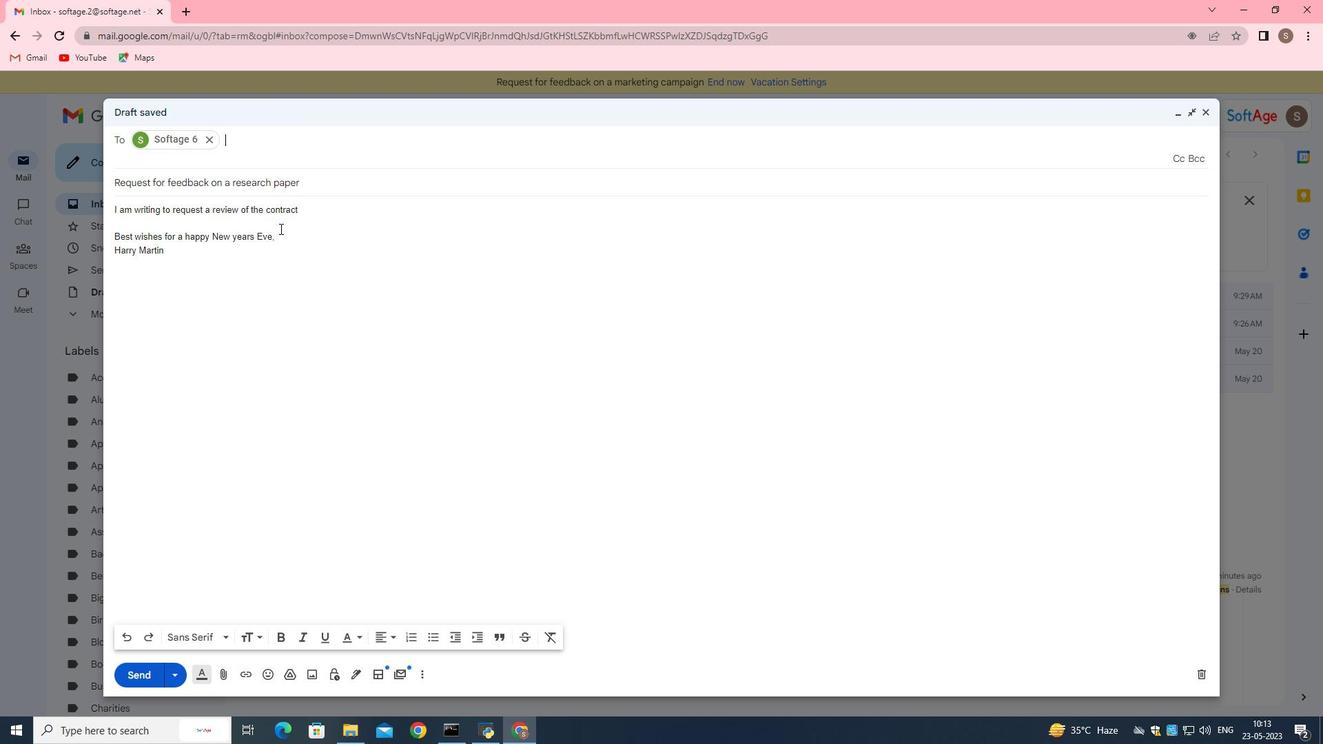 
Action: Mouse pressed left at (282, 237)
Screenshot: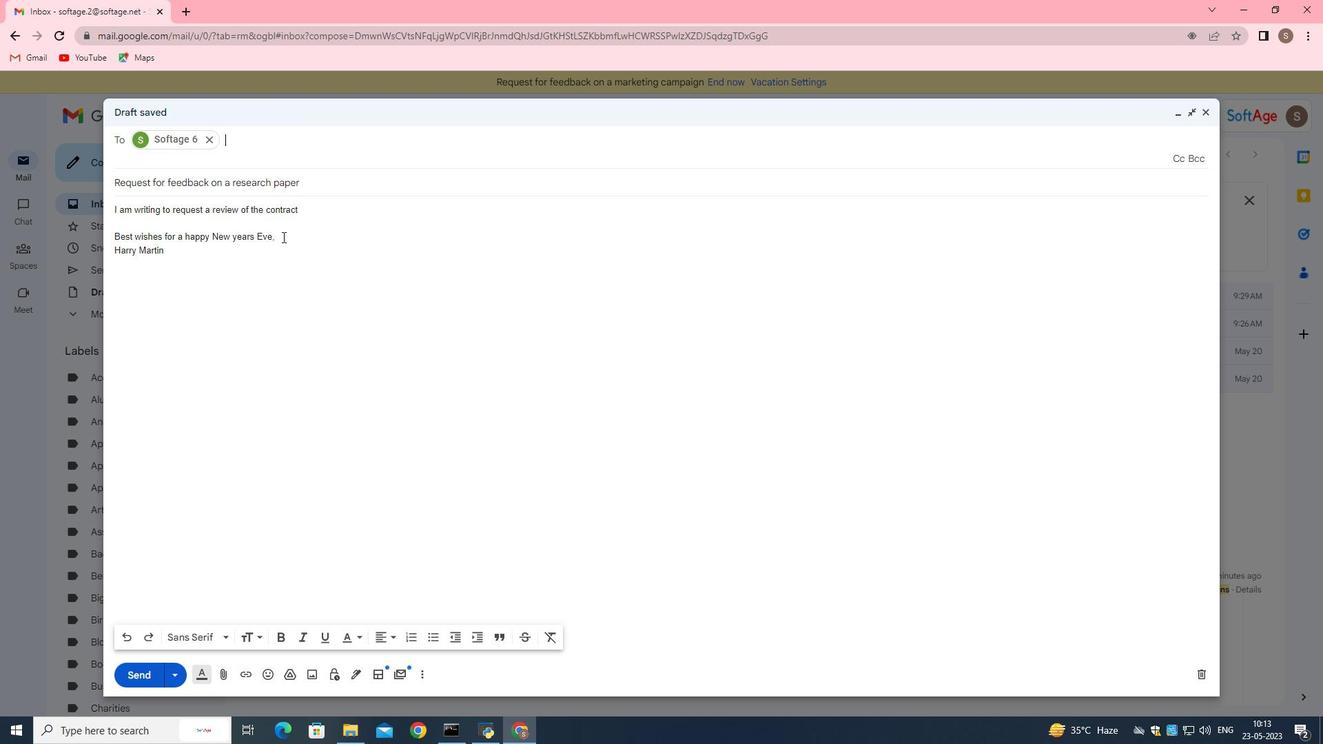 
Action: Mouse moved to (149, 262)
Screenshot: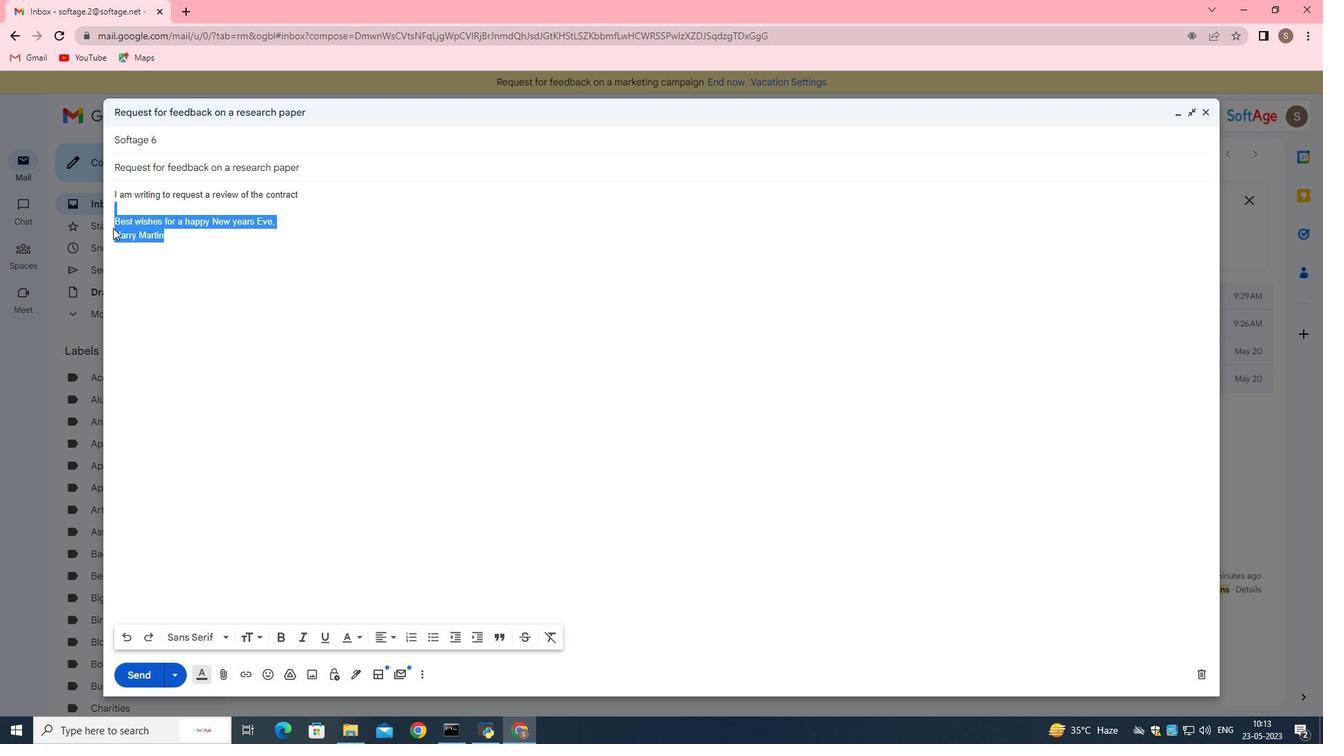 
Action: Mouse pressed left at (149, 262)
Screenshot: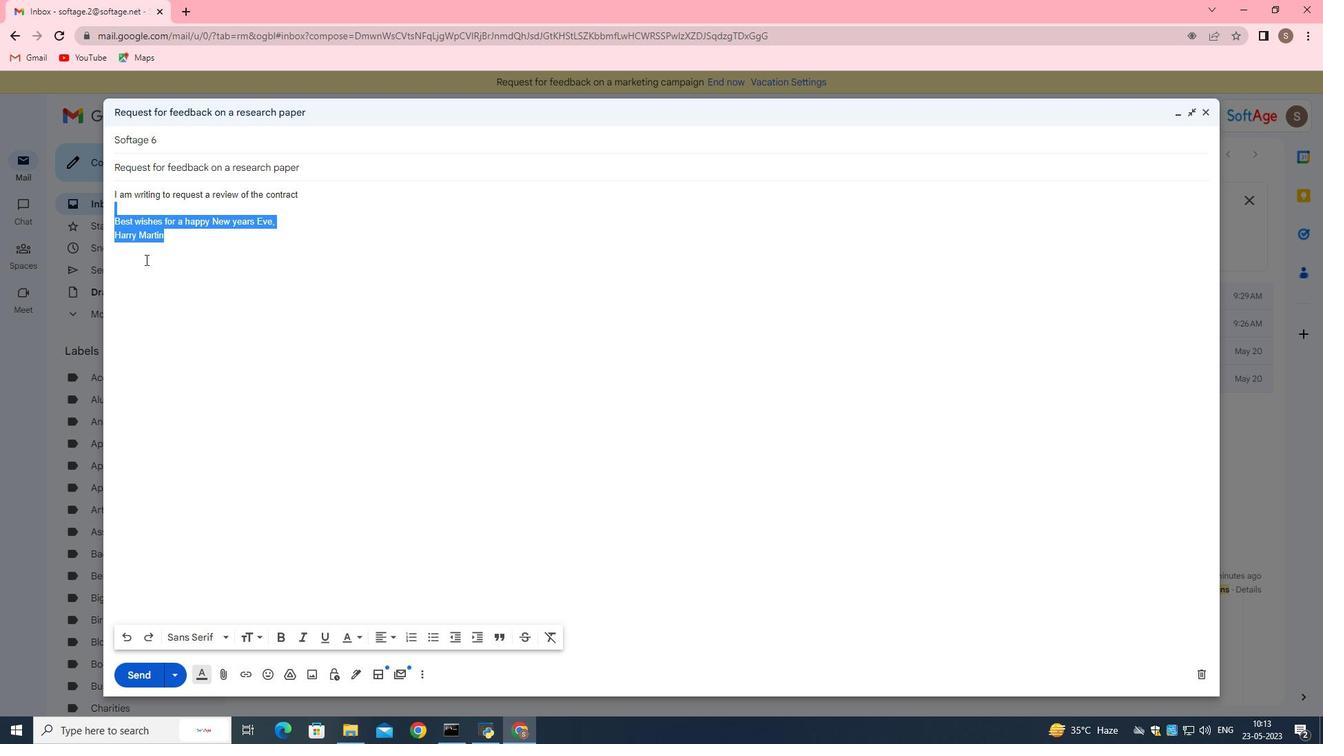 
Action: Mouse moved to (280, 218)
Screenshot: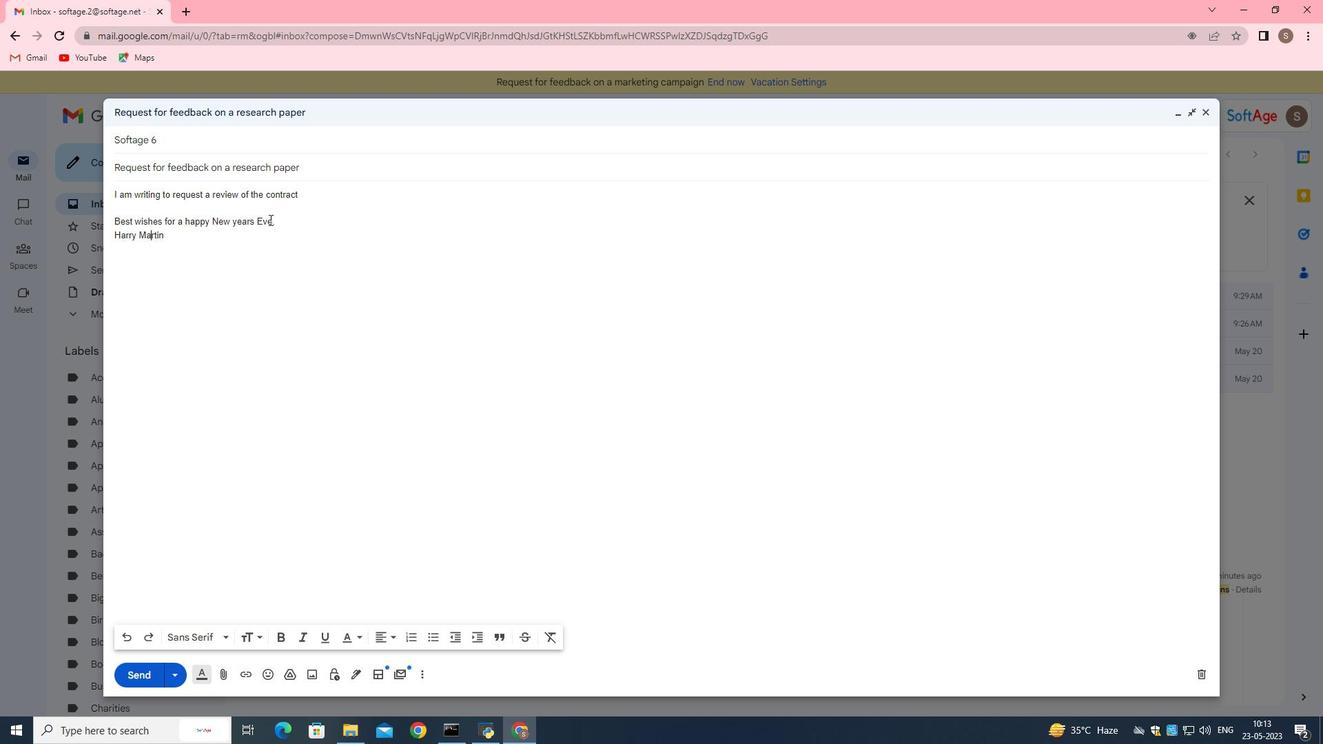 
Action: Mouse pressed left at (280, 218)
Screenshot: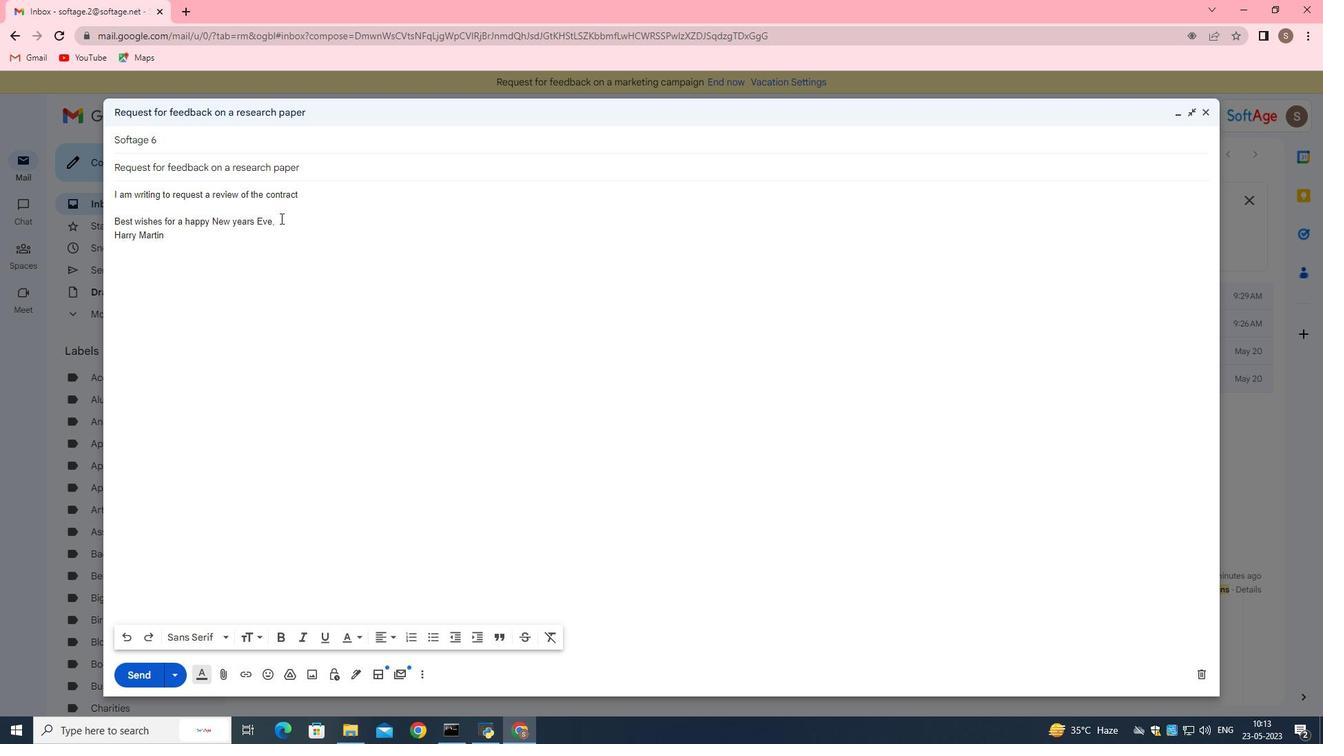 
Action: Mouse moved to (108, 205)
Screenshot: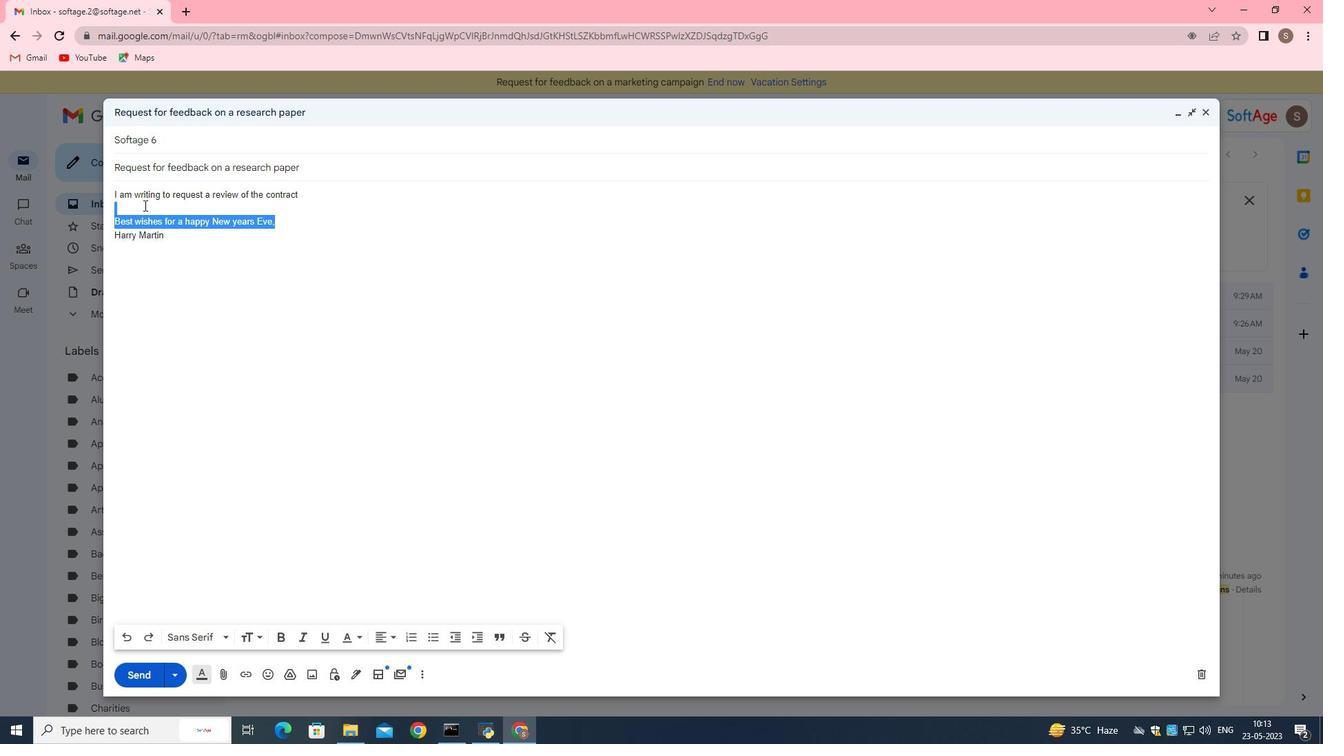 
Action: Key pressed <Key.backspace><Key.enter><Key.up><Key.shift>Please<Key.space>let<Key.space>me<Key.space>know<Key.space>if<Key.space>there<Key.space>are<Key.space>any<Key.space>concern<Key.space><Key.backspace>s<Key.space>withthe<Key.space>terms<Key.space>and<Key.space>conditions
Screenshot: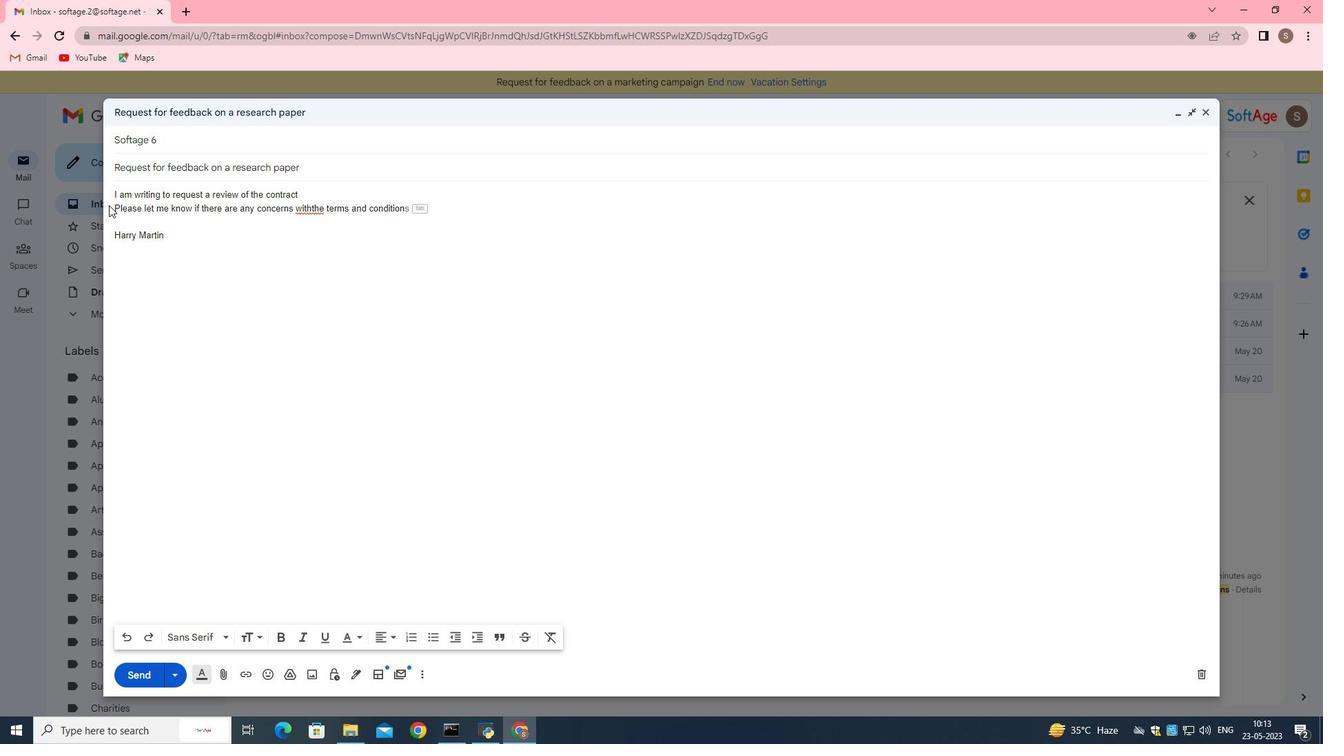 
Action: Mouse moved to (315, 204)
Screenshot: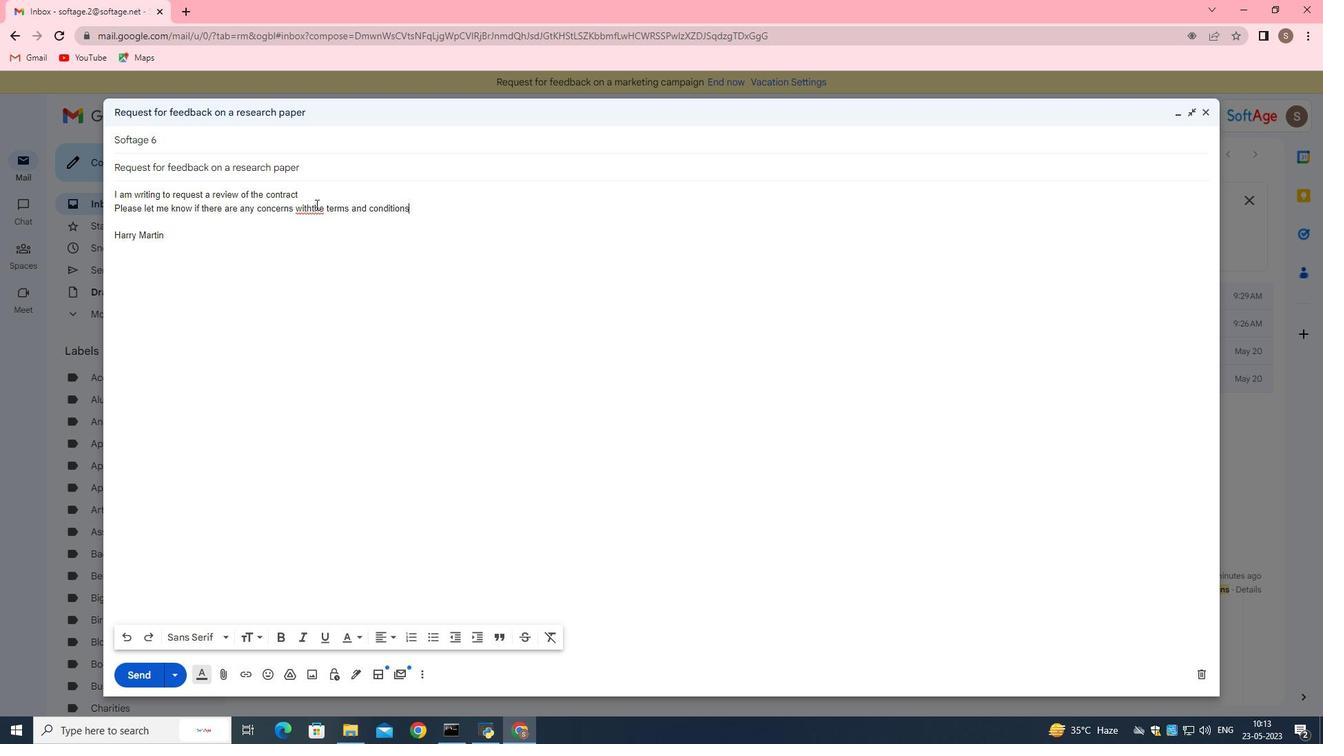 
Action: Mouse pressed left at (315, 204)
Screenshot: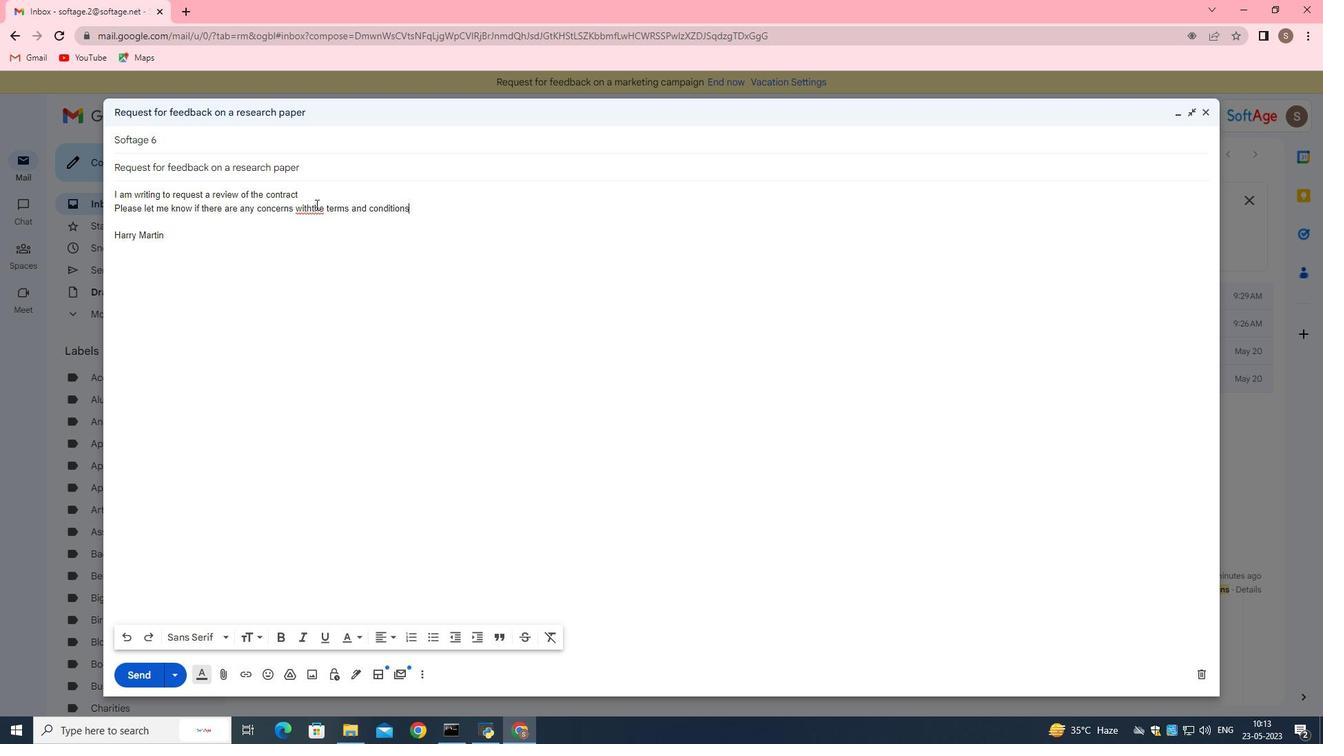 
Action: Mouse moved to (402, 282)
Screenshot: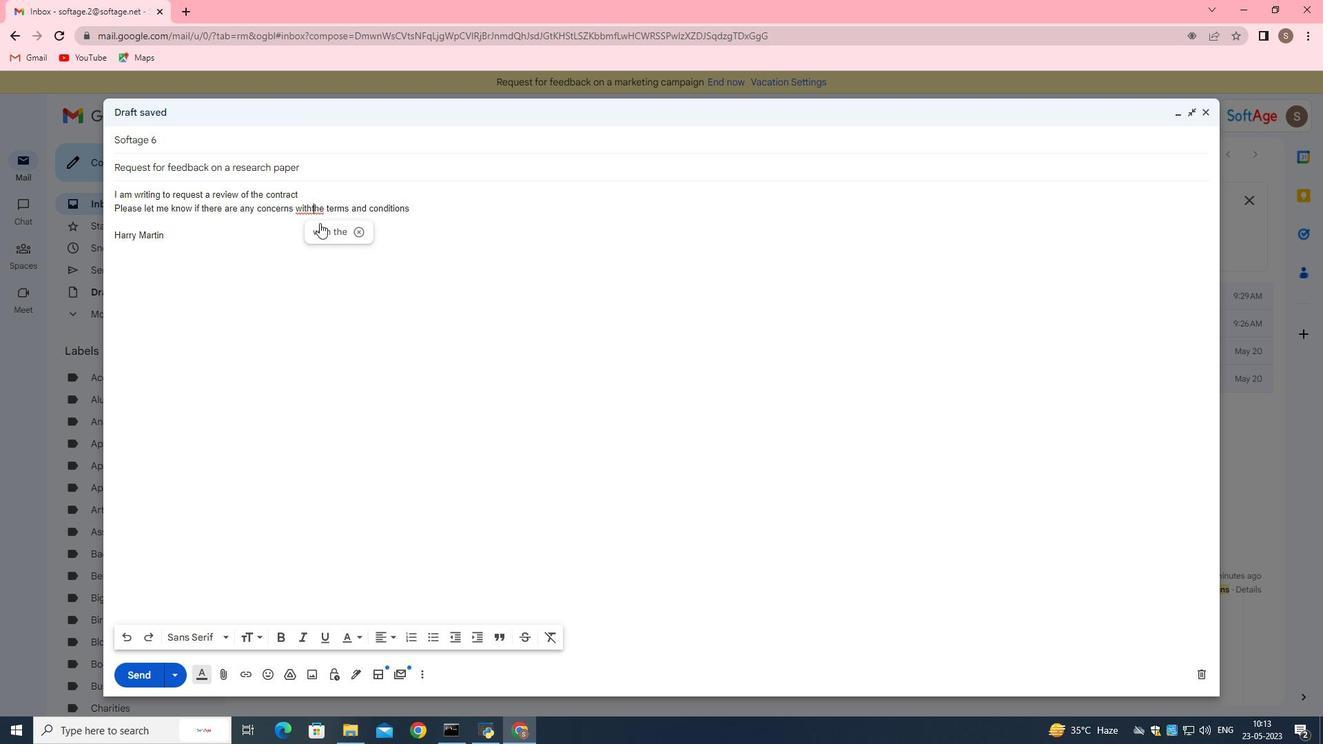 
Action: Key pressed <Key.left><Key.space>
Screenshot: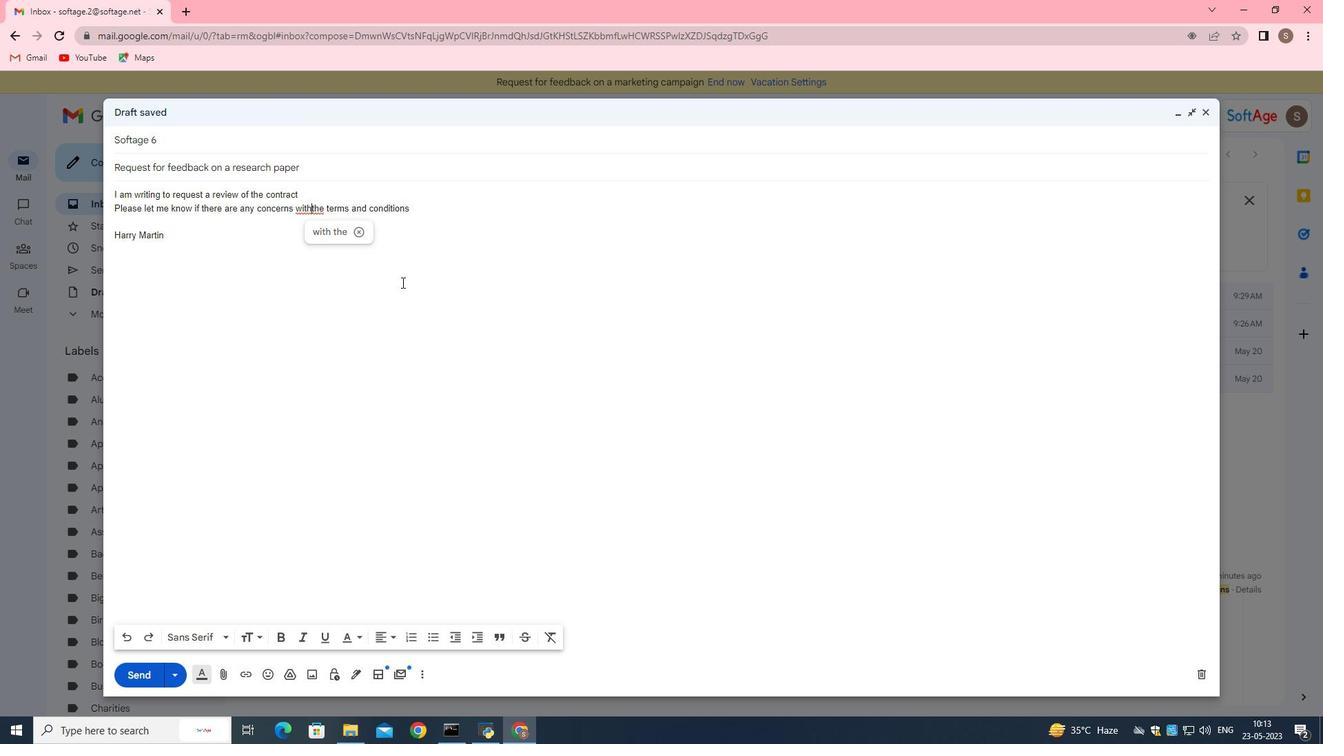 
Action: Mouse moved to (424, 211)
Screenshot: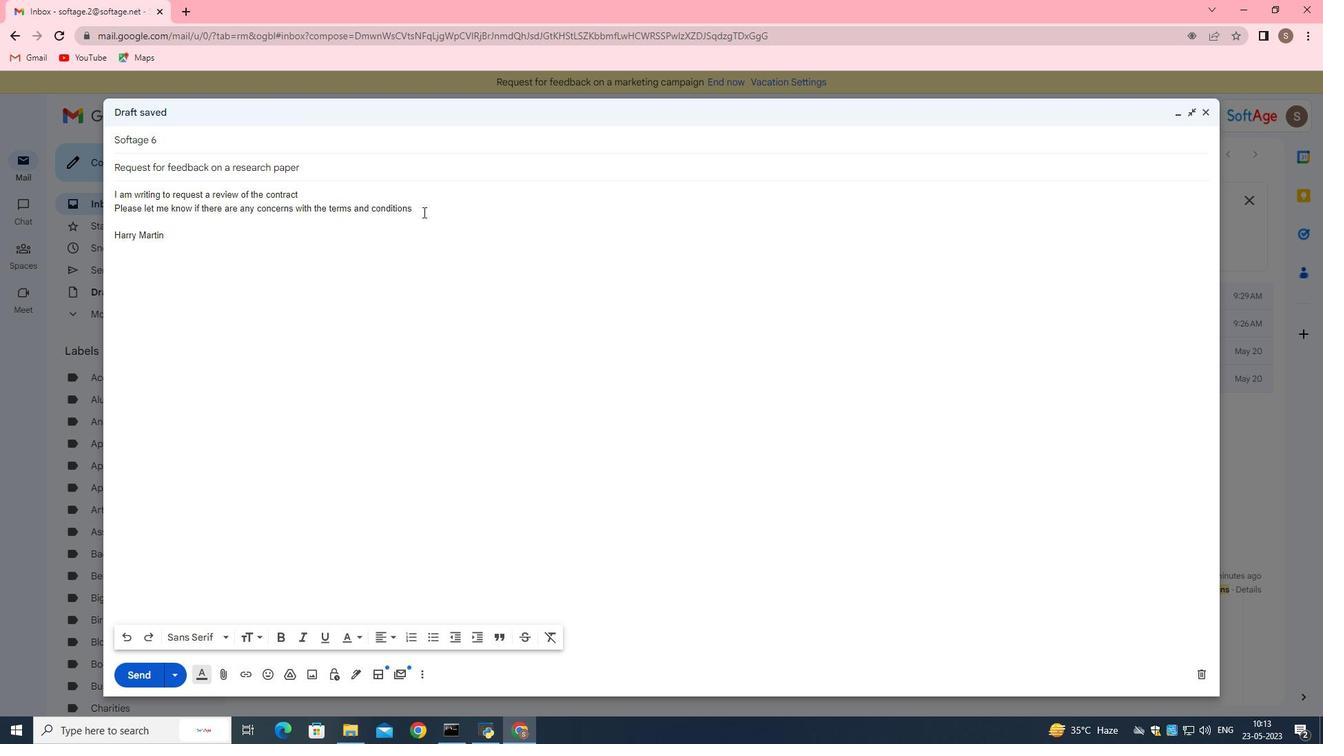 
Action: Mouse pressed left at (424, 211)
Screenshot: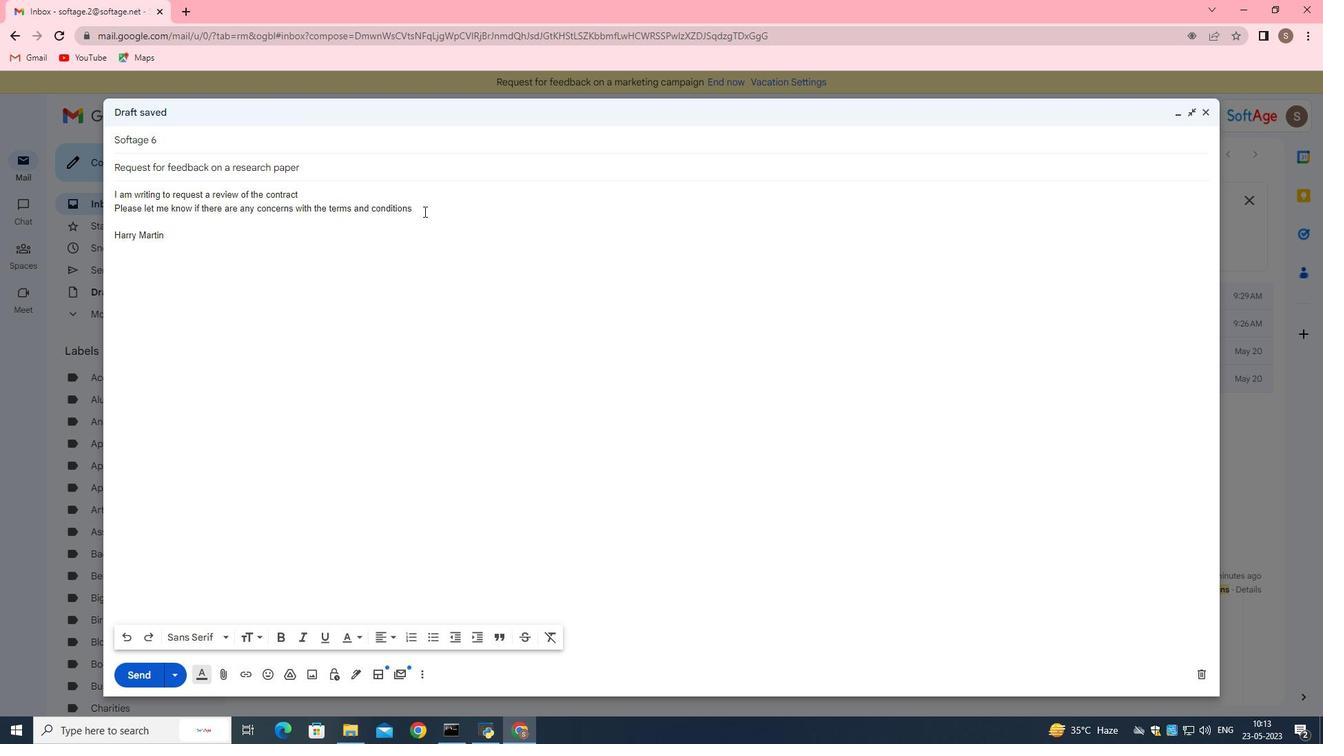 
Action: Key pressed .
Screenshot: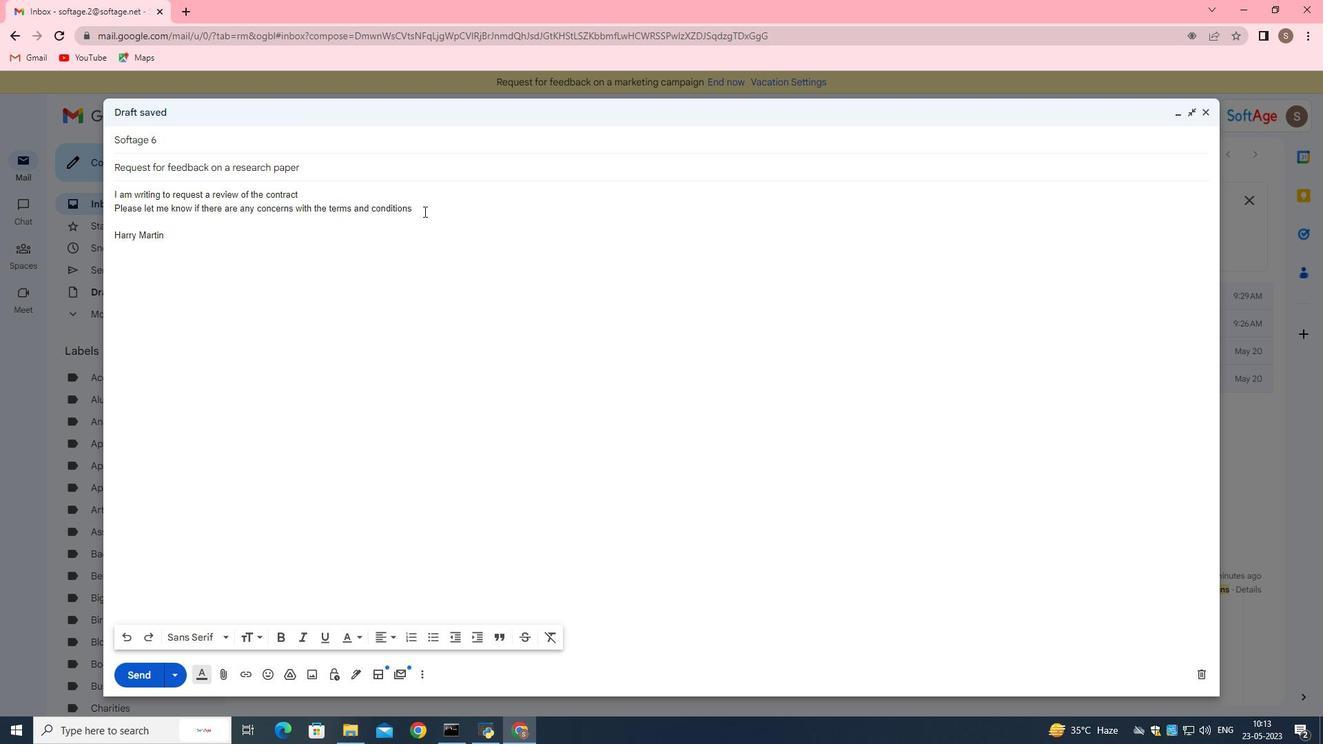 
Action: Mouse moved to (127, 678)
Screenshot: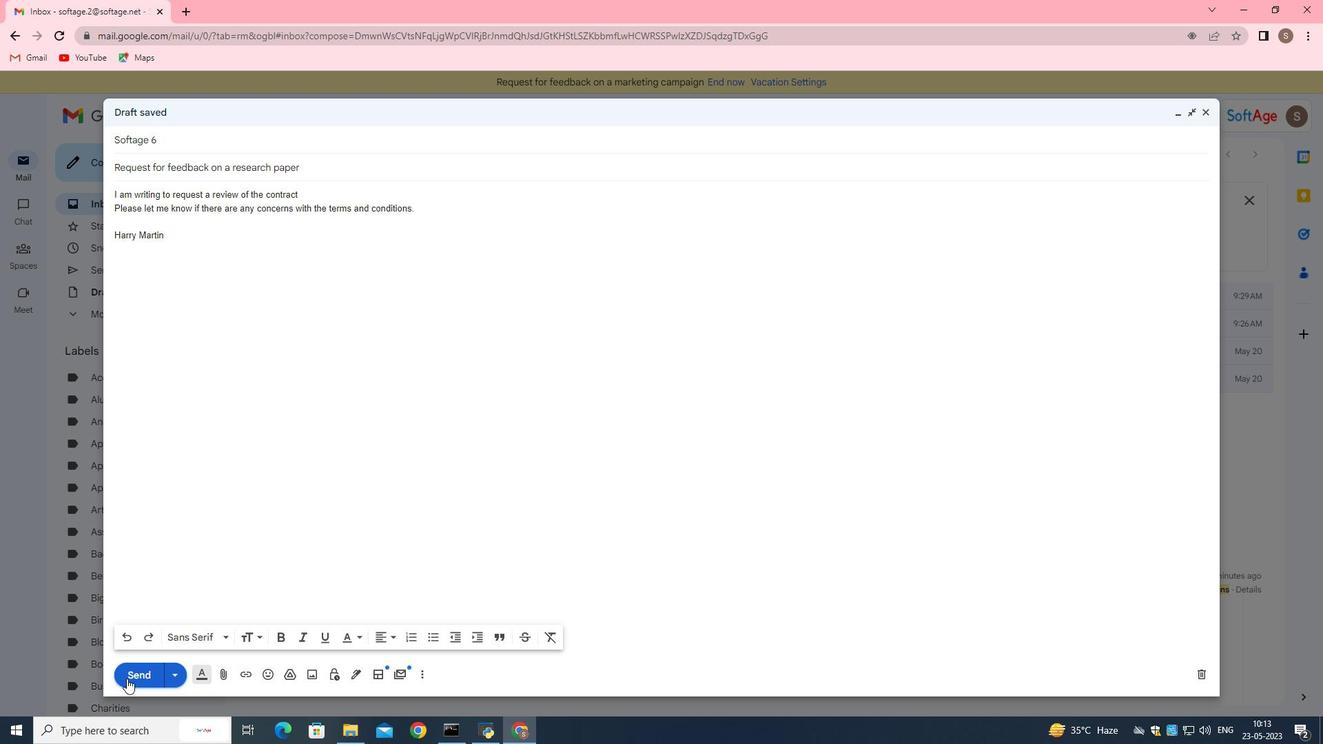 
Action: Mouse pressed left at (127, 678)
Screenshot: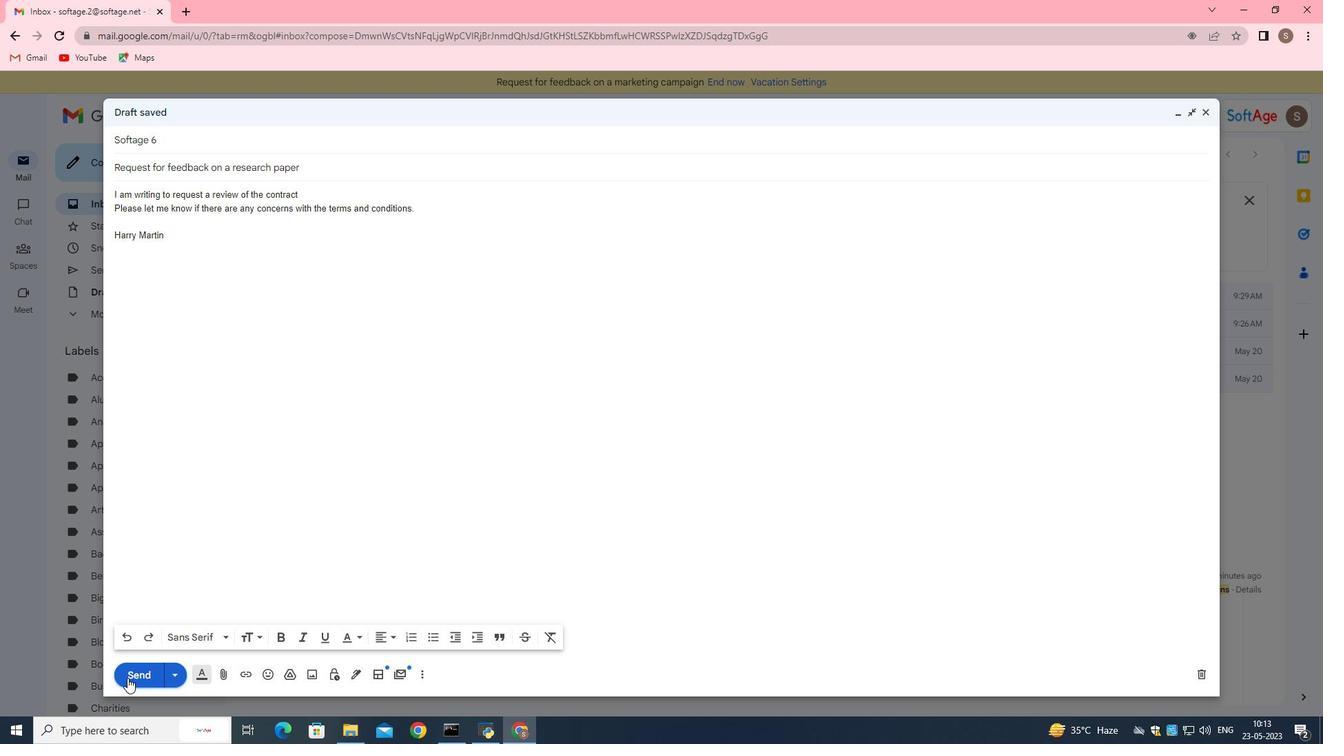 
Action: Mouse moved to (112, 259)
Screenshot: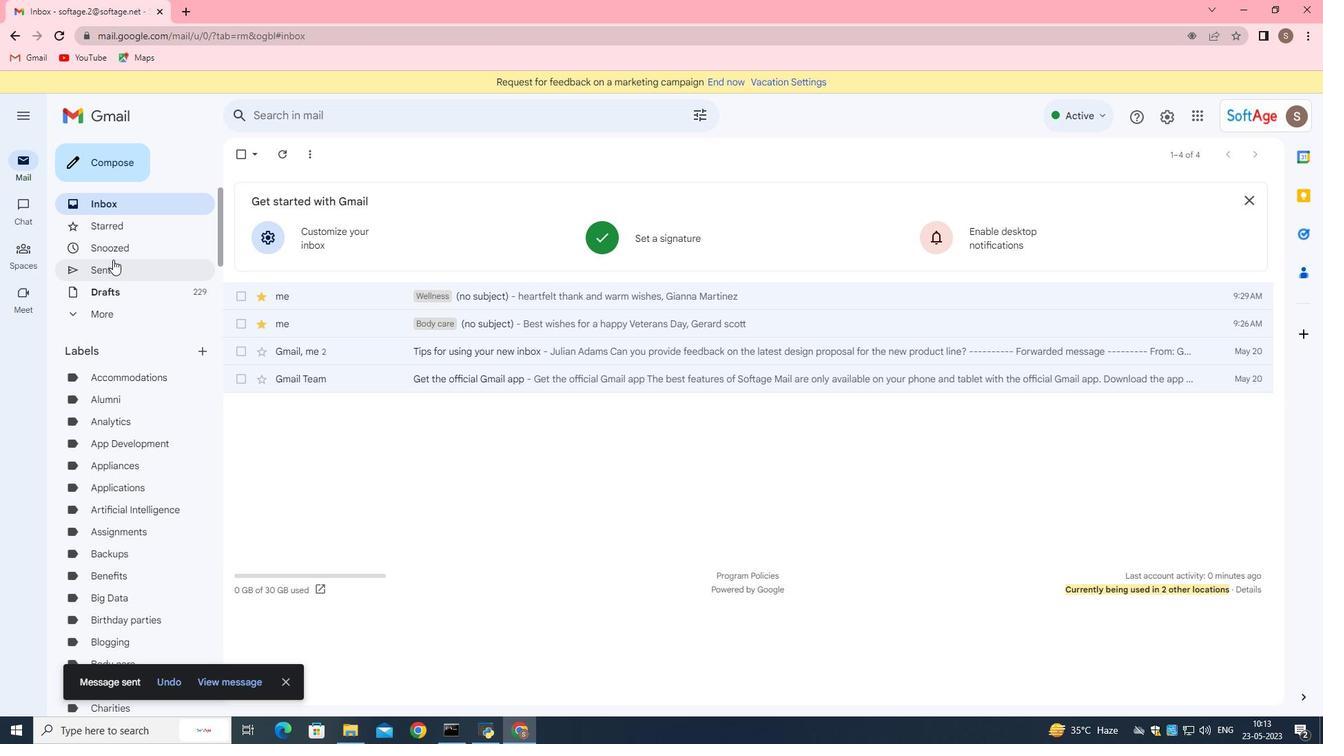 
Action: Mouse pressed left at (112, 259)
Screenshot: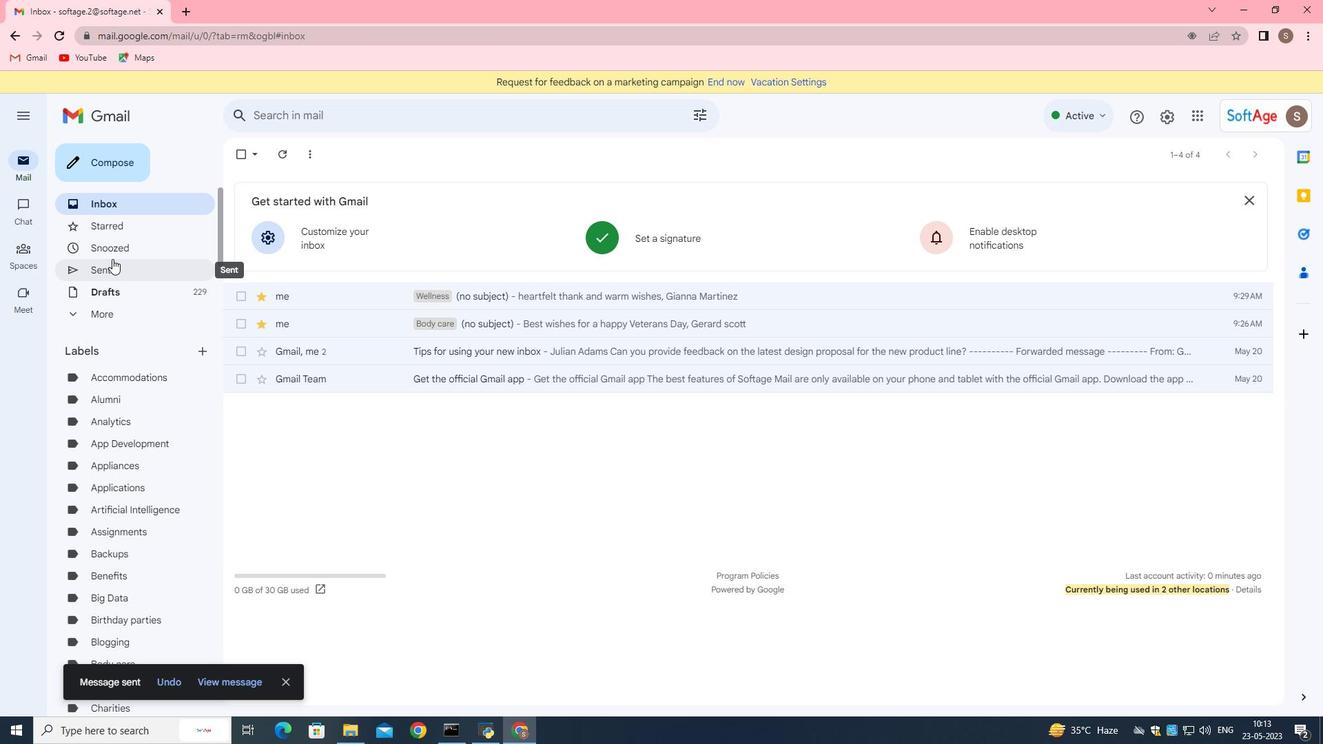 
Action: Mouse moved to (264, 215)
Screenshot: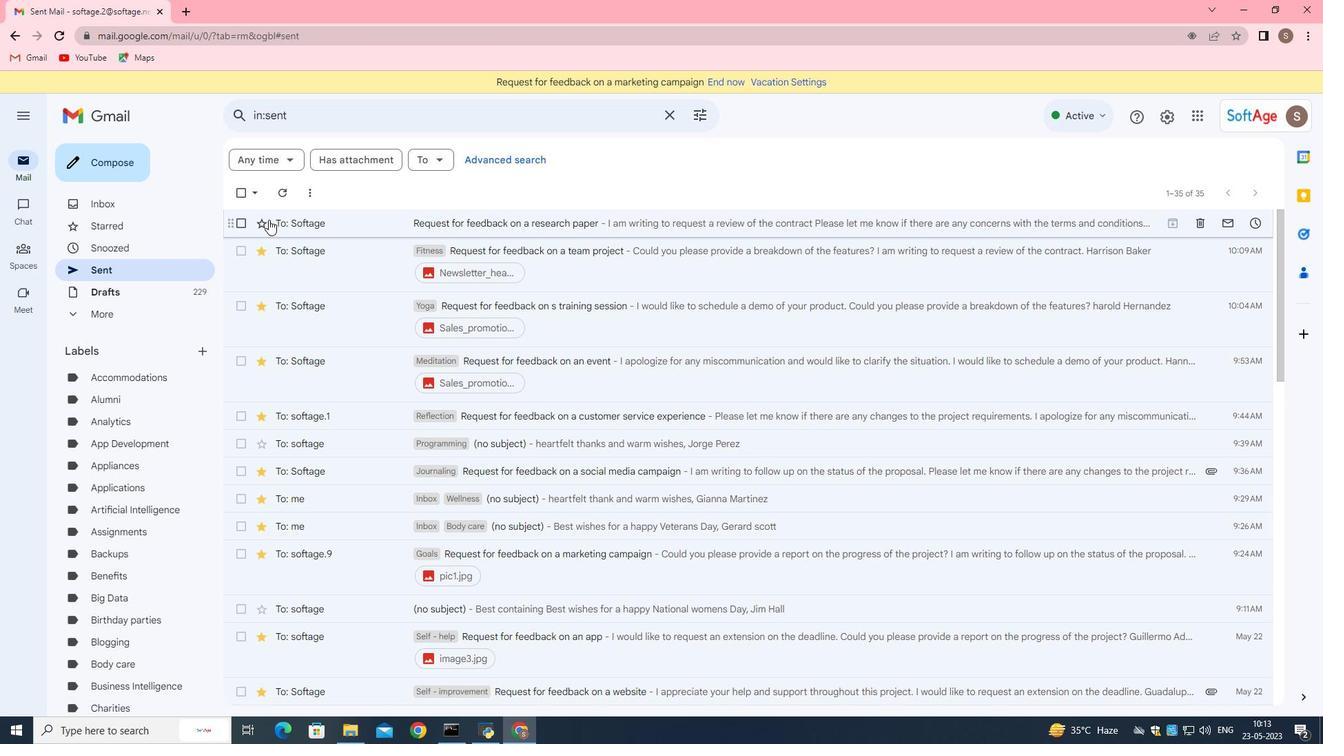 
Action: Mouse pressed left at (264, 215)
Screenshot: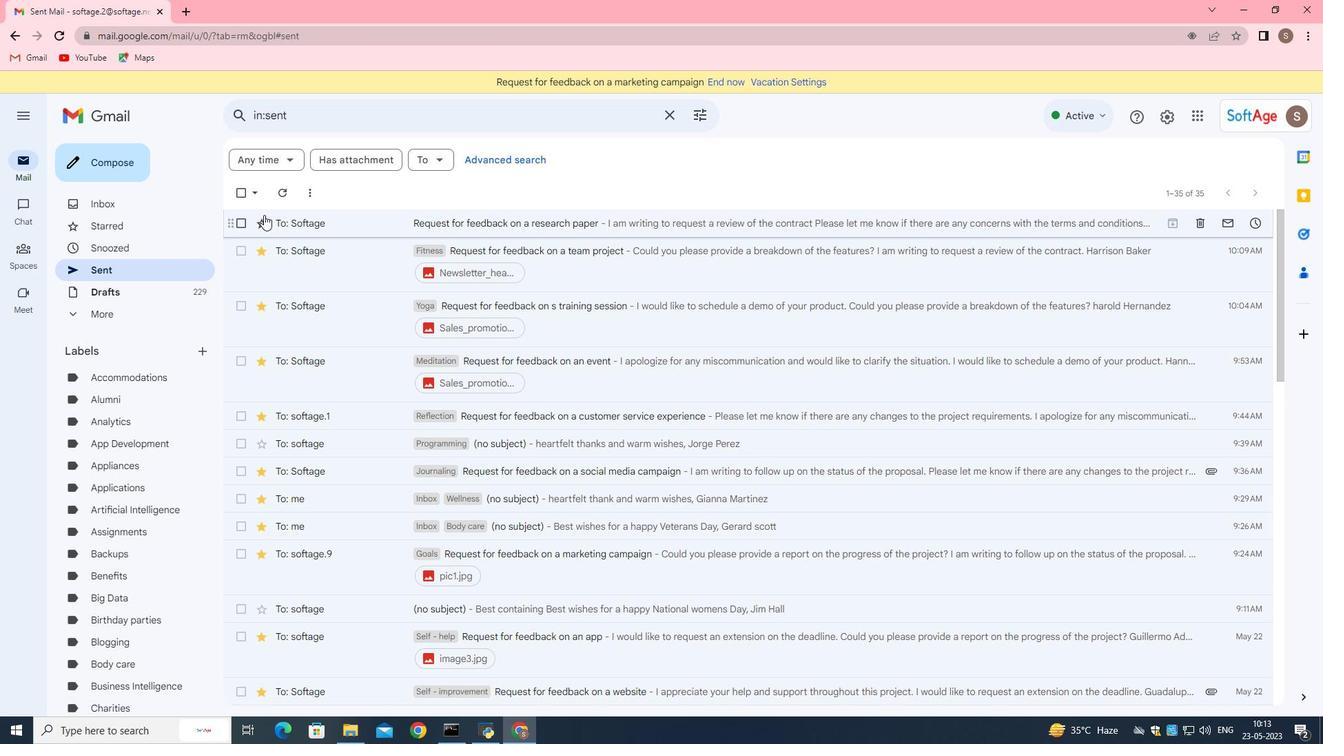 
Action: Mouse moved to (514, 156)
Screenshot: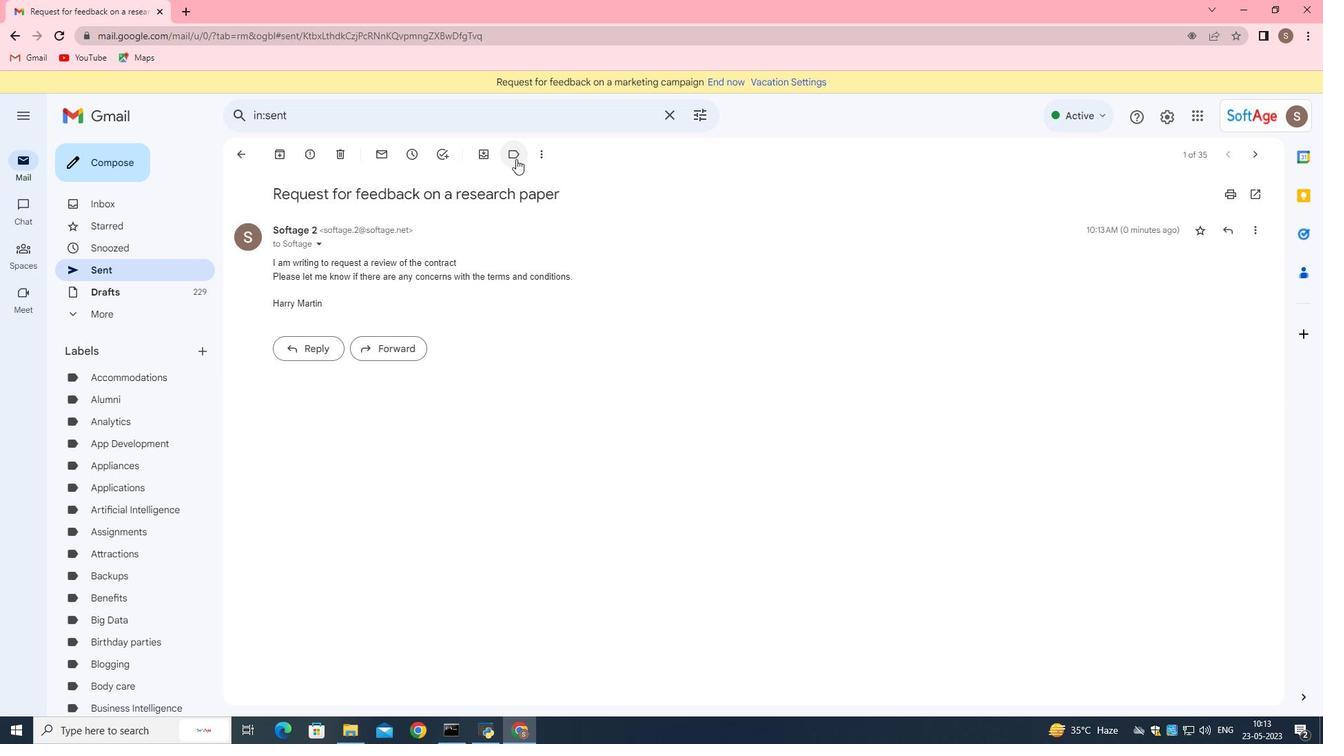
Action: Mouse pressed left at (514, 156)
Screenshot: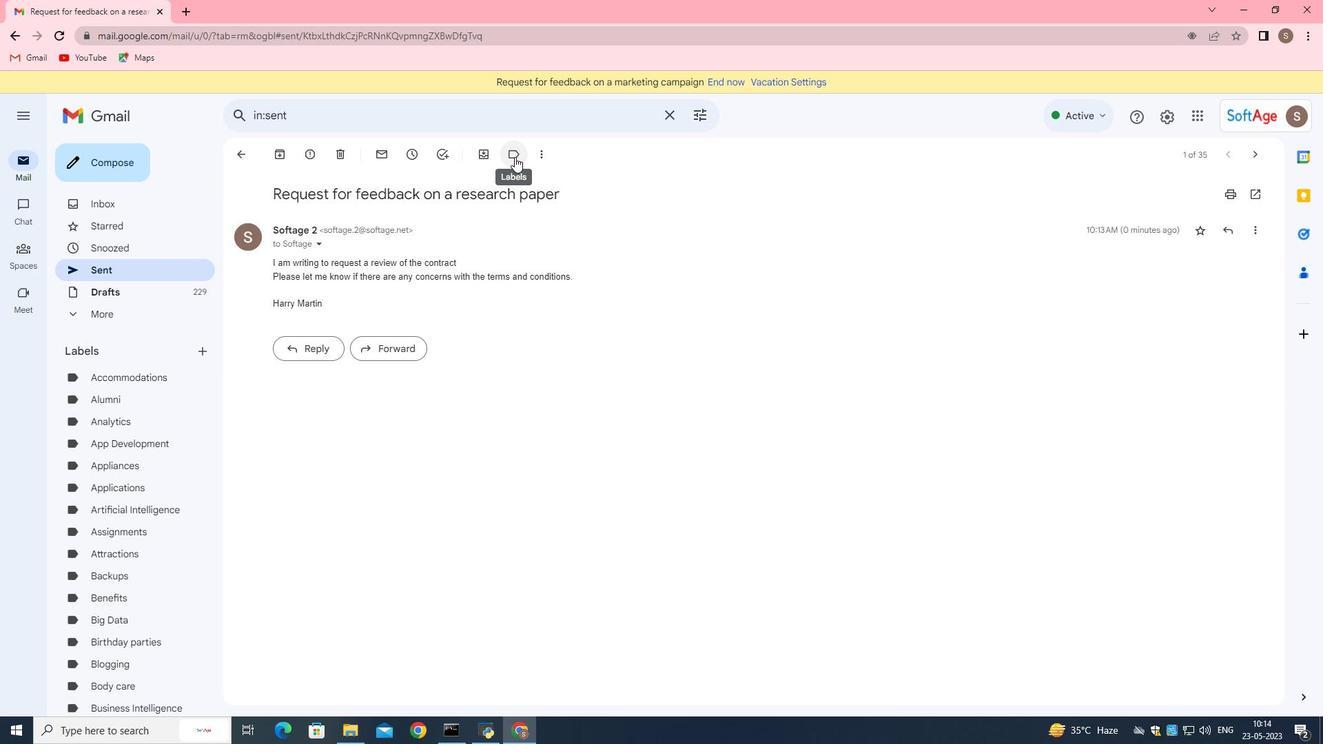 
Action: Mouse moved to (526, 244)
Screenshot: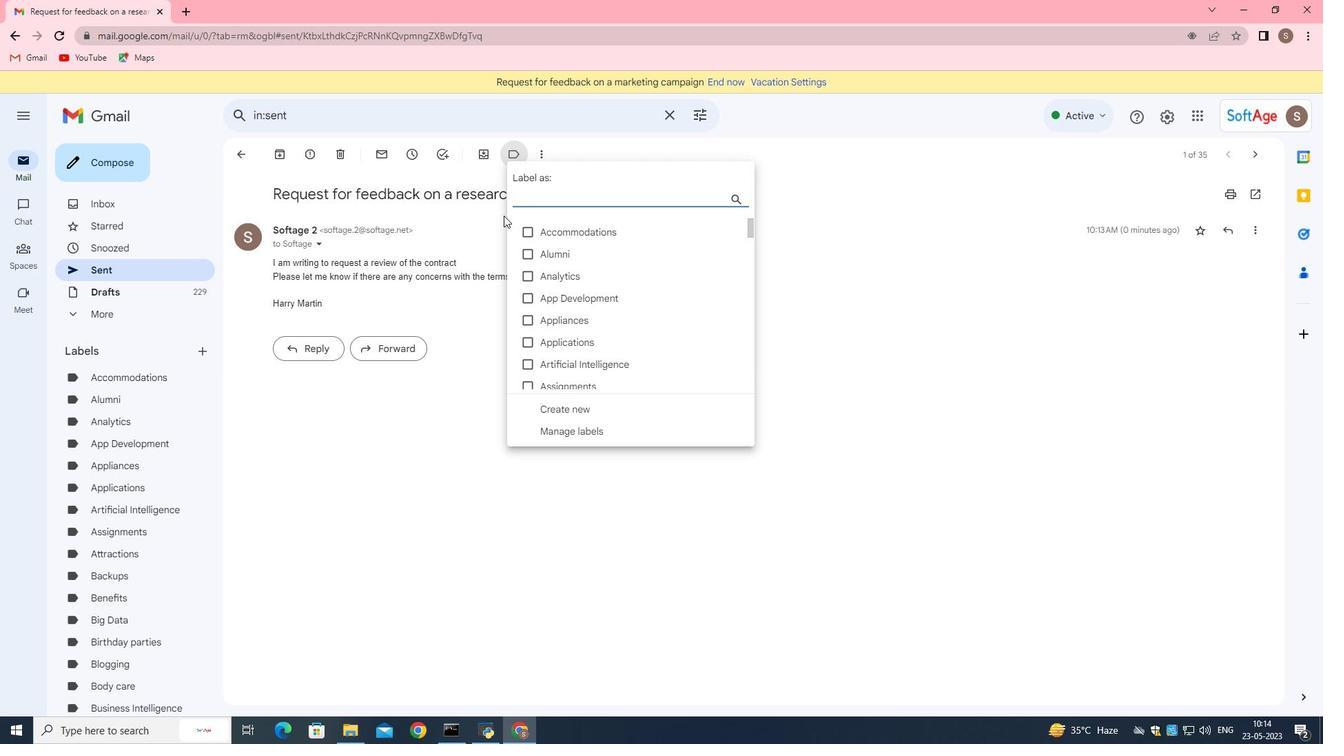
Action: Key pressed ru
Screenshot: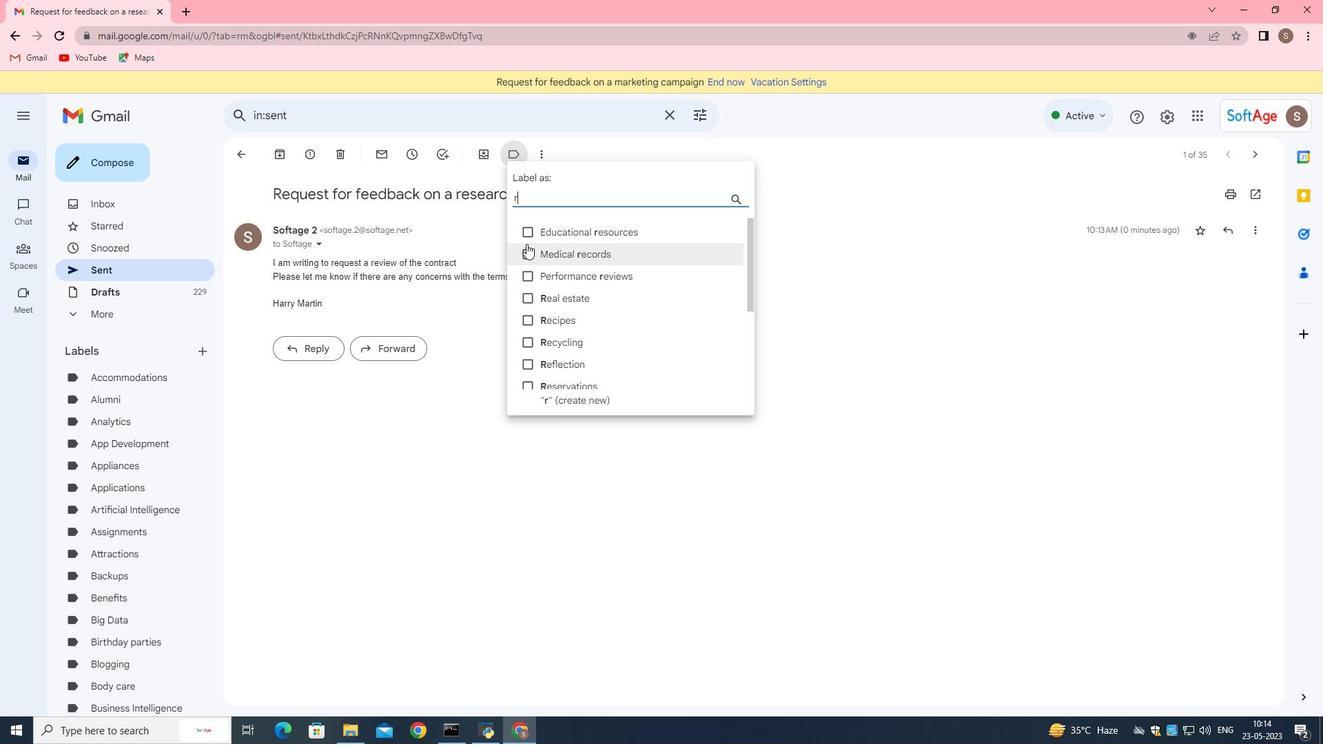 
Action: Mouse moved to (524, 231)
Screenshot: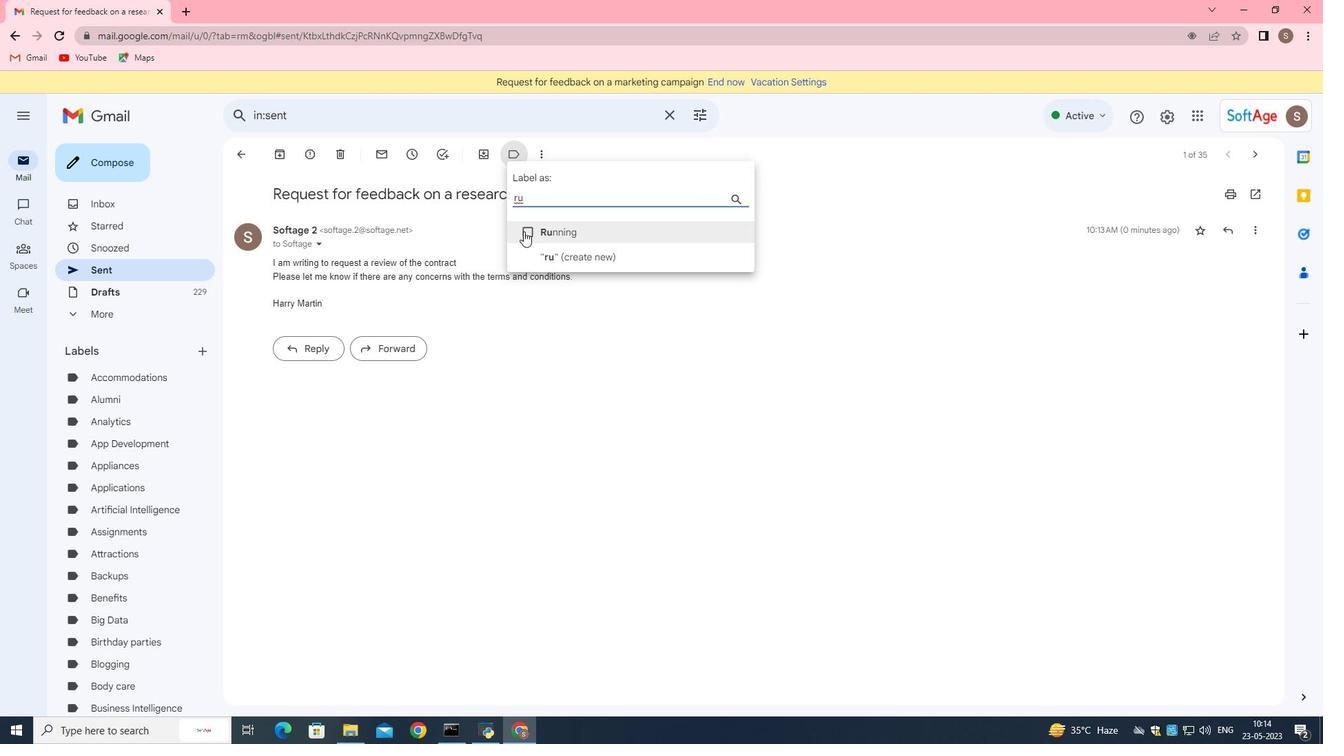
Action: Mouse pressed left at (524, 231)
Screenshot: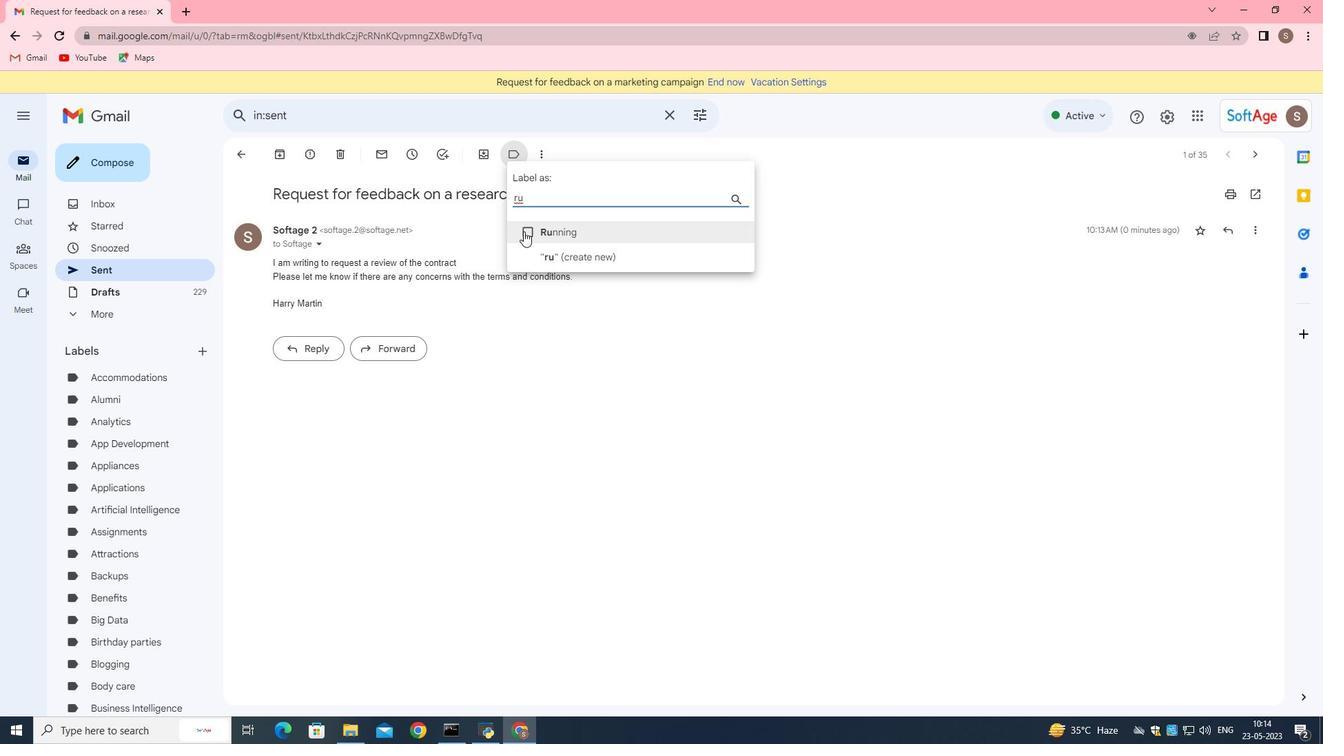 
Action: Mouse moved to (542, 261)
Screenshot: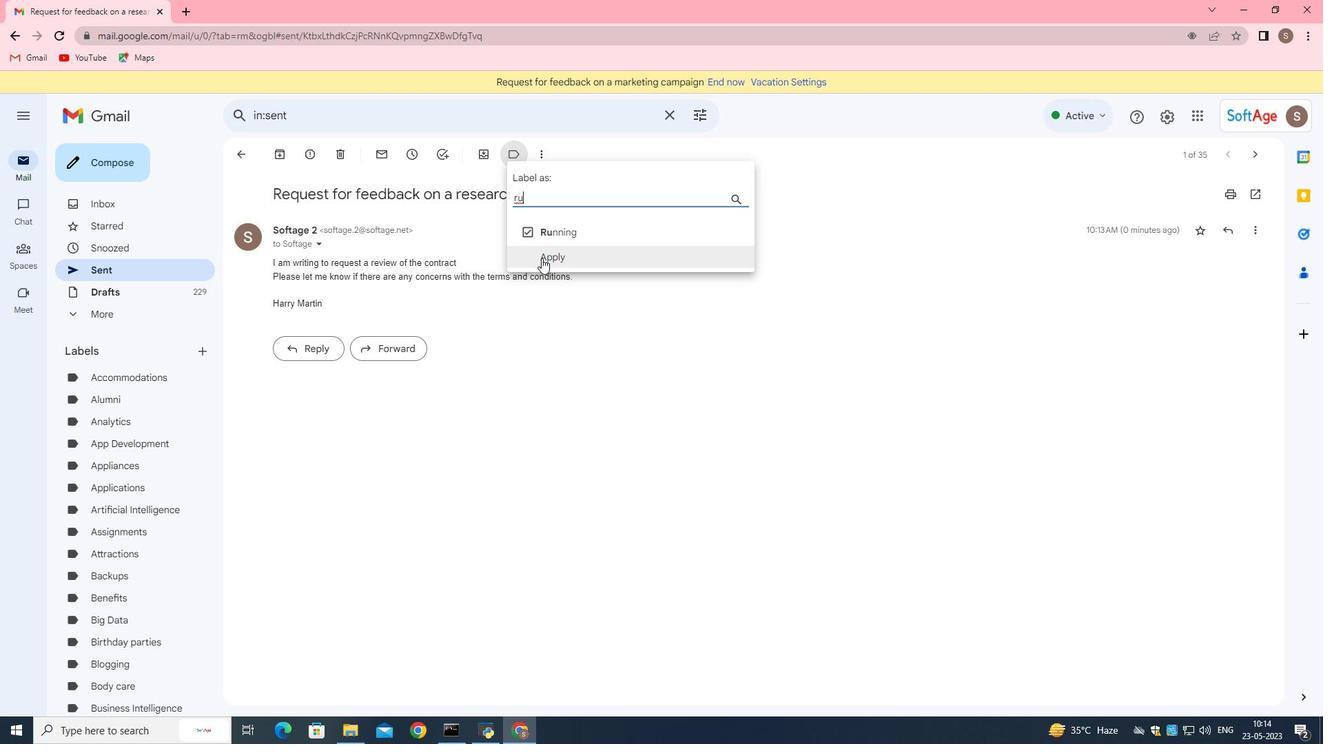 
Action: Mouse pressed left at (542, 261)
Screenshot: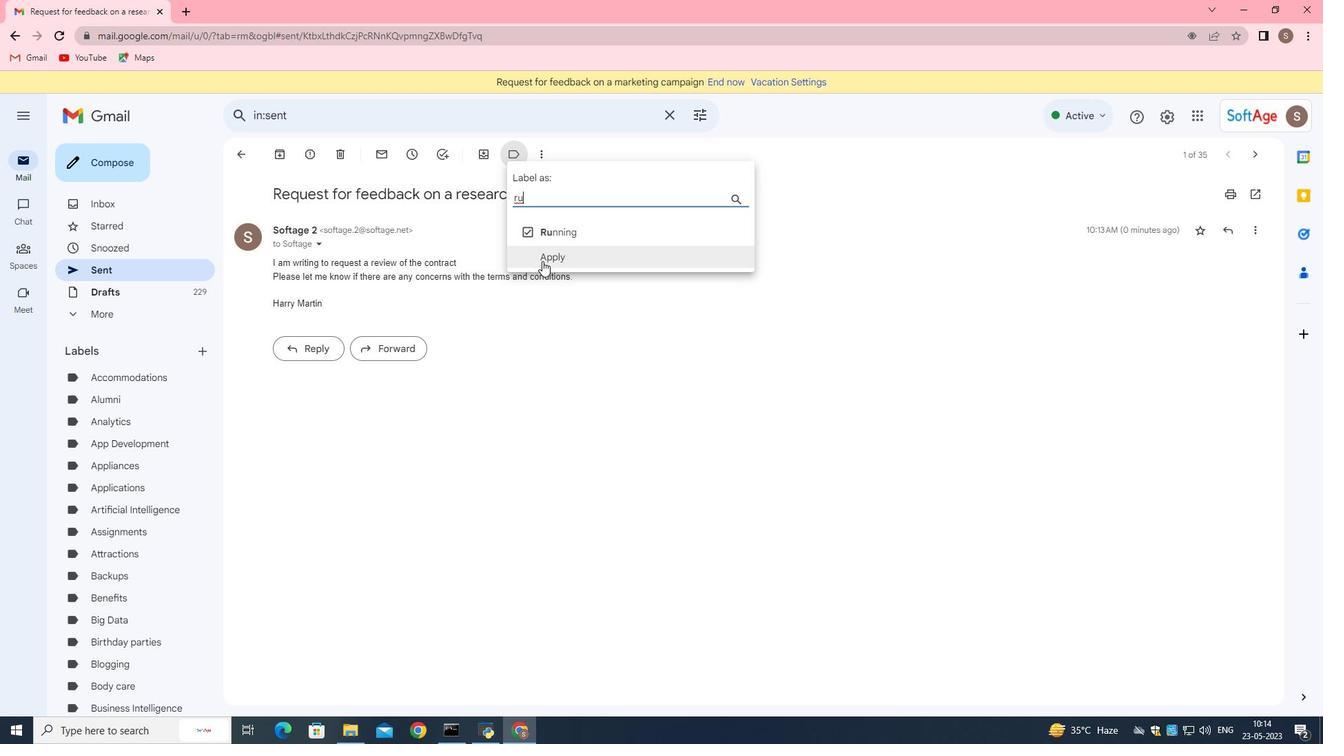 
Action: Mouse moved to (239, 153)
Screenshot: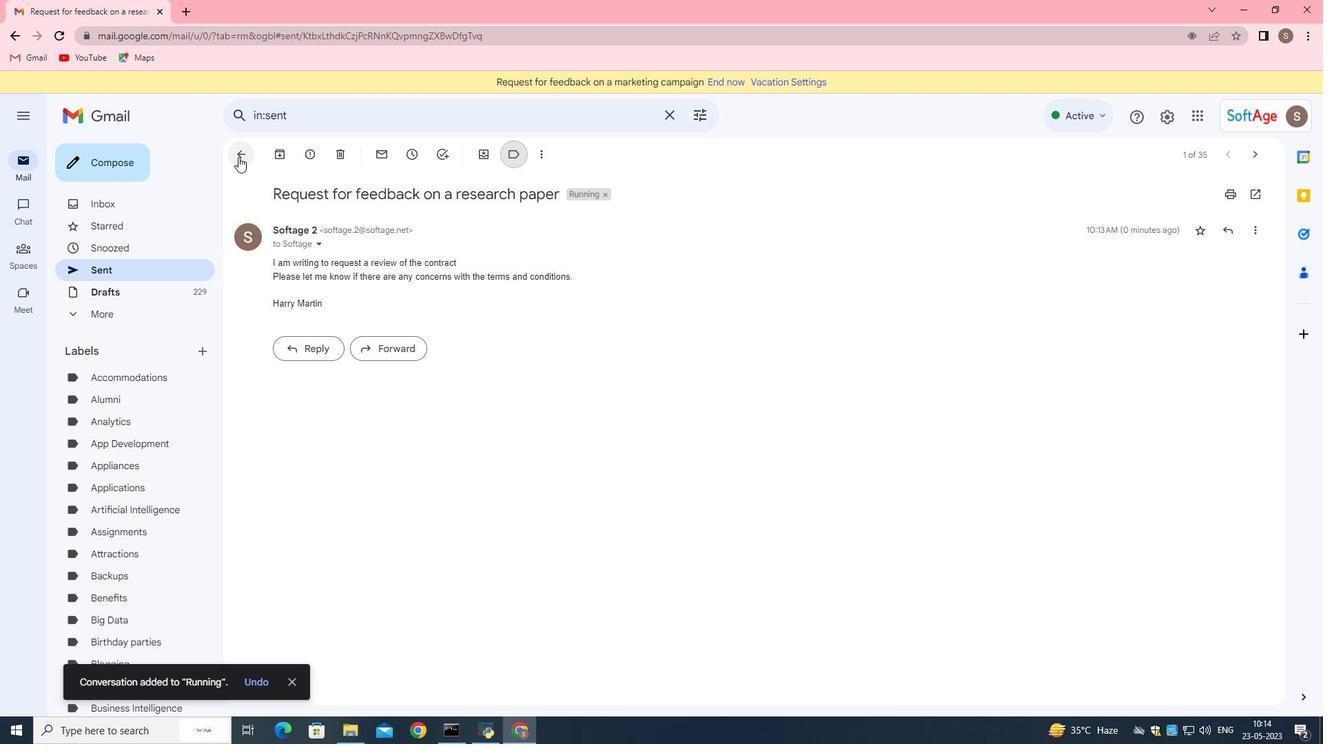
Action: Mouse pressed left at (239, 153)
Screenshot: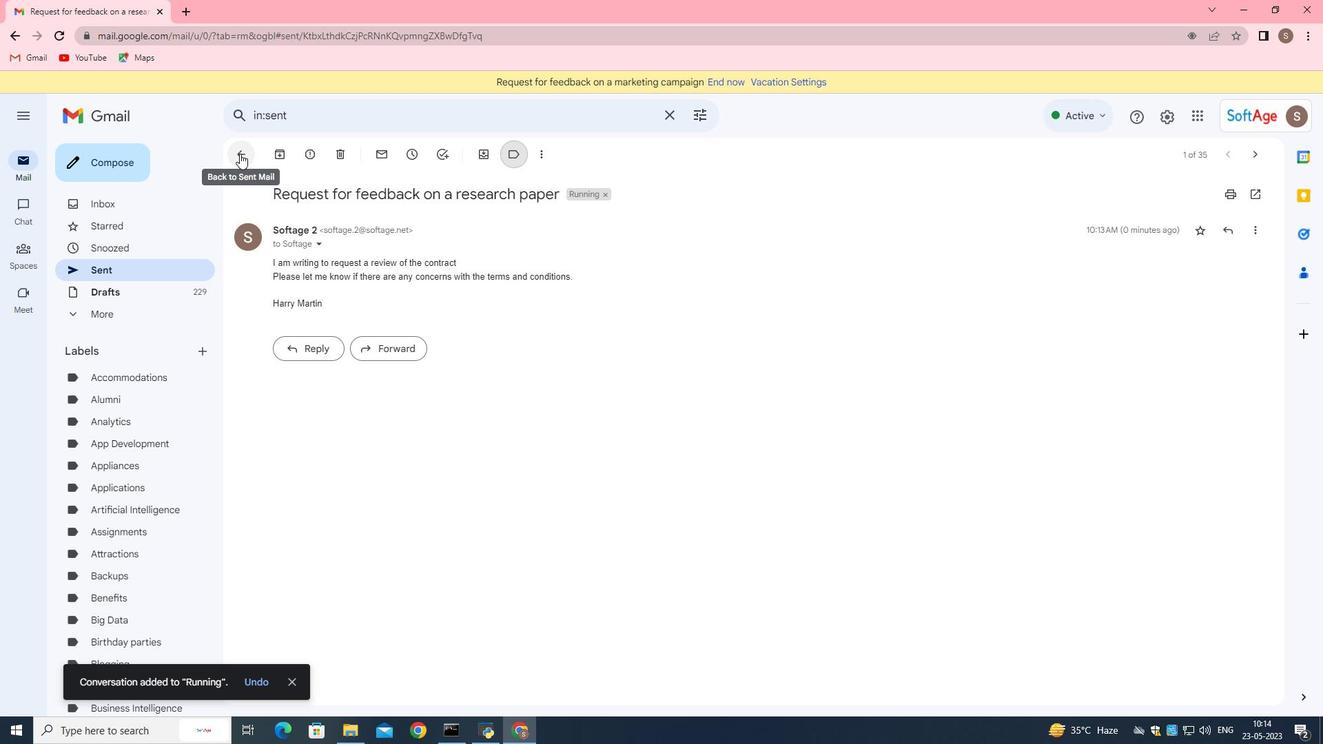 
Action: Mouse moved to (262, 218)
Screenshot: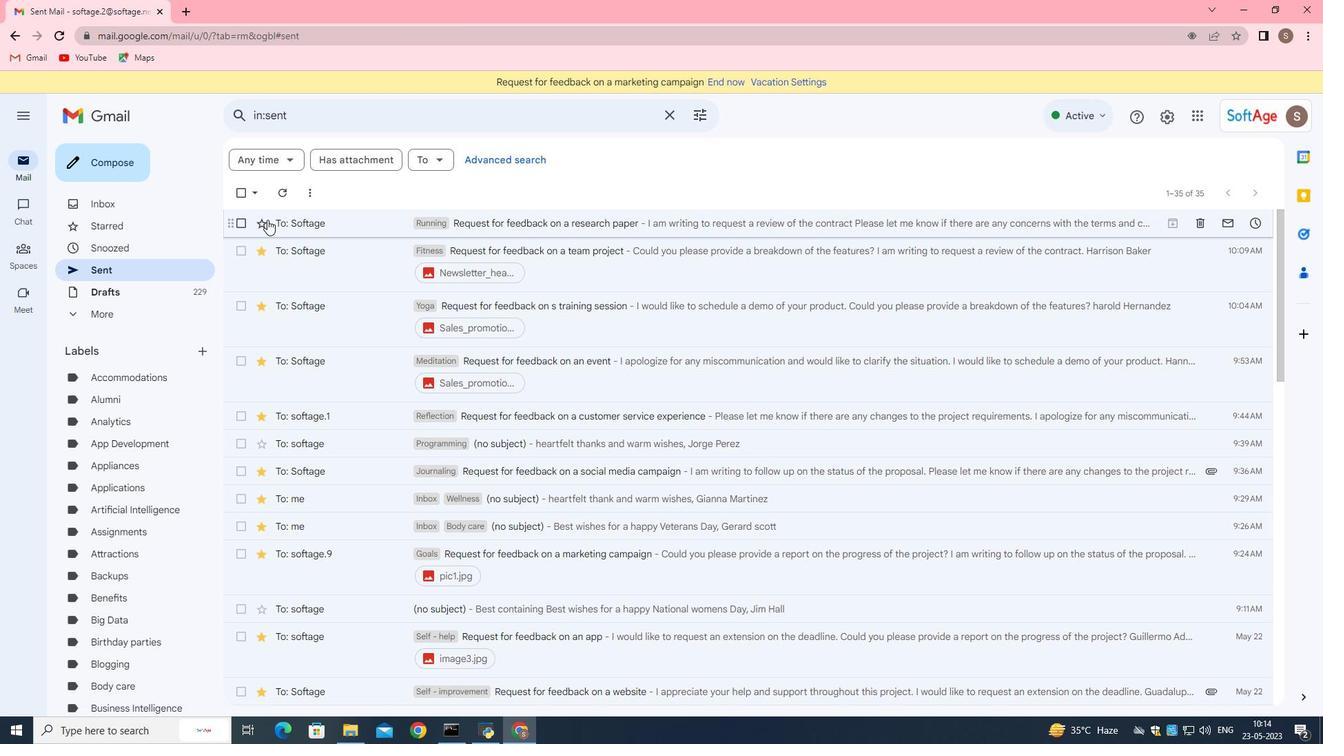 
Action: Mouse pressed left at (262, 218)
Screenshot: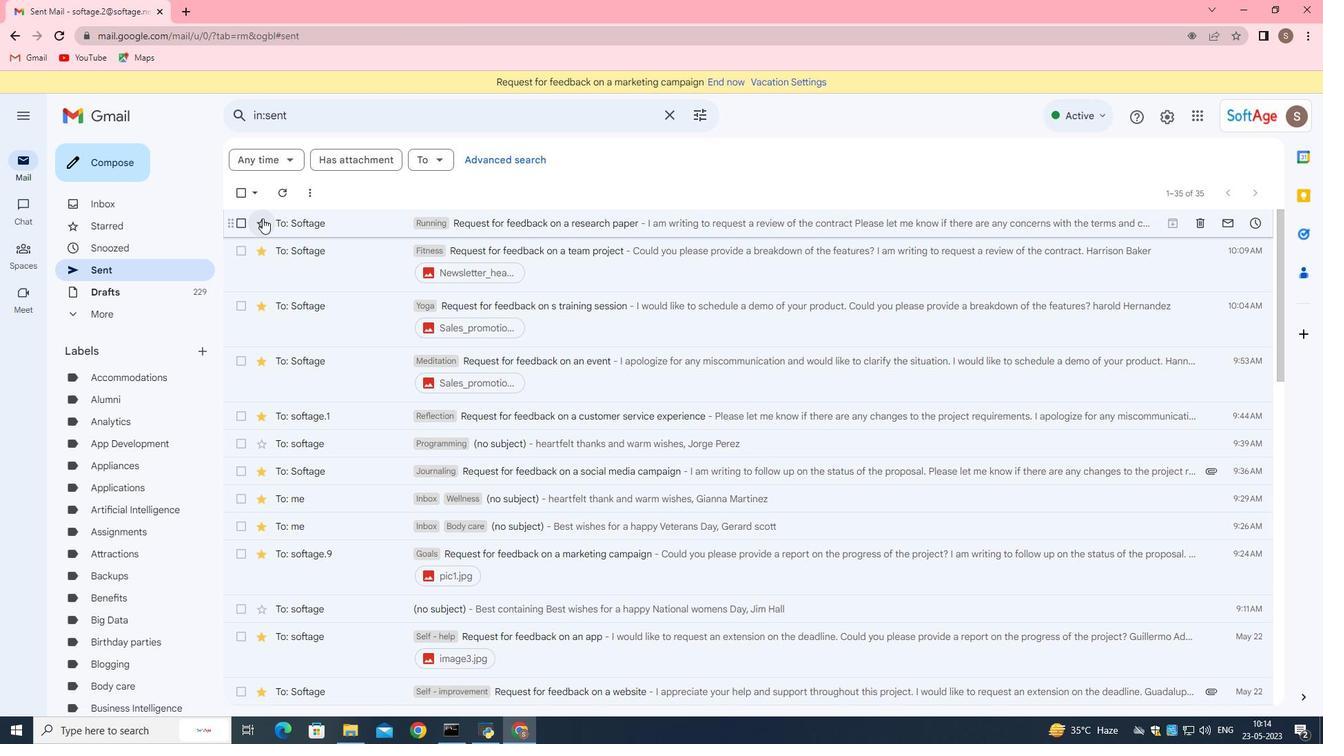 
Action: Mouse moved to (349, 216)
Screenshot: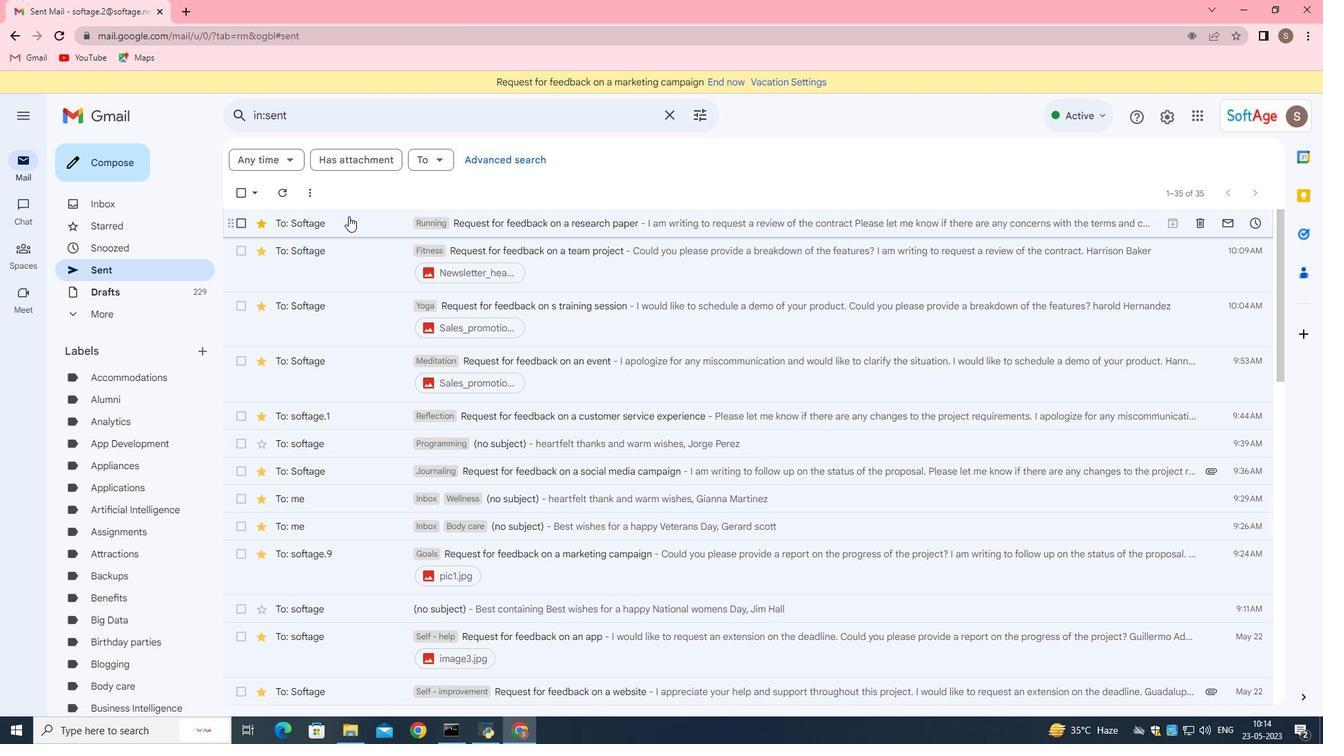 
Action: Mouse pressed left at (349, 216)
Screenshot: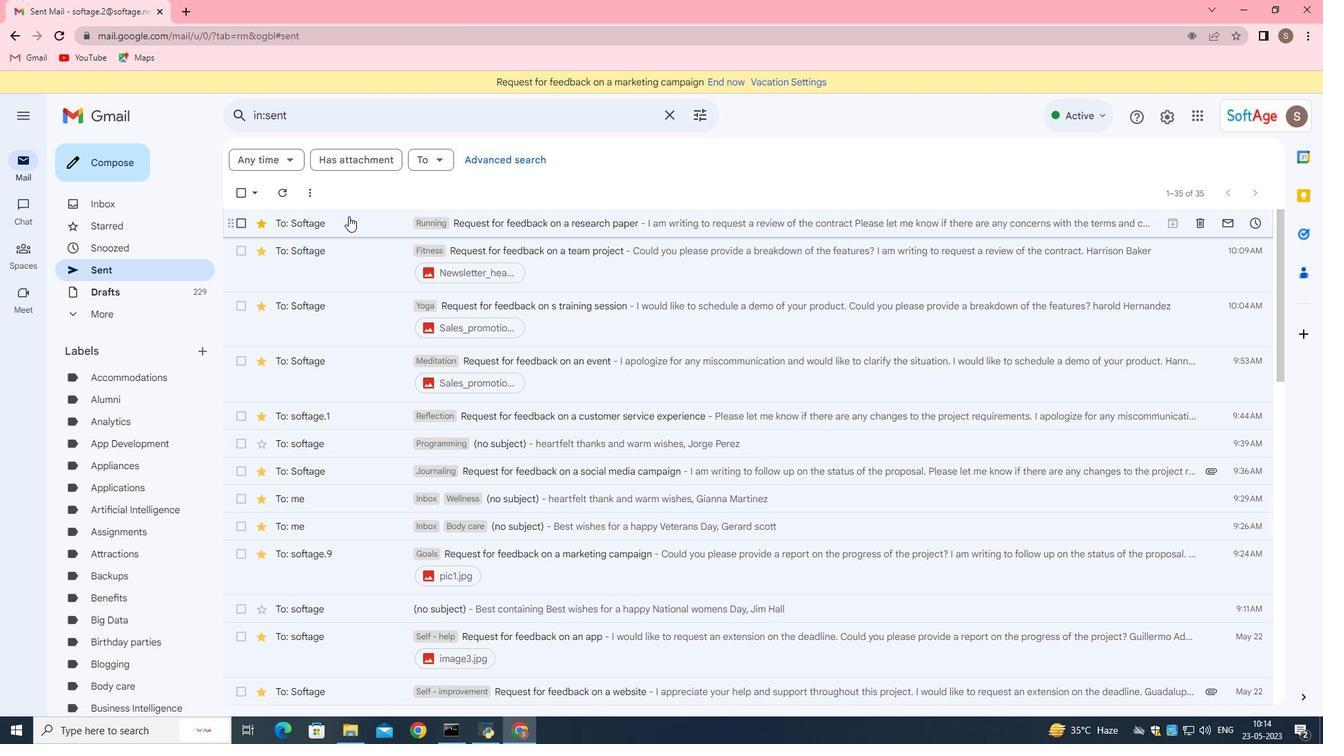 
Action: Mouse moved to (401, 222)
Screenshot: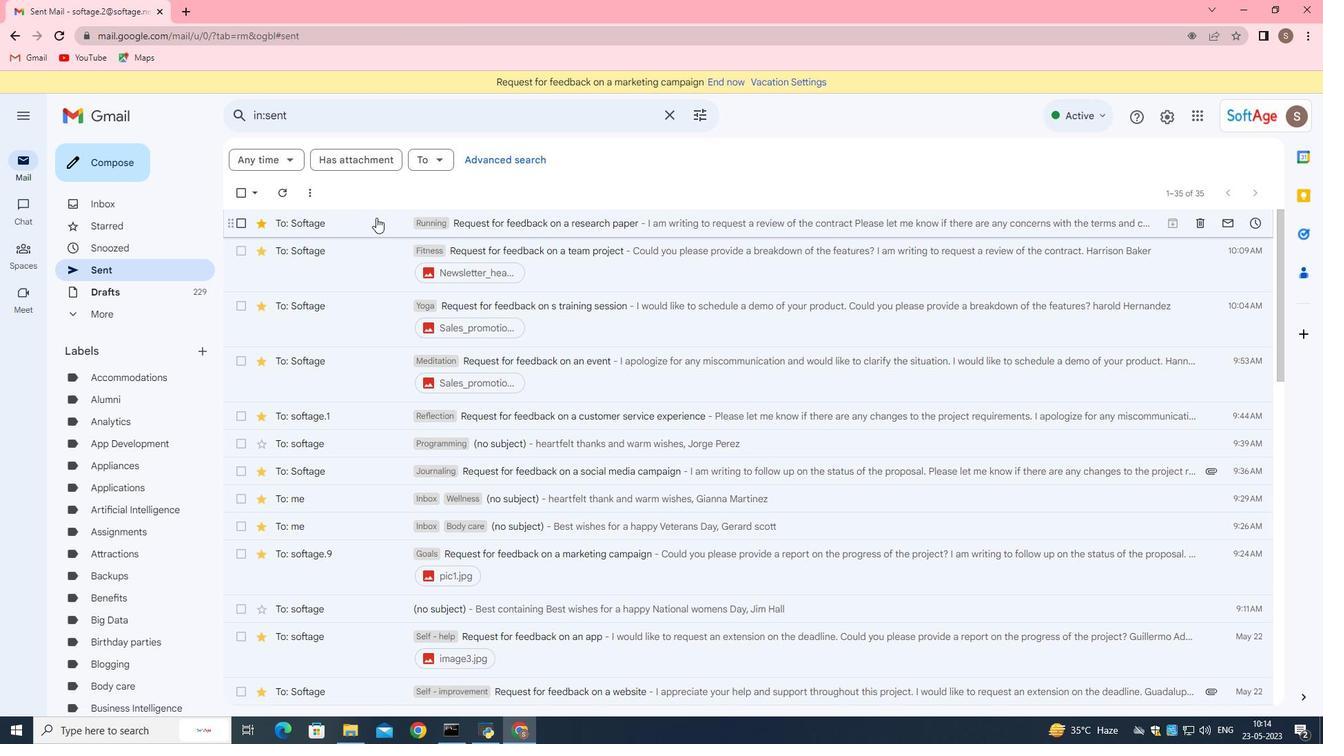 
Action: Mouse pressed left at (401, 222)
Screenshot: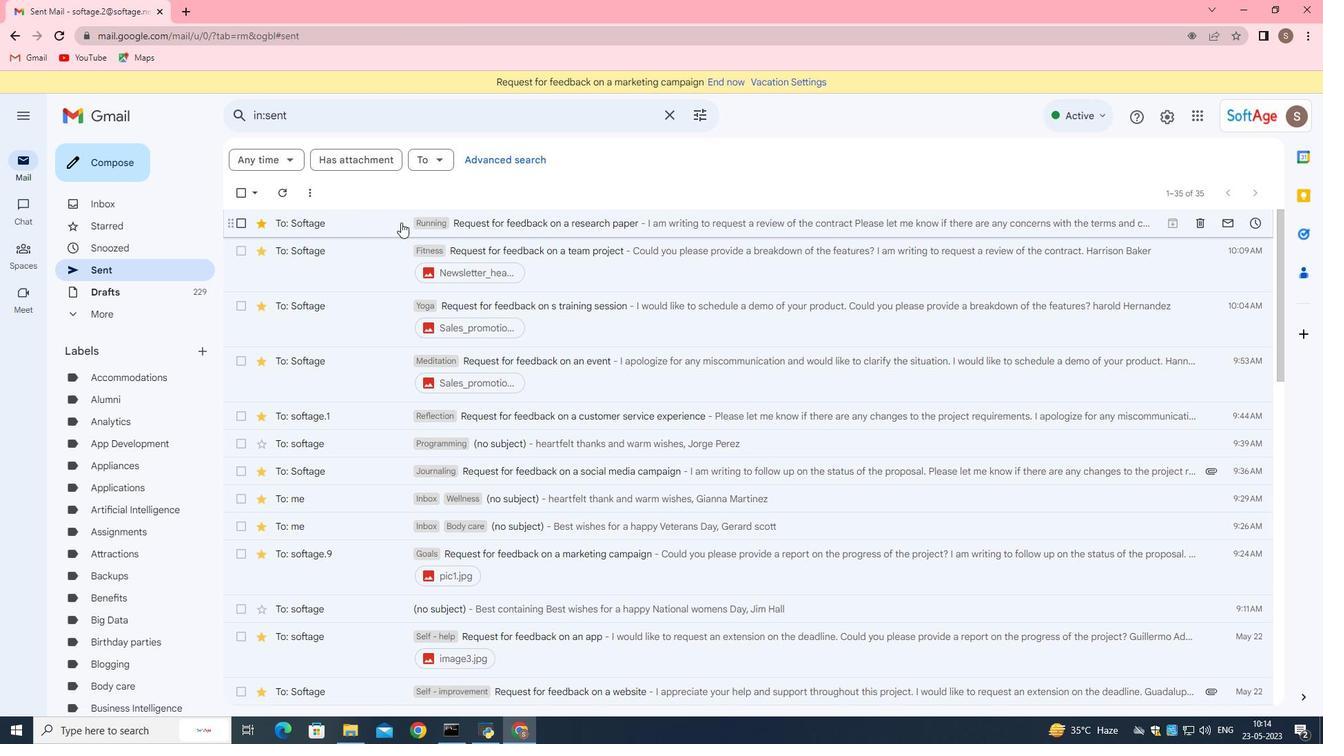 
Action: Mouse moved to (555, 225)
Screenshot: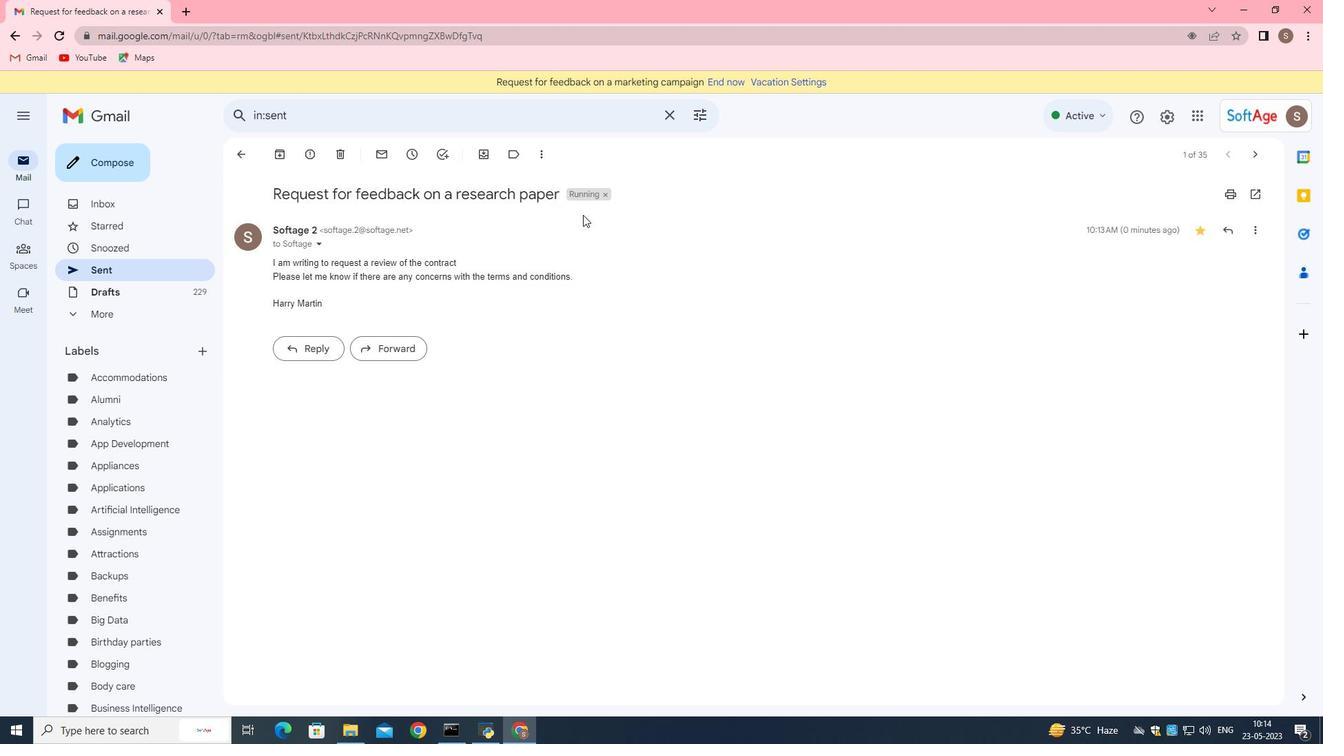
